 Task: Create new records for order line items, contacts, accounts, and products in the CRM system.
Action: Mouse pressed left at (18, 107)
Screenshot: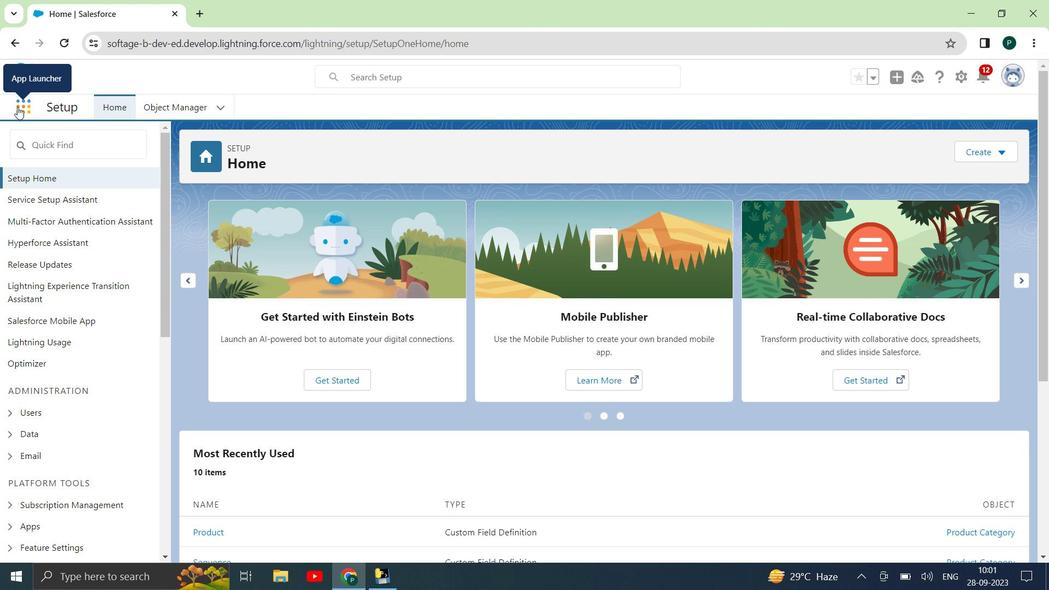 
Action: Mouse moved to (37, 344)
Screenshot: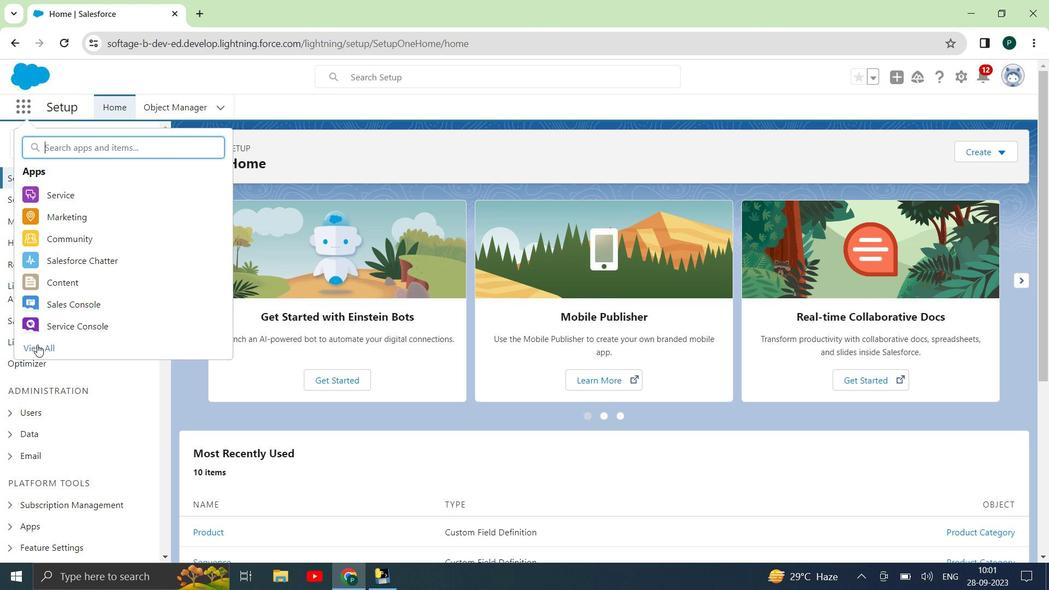 
Action: Mouse pressed left at (37, 344)
Screenshot: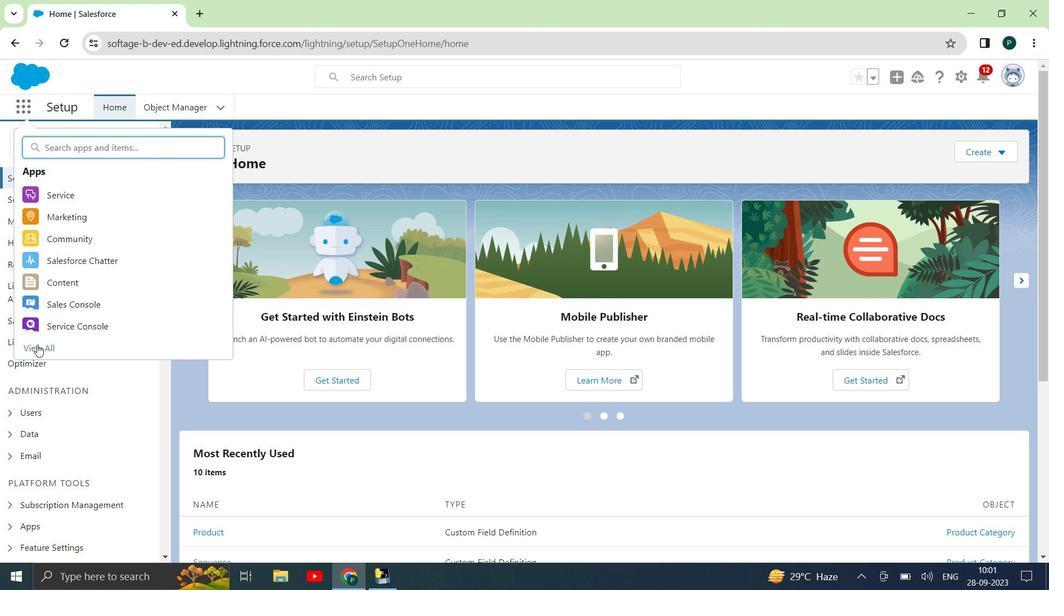 
Action: Mouse moved to (141, 395)
Screenshot: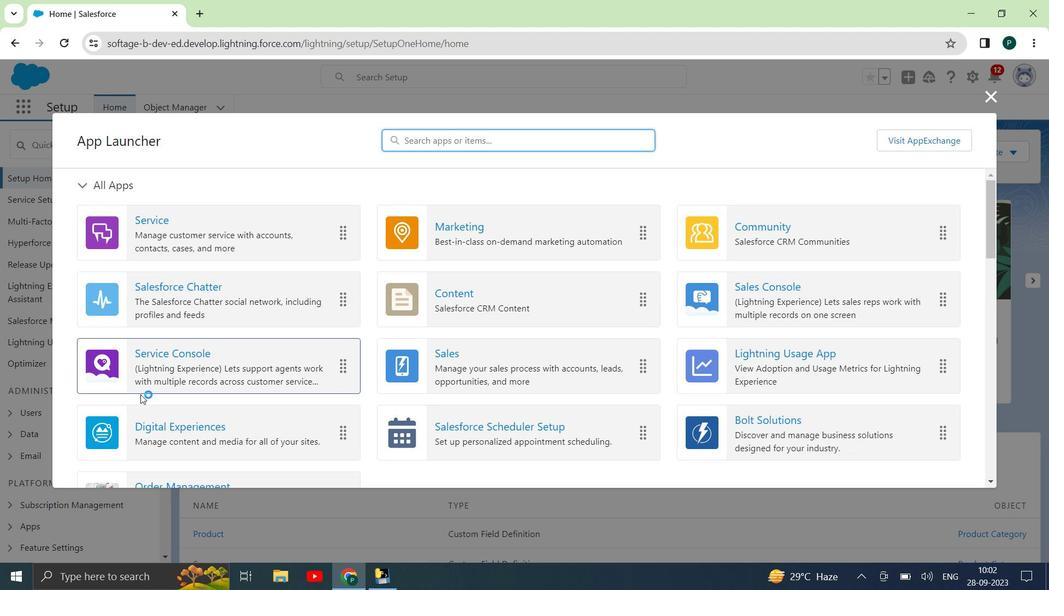 
Action: Mouse scrolled (141, 394) with delta (0, 0)
Screenshot: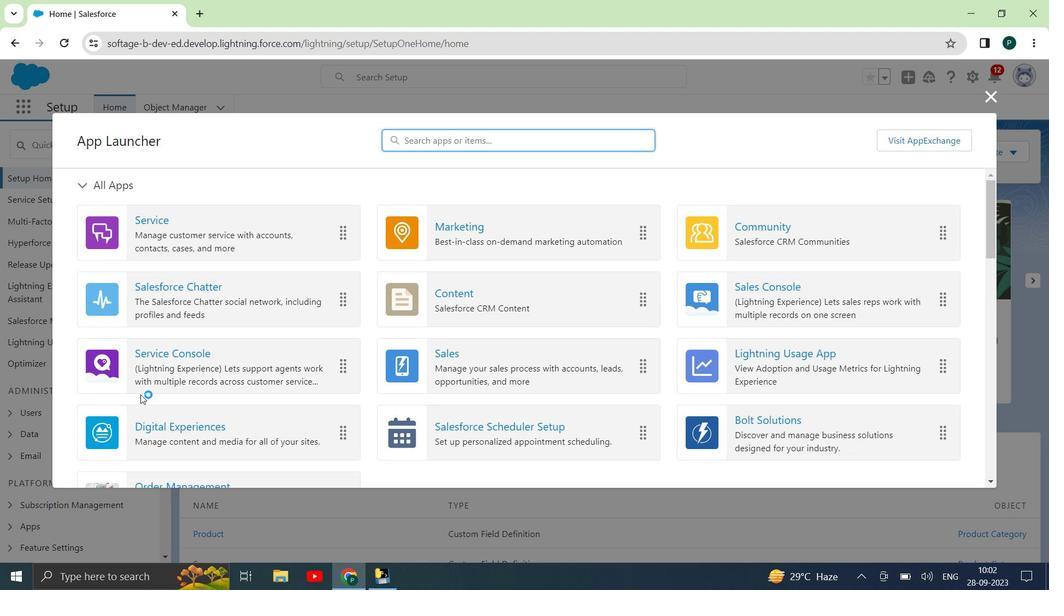 
Action: Mouse moved to (142, 395)
Screenshot: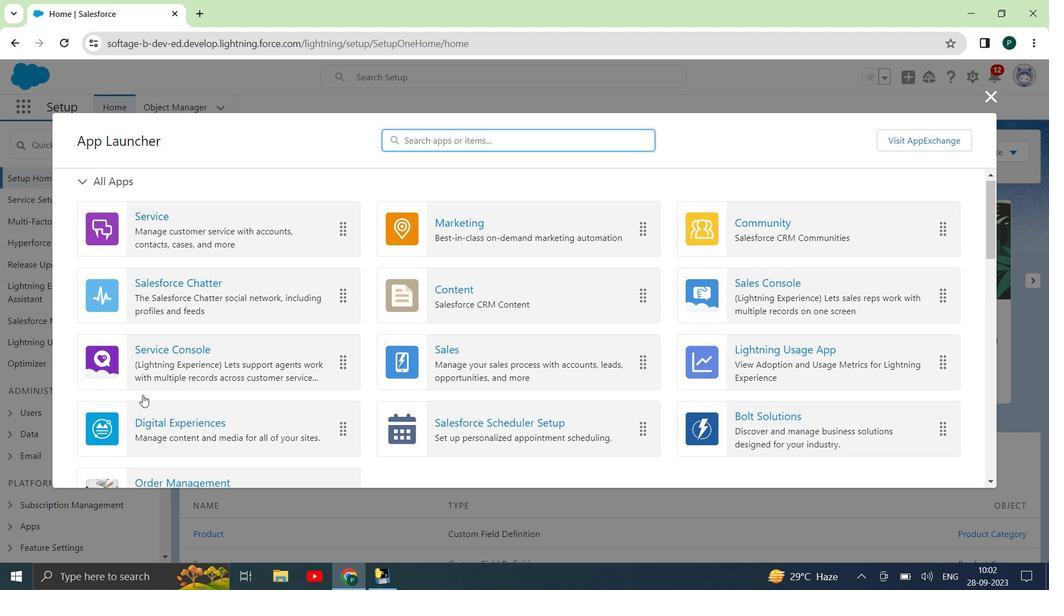 
Action: Mouse scrolled (142, 395) with delta (0, 0)
Screenshot: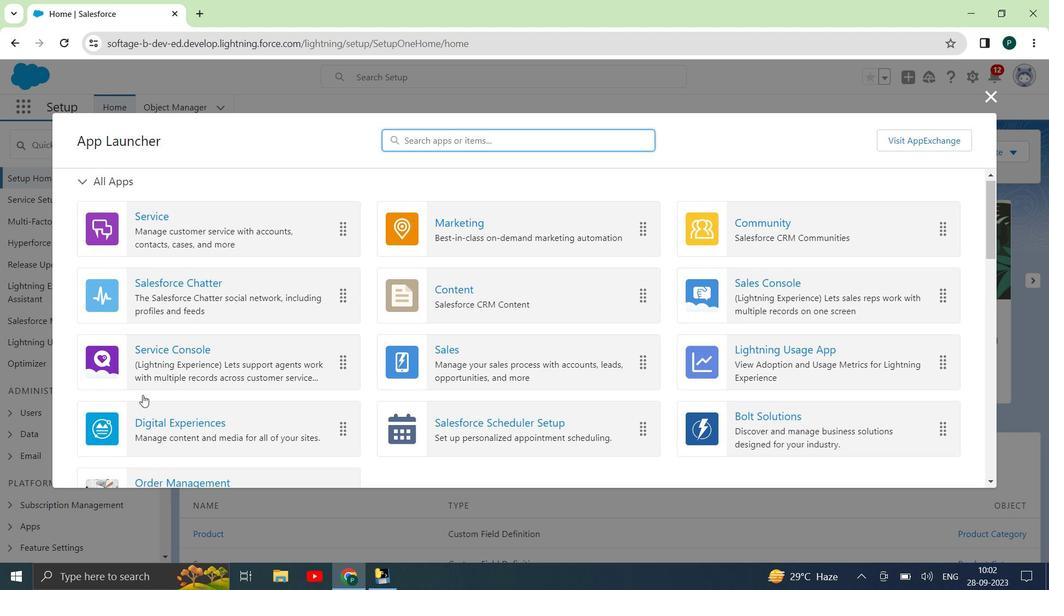 
Action: Mouse moved to (169, 356)
Screenshot: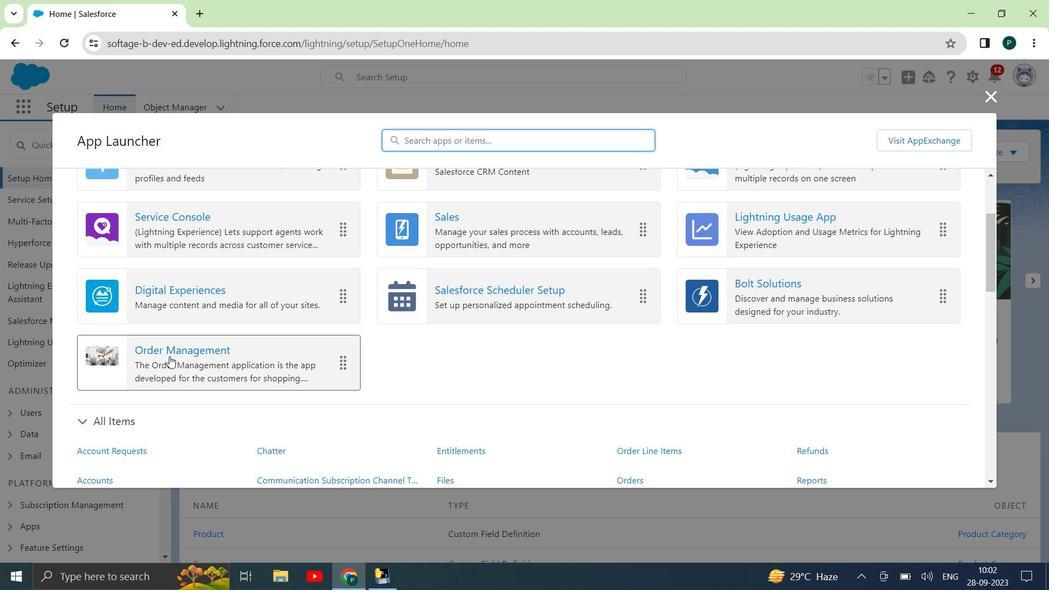 
Action: Mouse pressed left at (169, 356)
Screenshot: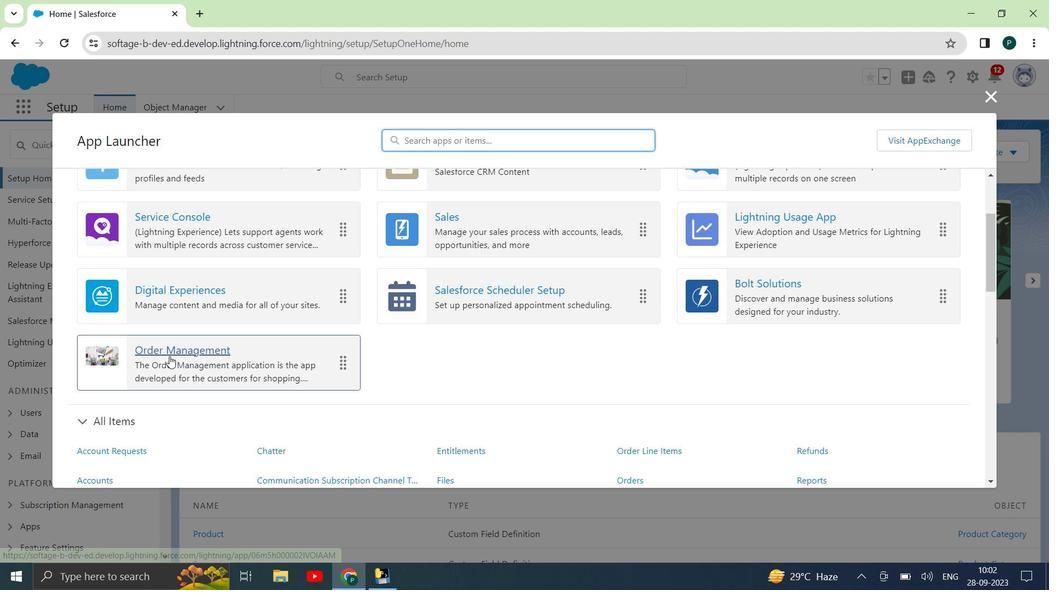
Action: Mouse moved to (617, 102)
Screenshot: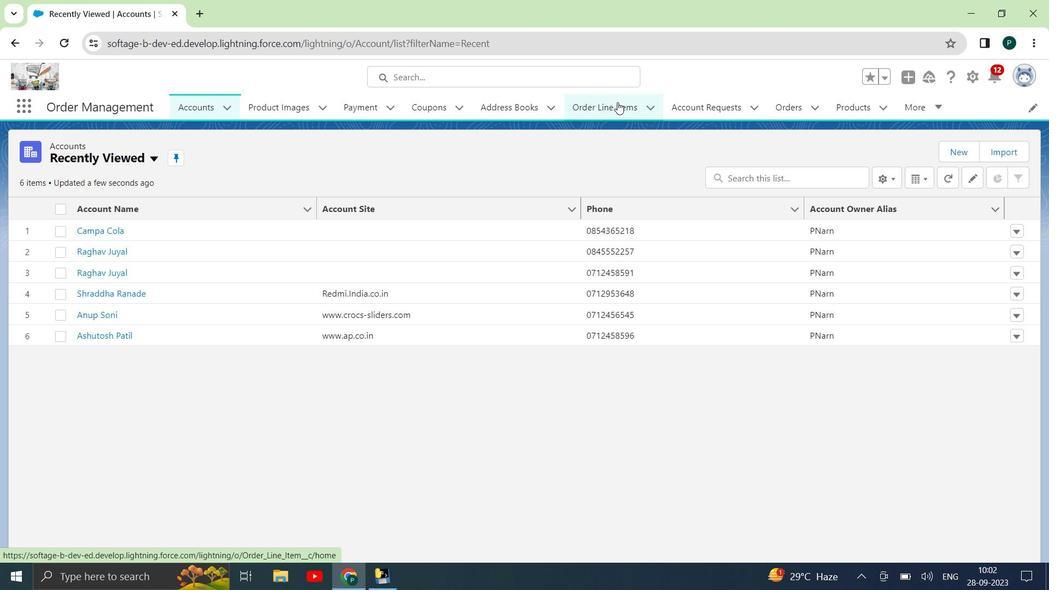 
Action: Mouse pressed left at (617, 102)
Screenshot: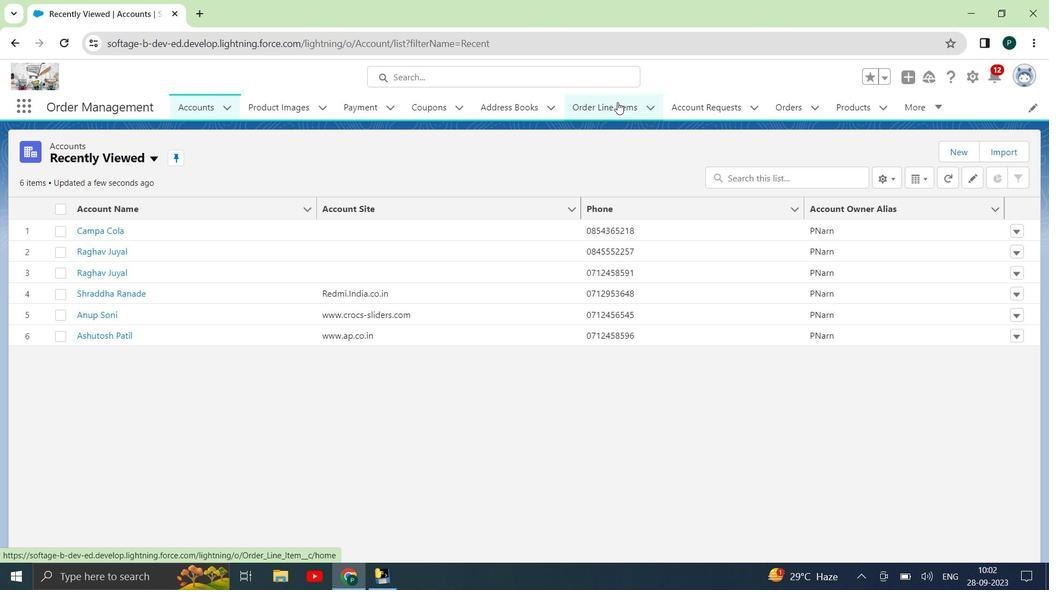 
Action: Mouse moved to (683, 104)
Screenshot: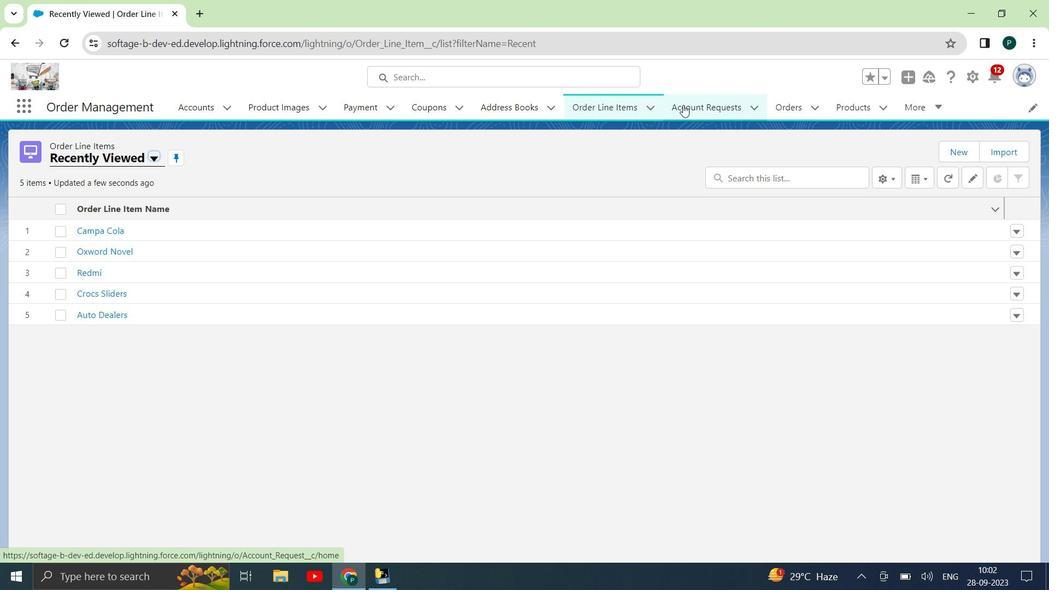 
Action: Mouse pressed left at (683, 104)
Screenshot: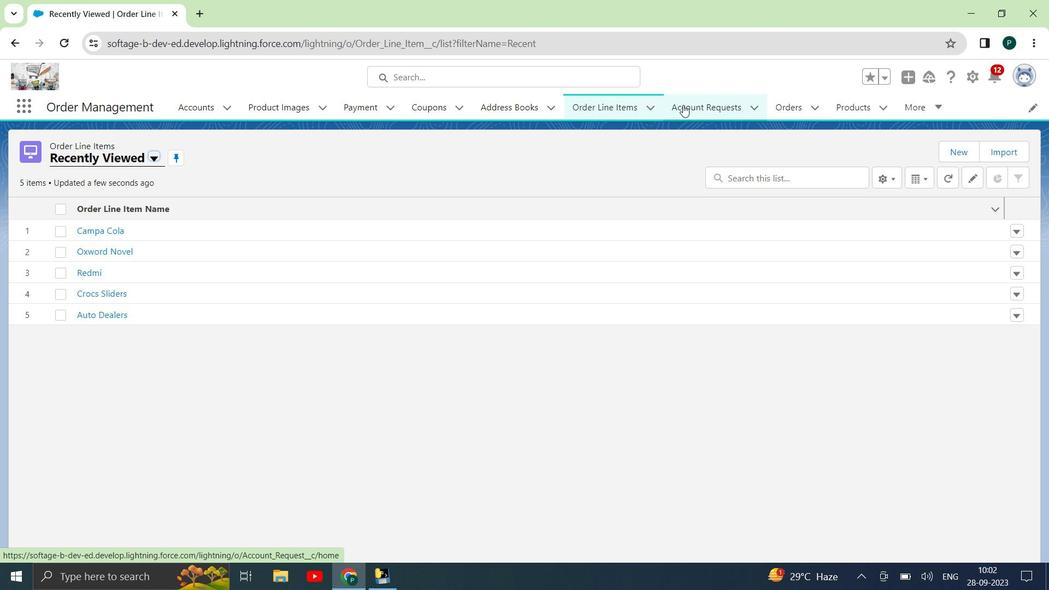 
Action: Mouse moved to (871, 150)
Screenshot: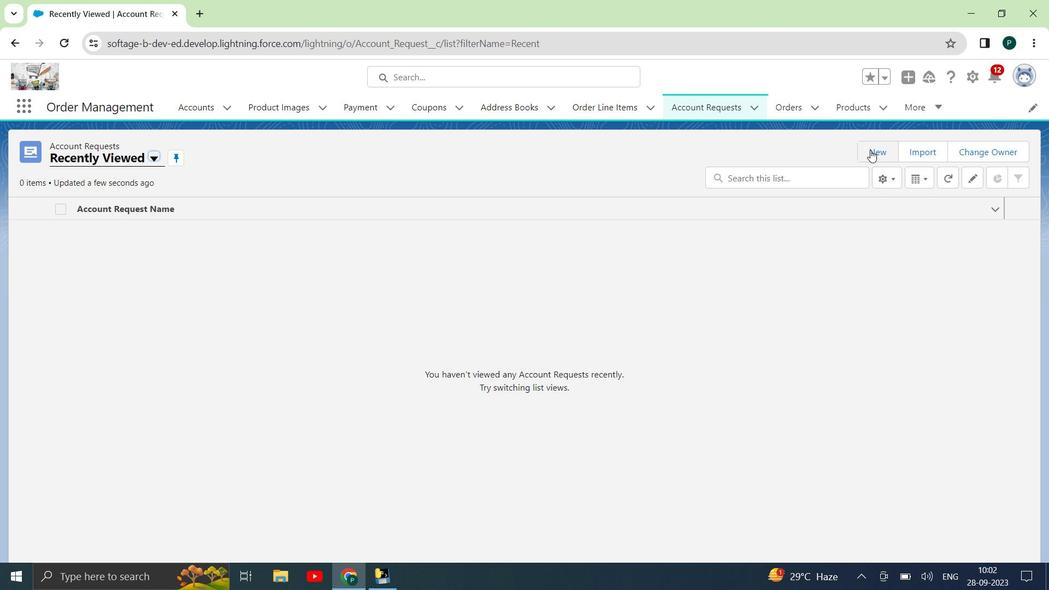 
Action: Mouse pressed left at (871, 150)
Screenshot: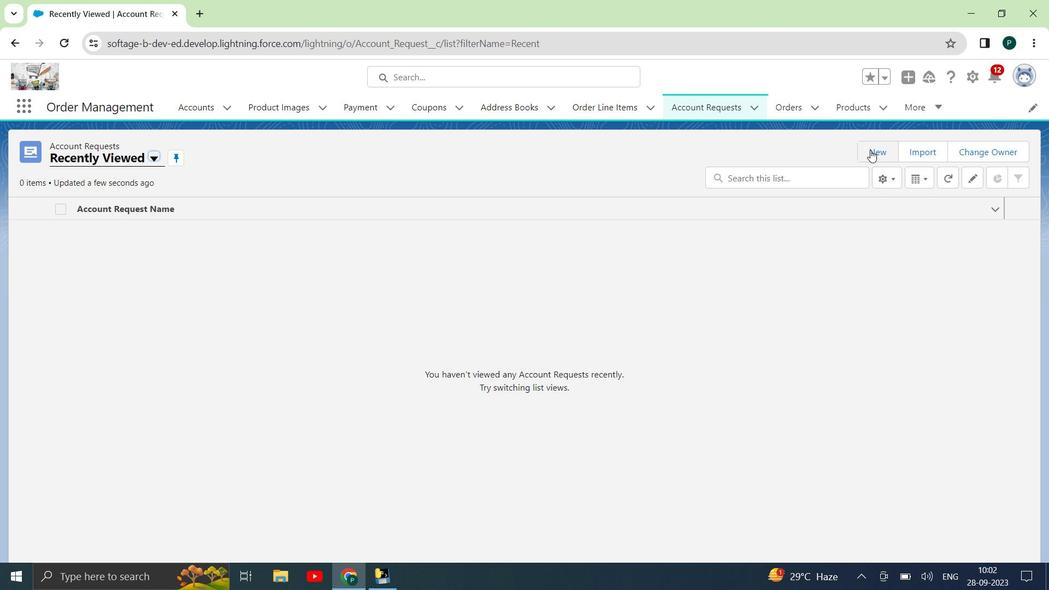
Action: Mouse moved to (590, 260)
Screenshot: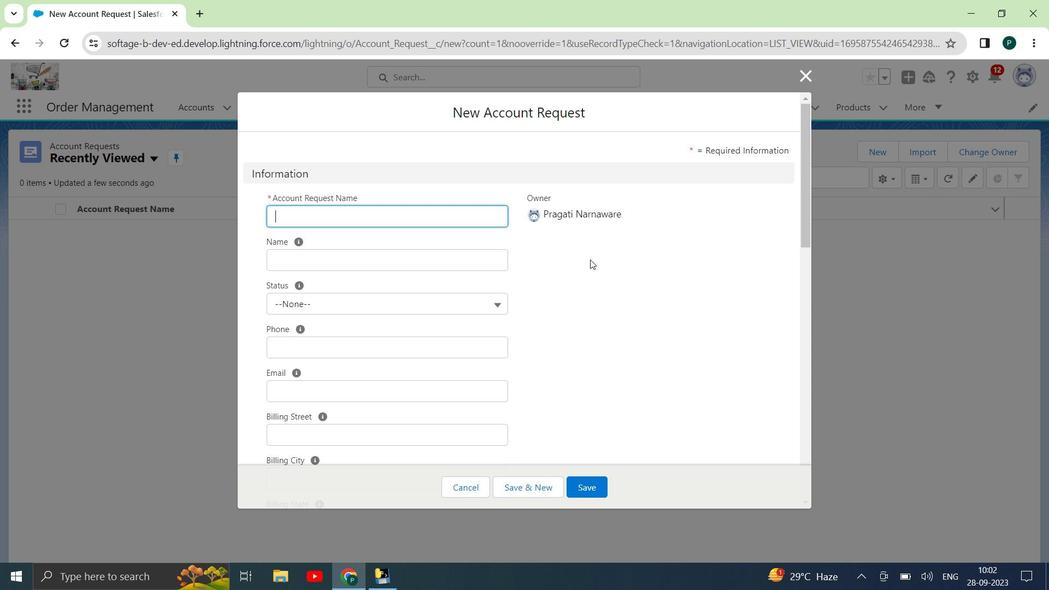 
Action: Mouse scrolled (590, 259) with delta (0, 0)
Screenshot: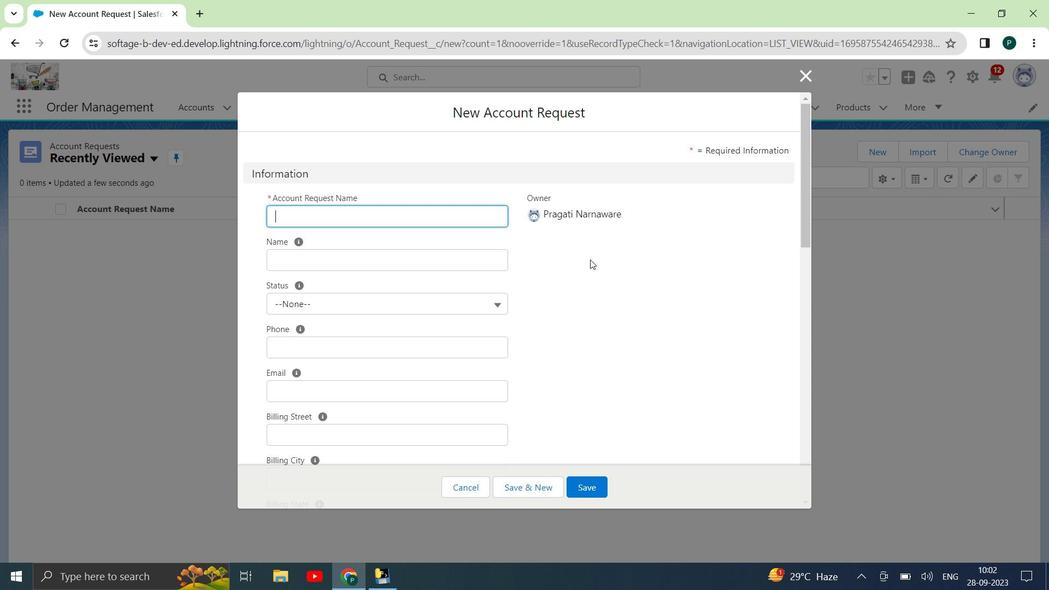 
Action: Mouse moved to (590, 263)
Screenshot: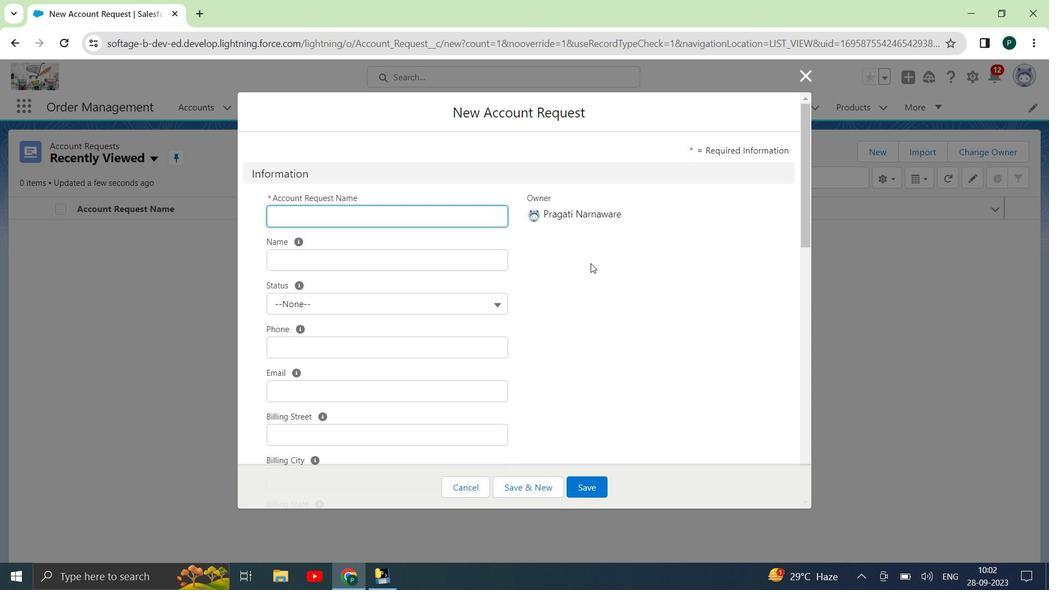 
Action: Mouse scrolled (590, 262) with delta (0, 0)
Screenshot: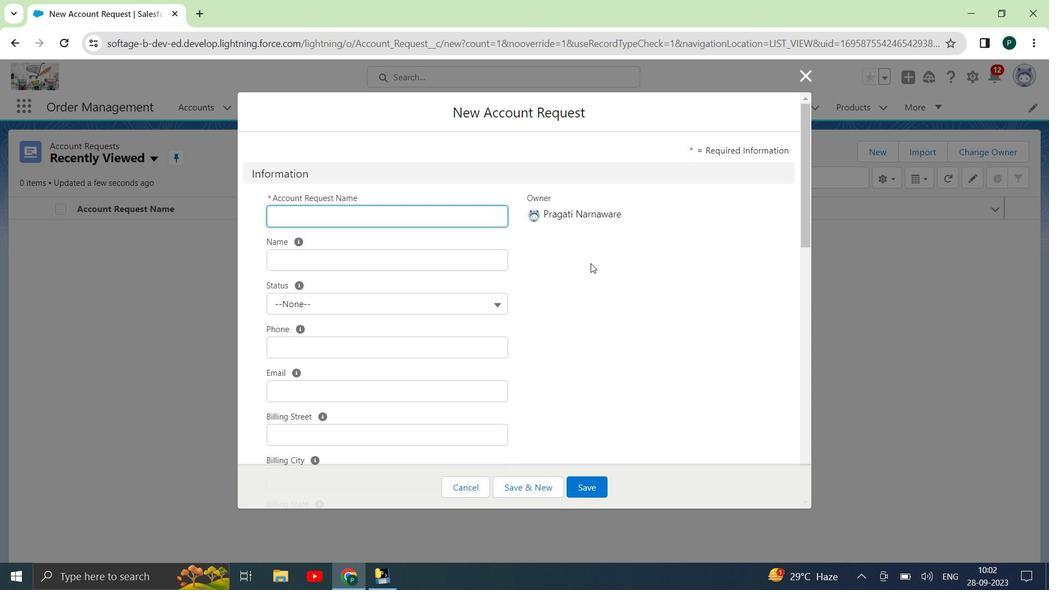 
Action: Mouse moved to (591, 264)
Screenshot: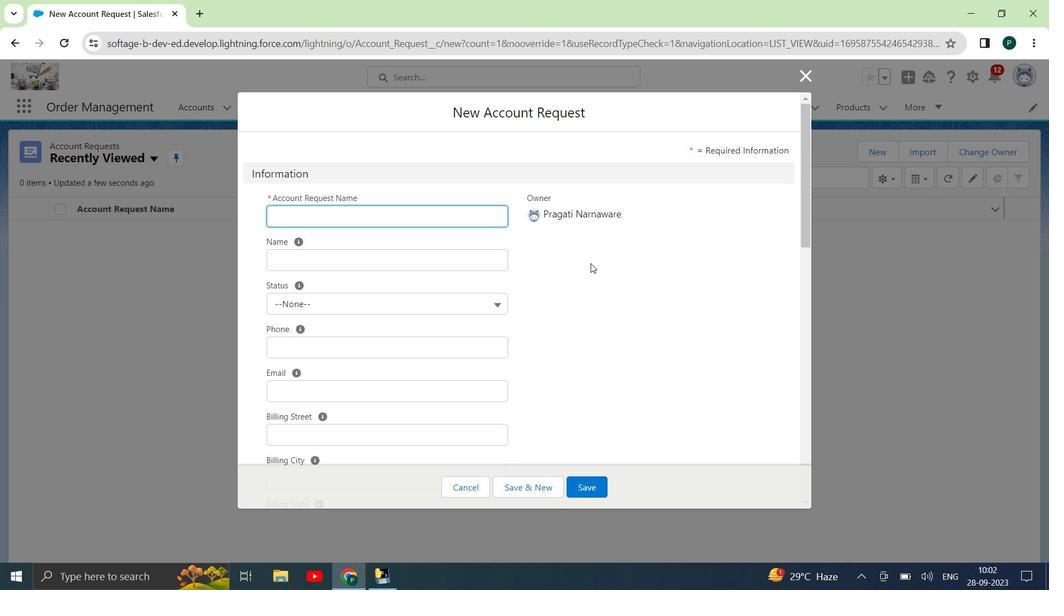
Action: Mouse scrolled (591, 264) with delta (0, 0)
Screenshot: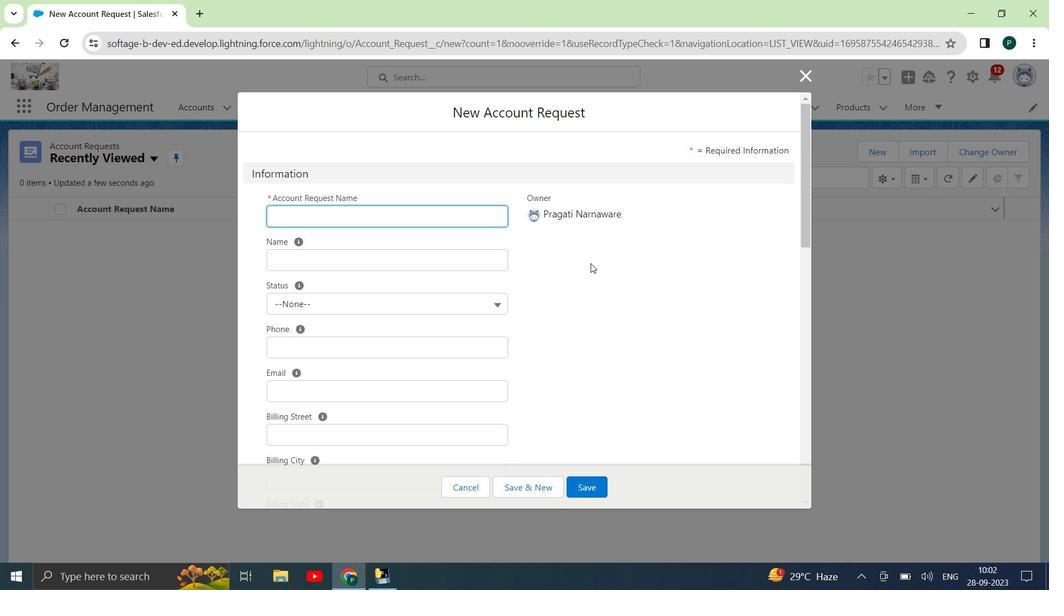 
Action: Mouse scrolled (591, 264) with delta (0, 0)
Screenshot: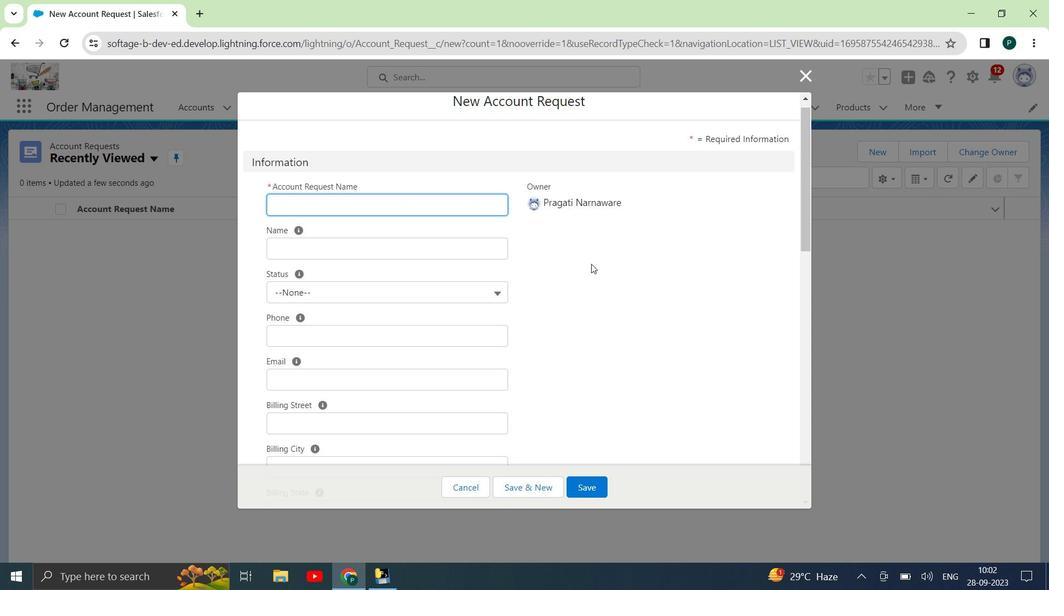 
Action: Mouse scrolled (591, 264) with delta (0, 0)
Screenshot: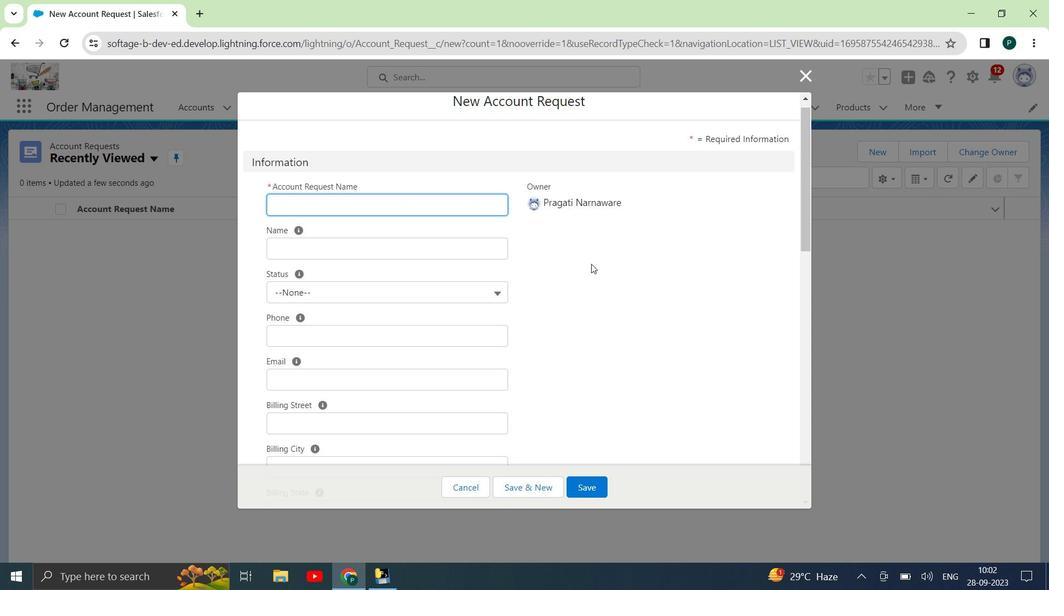 
Action: Mouse scrolled (591, 264) with delta (0, 0)
Screenshot: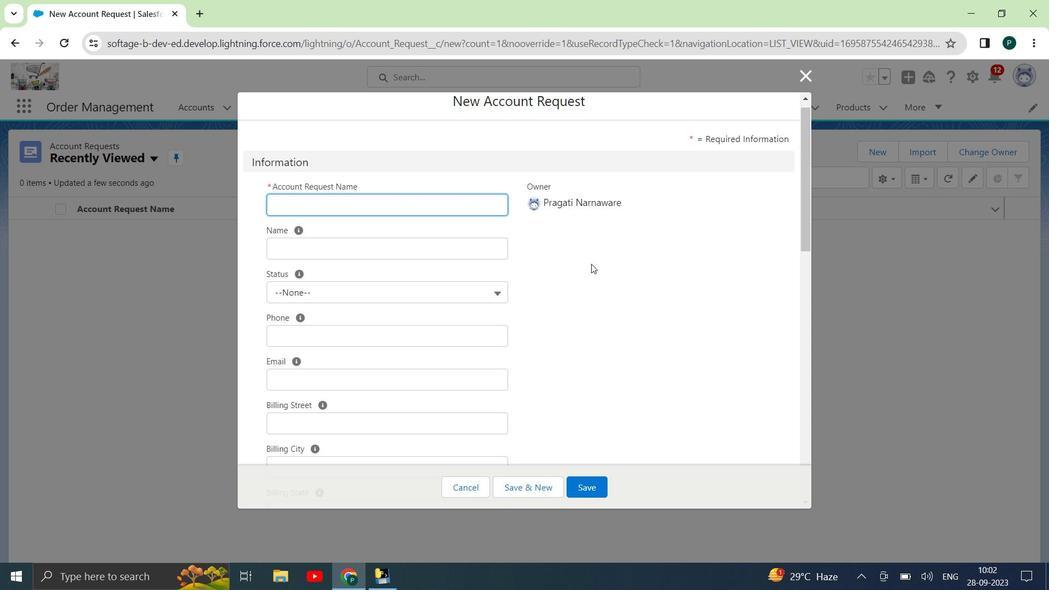 
Action: Mouse scrolled (591, 264) with delta (0, 0)
Screenshot: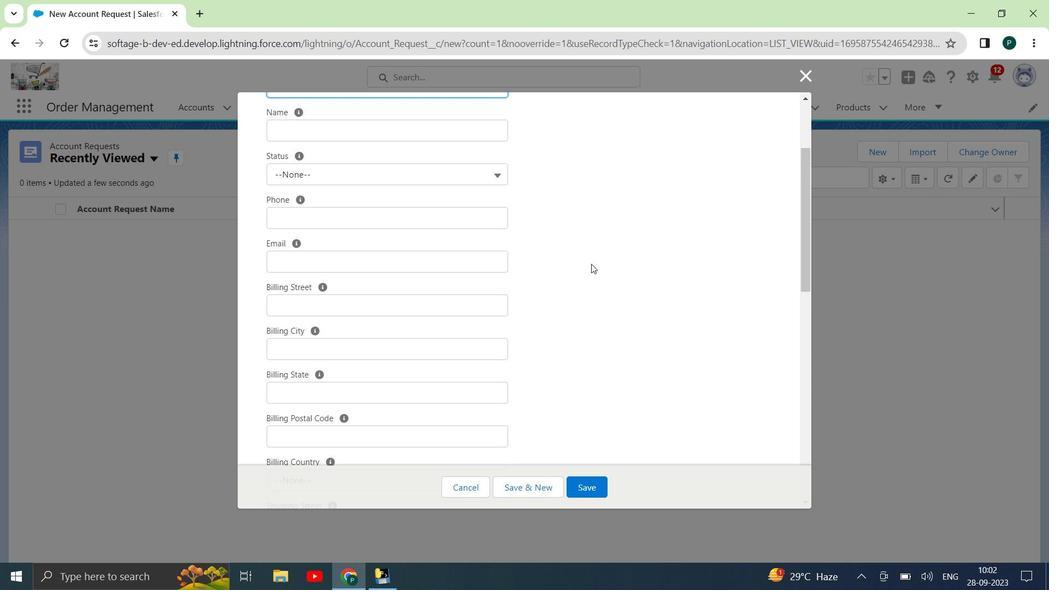 
Action: Mouse scrolled (591, 264) with delta (0, 0)
Screenshot: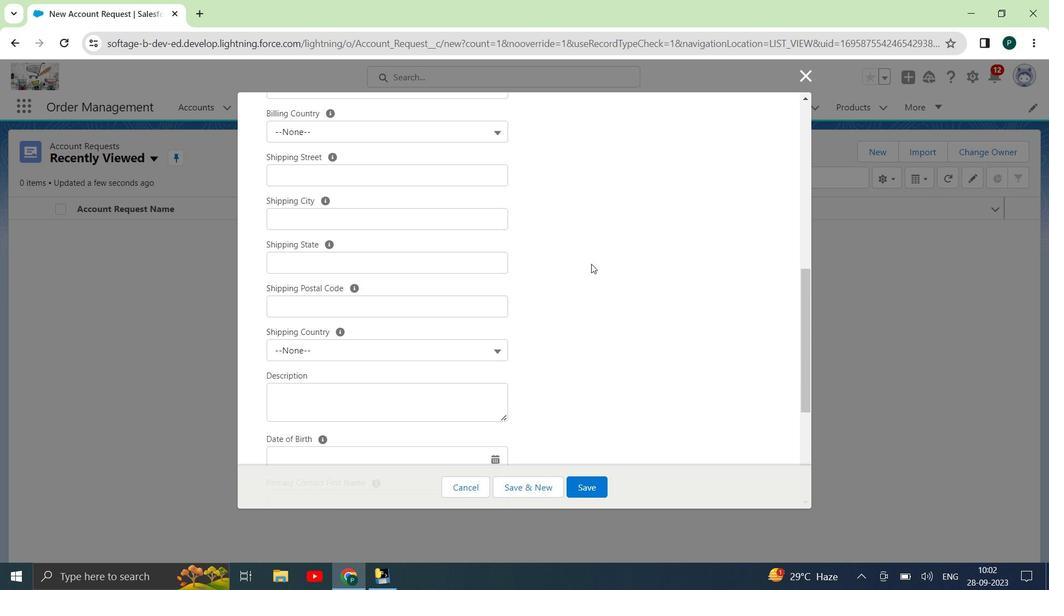 
Action: Mouse moved to (593, 264)
Screenshot: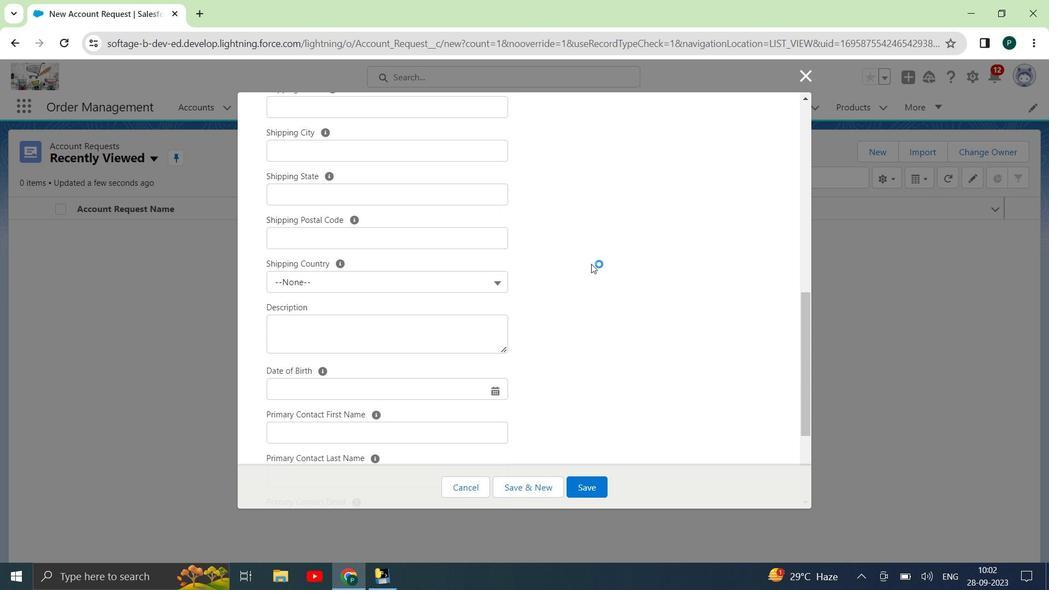 
Action: Mouse scrolled (593, 264) with delta (0, 0)
Screenshot: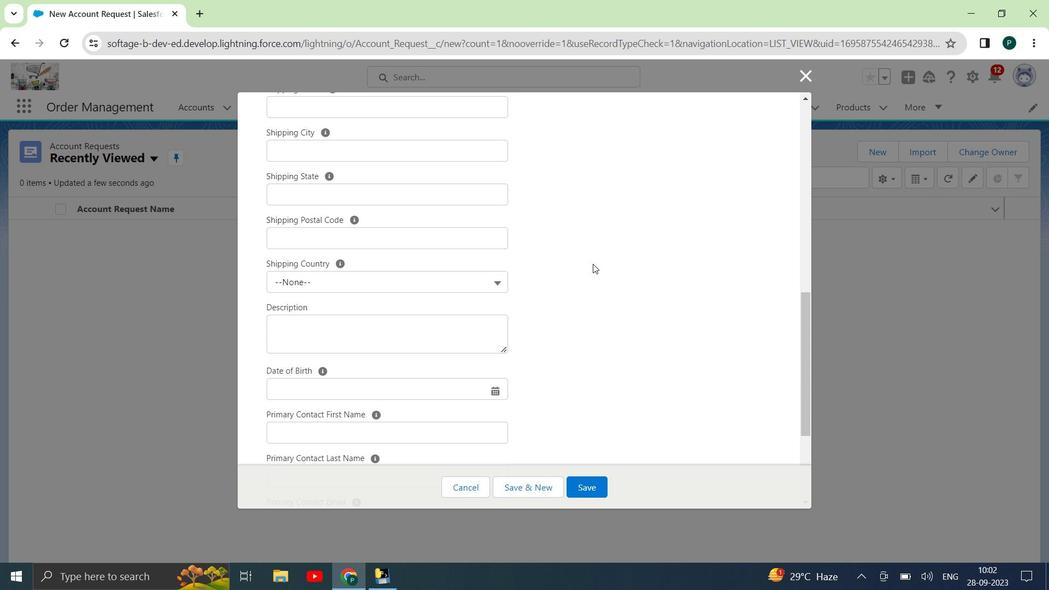 
Action: Mouse scrolled (593, 264) with delta (0, 0)
Screenshot: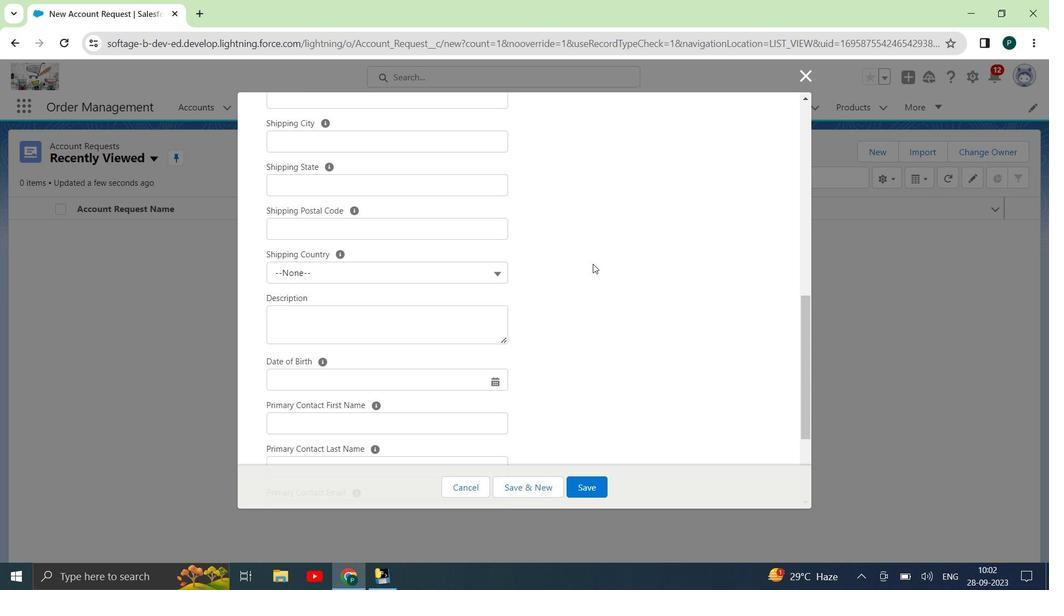 
Action: Mouse scrolled (593, 264) with delta (0, 0)
Screenshot: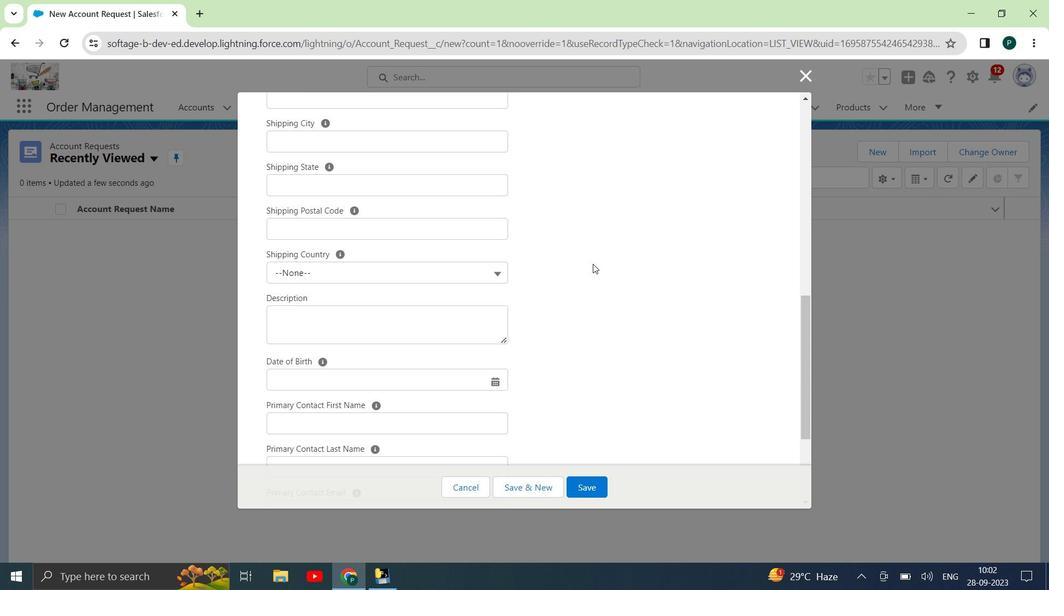 
Action: Mouse scrolled (593, 264) with delta (0, 0)
Screenshot: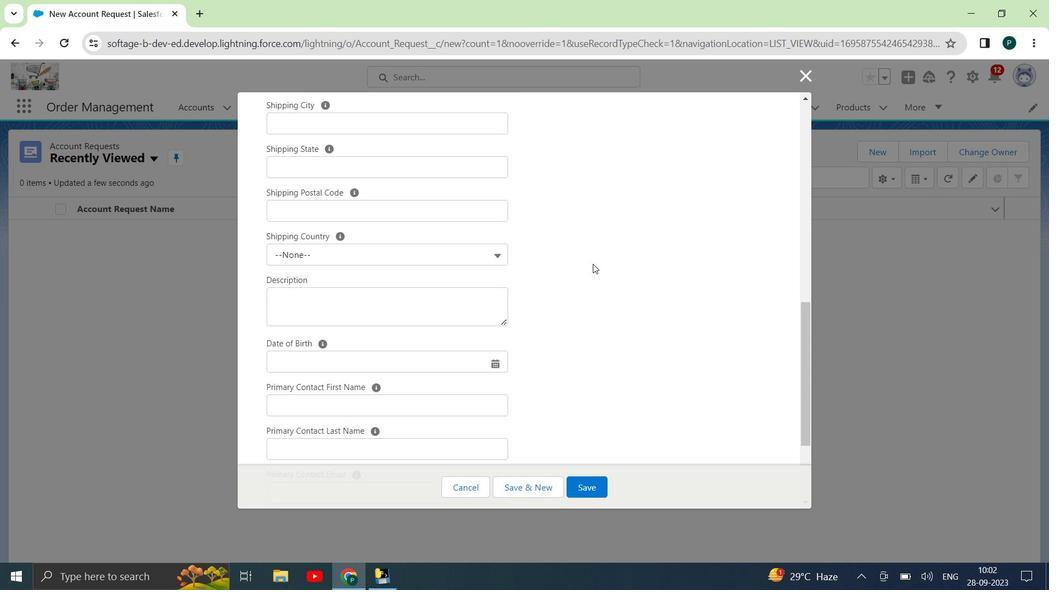 
Action: Mouse scrolled (593, 264) with delta (0, 0)
Screenshot: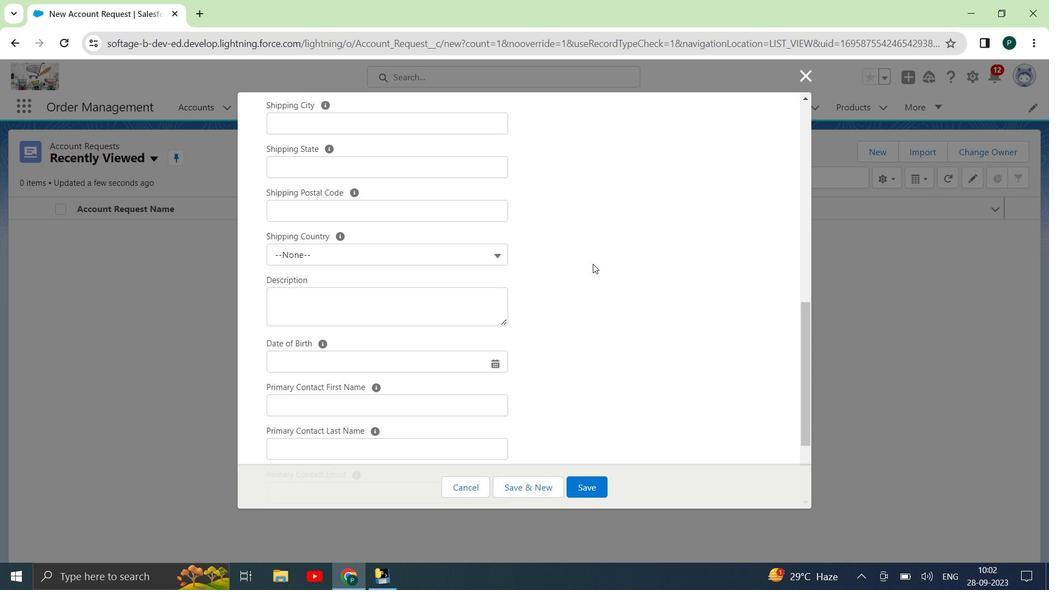 
Action: Mouse scrolled (593, 264) with delta (0, 0)
Screenshot: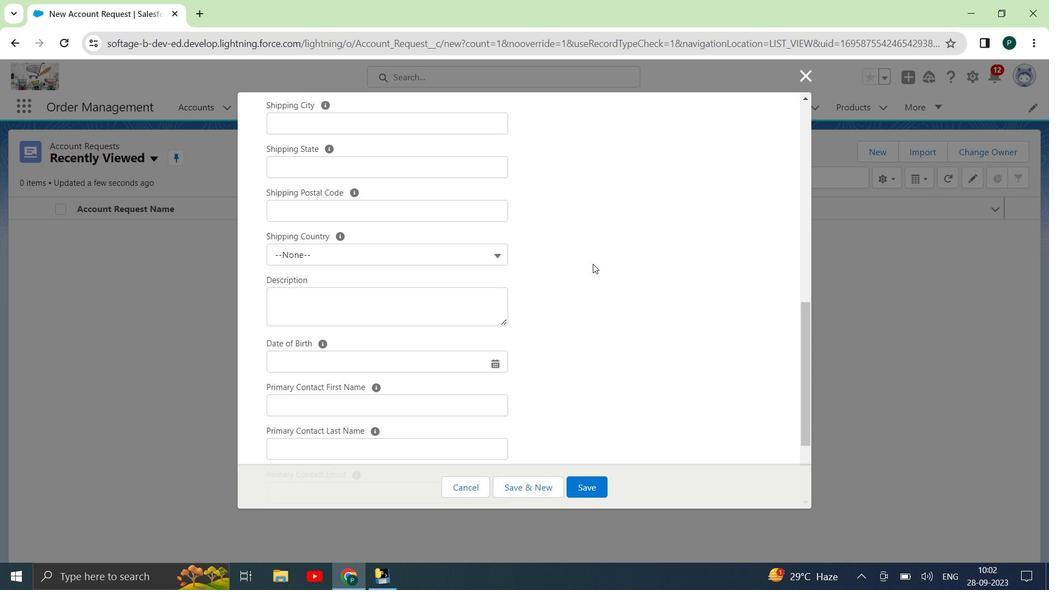 
Action: Mouse scrolled (593, 264) with delta (0, 0)
Screenshot: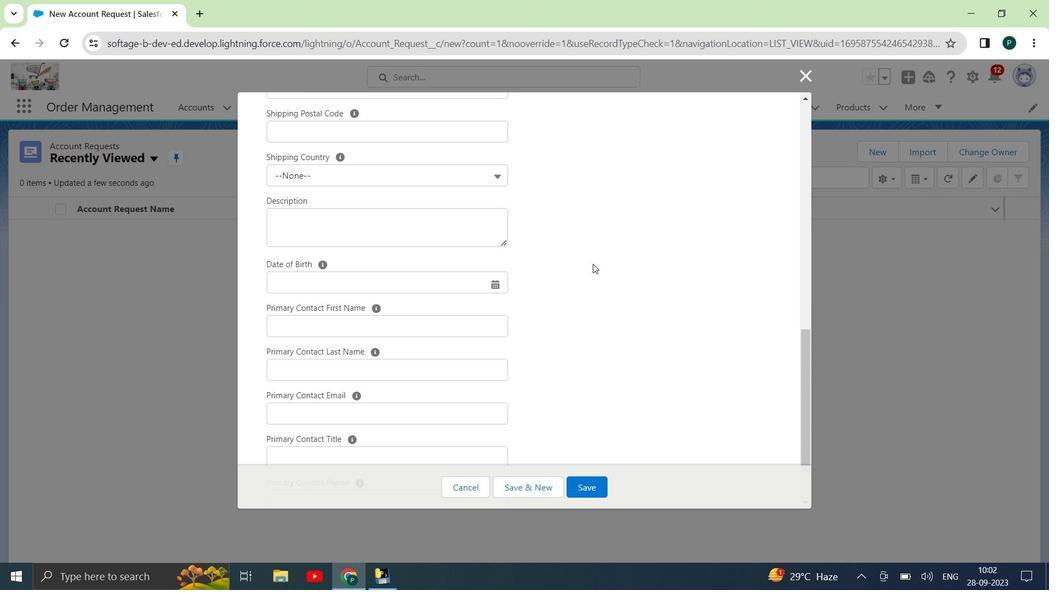 
Action: Mouse scrolled (593, 264) with delta (0, 0)
Screenshot: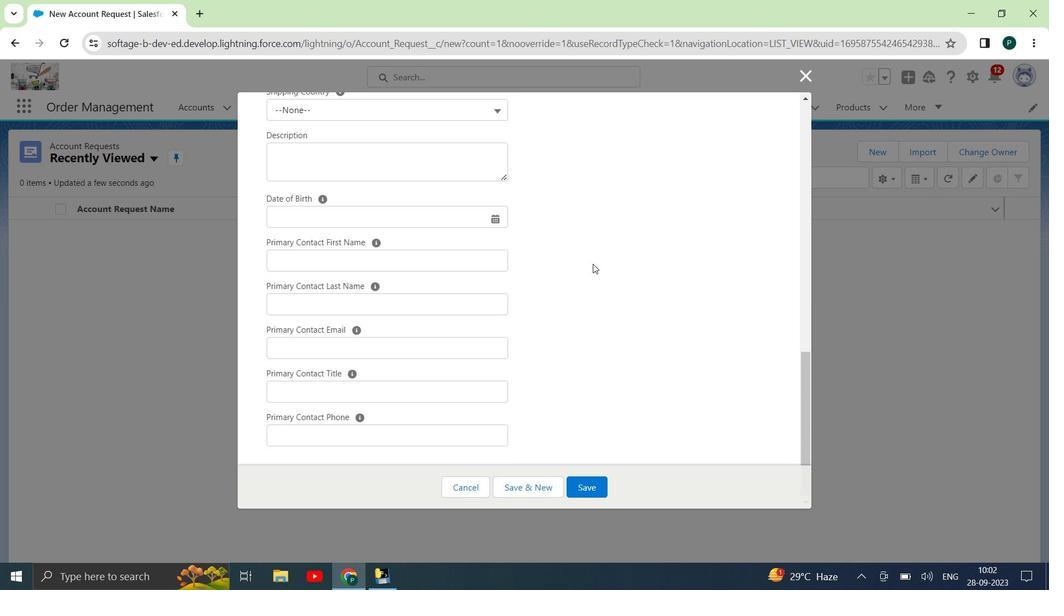 
Action: Mouse scrolled (593, 265) with delta (0, 0)
Screenshot: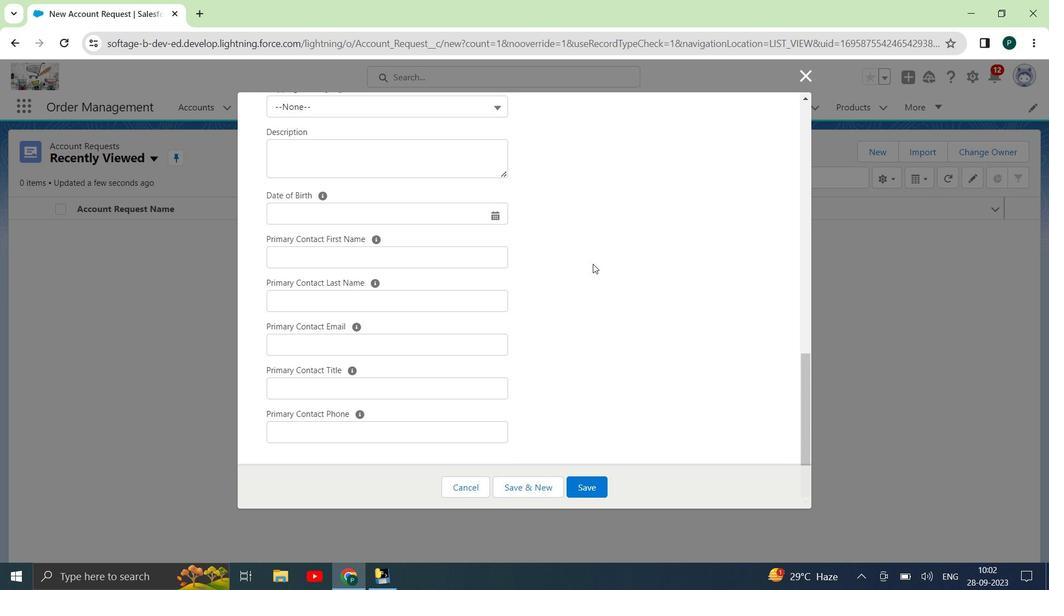 
Action: Mouse scrolled (593, 265) with delta (0, 0)
Screenshot: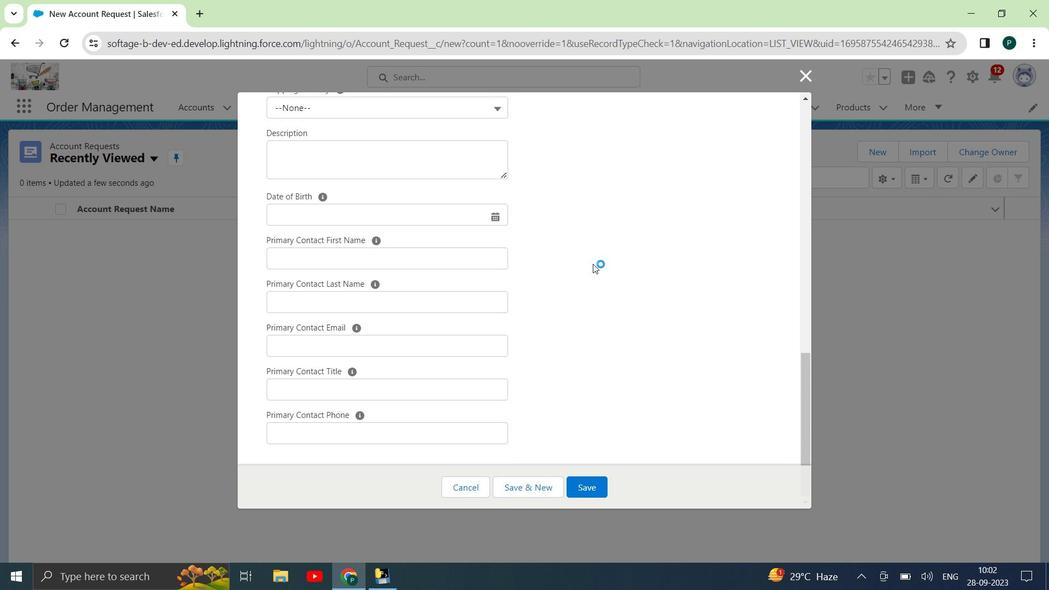 
Action: Mouse scrolled (593, 265) with delta (0, 0)
Screenshot: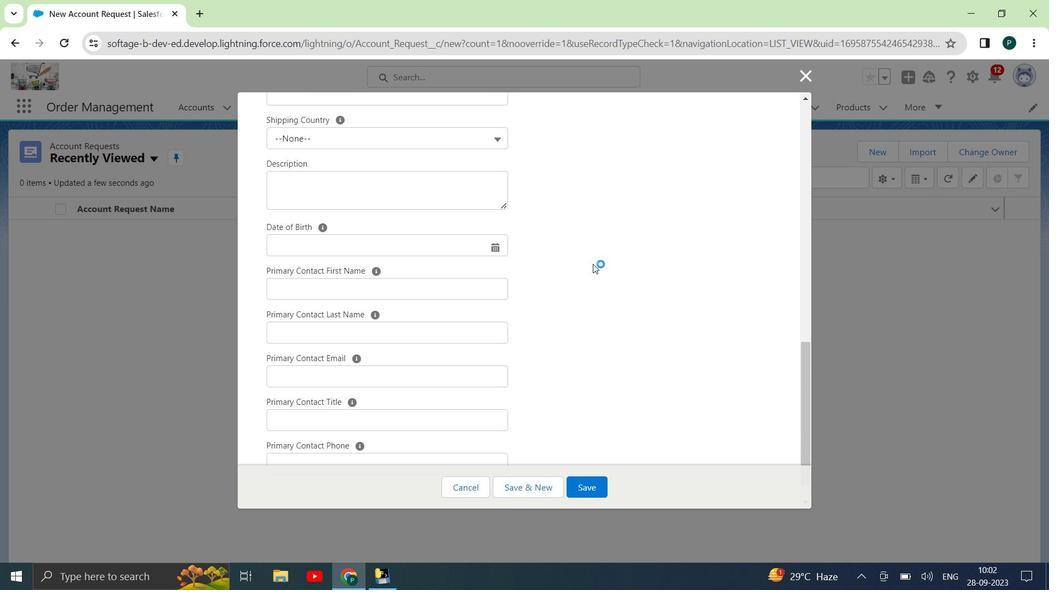 
Action: Mouse scrolled (593, 265) with delta (0, 0)
Screenshot: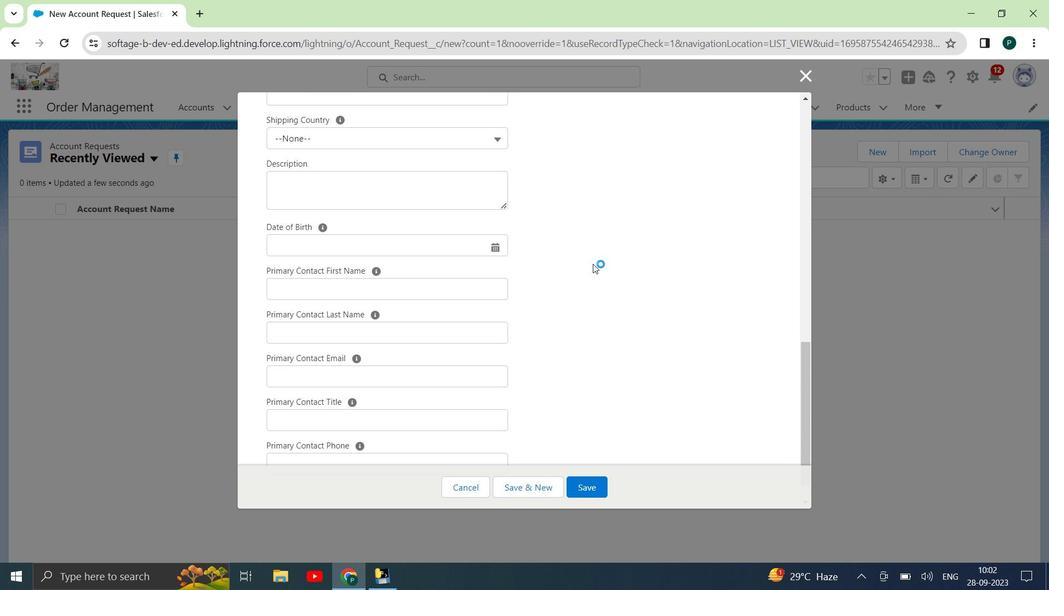 
Action: Mouse scrolled (593, 265) with delta (0, 0)
Screenshot: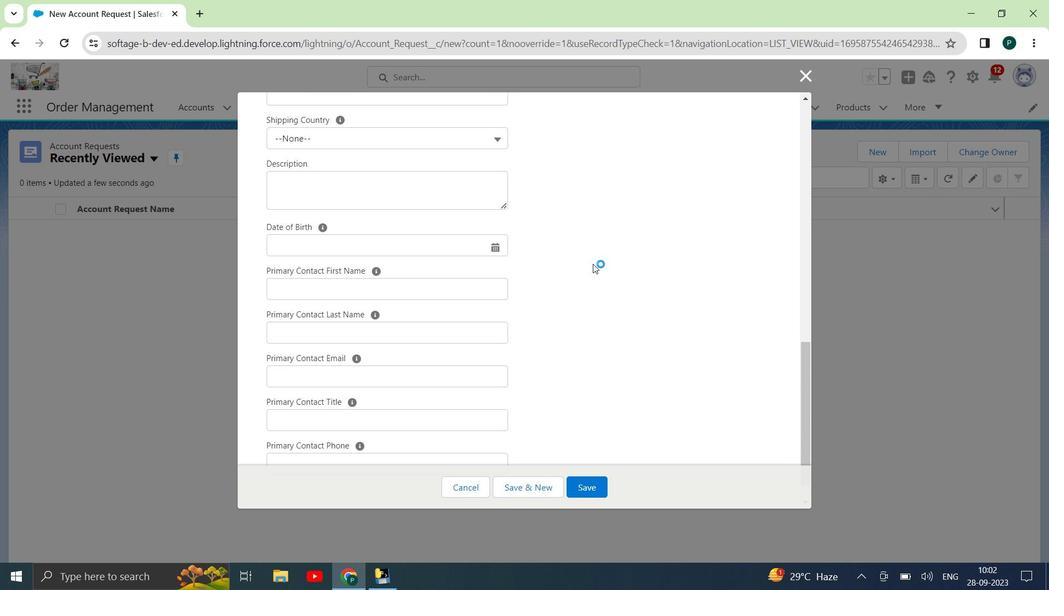 
Action: Mouse scrolled (593, 265) with delta (0, 0)
Screenshot: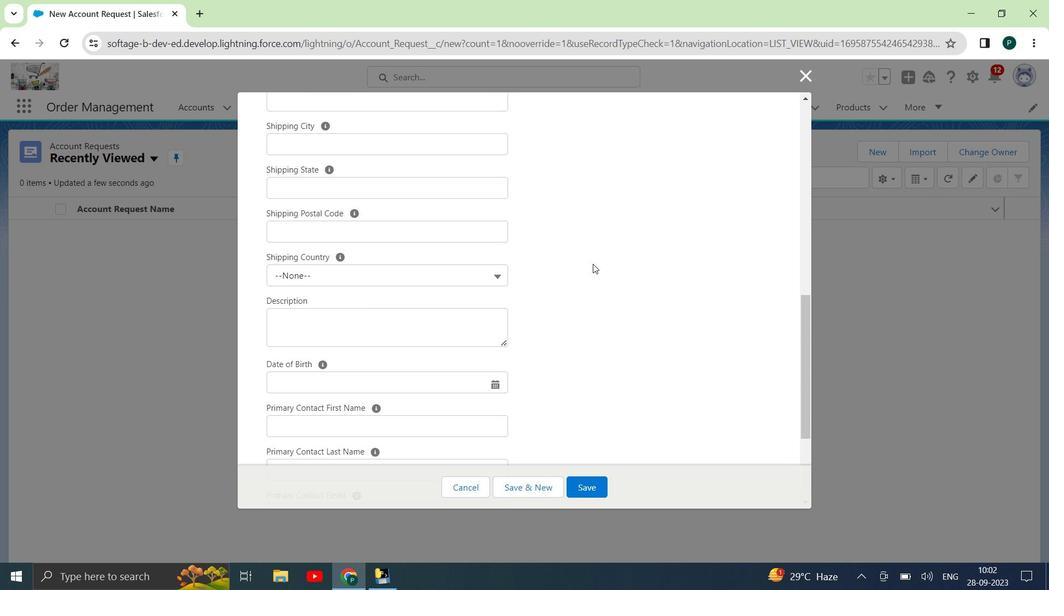 
Action: Mouse scrolled (593, 265) with delta (0, 0)
Screenshot: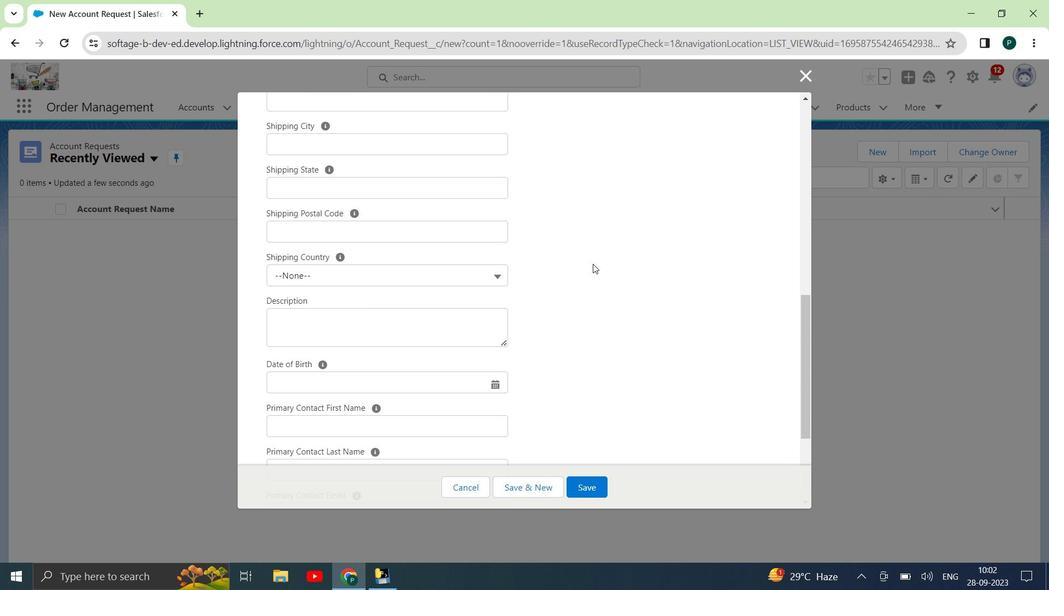 
Action: Mouse scrolled (593, 265) with delta (0, 0)
Screenshot: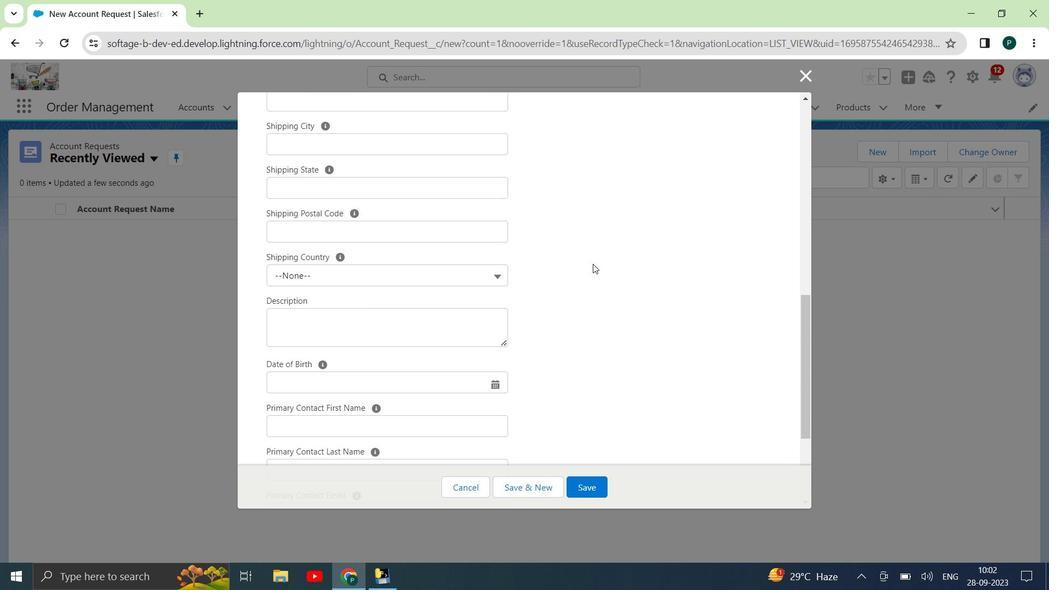 
Action: Mouse moved to (594, 264)
Screenshot: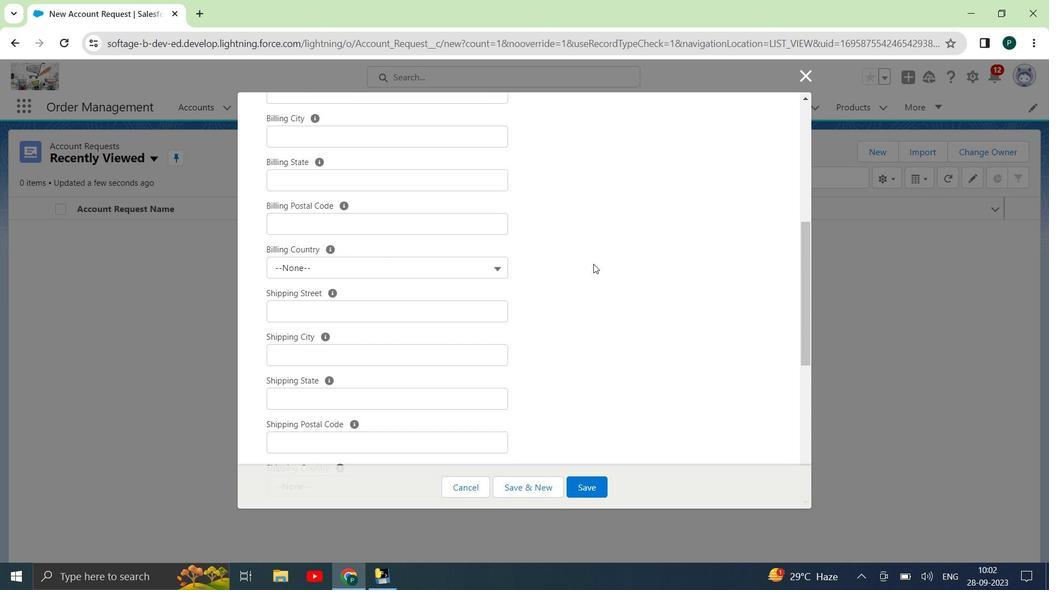
Action: Mouse scrolled (594, 265) with delta (0, 0)
Screenshot: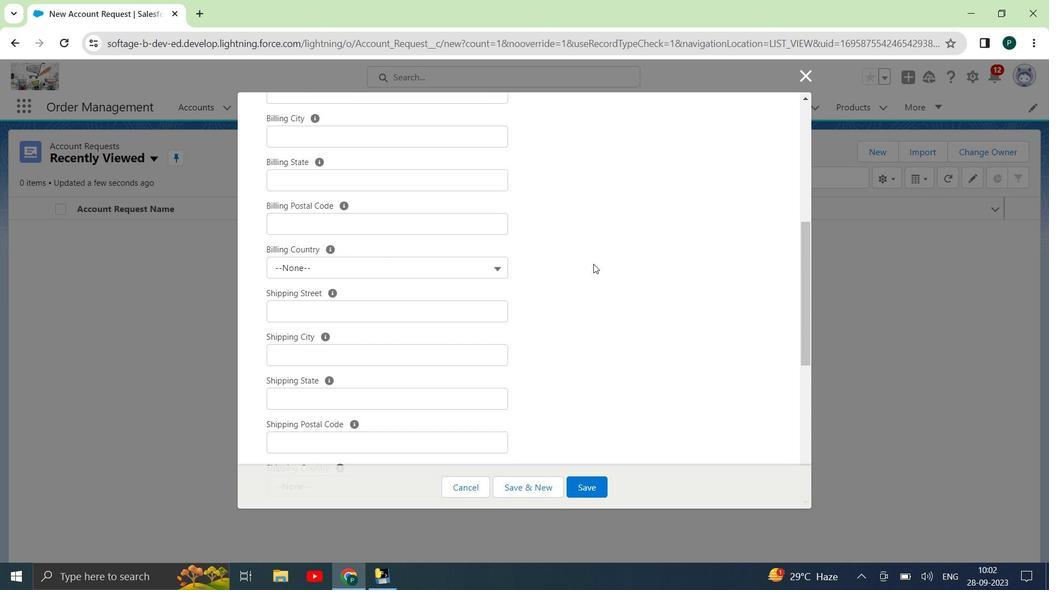 
Action: Mouse scrolled (594, 265) with delta (0, 0)
Screenshot: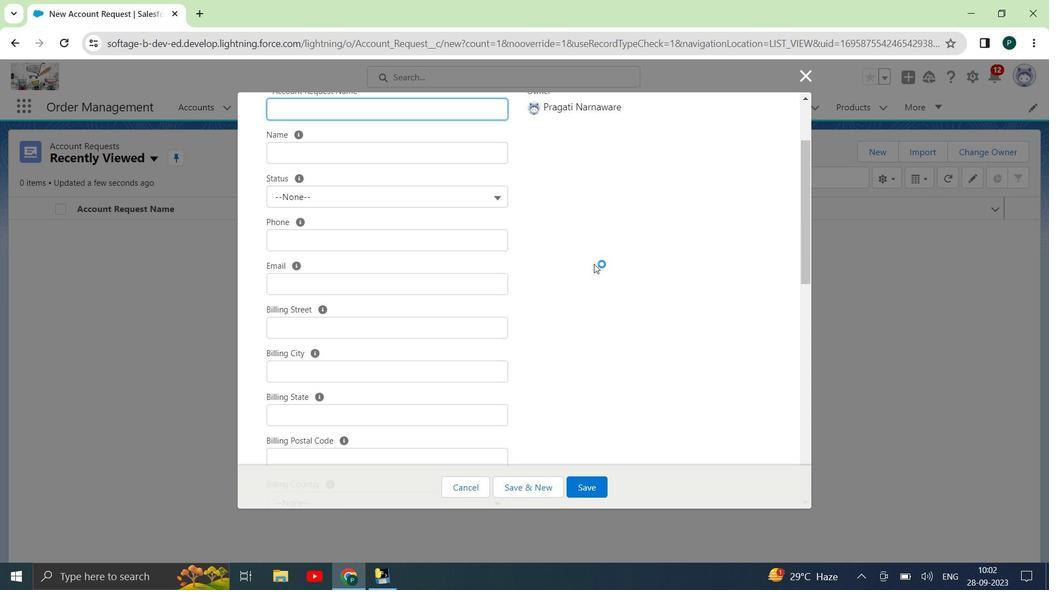 
Action: Mouse scrolled (594, 265) with delta (0, 0)
Screenshot: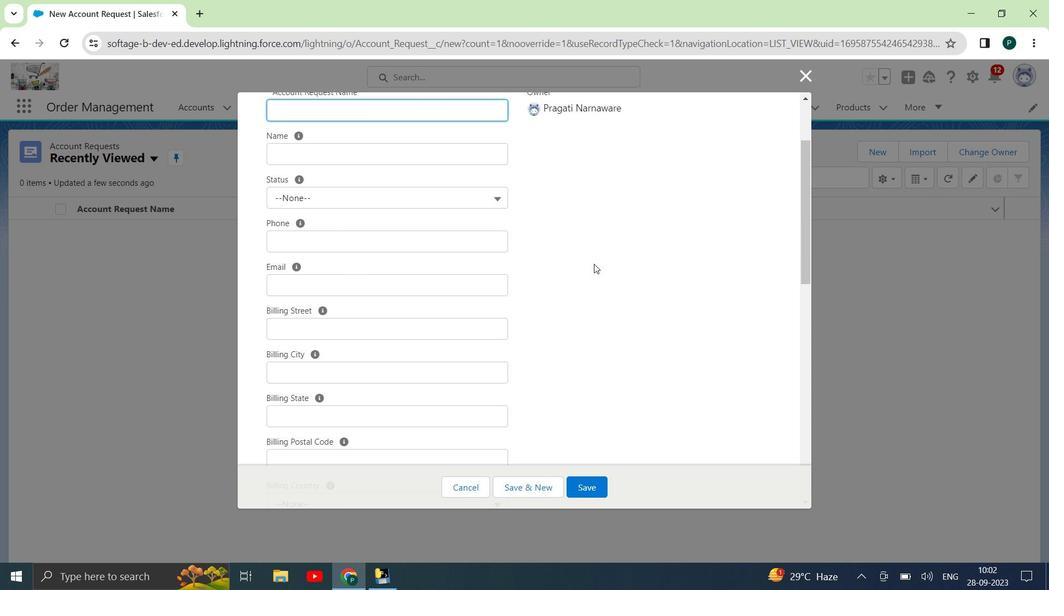 
Action: Mouse scrolled (594, 265) with delta (0, 0)
Screenshot: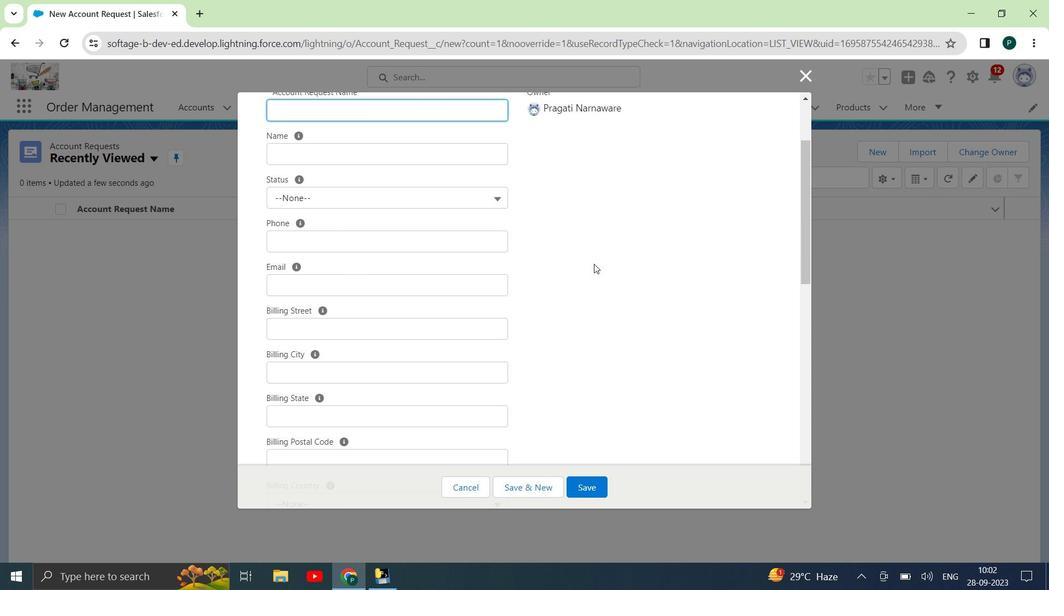 
Action: Mouse scrolled (594, 265) with delta (0, 0)
Screenshot: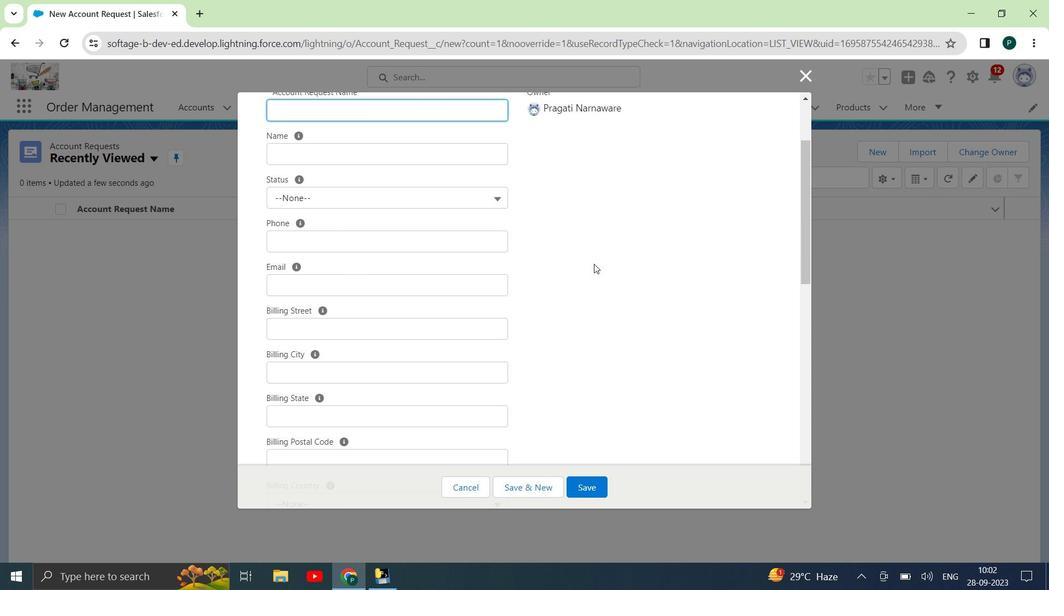 
Action: Mouse scrolled (594, 265) with delta (0, 0)
Screenshot: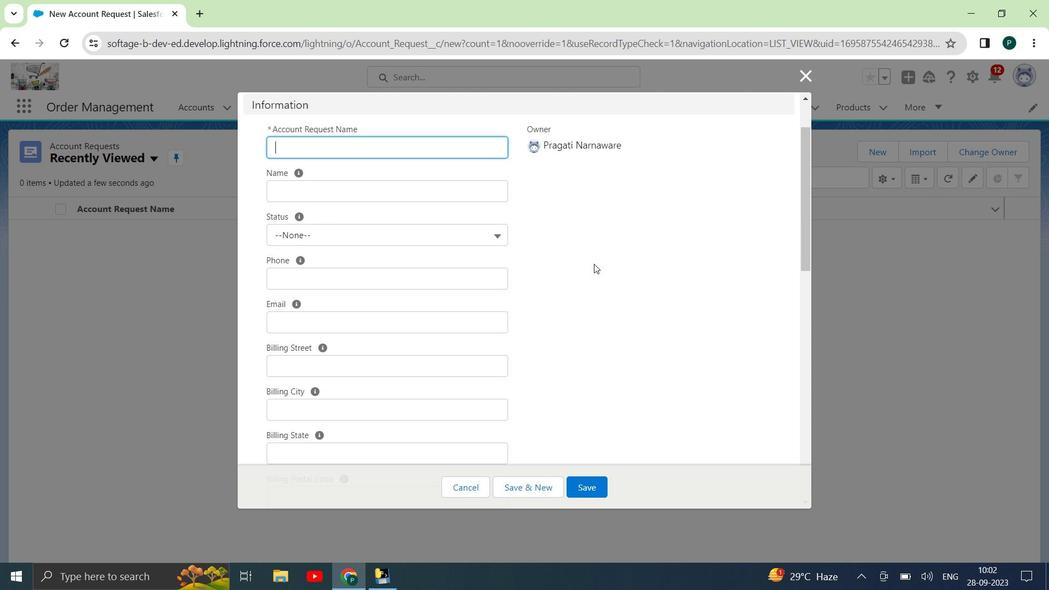 
Action: Mouse scrolled (594, 265) with delta (0, 0)
Screenshot: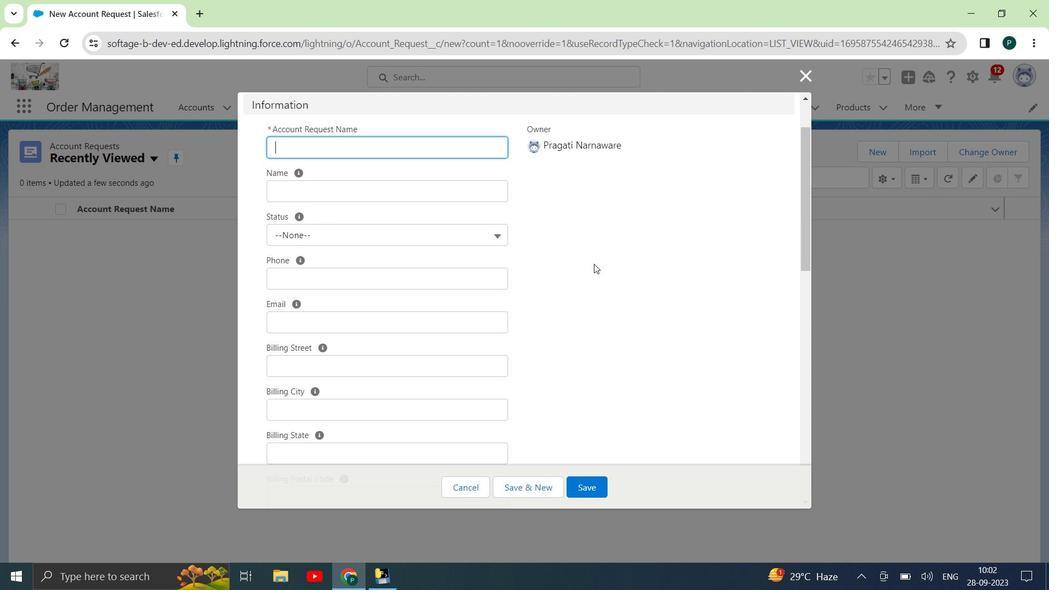 
Action: Mouse scrolled (594, 265) with delta (0, 0)
Screenshot: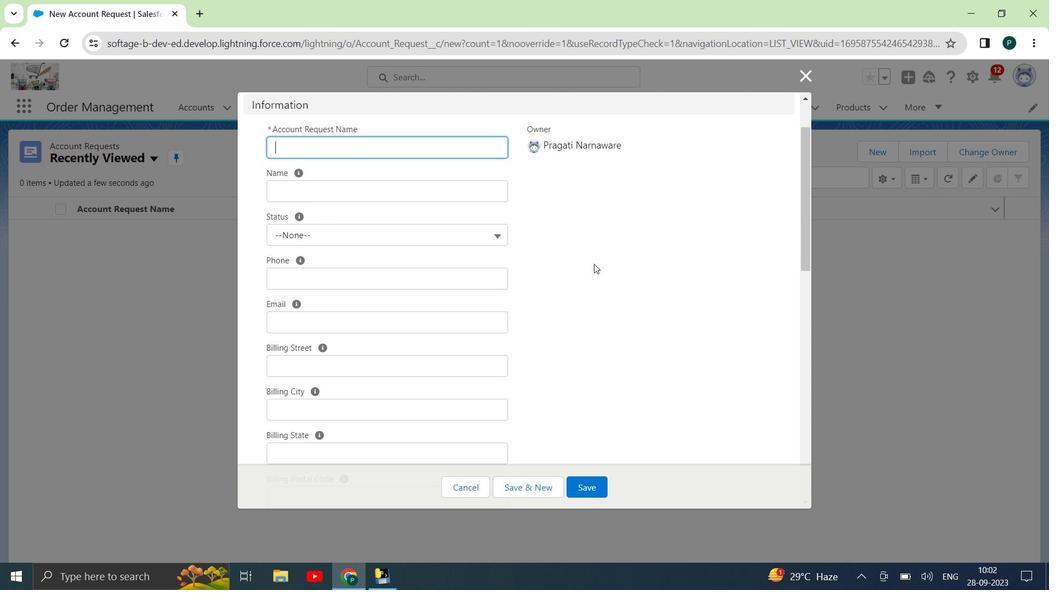 
Action: Mouse scrolled (594, 265) with delta (0, 0)
Screenshot: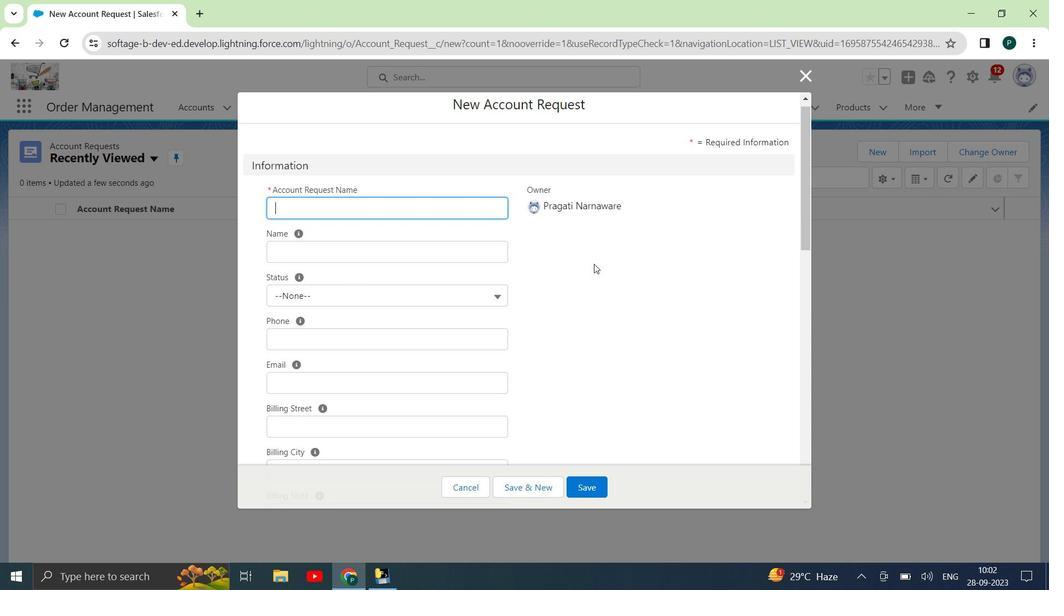 
Action: Mouse scrolled (594, 265) with delta (0, 0)
Screenshot: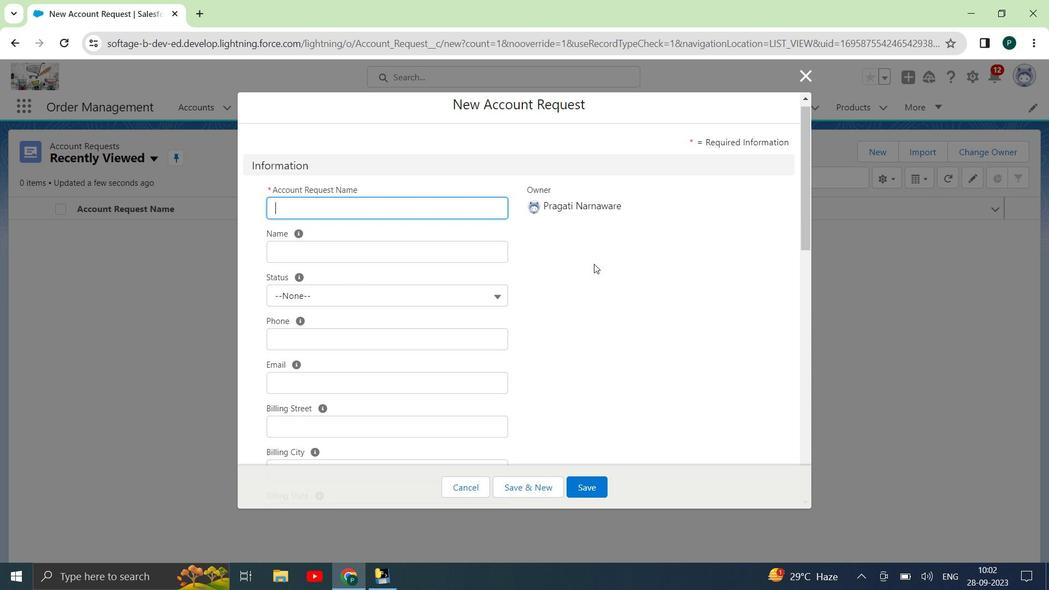 
Action: Mouse moved to (596, 263)
Screenshot: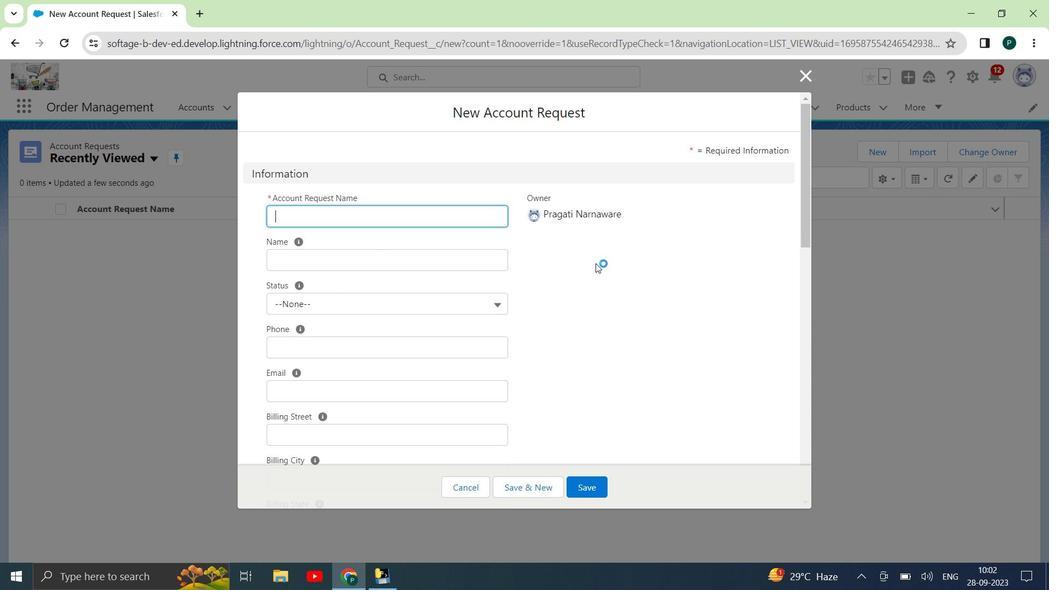 
Action: Mouse scrolled (596, 264) with delta (0, 0)
Screenshot: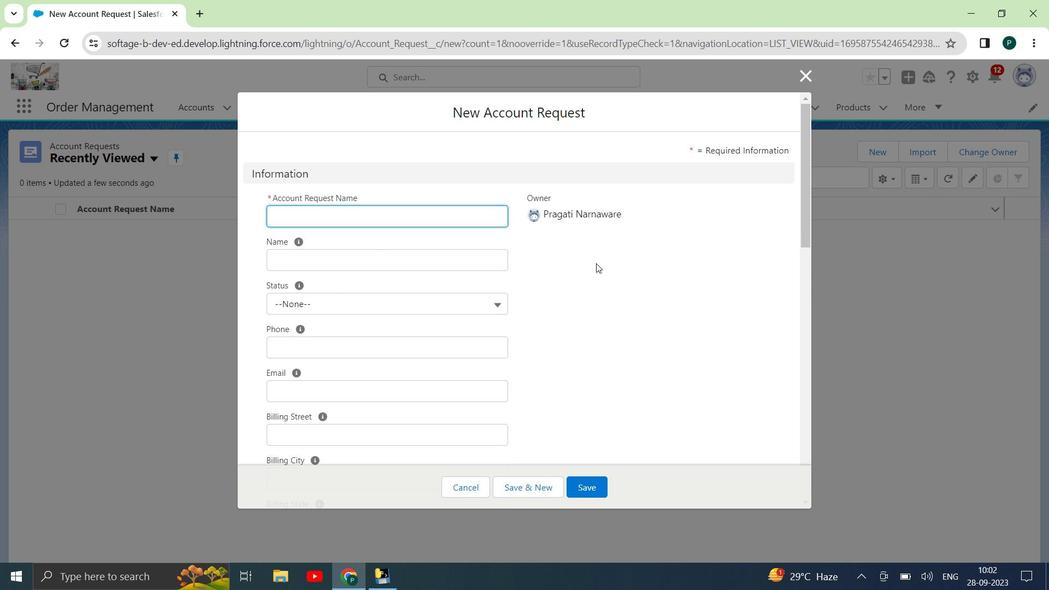 
Action: Mouse scrolled (596, 264) with delta (0, 0)
Screenshot: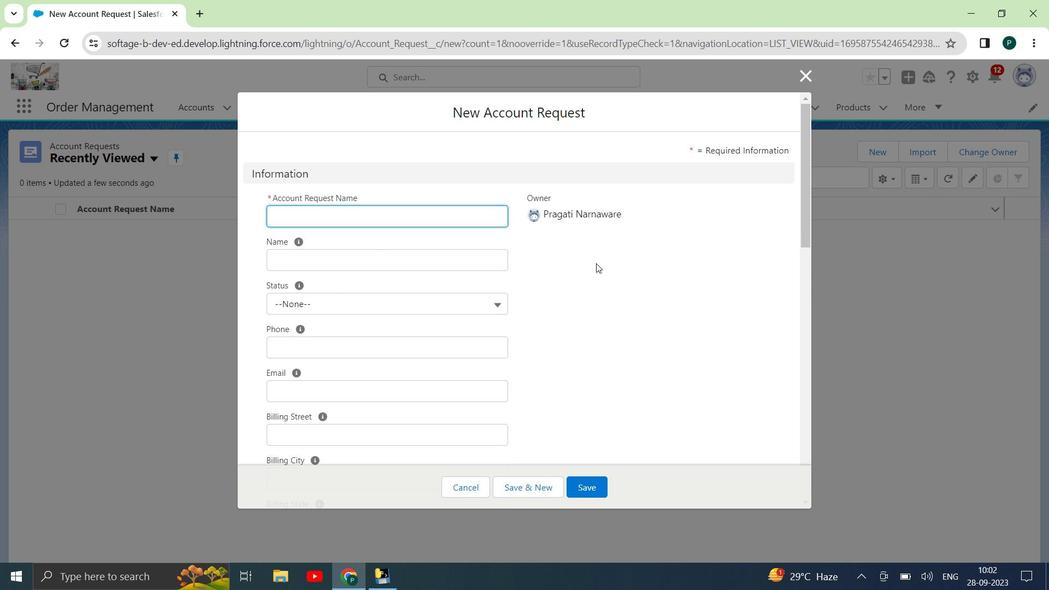 
Action: Mouse scrolled (596, 264) with delta (0, 0)
Screenshot: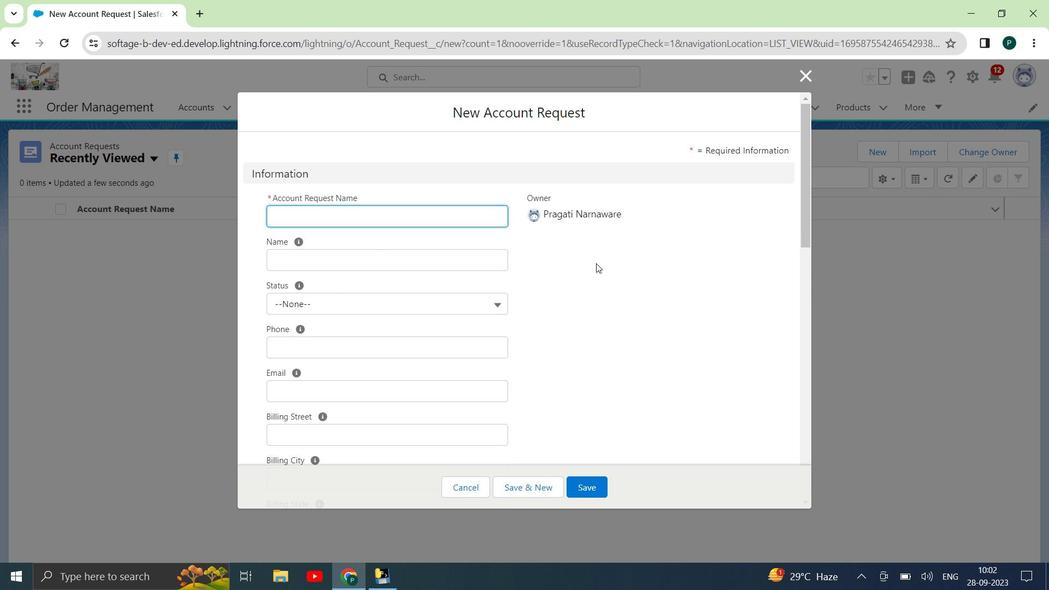 
Action: Mouse scrolled (596, 264) with delta (0, 0)
Screenshot: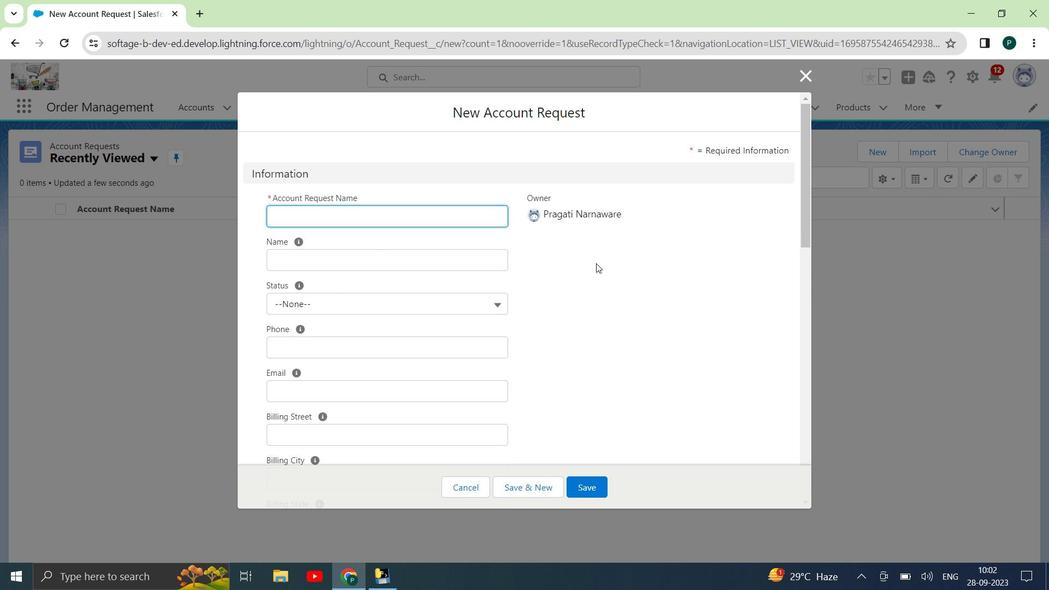 
Action: Mouse scrolled (596, 264) with delta (0, 0)
Screenshot: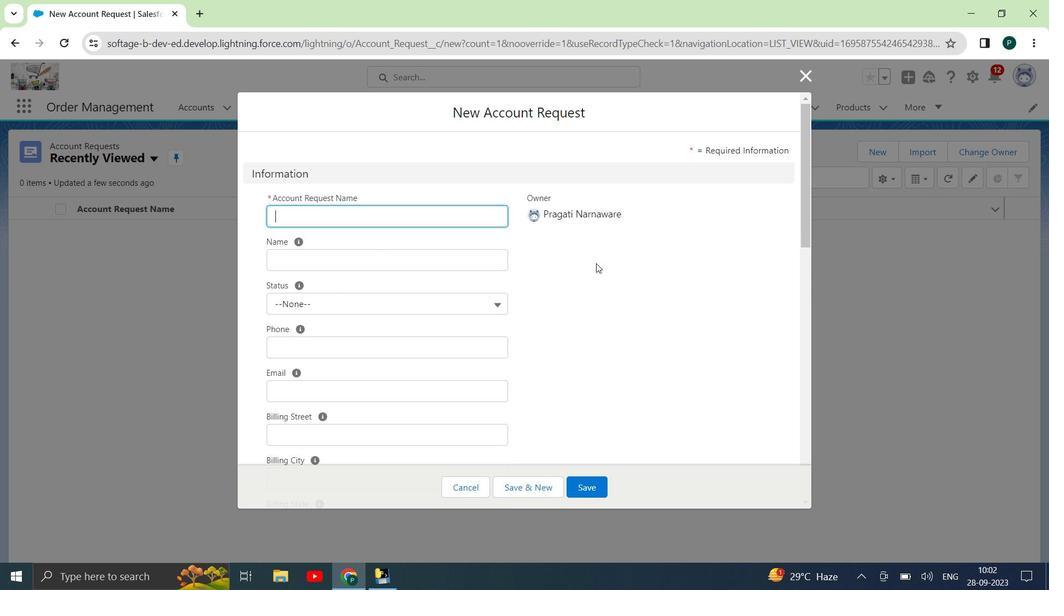 
Action: Mouse scrolled (596, 264) with delta (0, 0)
Screenshot: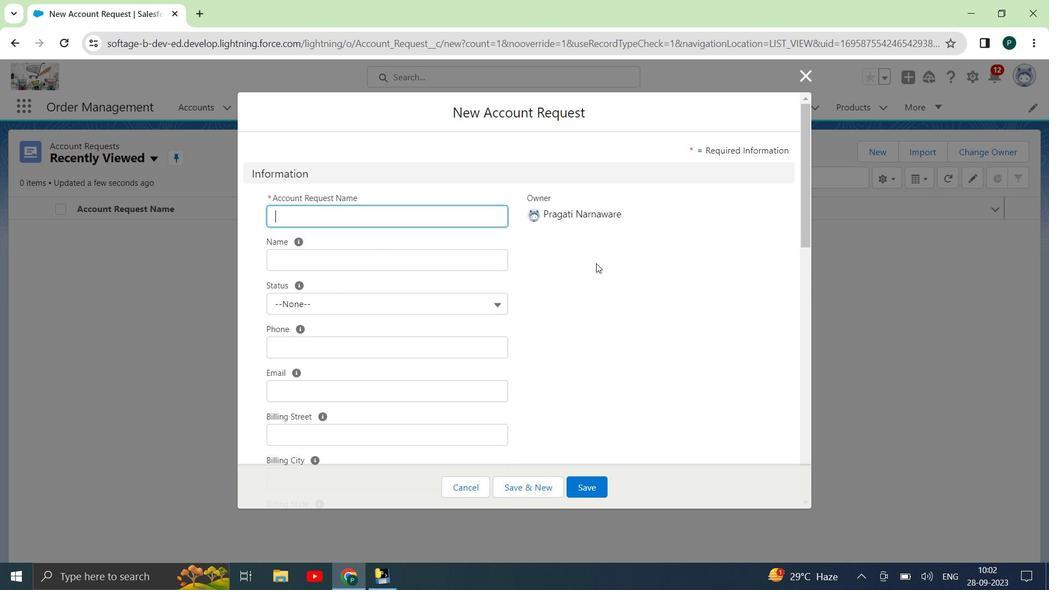 
Action: Mouse moved to (810, 70)
Screenshot: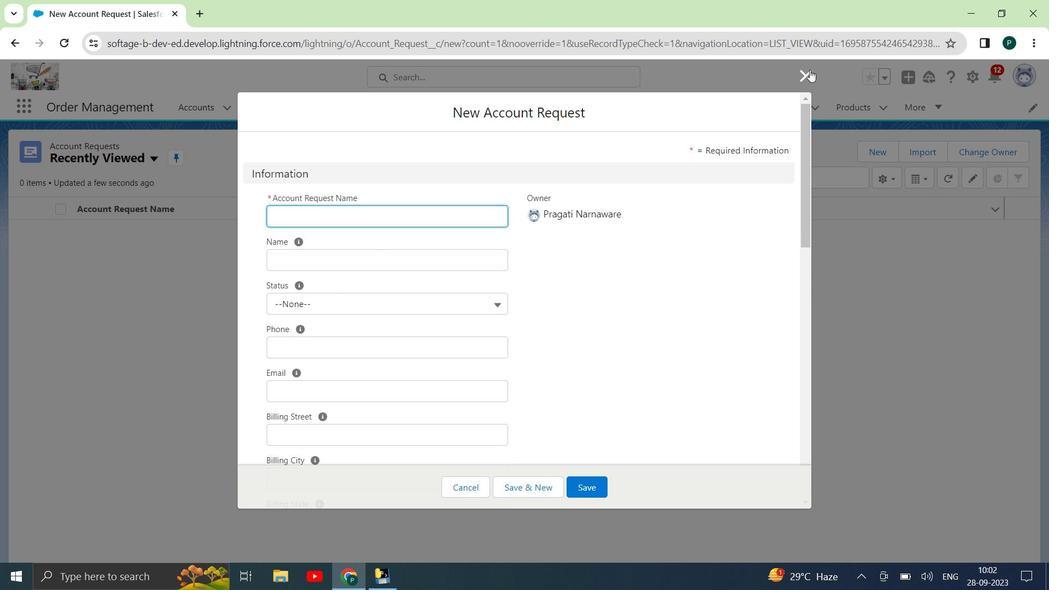 
Action: Mouse pressed left at (810, 70)
Screenshot: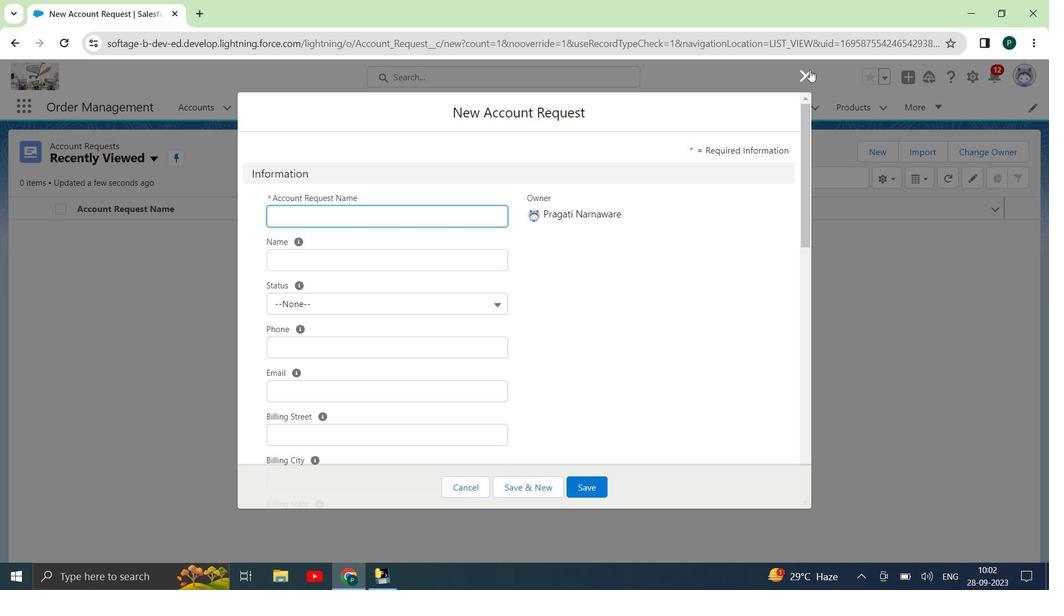 
Action: Mouse moved to (790, 102)
Screenshot: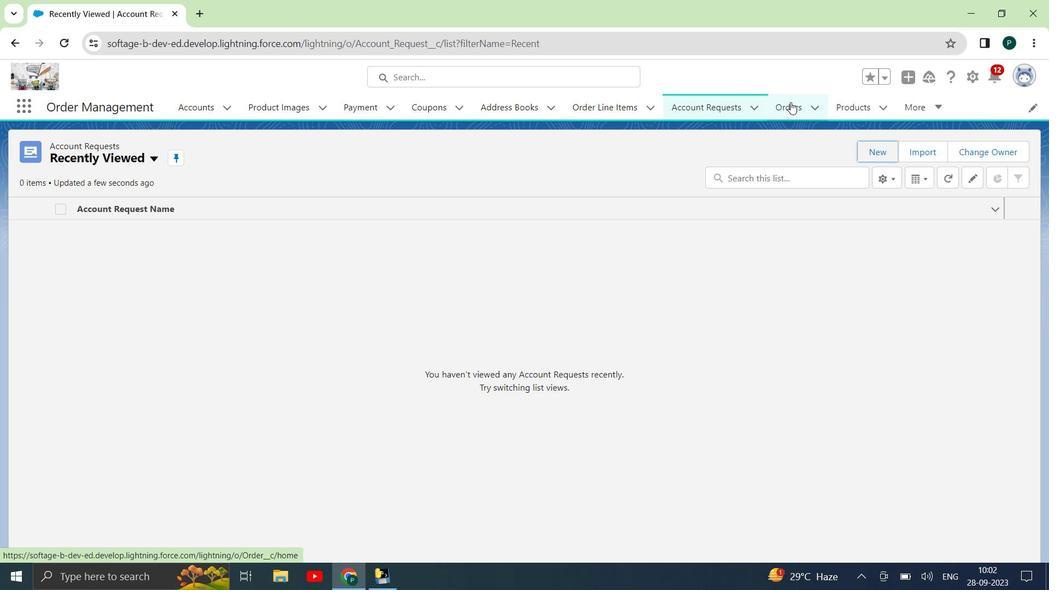 
Action: Mouse pressed left at (790, 102)
Screenshot: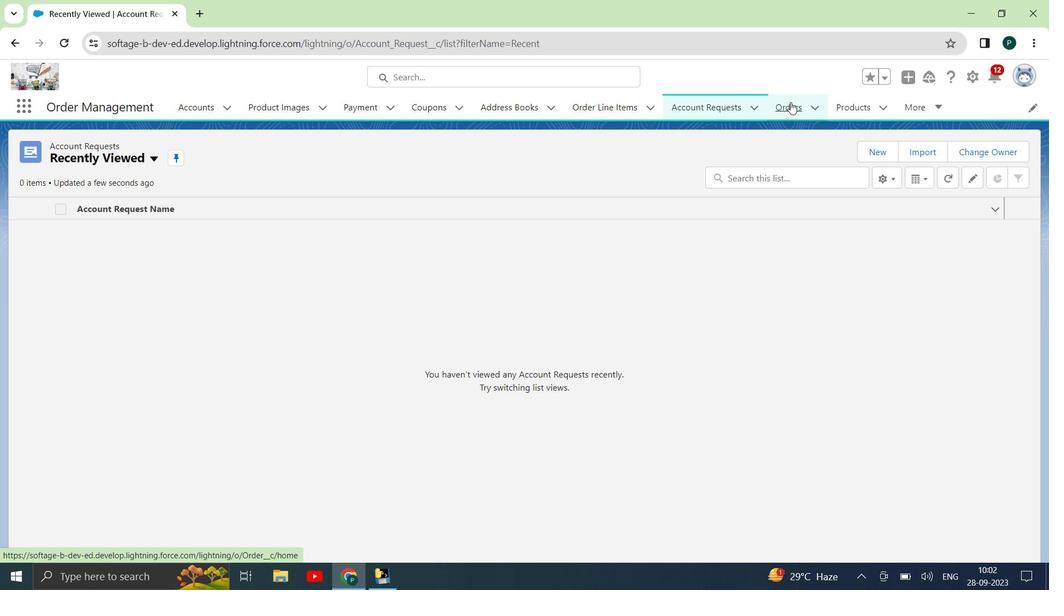 
Action: Mouse moved to (787, 106)
Screenshot: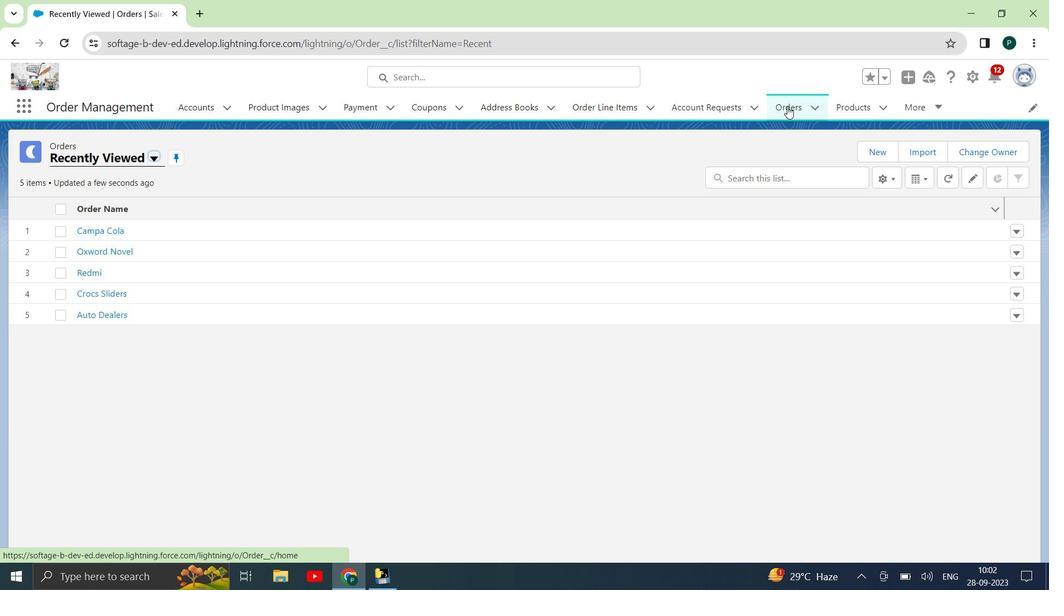 
Action: Mouse scrolled (787, 107) with delta (0, 0)
Screenshot: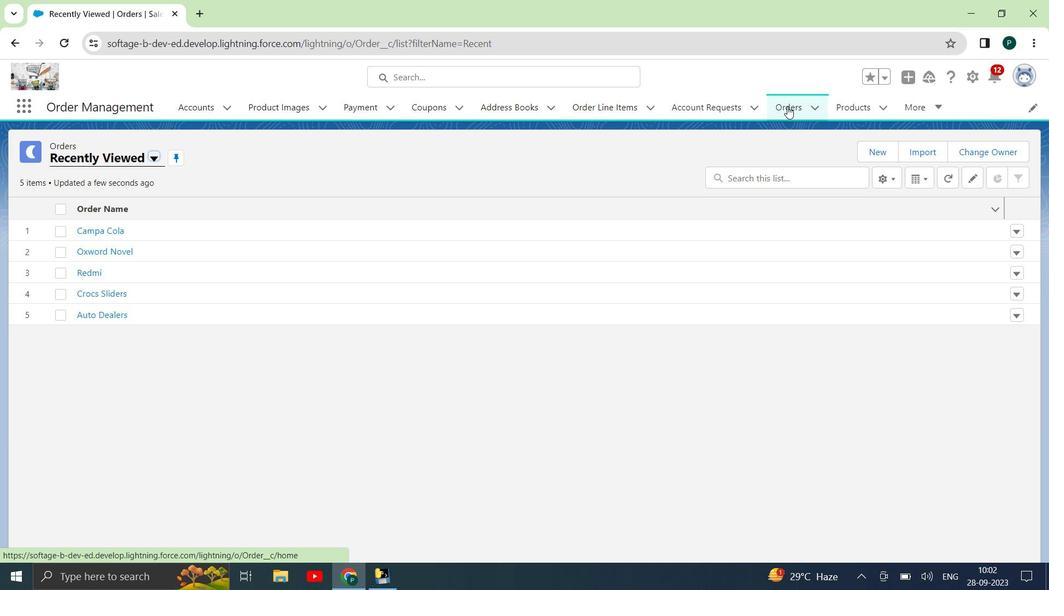 
Action: Mouse scrolled (787, 107) with delta (0, 0)
Screenshot: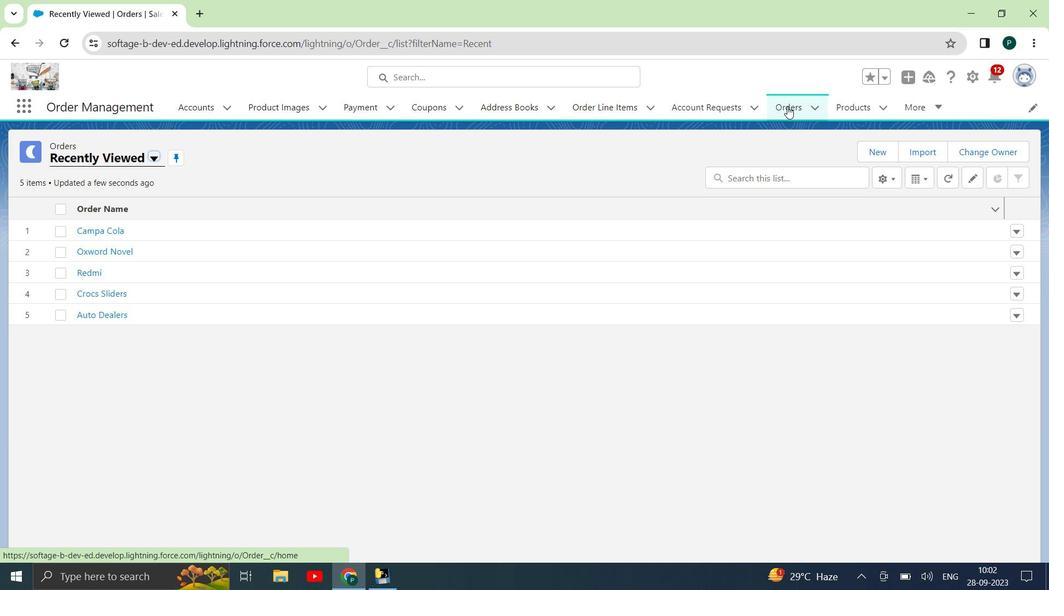 
Action: Mouse scrolled (787, 107) with delta (0, 0)
Screenshot: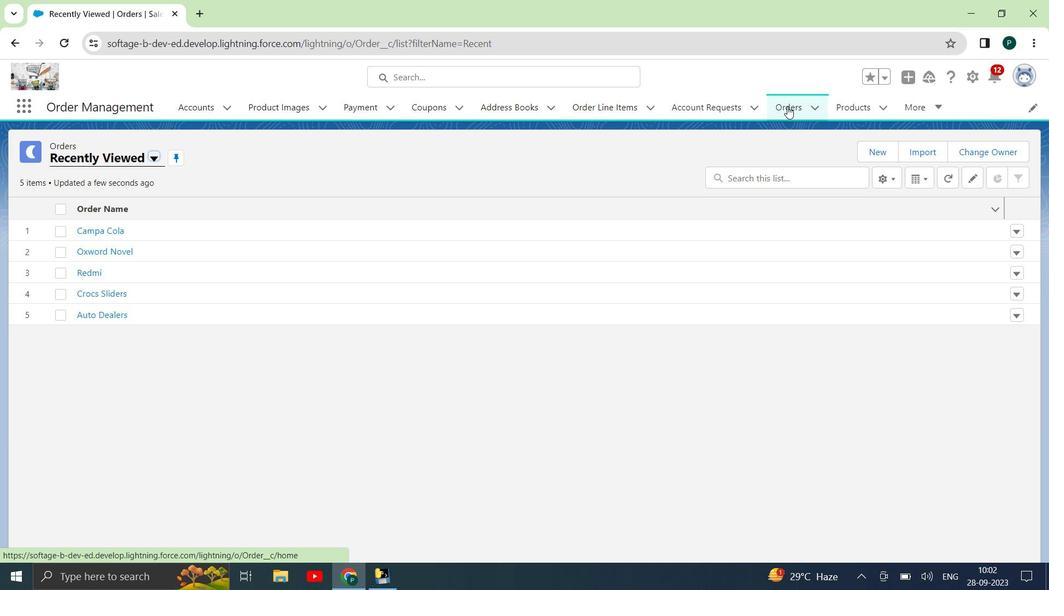 
Action: Mouse moved to (786, 107)
Screenshot: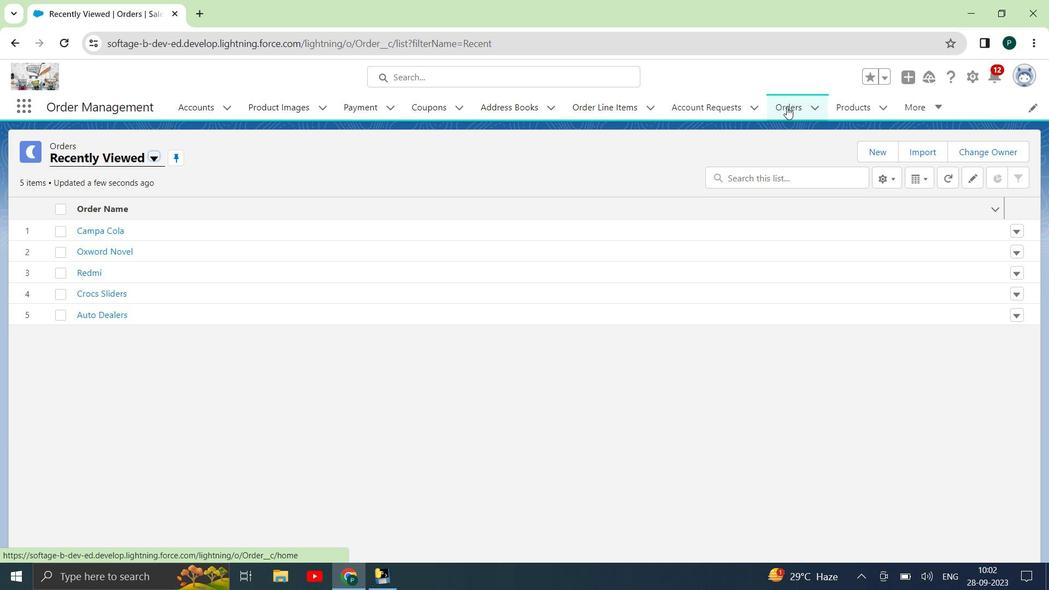 
Action: Mouse scrolled (786, 107) with delta (0, 0)
Screenshot: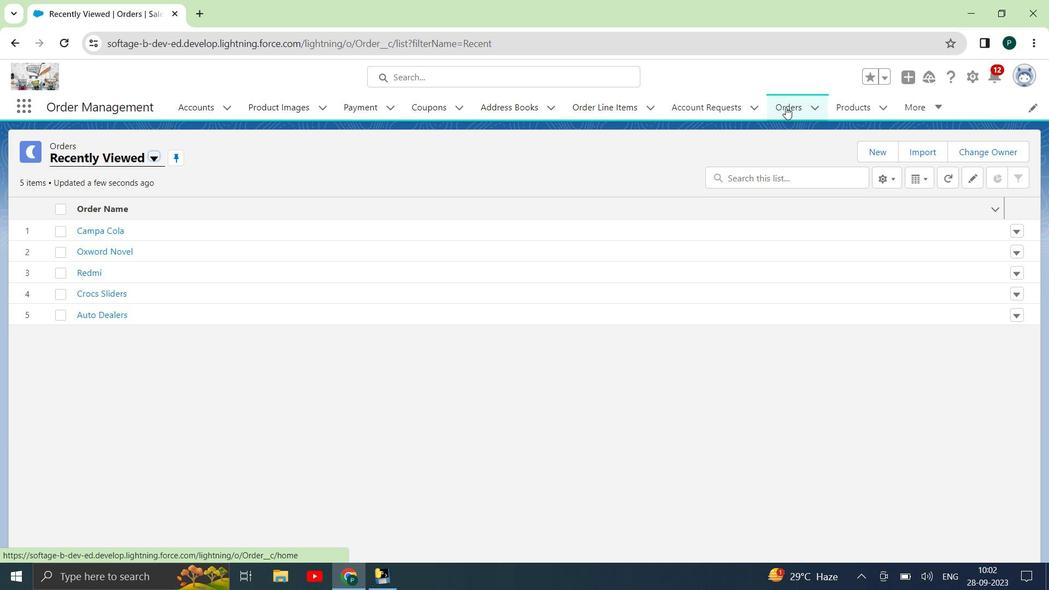 
Action: Mouse moved to (853, 107)
Screenshot: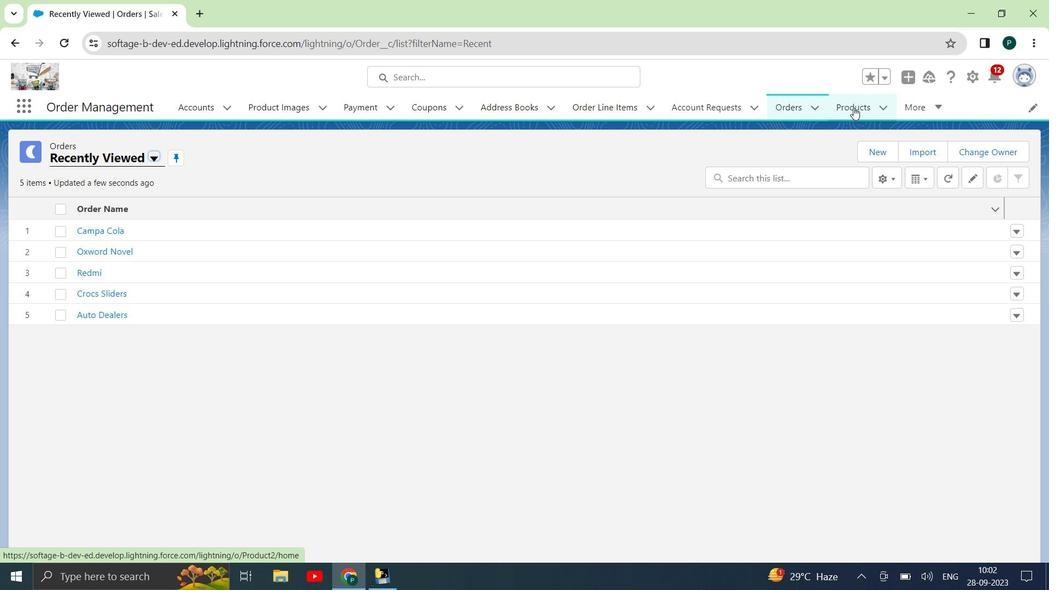 
Action: Mouse pressed left at (853, 107)
Screenshot: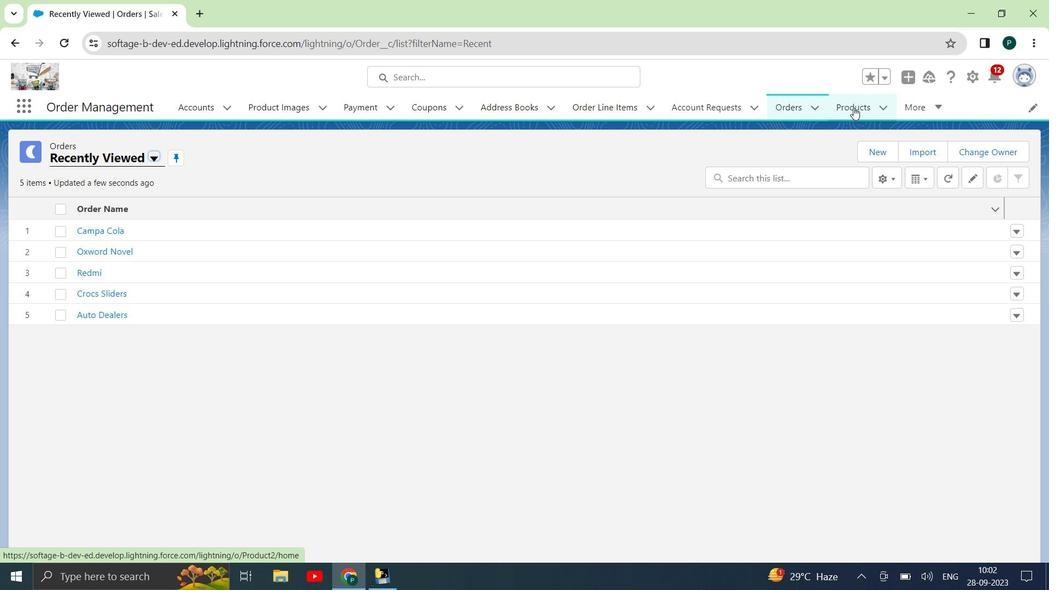 
Action: Mouse moved to (583, 265)
Screenshot: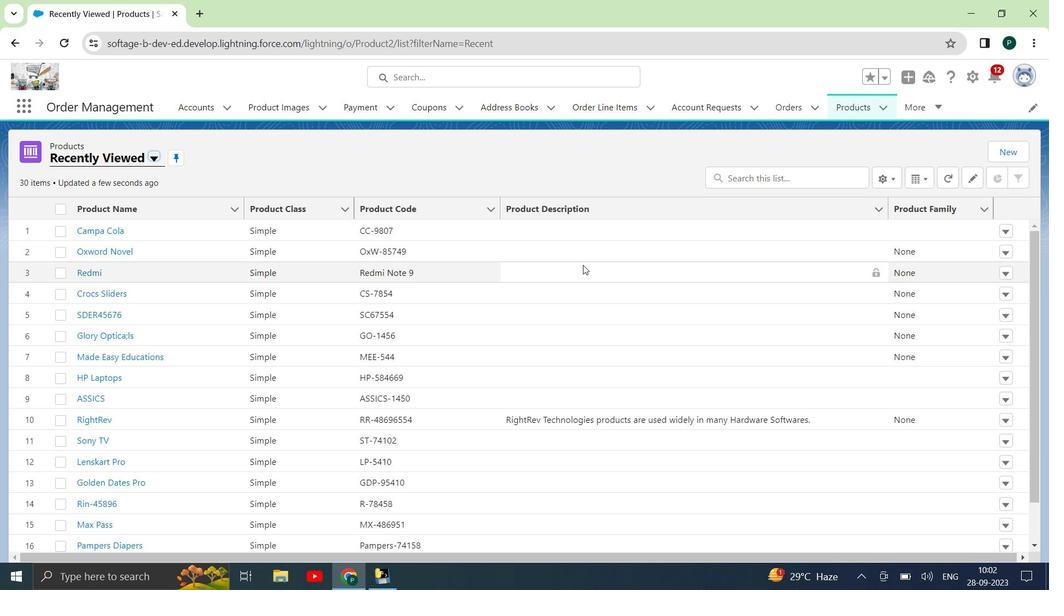 
Action: Mouse scrolled (583, 264) with delta (0, 0)
Screenshot: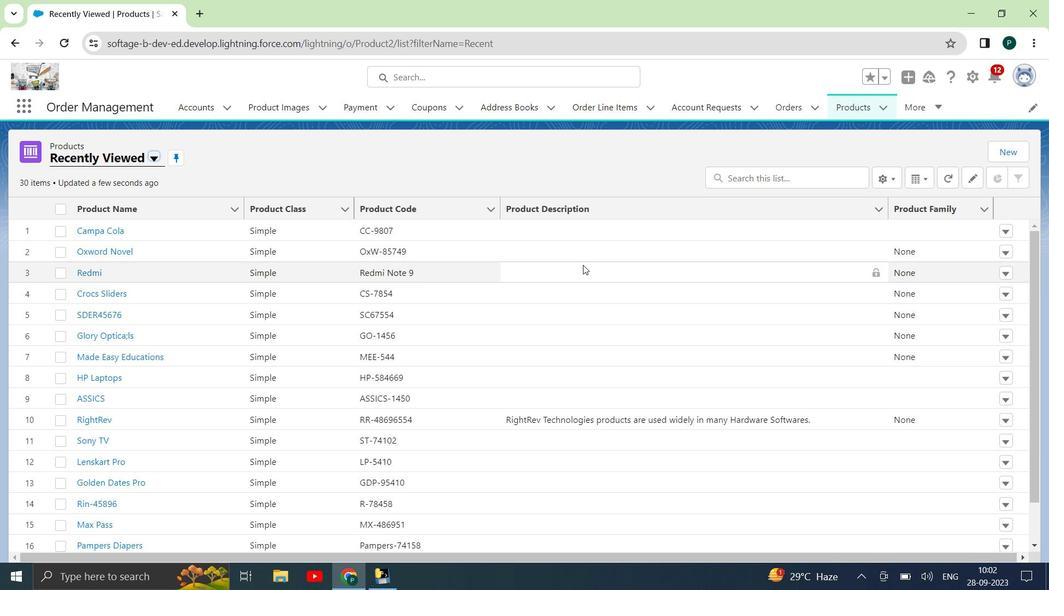 
Action: Mouse moved to (584, 266)
Screenshot: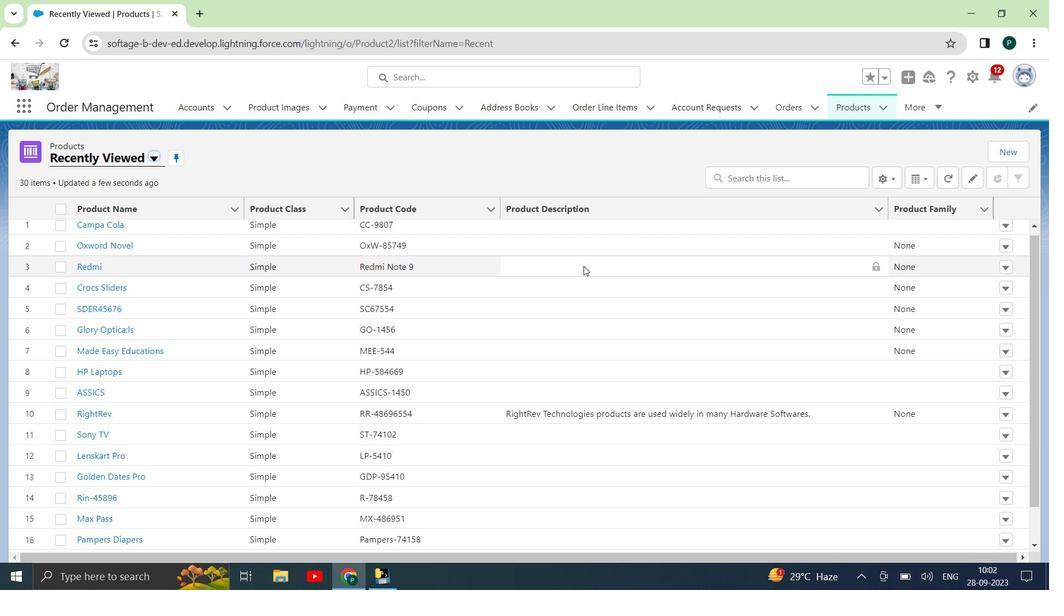 
Action: Mouse scrolled (584, 265) with delta (0, 0)
Screenshot: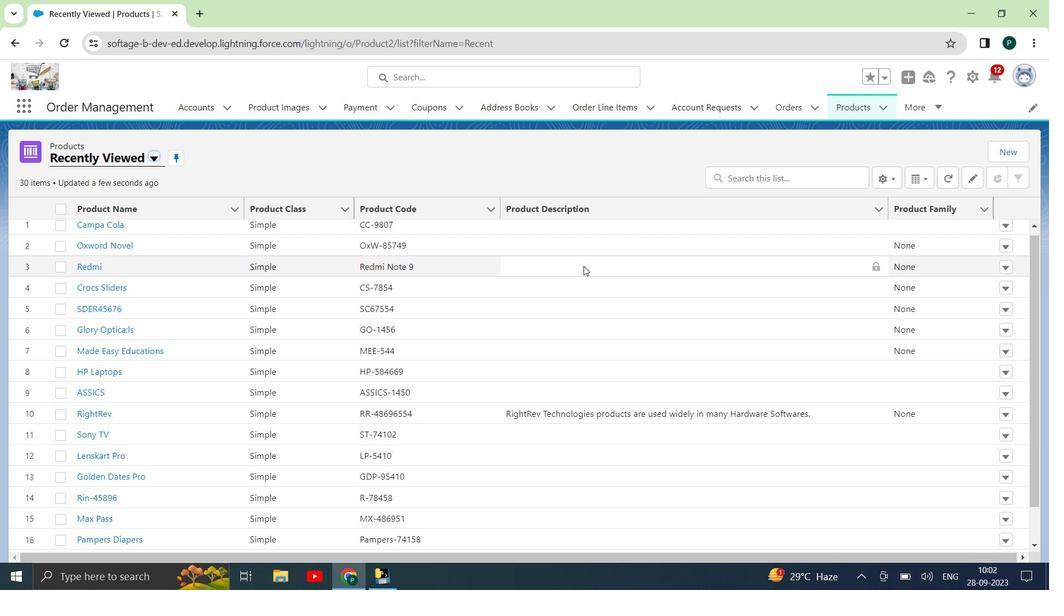 
Action: Mouse moved to (584, 267)
Screenshot: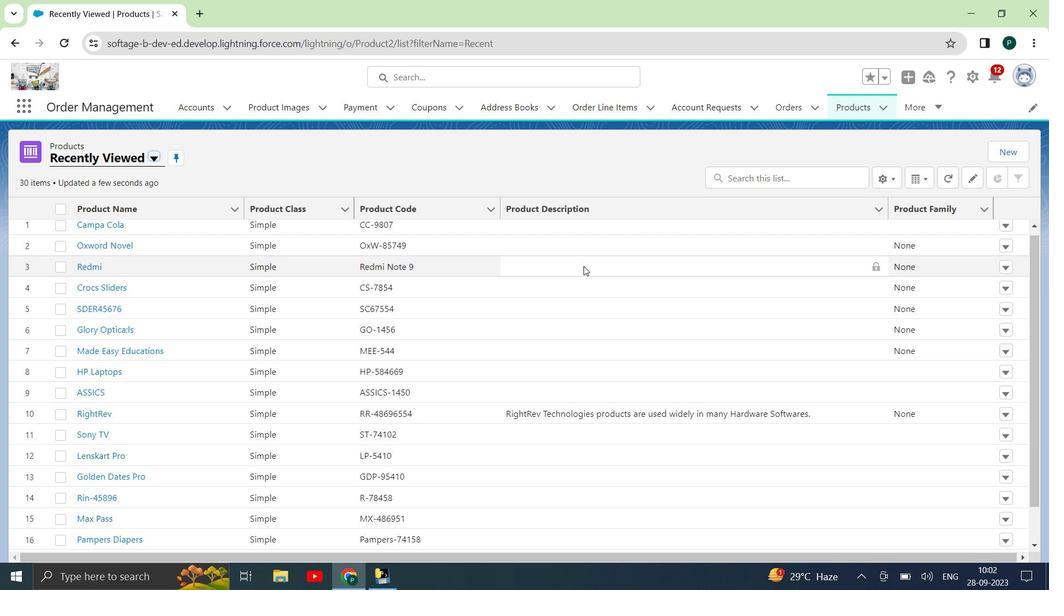 
Action: Mouse scrolled (584, 267) with delta (0, 0)
Screenshot: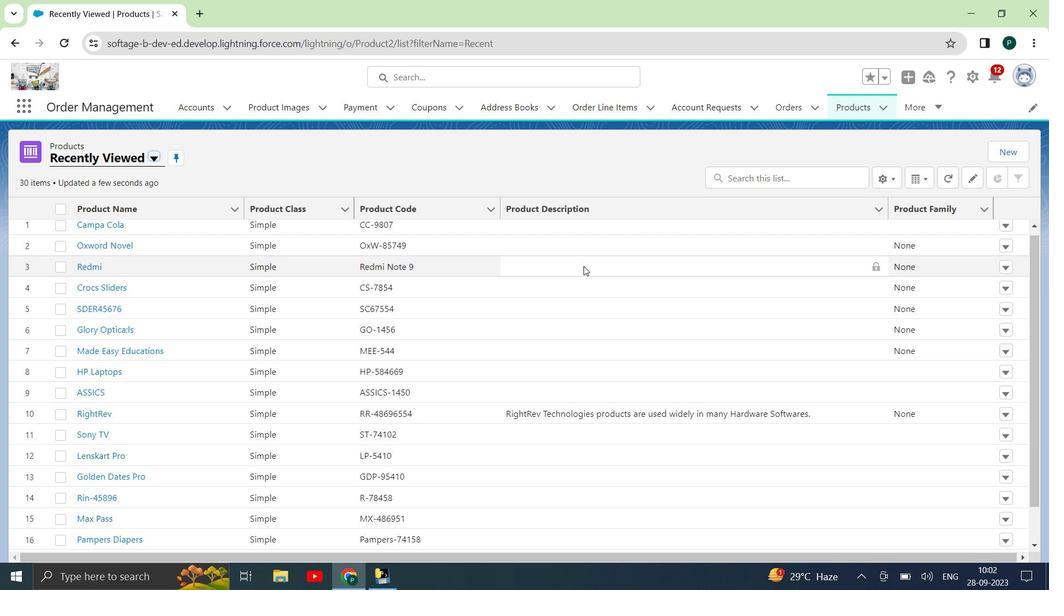 
Action: Mouse moved to (585, 270)
Screenshot: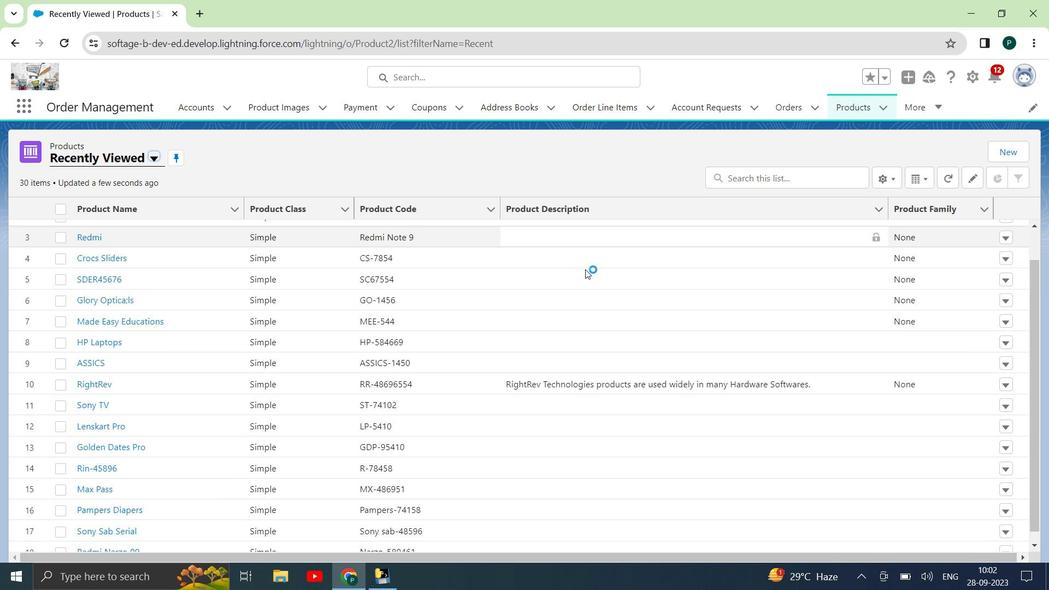 
Action: Mouse scrolled (585, 269) with delta (0, 0)
Screenshot: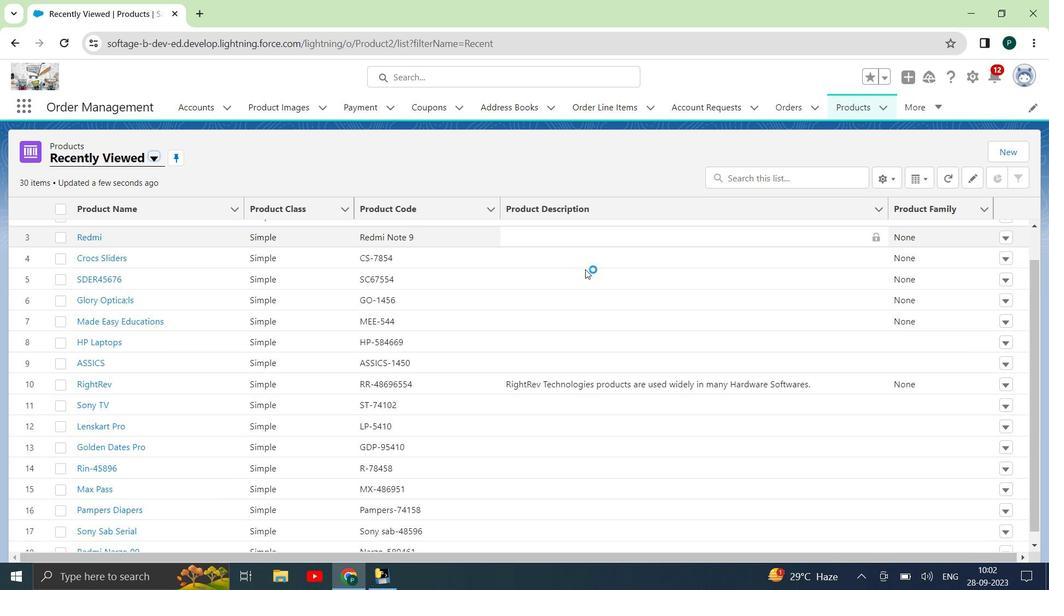 
Action: Mouse moved to (585, 272)
Screenshot: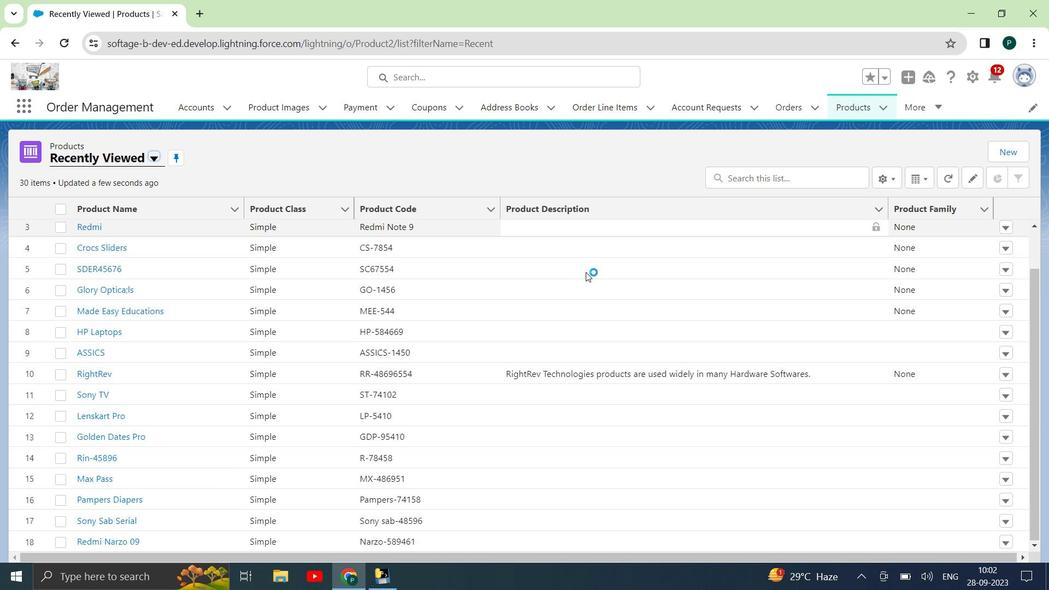 
Action: Mouse scrolled (585, 271) with delta (0, 0)
Screenshot: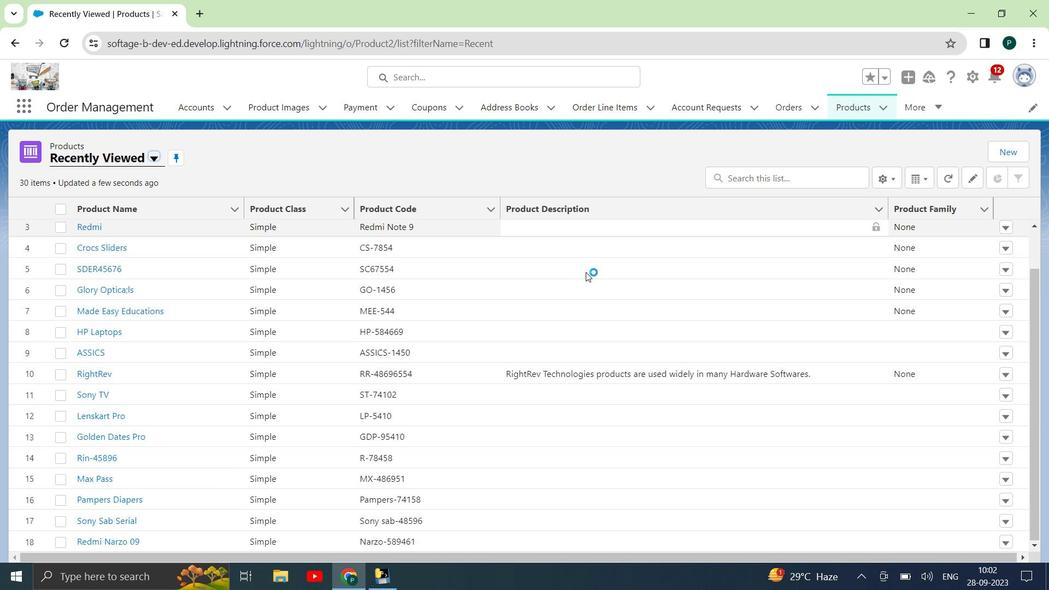 
Action: Mouse moved to (585, 272)
Screenshot: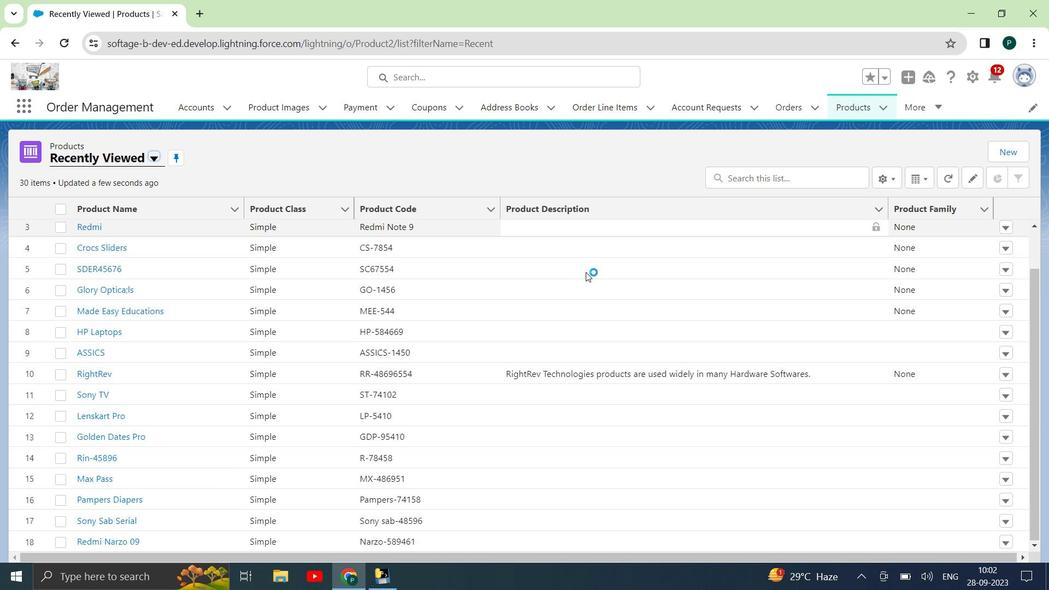 
Action: Mouse scrolled (585, 272) with delta (0, 0)
Screenshot: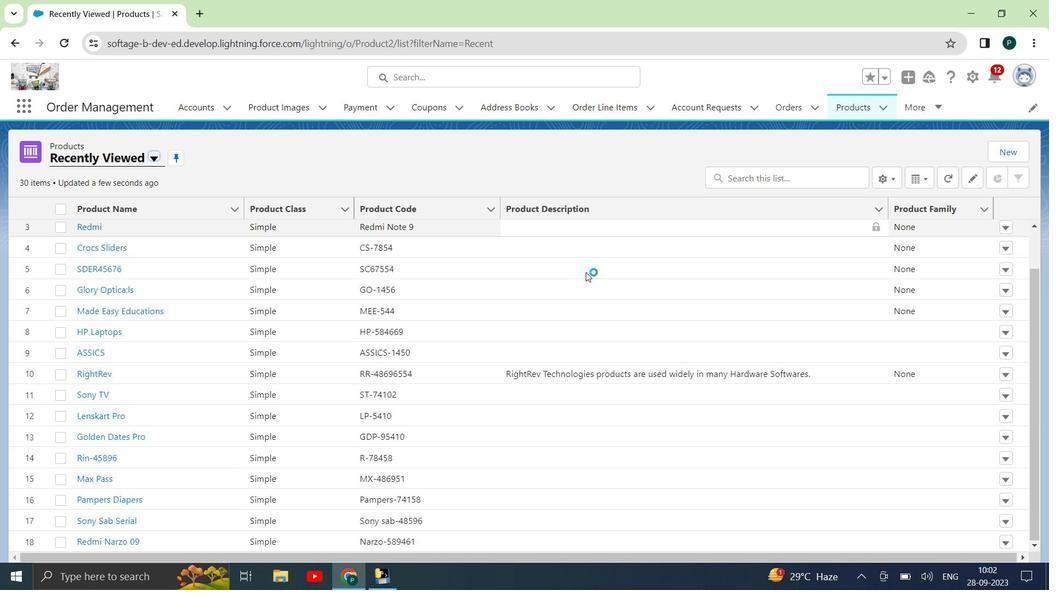 
Action: Mouse scrolled (585, 272) with delta (0, 0)
Screenshot: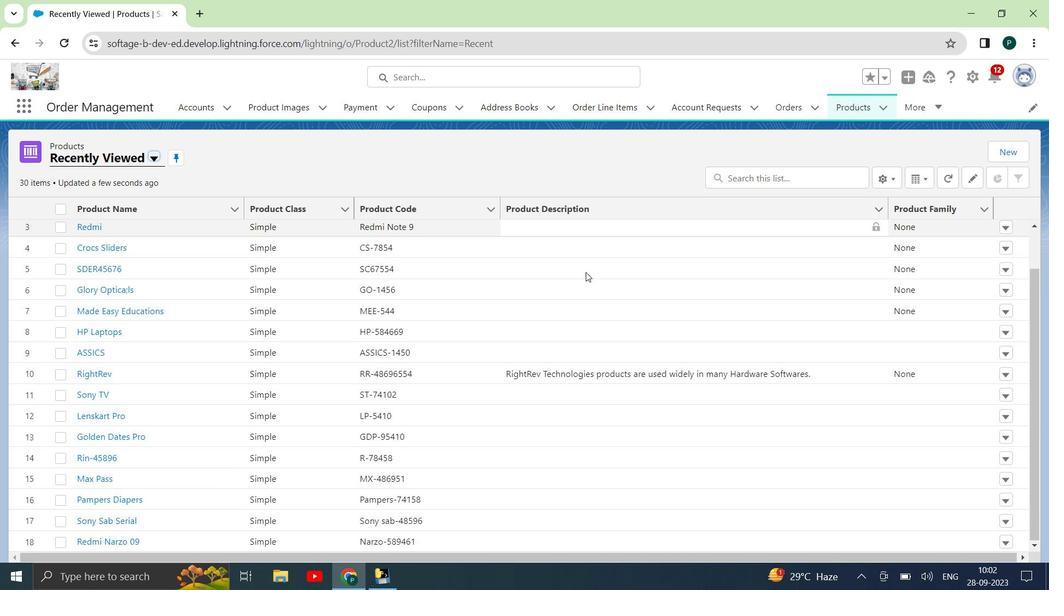 
Action: Mouse moved to (587, 272)
Screenshot: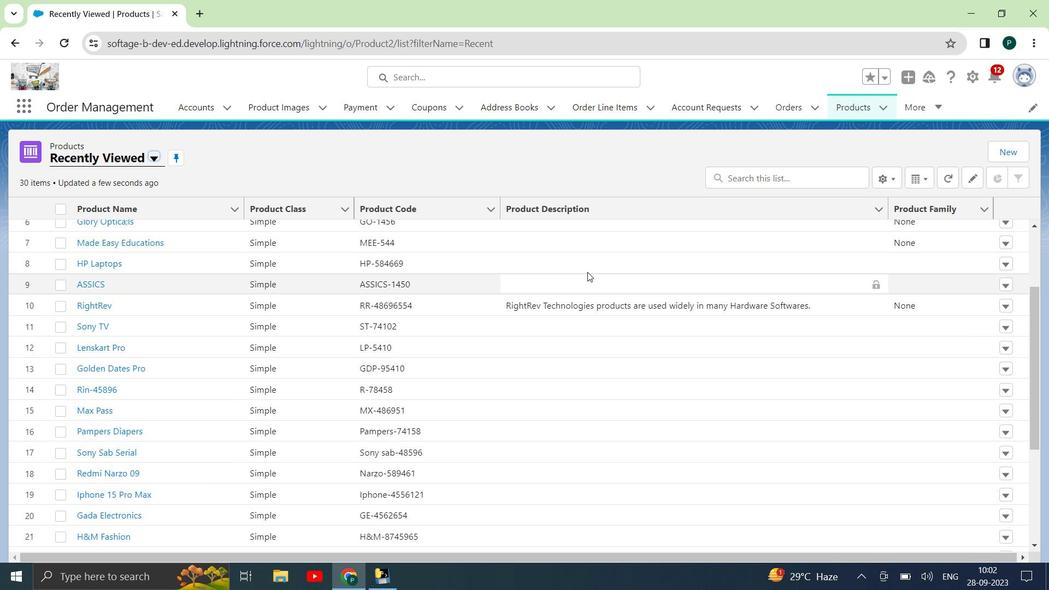 
Action: Mouse scrolled (587, 272) with delta (0, 0)
Screenshot: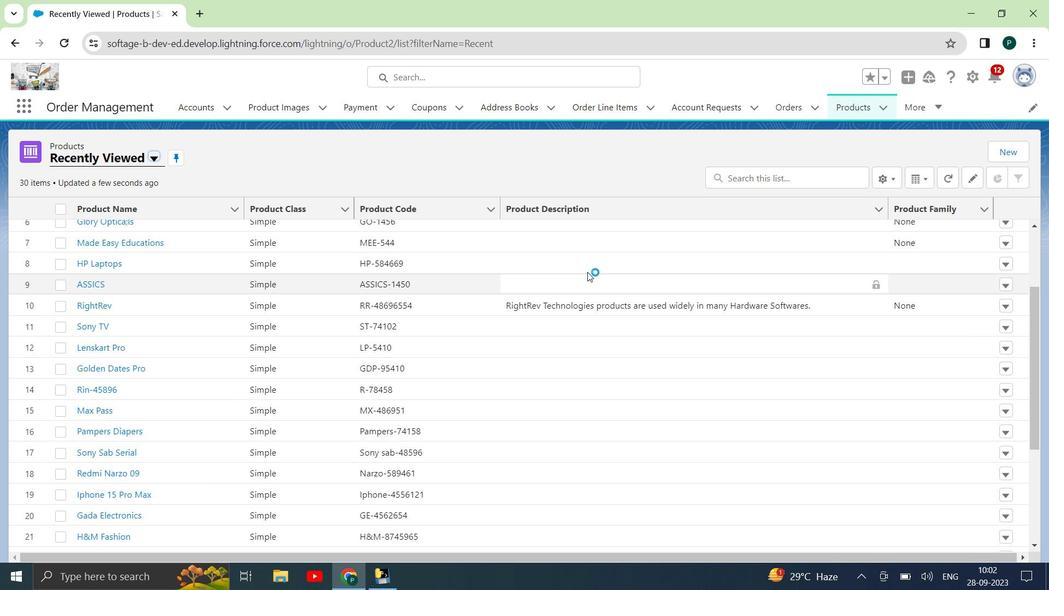 
Action: Mouse scrolled (587, 272) with delta (0, 0)
Screenshot: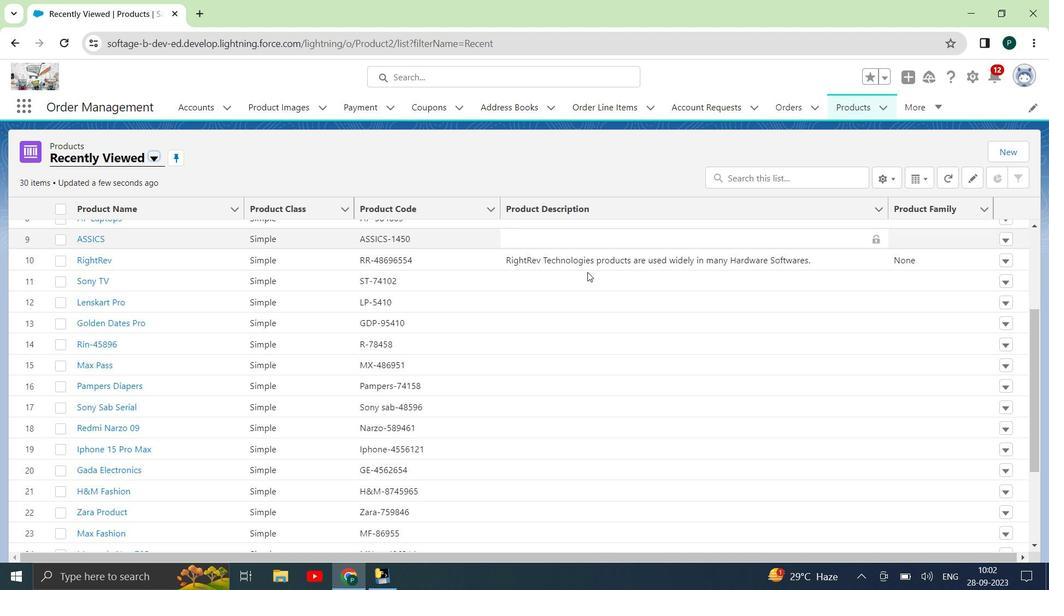 
Action: Mouse moved to (588, 274)
Screenshot: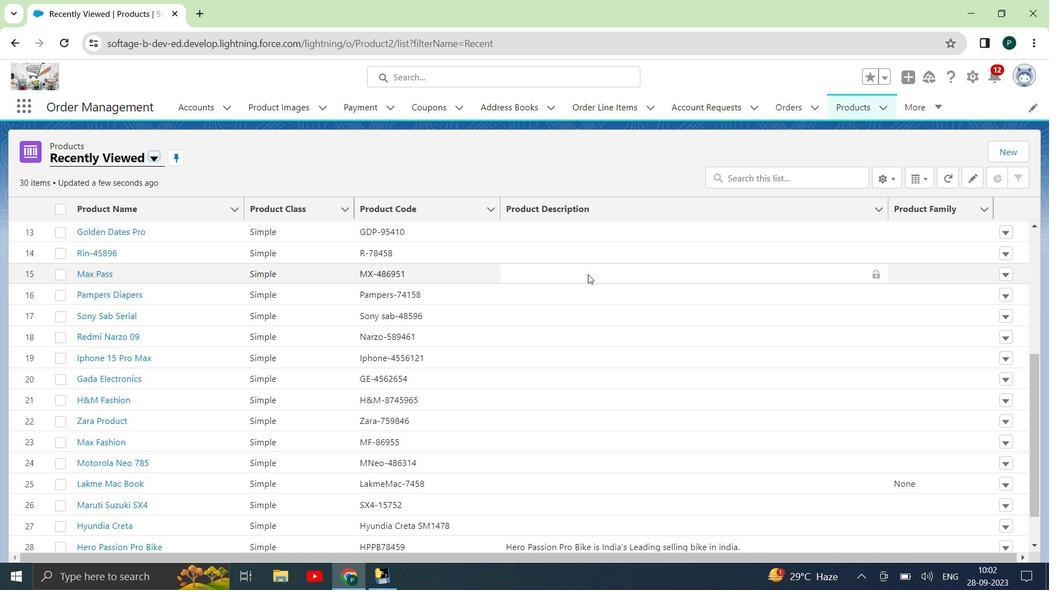 
Action: Mouse scrolled (588, 273) with delta (0, 0)
Screenshot: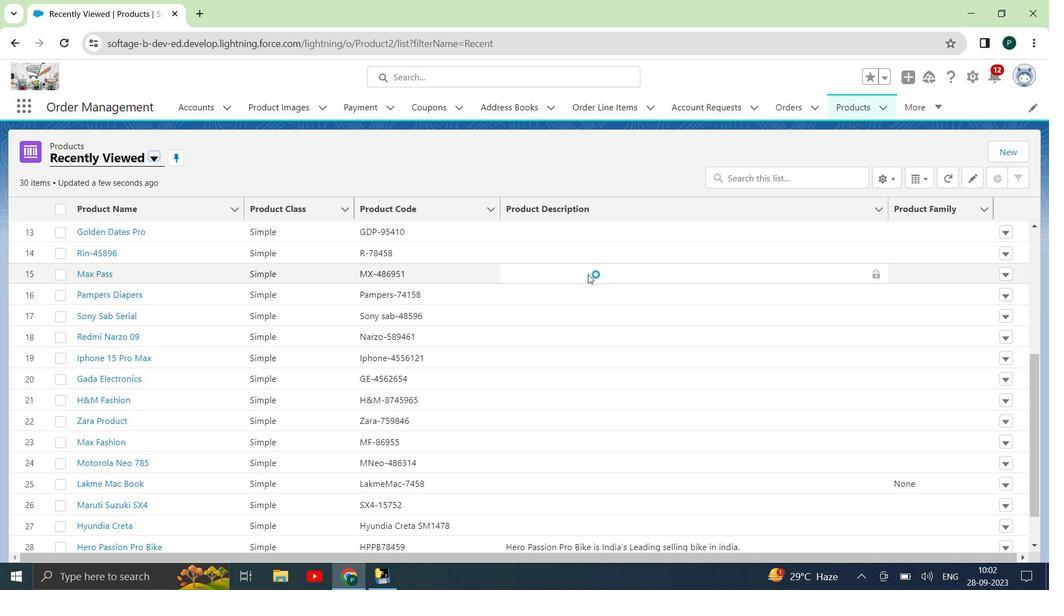 
Action: Mouse scrolled (588, 273) with delta (0, 0)
Screenshot: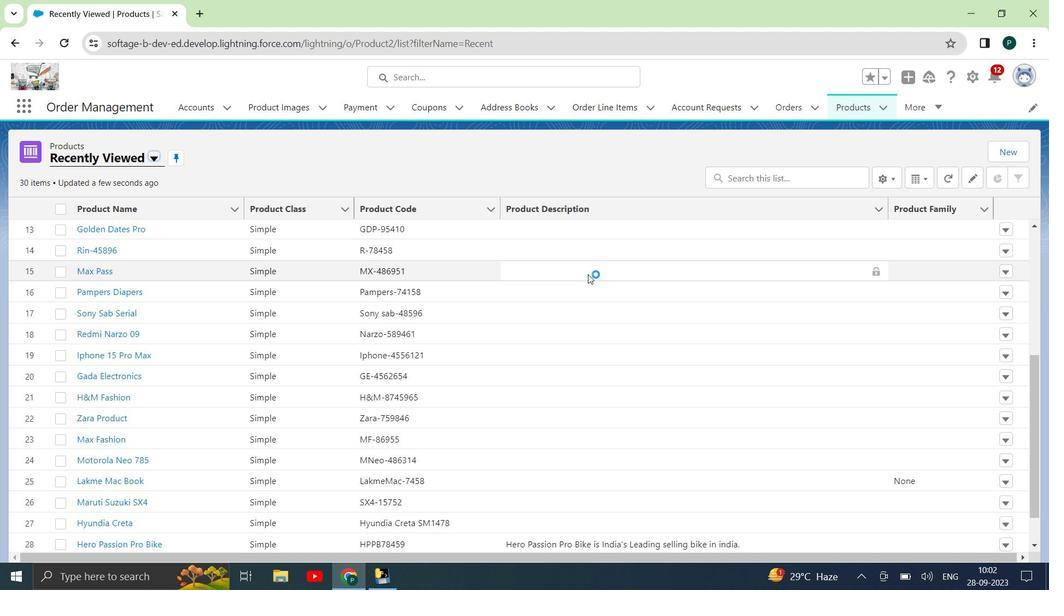 
Action: Mouse scrolled (588, 273) with delta (0, 0)
Screenshot: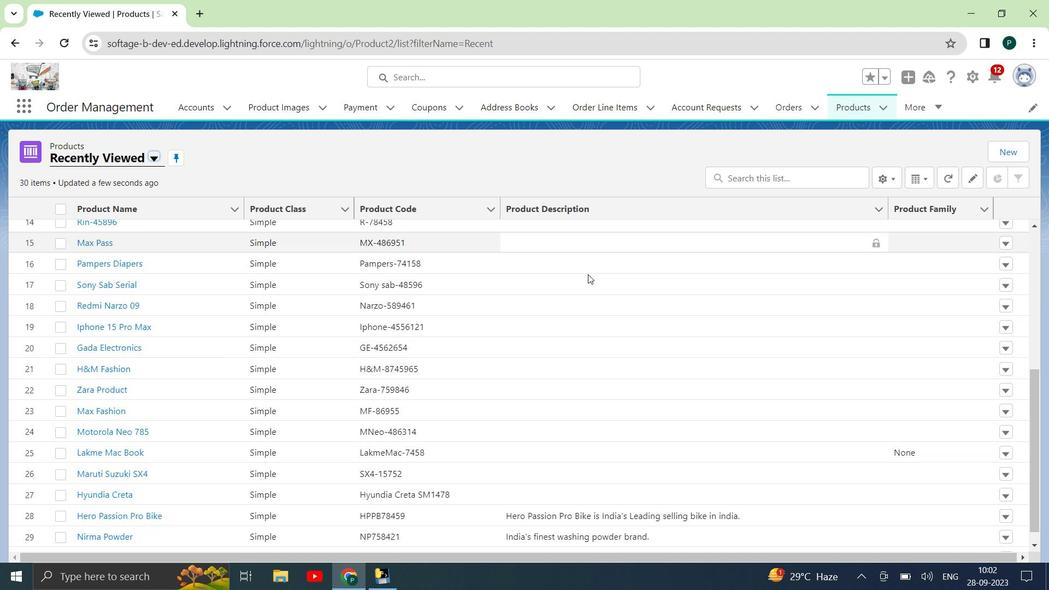
Action: Mouse scrolled (588, 273) with delta (0, 0)
Screenshot: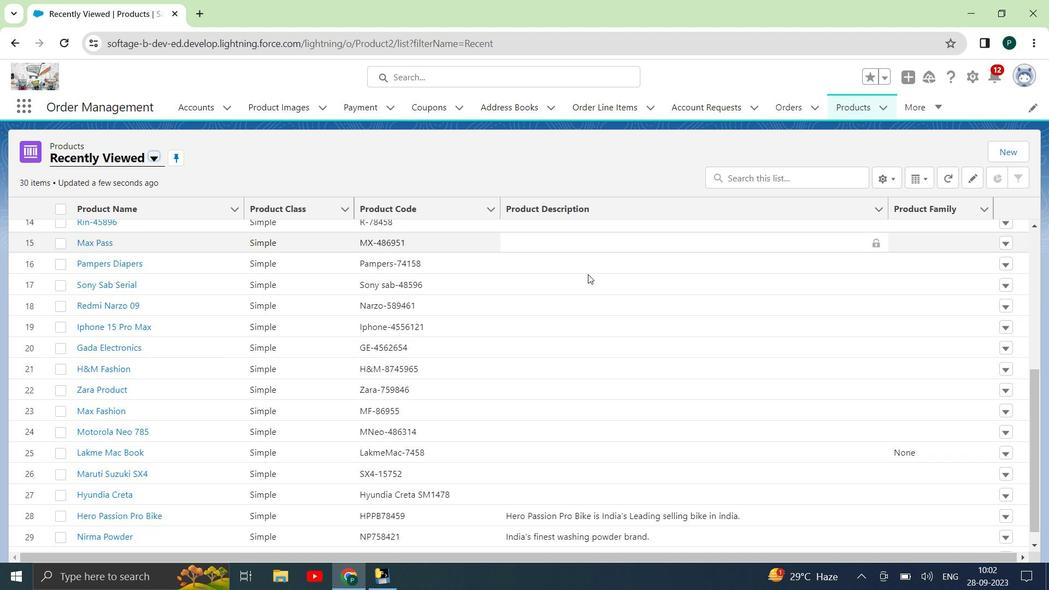 
Action: Mouse scrolled (588, 273) with delta (0, 0)
Screenshot: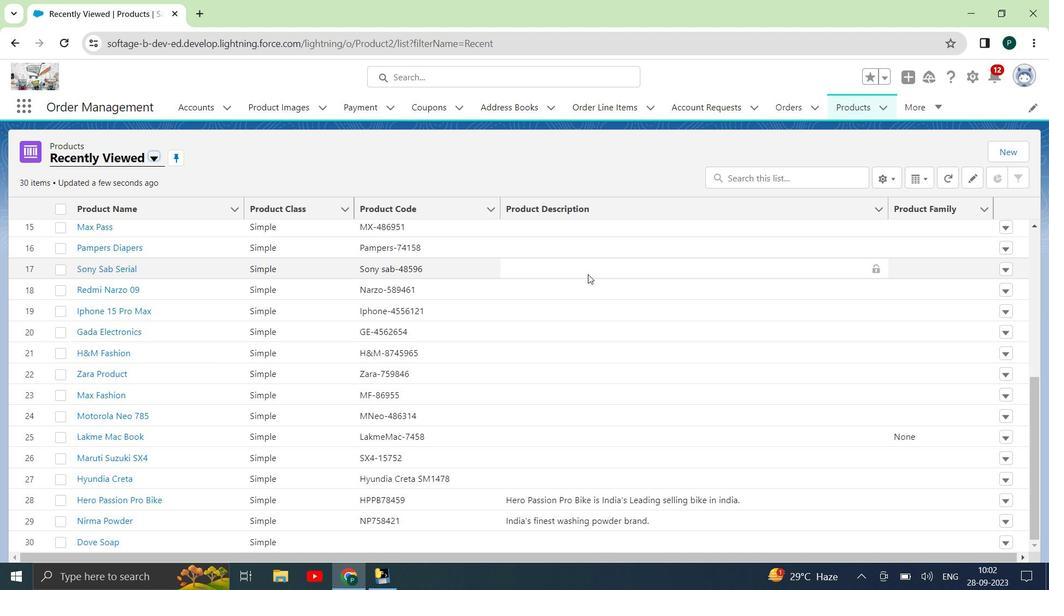 
Action: Mouse scrolled (588, 273) with delta (0, 0)
Screenshot: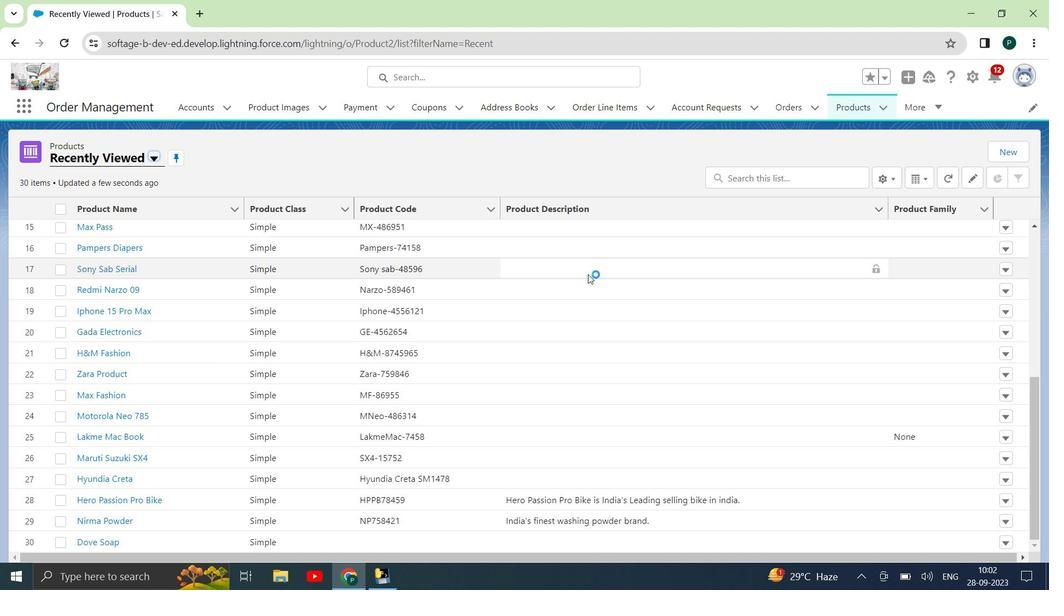 
Action: Mouse scrolled (588, 273) with delta (0, 0)
Screenshot: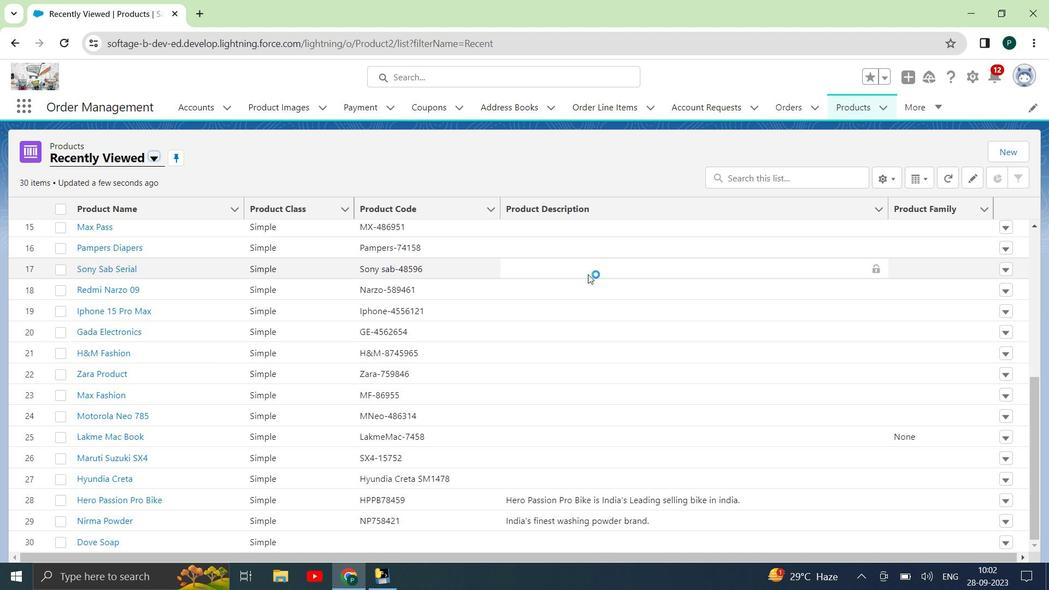 
Action: Mouse scrolled (588, 273) with delta (0, 0)
Screenshot: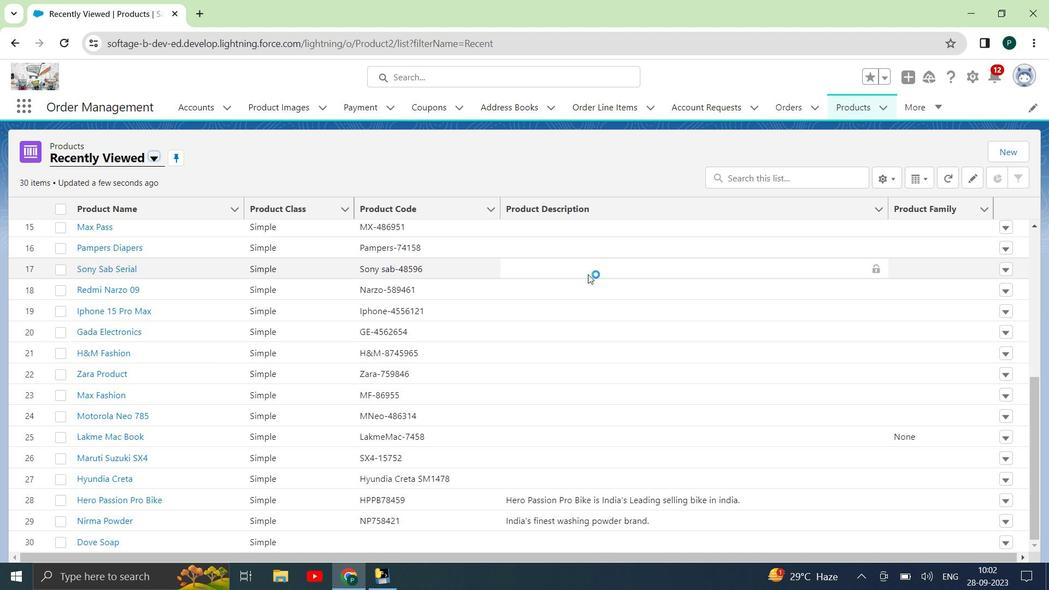 
Action: Mouse scrolled (588, 273) with delta (0, 0)
Screenshot: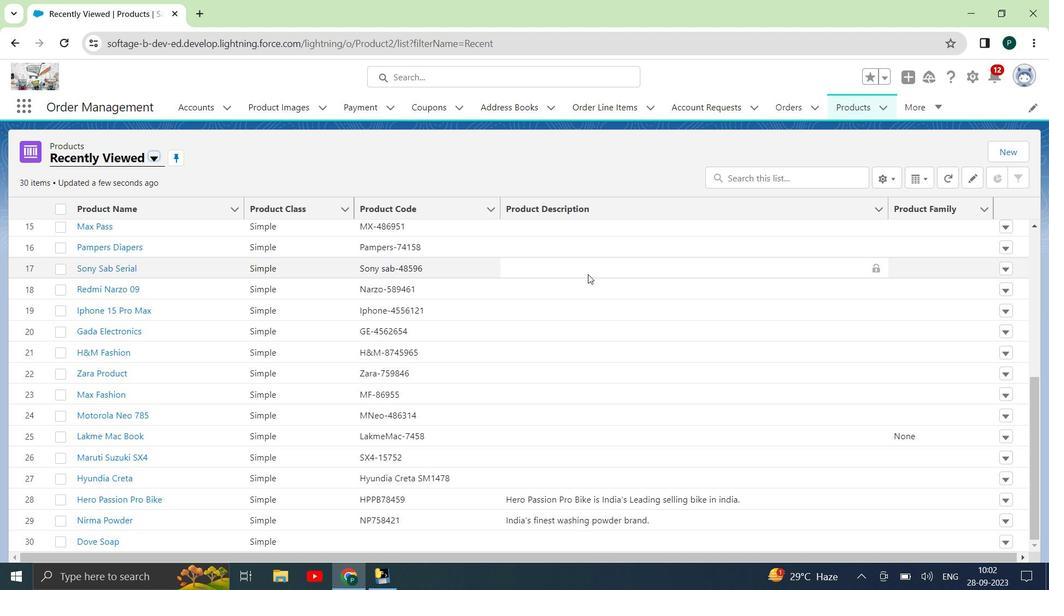 
Action: Mouse scrolled (588, 273) with delta (0, 0)
Screenshot: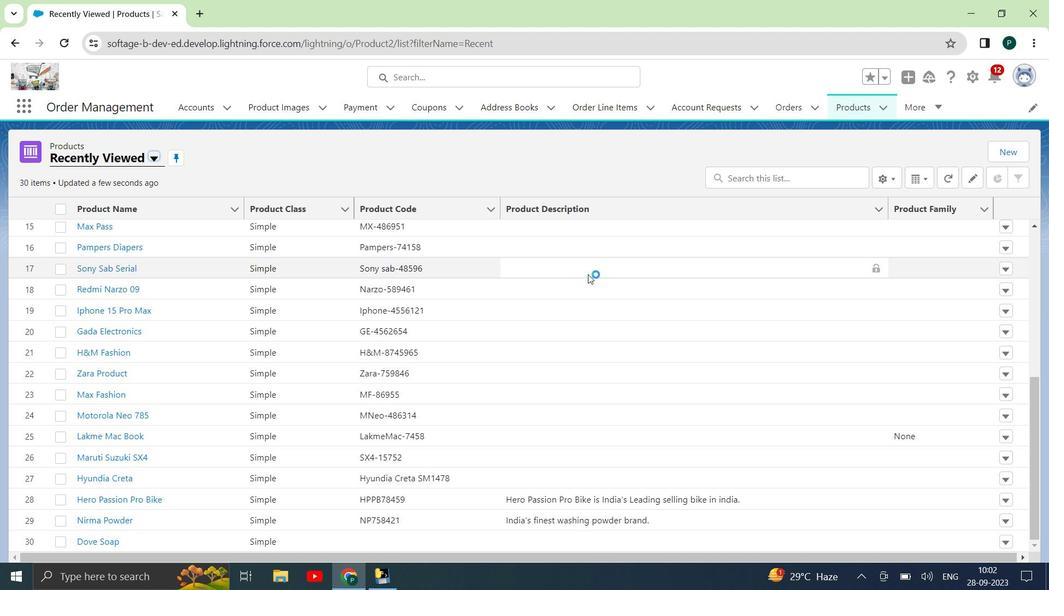 
Action: Mouse scrolled (588, 273) with delta (0, 0)
Screenshot: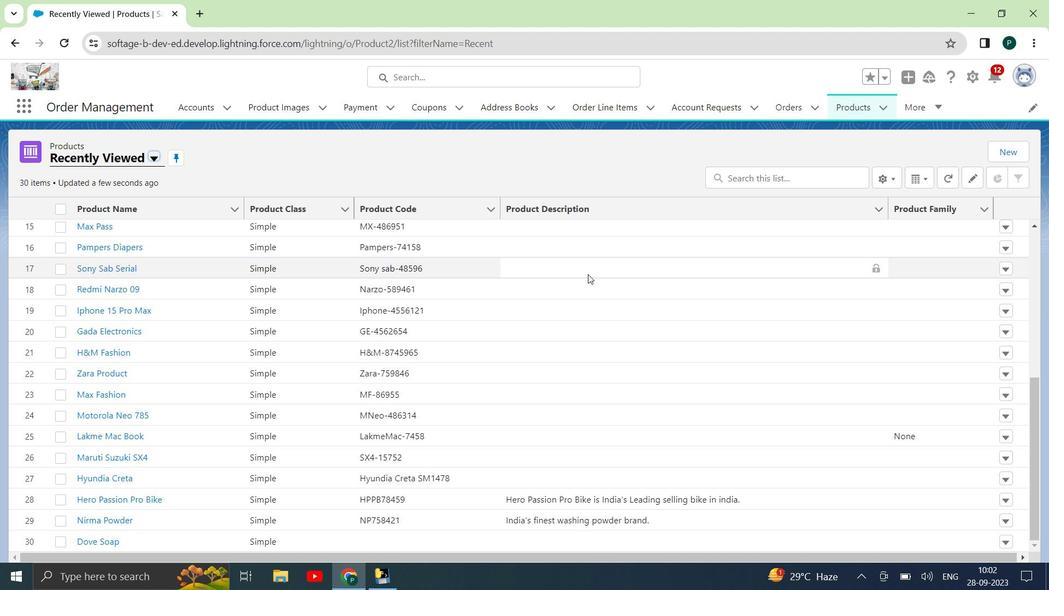 
Action: Mouse scrolled (588, 274) with delta (0, 0)
Screenshot: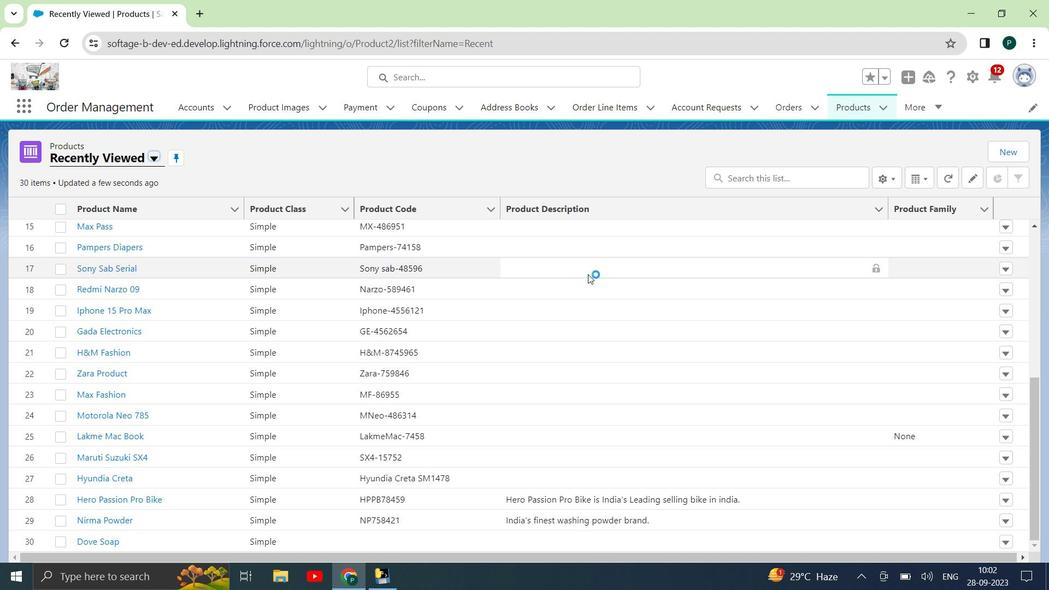 
Action: Mouse scrolled (588, 274) with delta (0, 0)
Screenshot: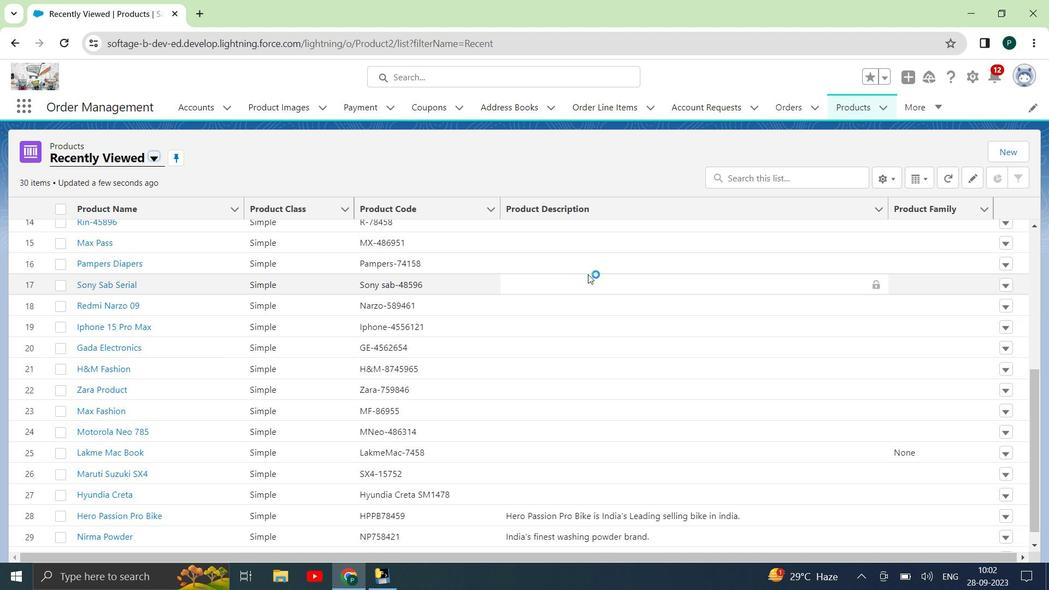 
Action: Mouse scrolled (588, 274) with delta (0, 0)
Screenshot: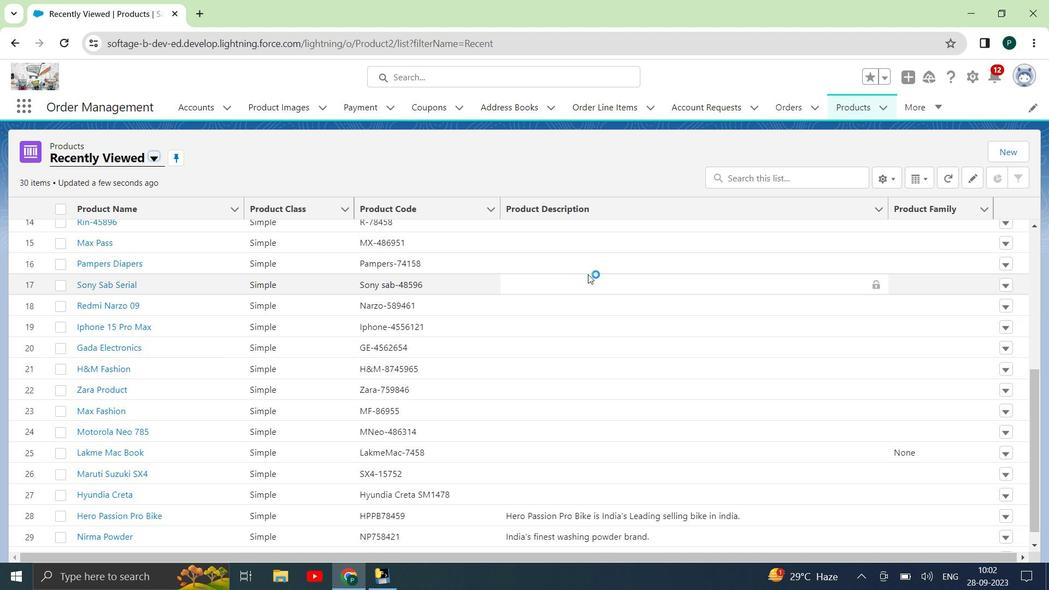 
Action: Mouse scrolled (588, 274) with delta (0, 0)
Screenshot: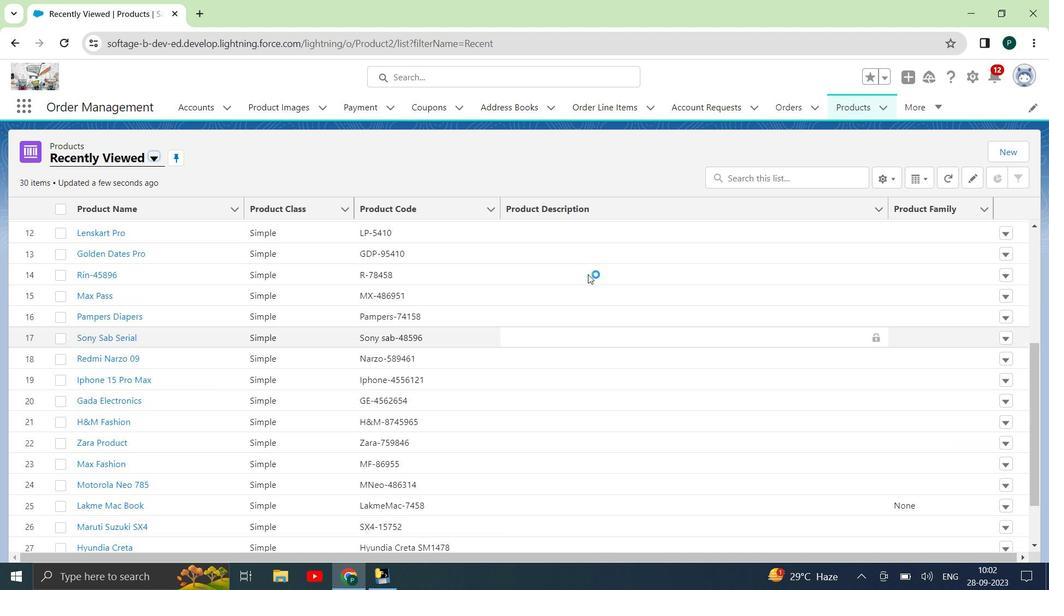 
Action: Mouse scrolled (588, 274) with delta (0, 0)
Screenshot: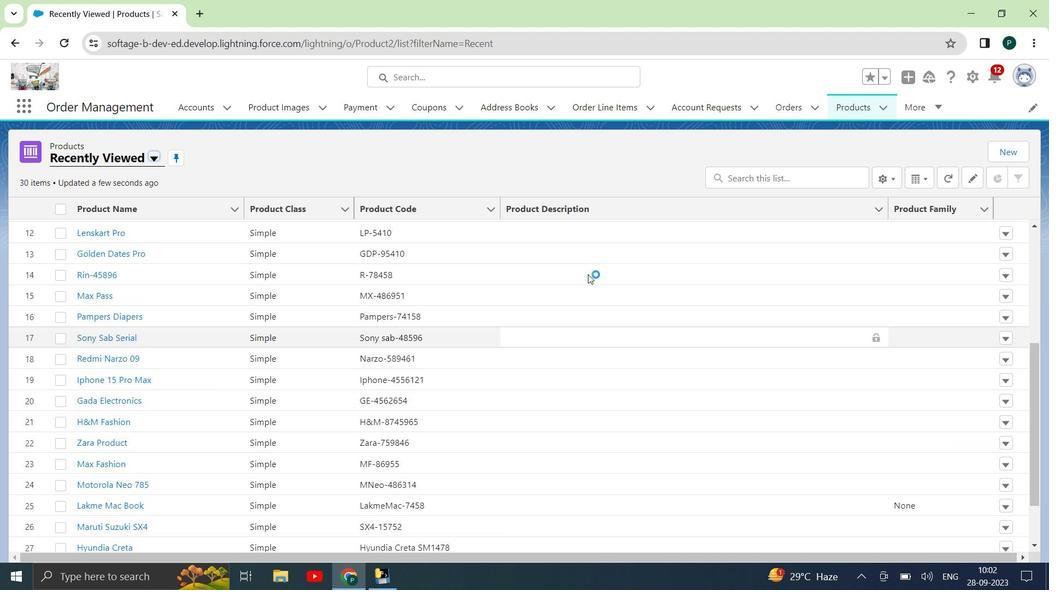 
Action: Mouse scrolled (588, 274) with delta (0, 0)
Screenshot: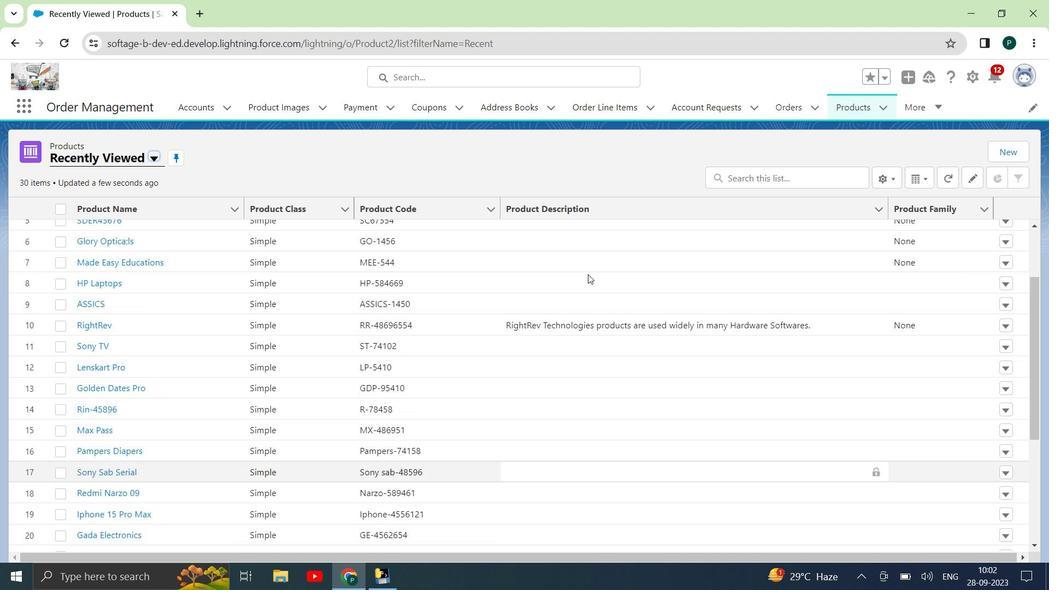 
Action: Mouse scrolled (588, 274) with delta (0, 0)
Screenshot: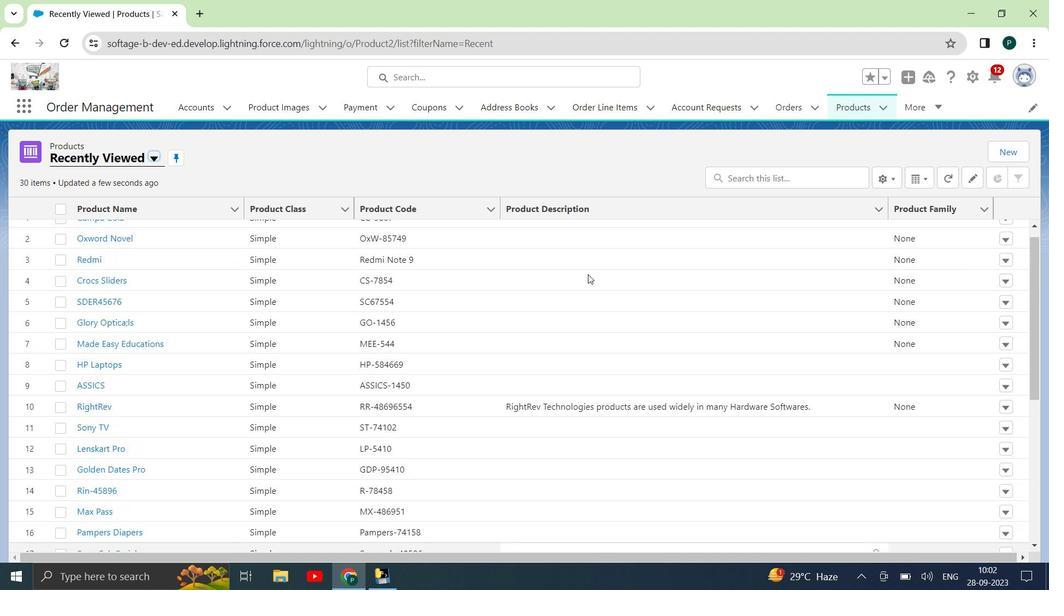
Action: Mouse moved to (588, 274)
Screenshot: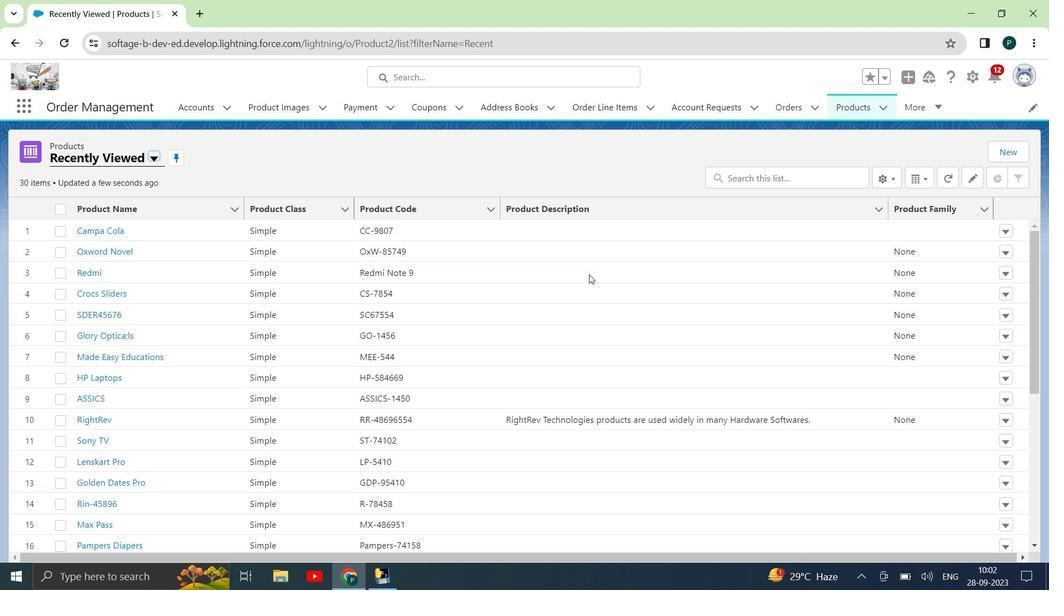 
Action: Mouse scrolled (588, 275) with delta (0, 0)
Screenshot: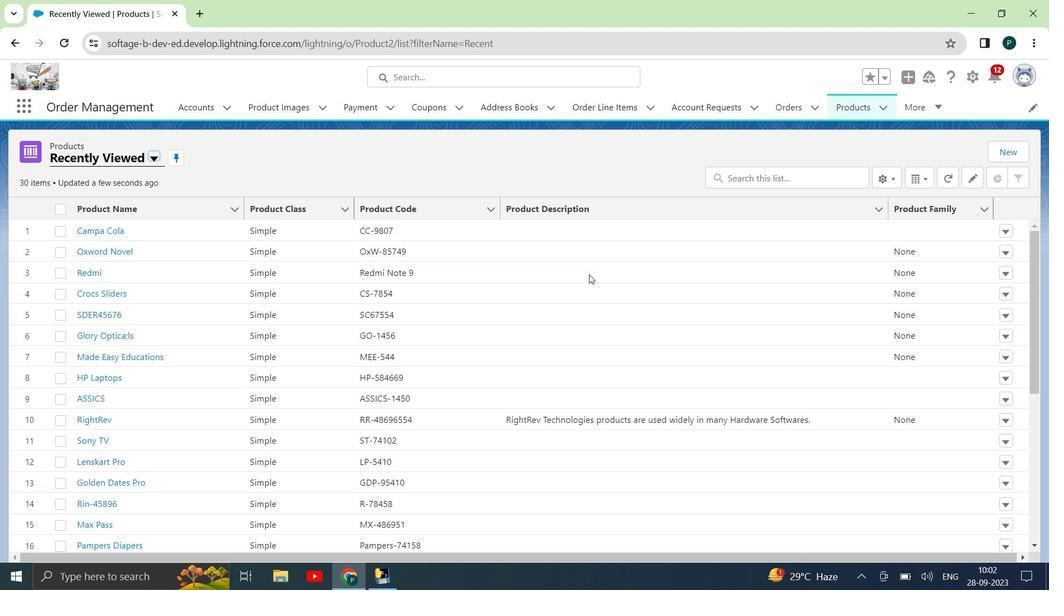 
Action: Mouse moved to (589, 274)
Screenshot: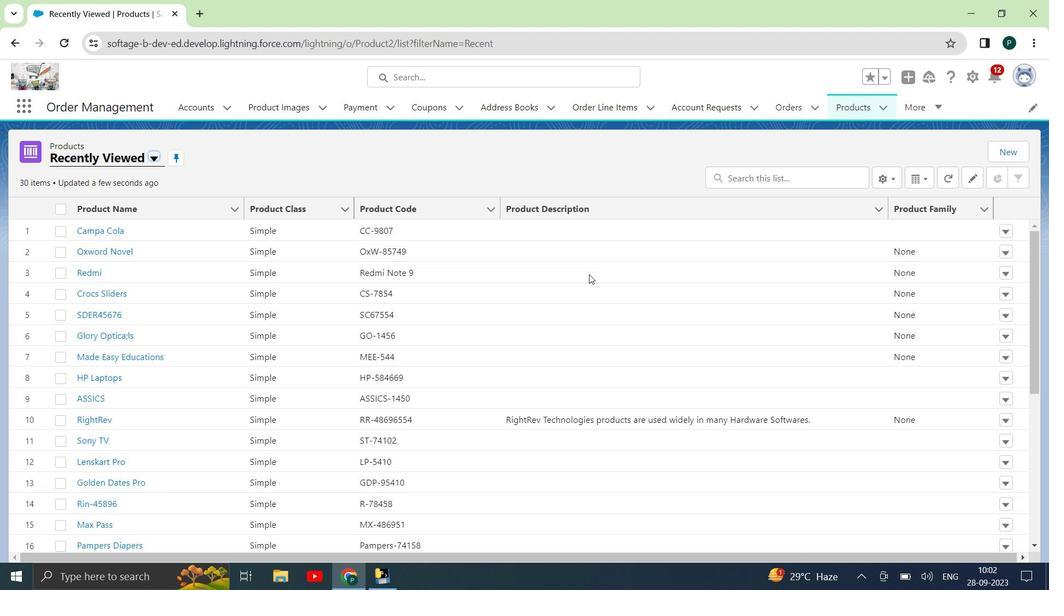 
Action: Mouse scrolled (589, 275) with delta (0, 0)
Screenshot: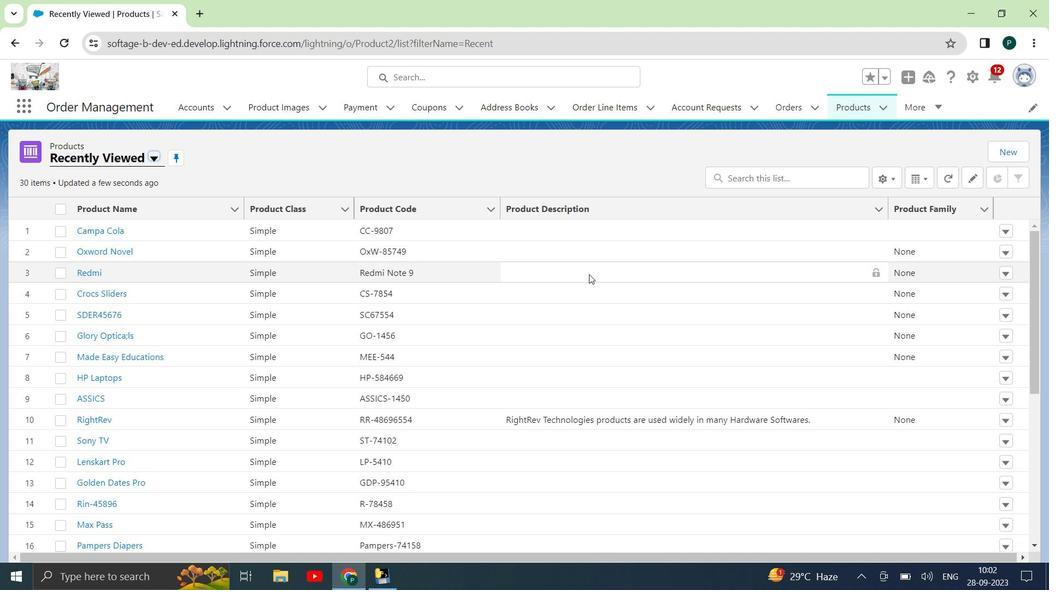 
Action: Mouse scrolled (589, 275) with delta (0, 0)
Screenshot: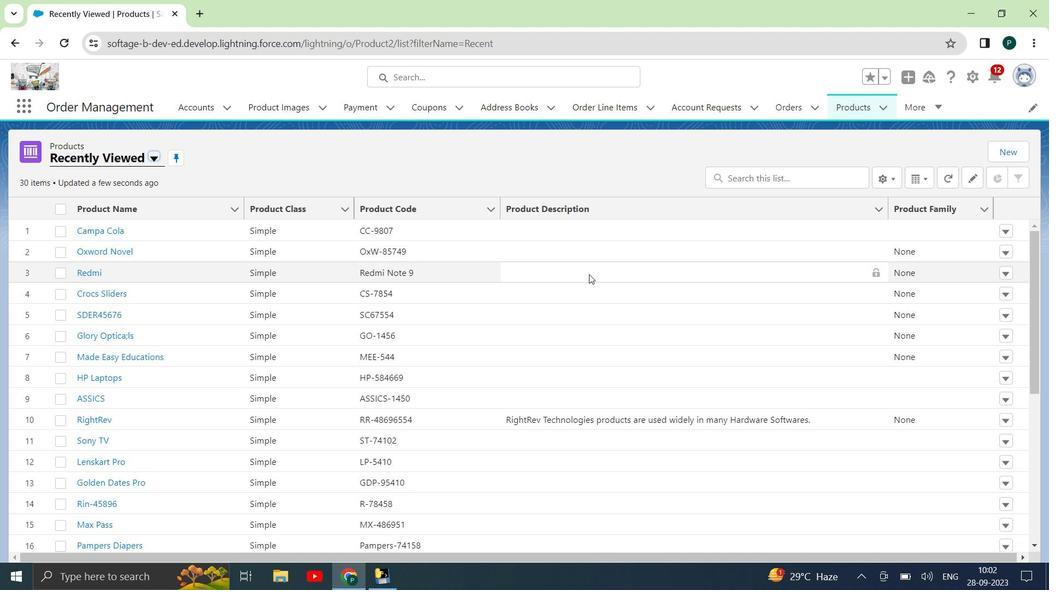 
Action: Mouse scrolled (589, 275) with delta (0, 0)
Screenshot: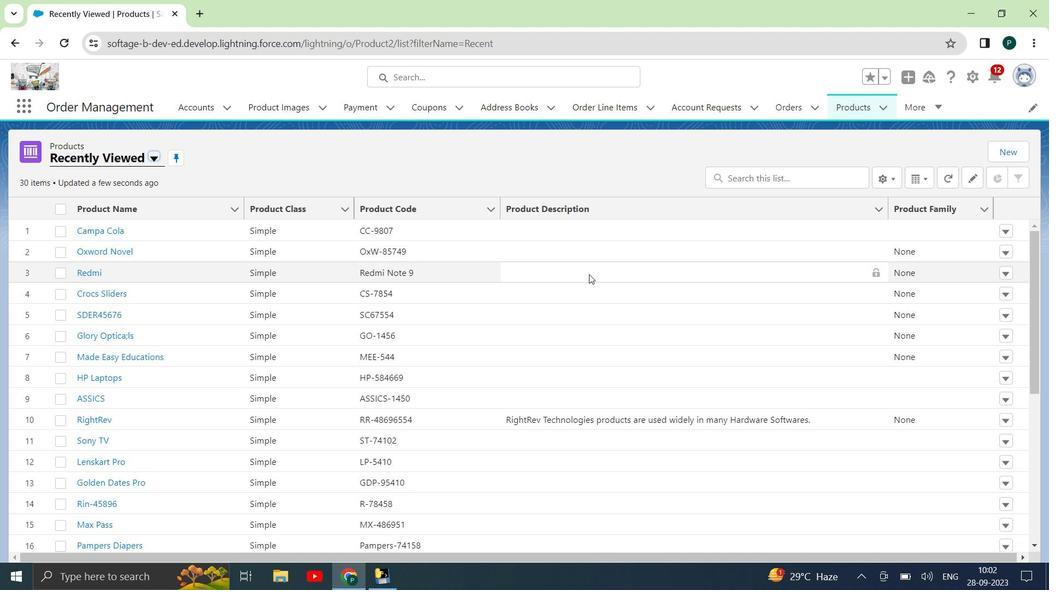 
Action: Mouse scrolled (589, 275) with delta (0, 0)
Screenshot: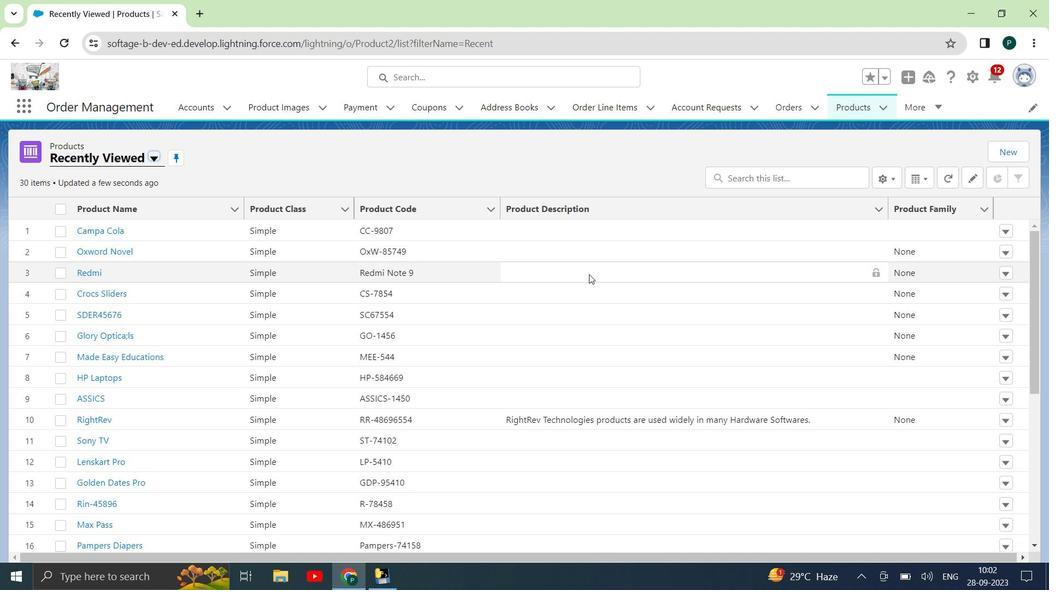 
Action: Mouse scrolled (589, 275) with delta (0, 0)
Screenshot: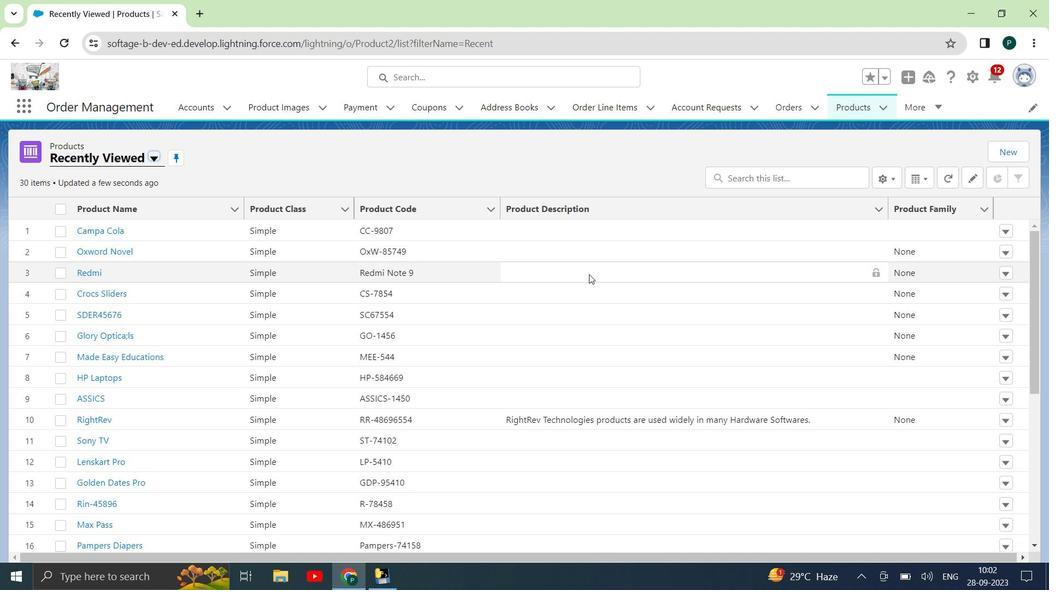 
Action: Mouse scrolled (589, 275) with delta (0, 0)
Screenshot: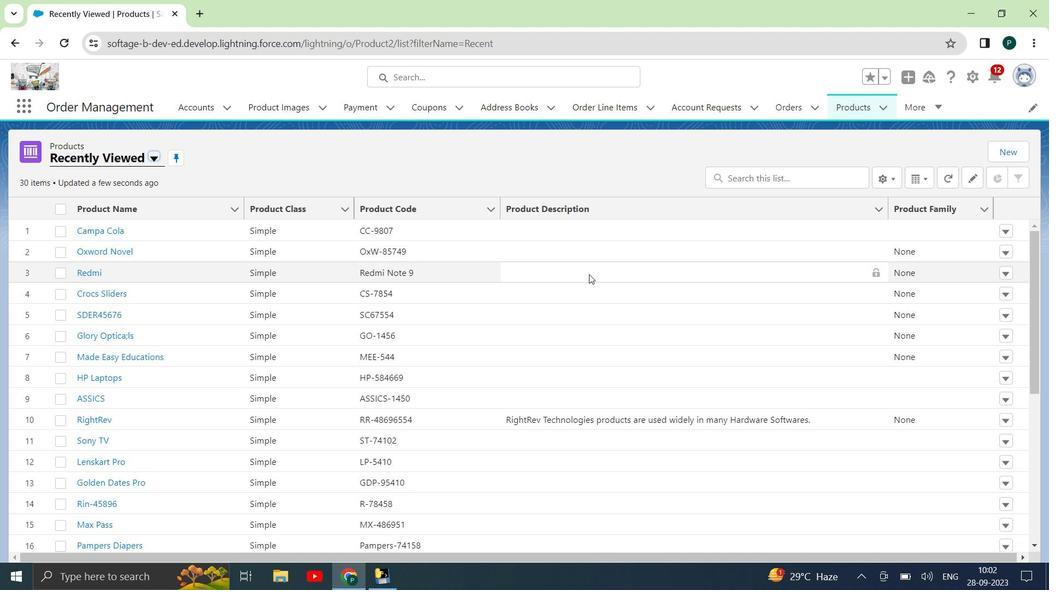 
Action: Mouse scrolled (589, 275) with delta (0, 0)
Screenshot: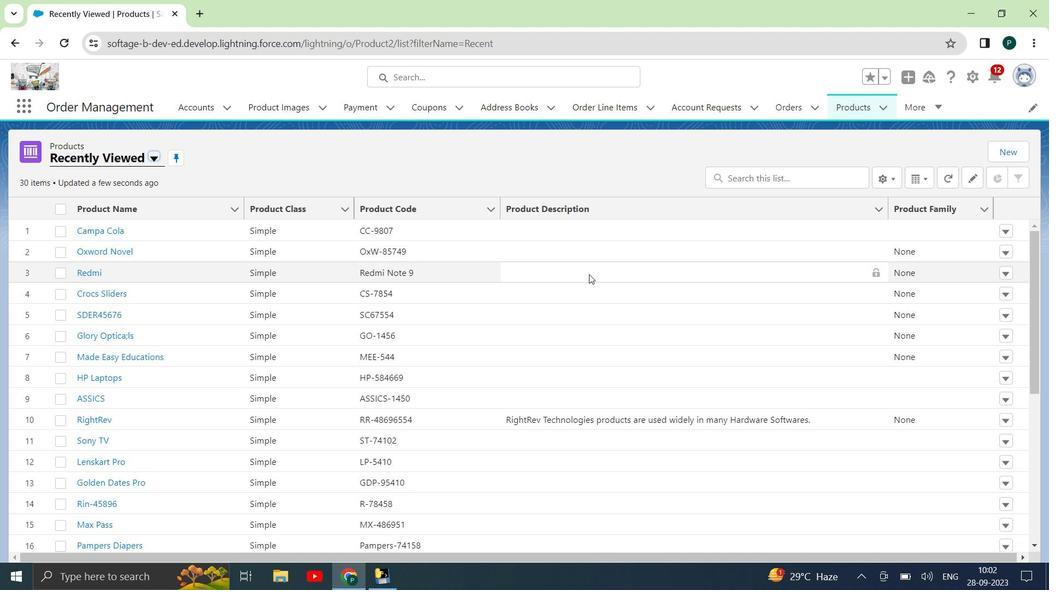 
Action: Mouse scrolled (589, 275) with delta (0, 0)
Screenshot: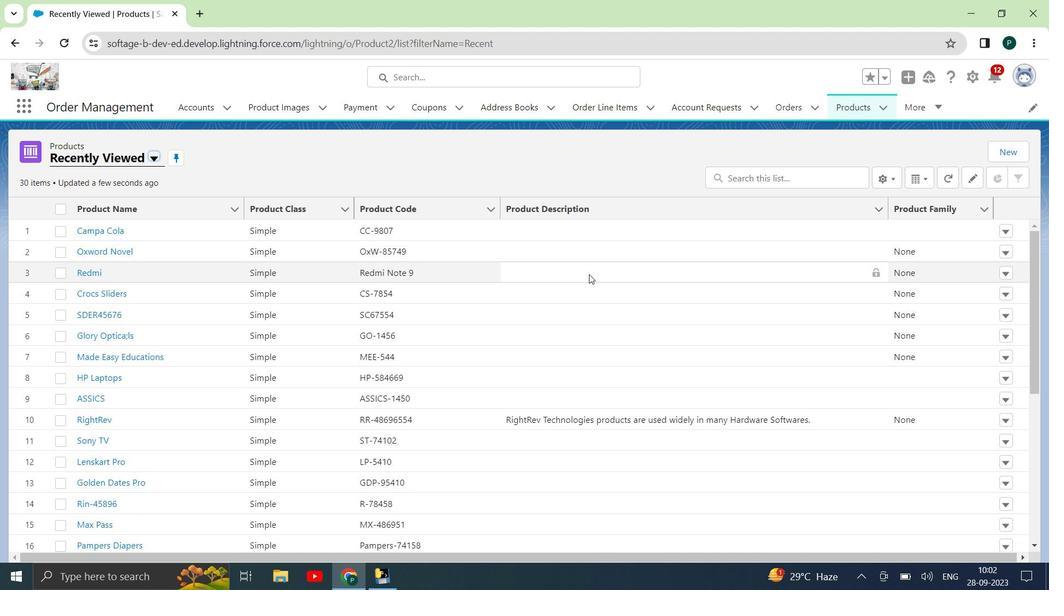 
Action: Mouse scrolled (589, 275) with delta (0, 0)
Screenshot: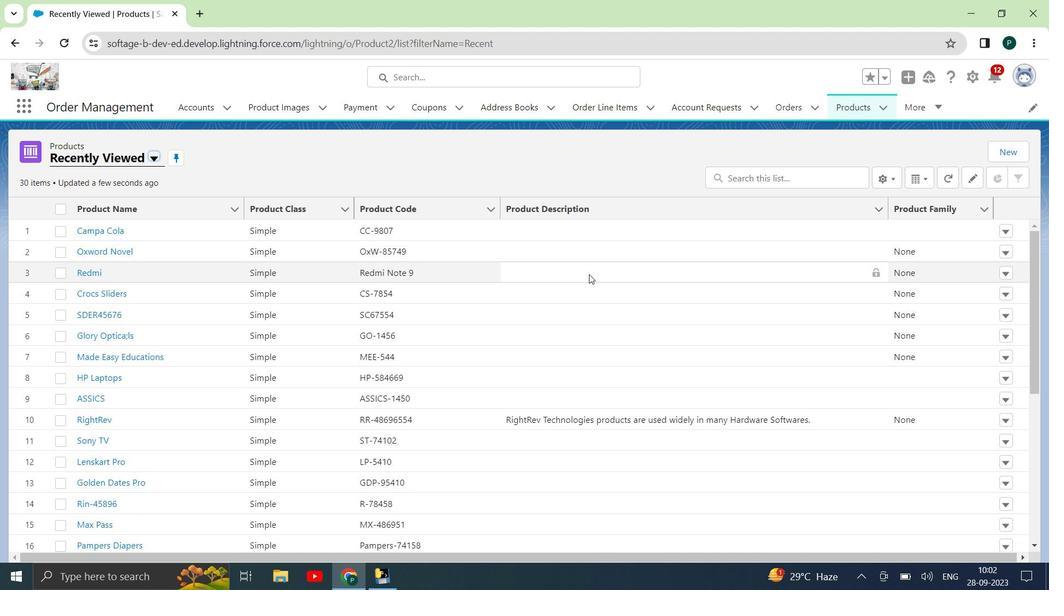 
Action: Mouse scrolled (589, 275) with delta (0, 0)
Screenshot: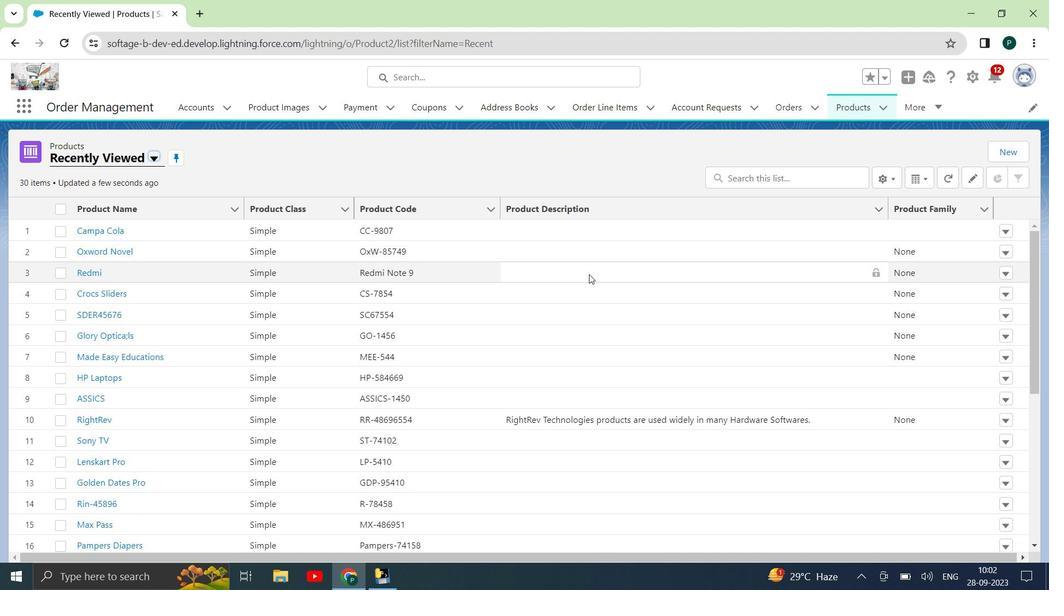 
Action: Mouse scrolled (589, 275) with delta (0, 0)
Screenshot: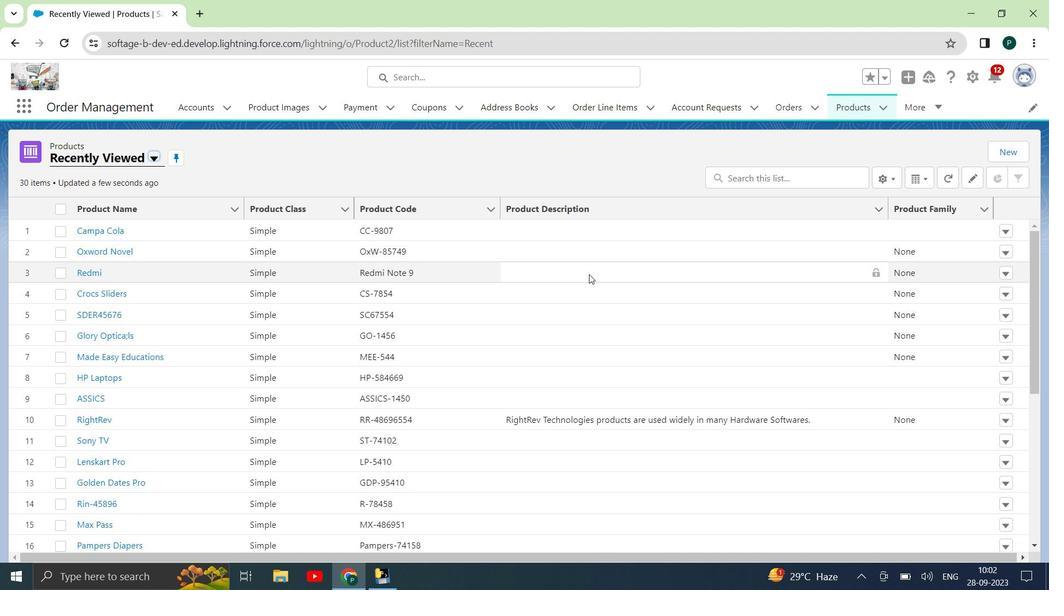 
Action: Mouse scrolled (589, 275) with delta (0, 0)
Screenshot: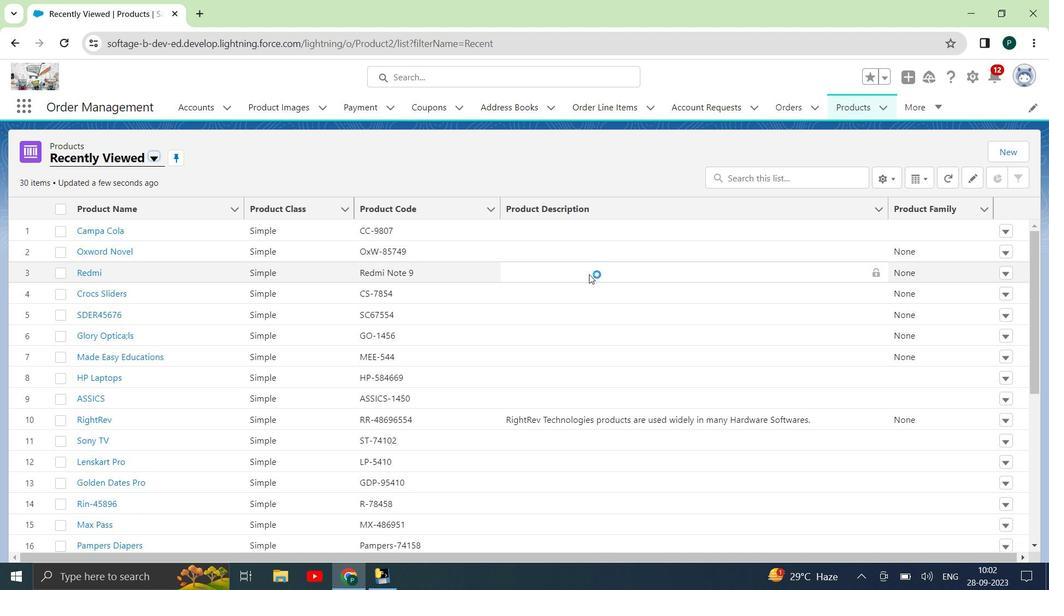 
Action: Mouse scrolled (589, 275) with delta (0, 0)
Screenshot: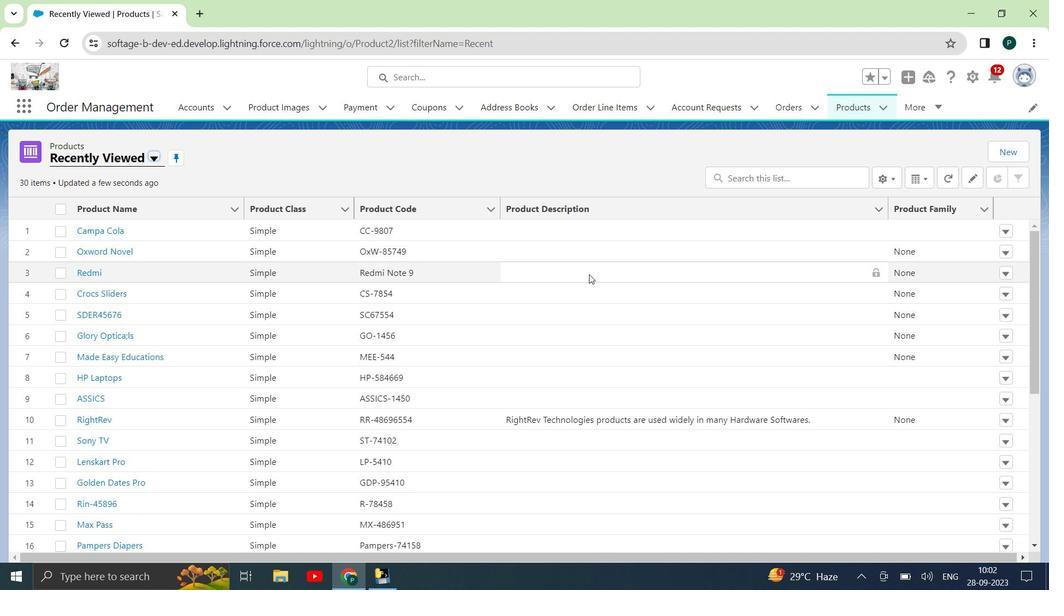 
Action: Mouse scrolled (589, 275) with delta (0, 0)
Screenshot: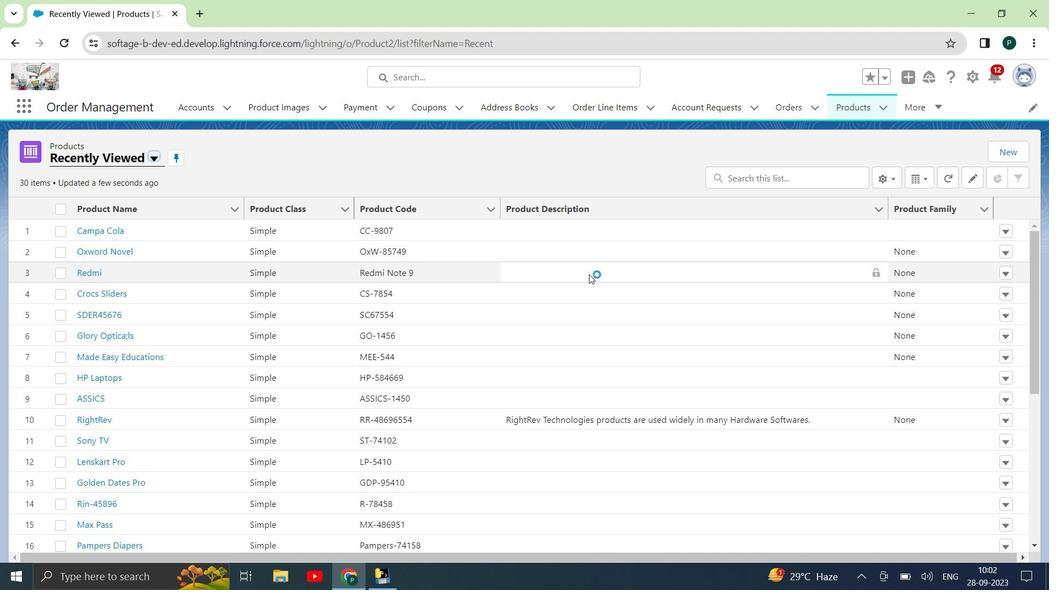 
Action: Mouse moved to (911, 104)
Screenshot: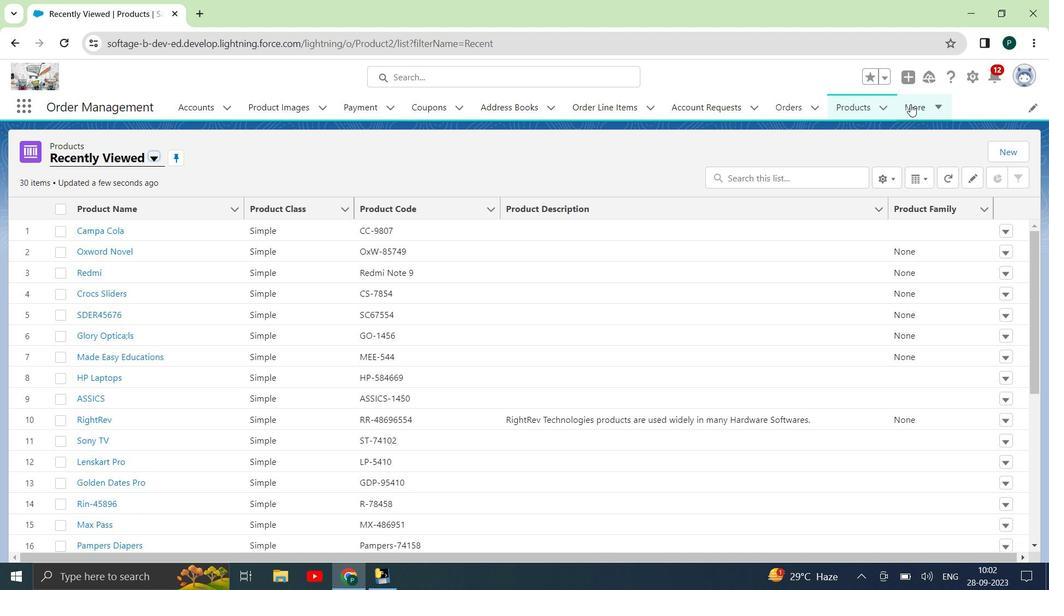 
Action: Mouse pressed left at (911, 104)
Screenshot: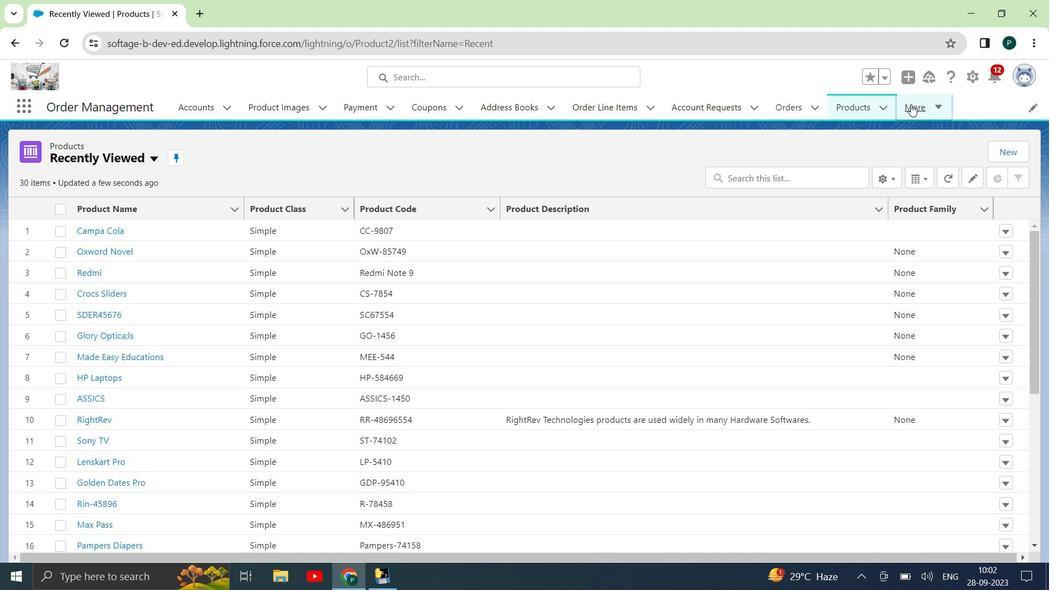 
Action: Mouse pressed left at (911, 104)
Screenshot: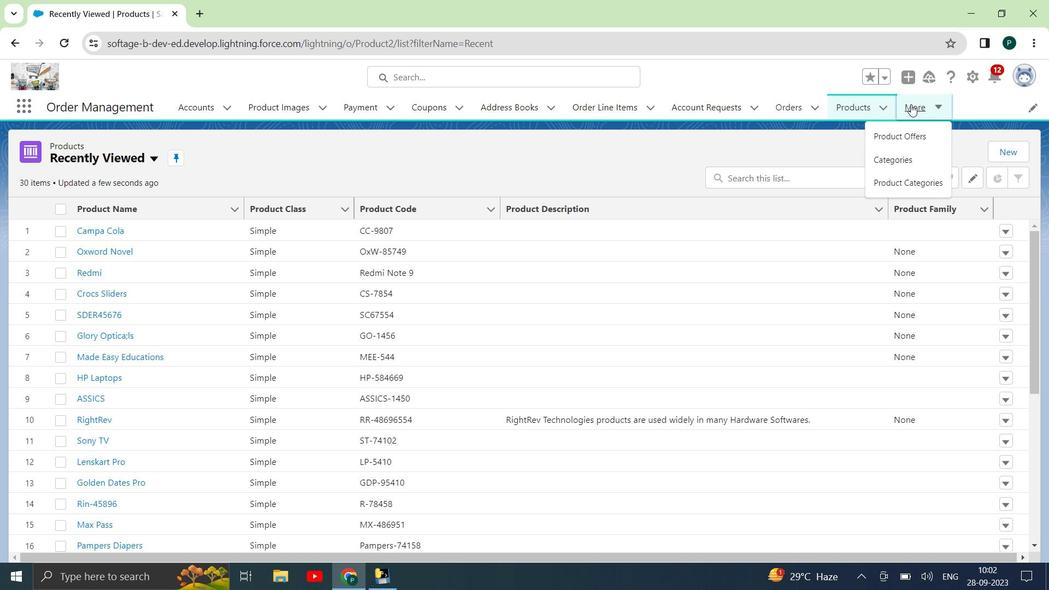 
Action: Mouse moved to (588, 104)
Screenshot: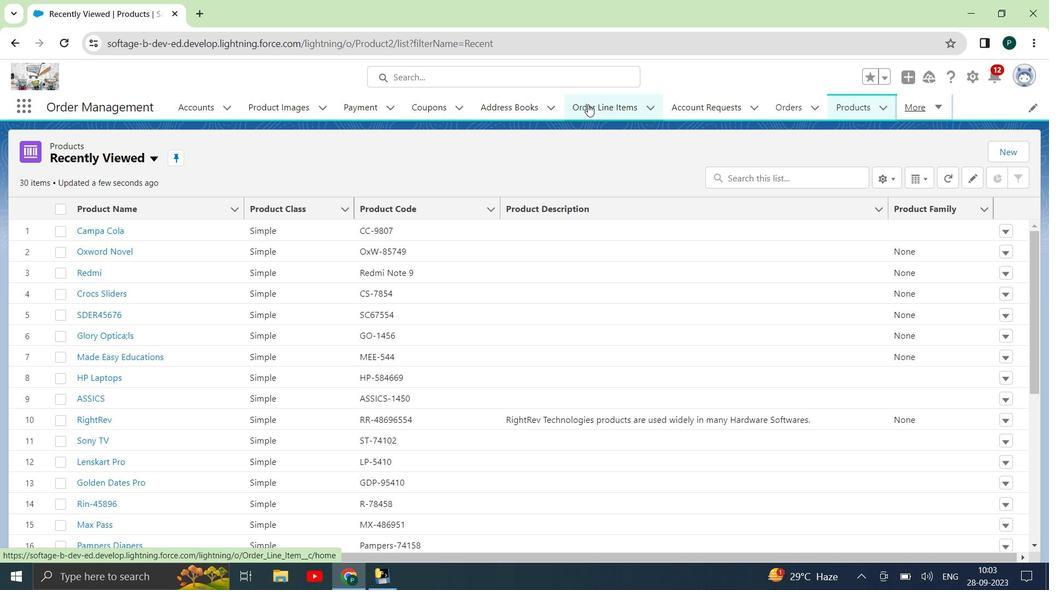
Action: Mouse pressed left at (588, 104)
Screenshot: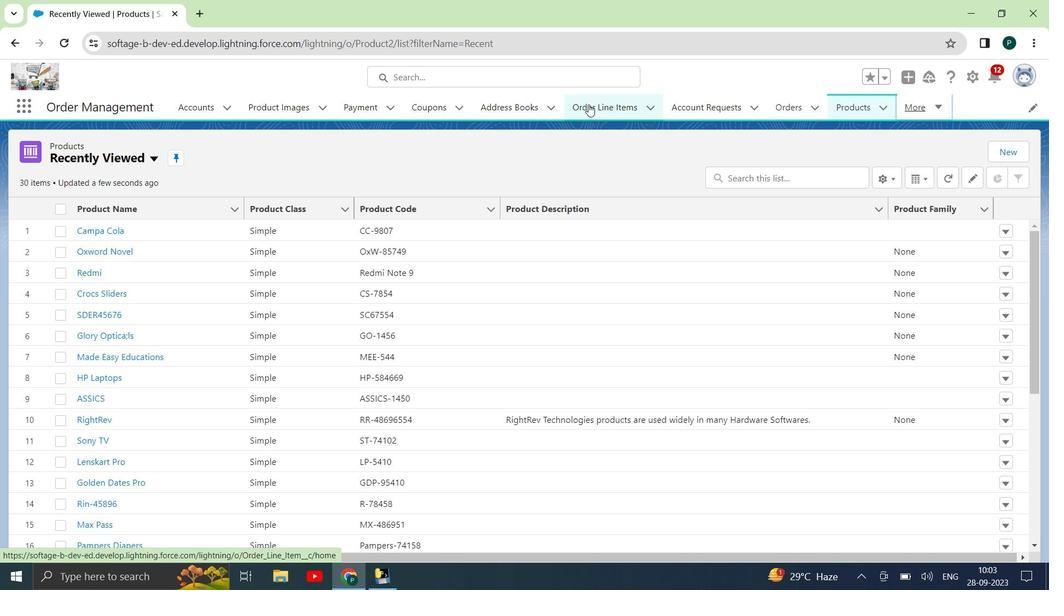 
Action: Mouse moved to (941, 179)
Screenshot: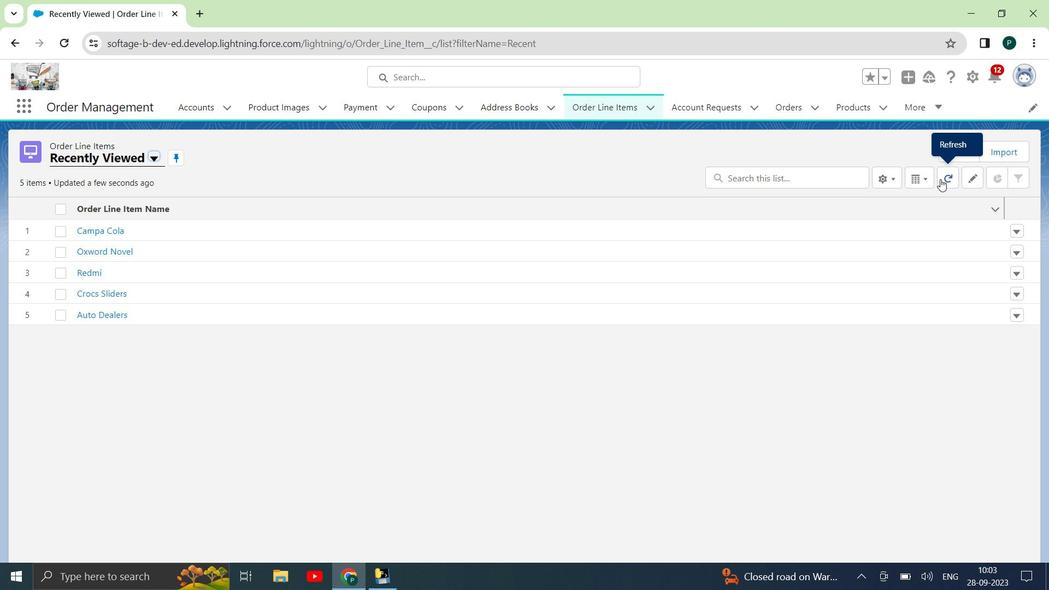 
Action: Mouse pressed left at (941, 179)
Screenshot: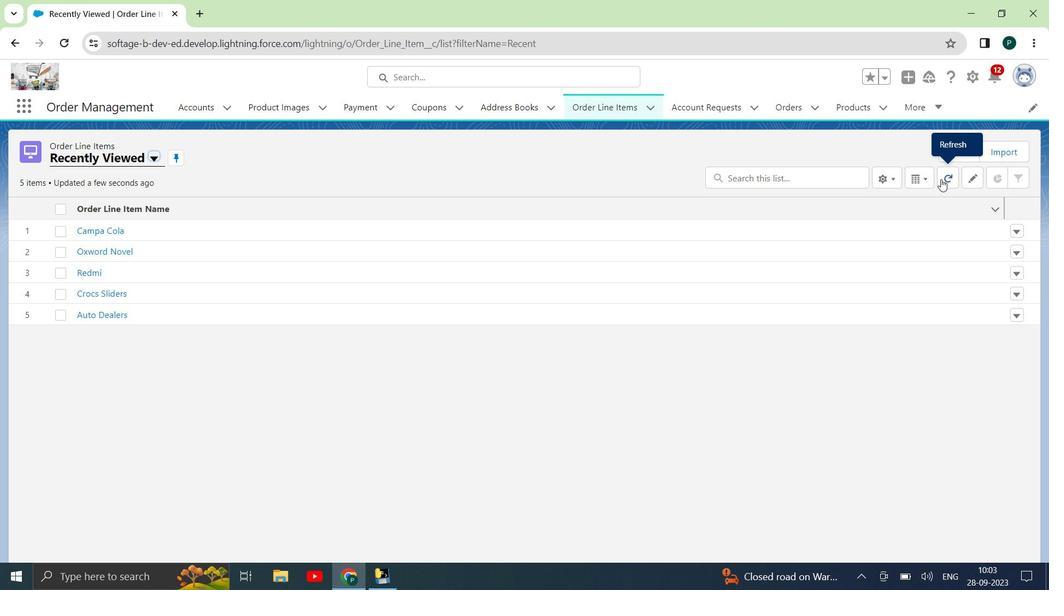 
Action: Mouse moved to (961, 151)
Screenshot: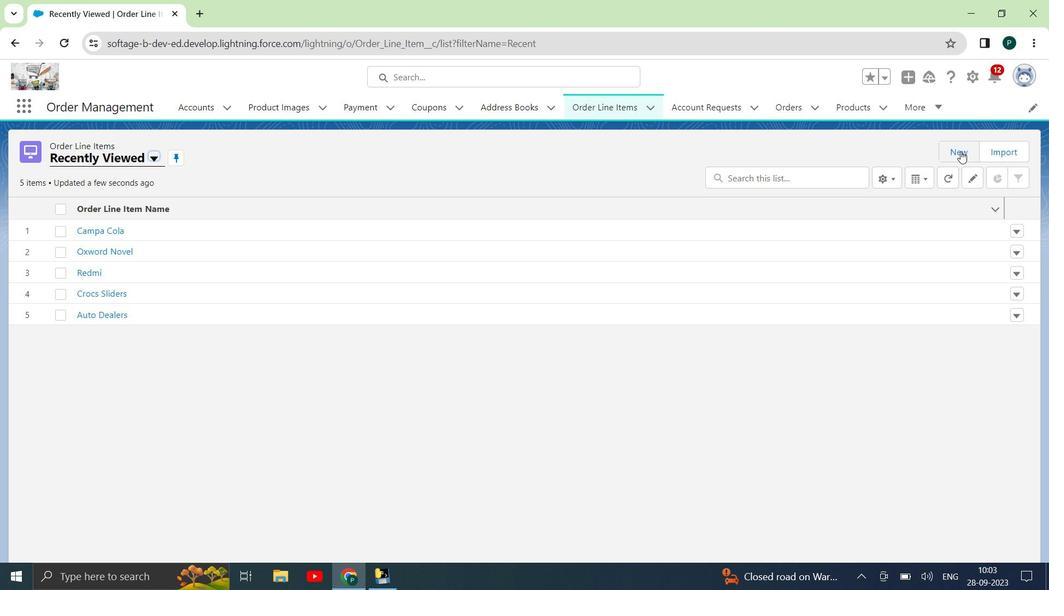 
Action: Mouse pressed left at (961, 151)
Screenshot: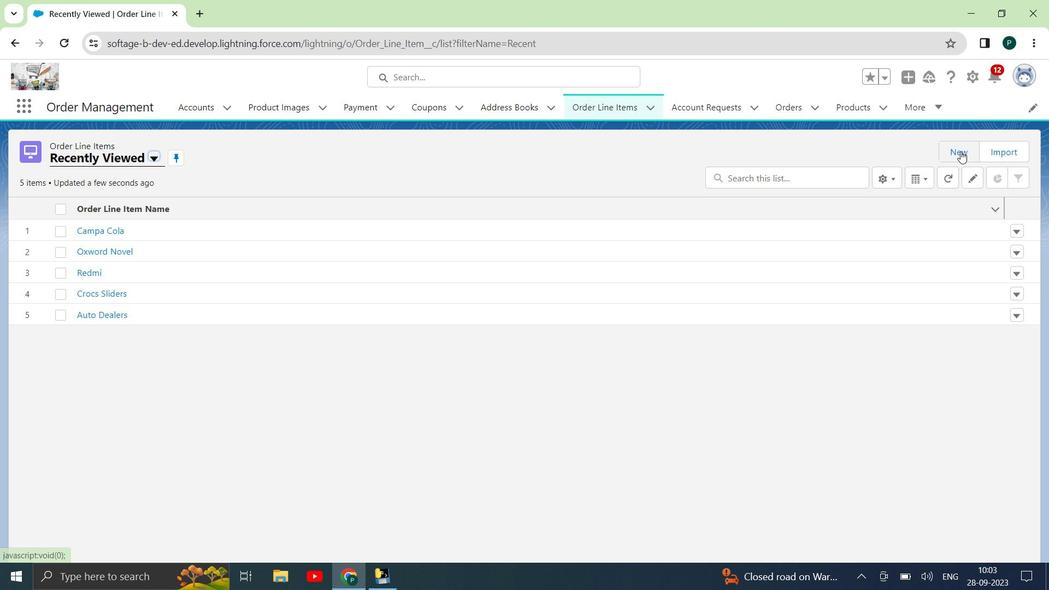 
Action: Mouse moved to (307, 215)
Screenshot: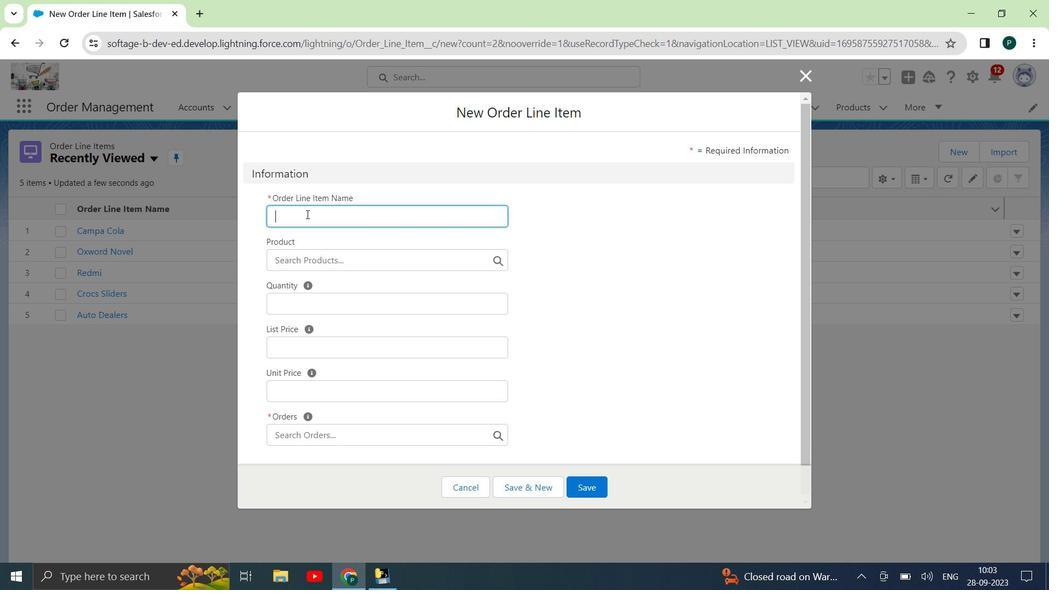 
Action: Mouse pressed left at (307, 215)
Screenshot: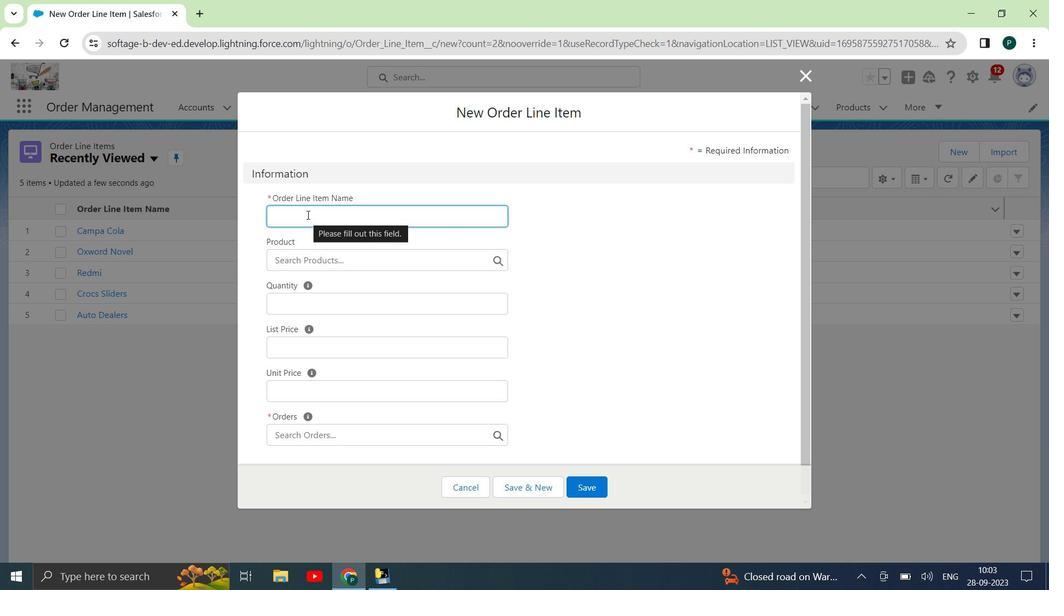
Action: Key pressed <Key.shift>Limca
Screenshot: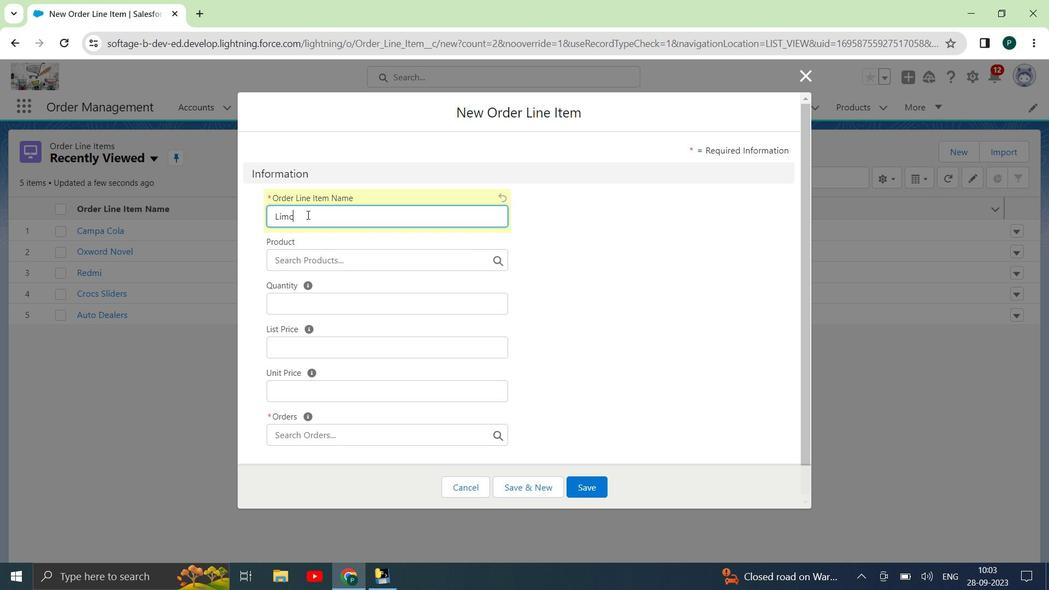 
Action: Mouse moved to (321, 253)
Screenshot: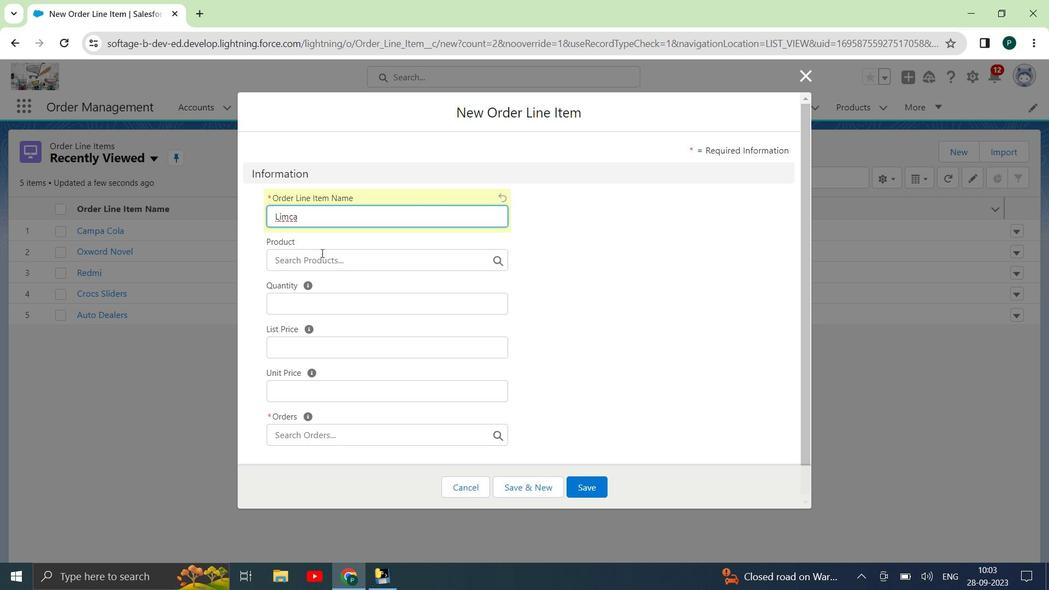 
Action: Mouse pressed left at (321, 253)
Screenshot: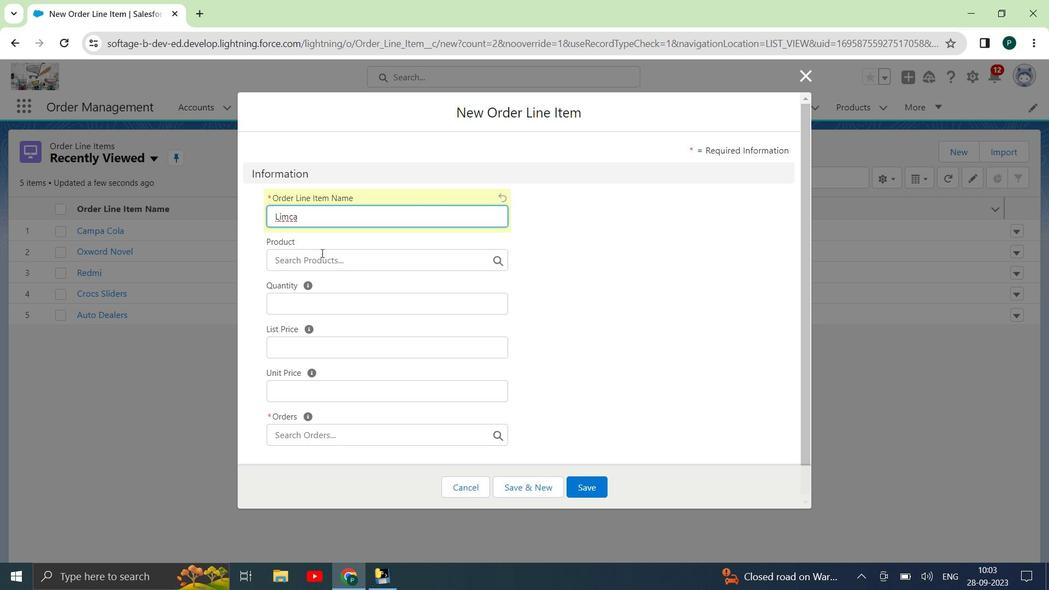 
Action: Mouse moved to (340, 344)
Screenshot: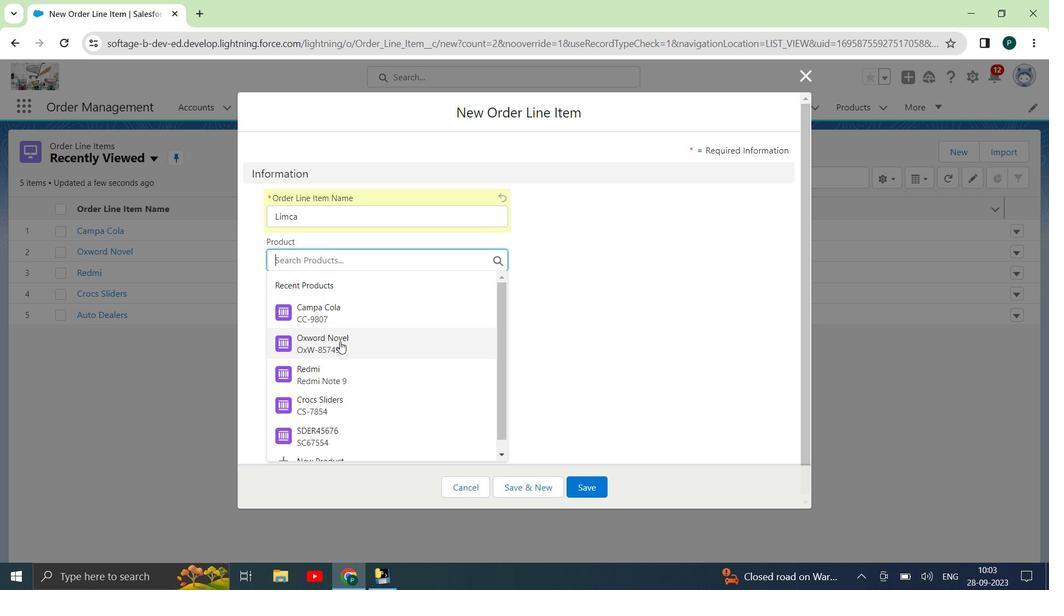
Action: Mouse scrolled (340, 344) with delta (0, 0)
Screenshot: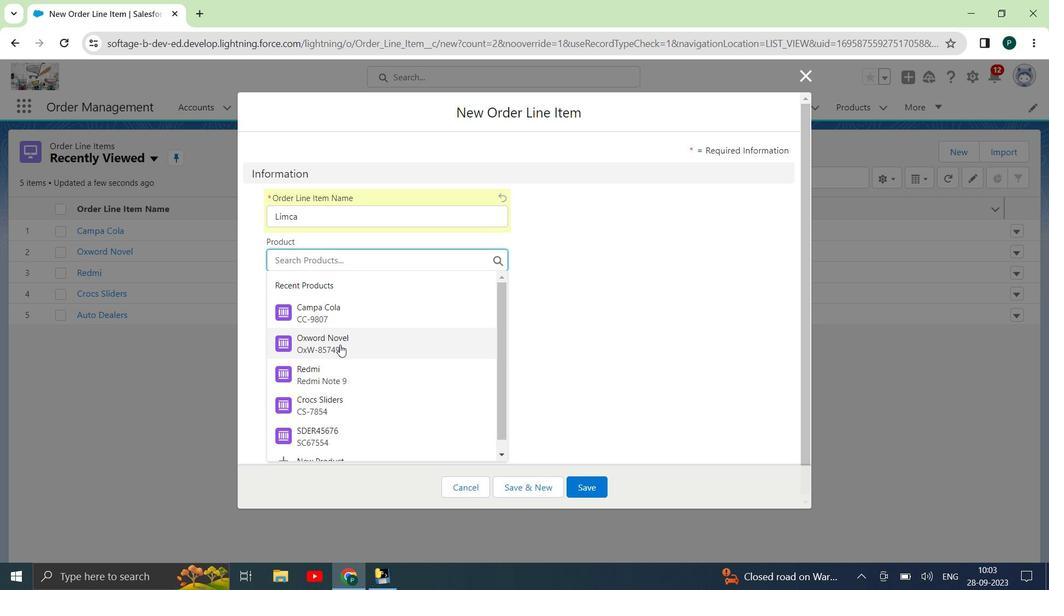
Action: Mouse scrolled (340, 344) with delta (0, 0)
Screenshot: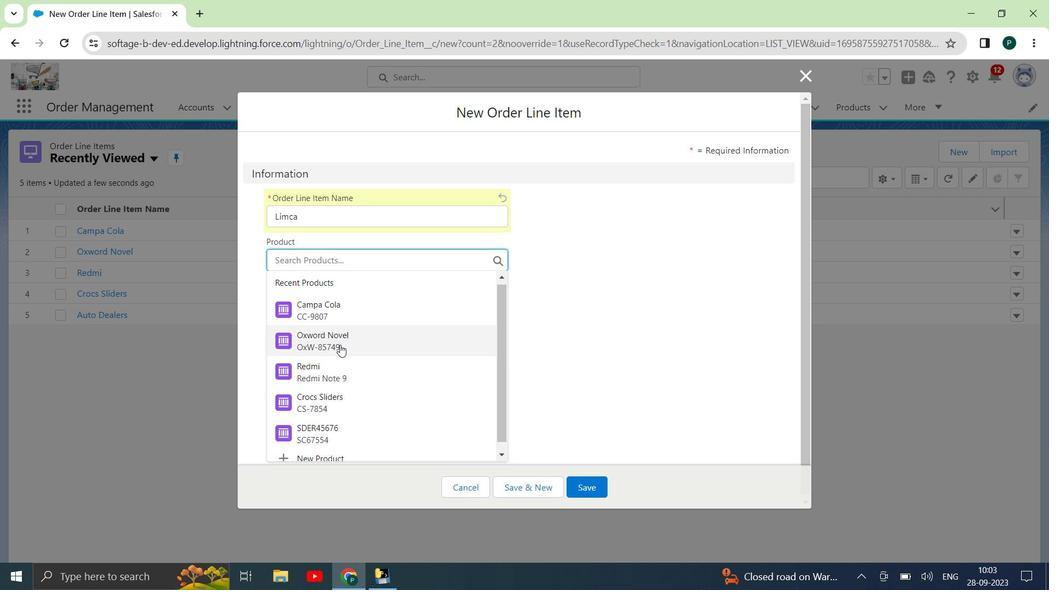 
Action: Mouse scrolled (340, 344) with delta (0, 0)
Screenshot: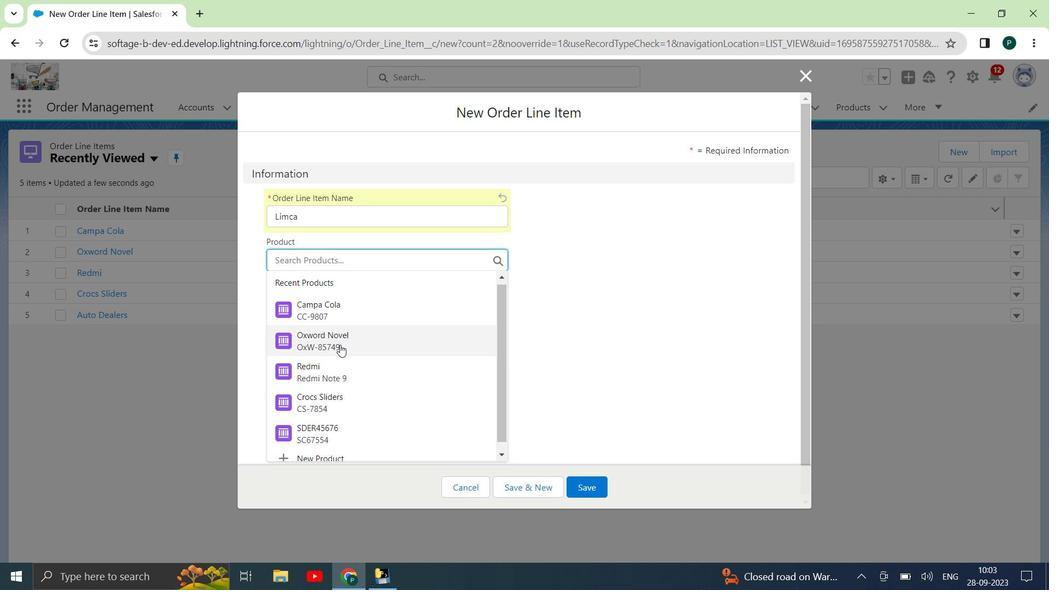 
Action: Mouse scrolled (340, 344) with delta (0, 0)
Screenshot: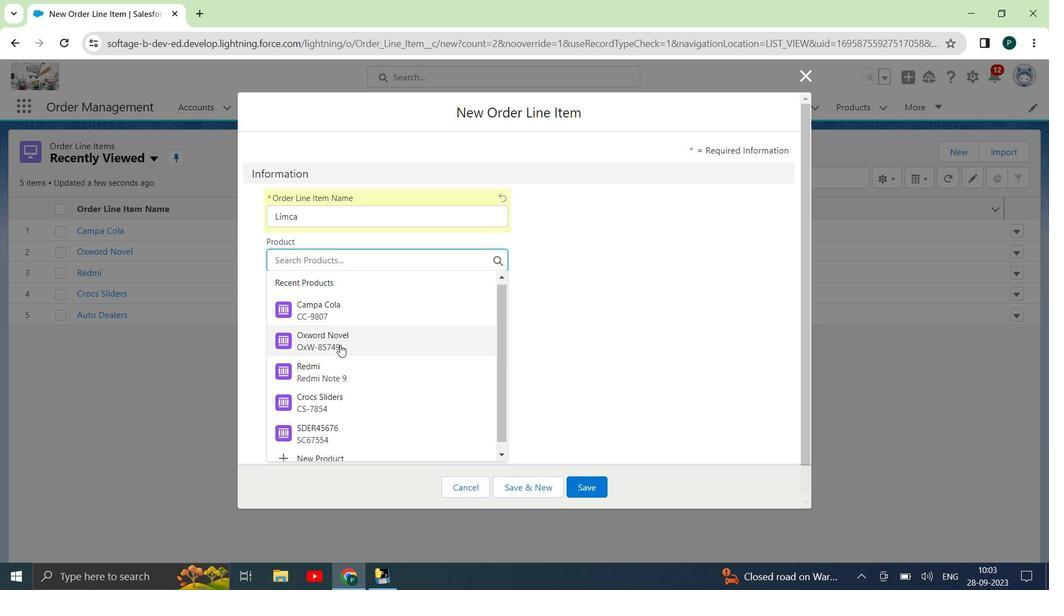 
Action: Mouse scrolled (340, 344) with delta (0, 0)
Screenshot: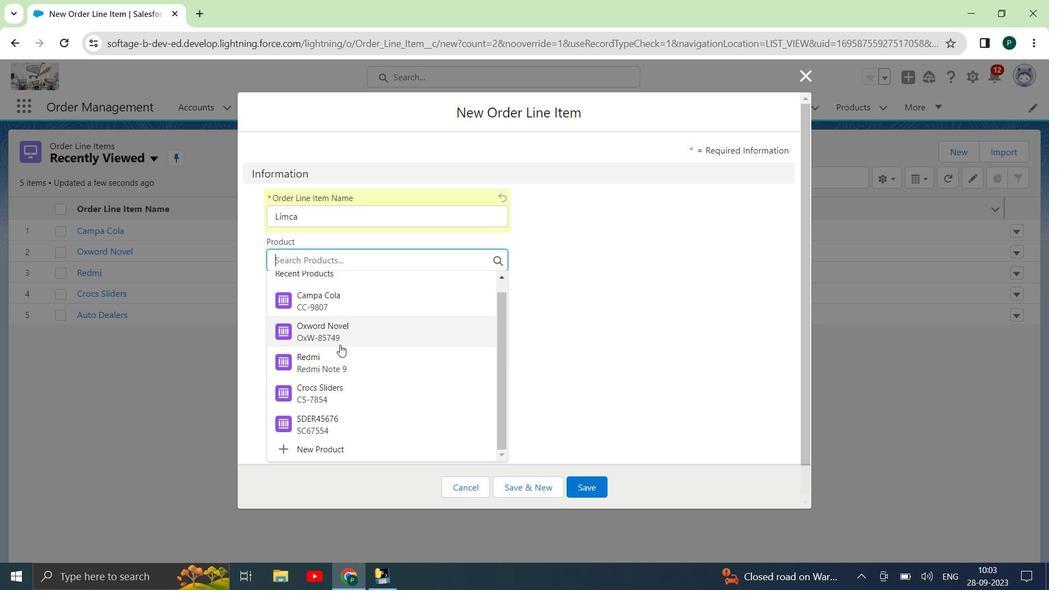 
Action: Mouse moved to (320, 449)
Screenshot: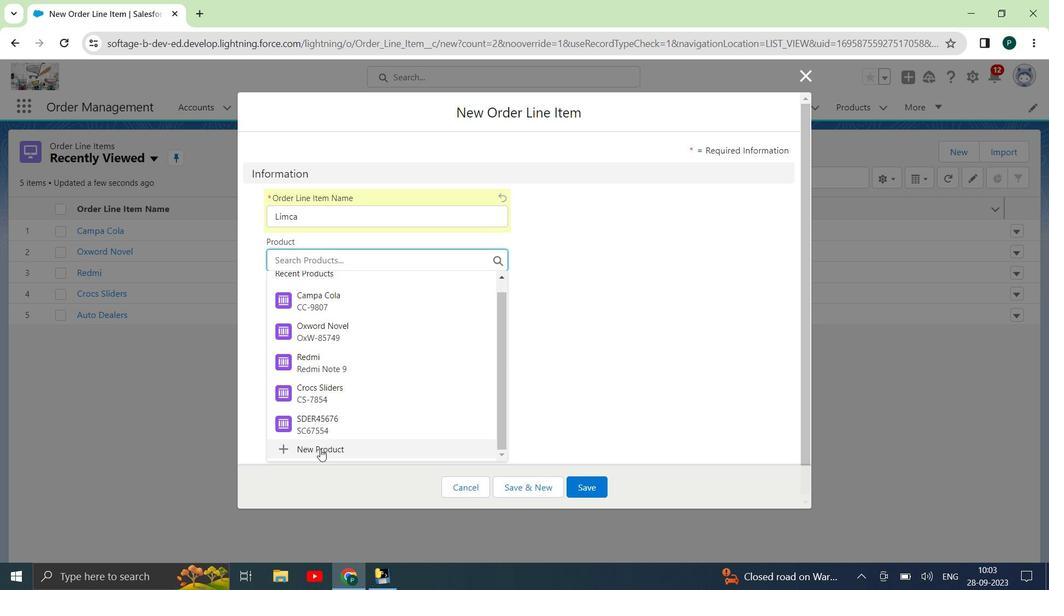 
Action: Mouse pressed left at (320, 449)
Screenshot: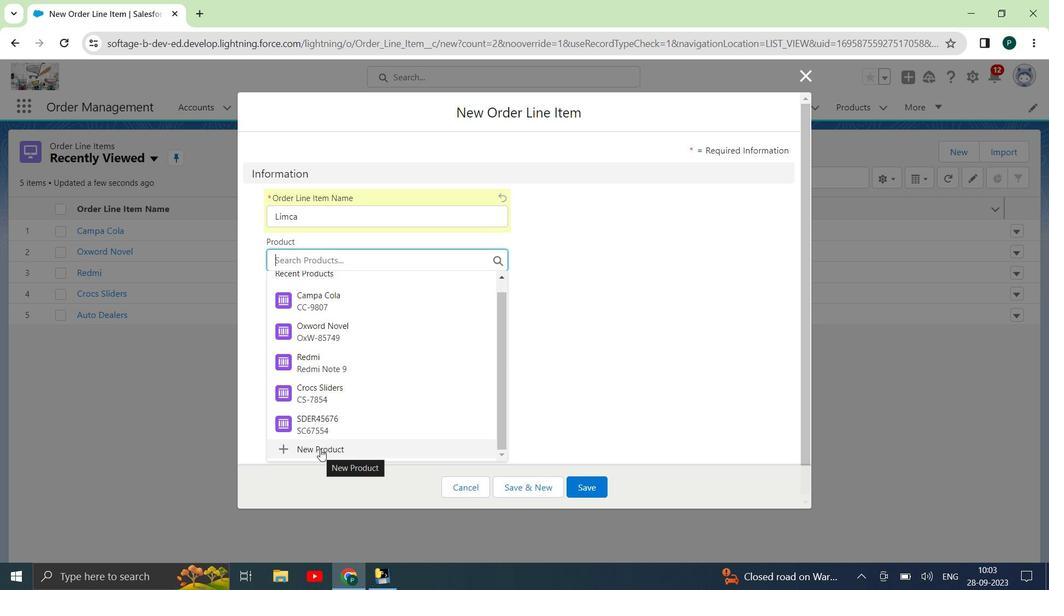 
Action: Mouse moved to (336, 220)
Screenshot: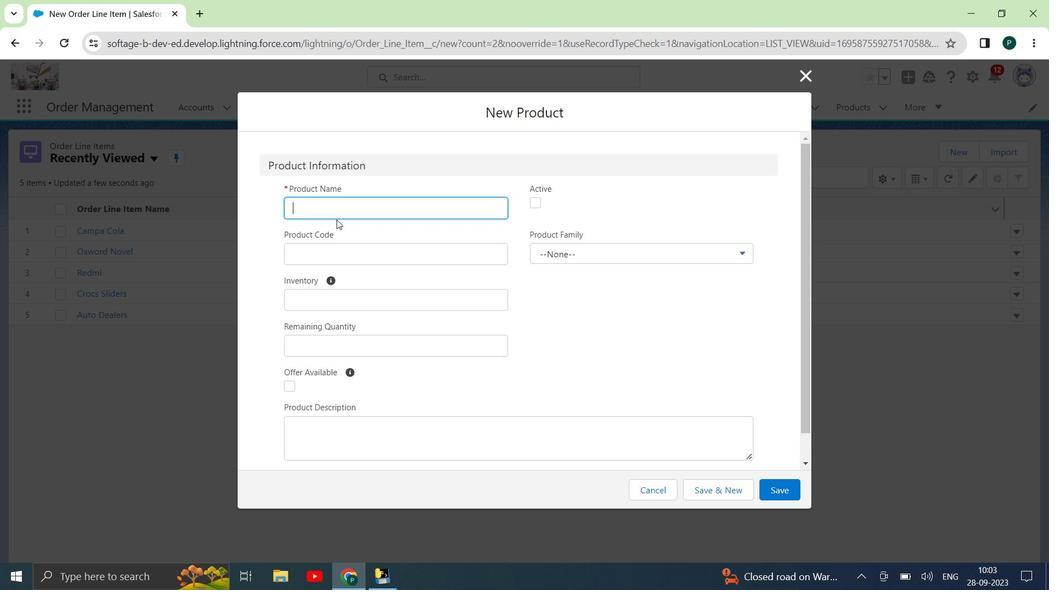 
Action: Key pressed <Key.shift><Key.shift>Limca
Screenshot: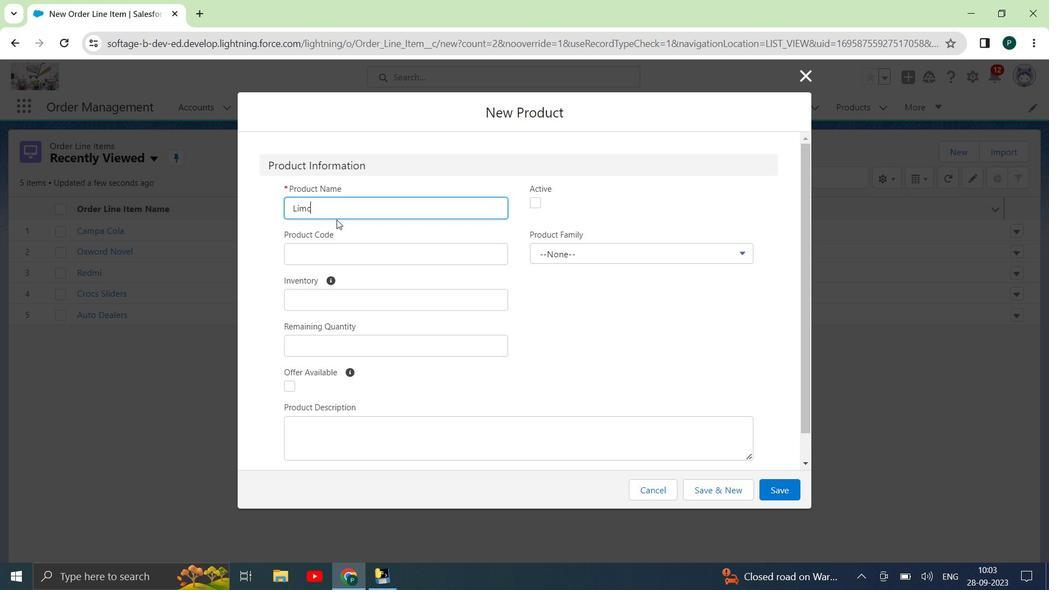 
Action: Mouse moved to (324, 260)
Screenshot: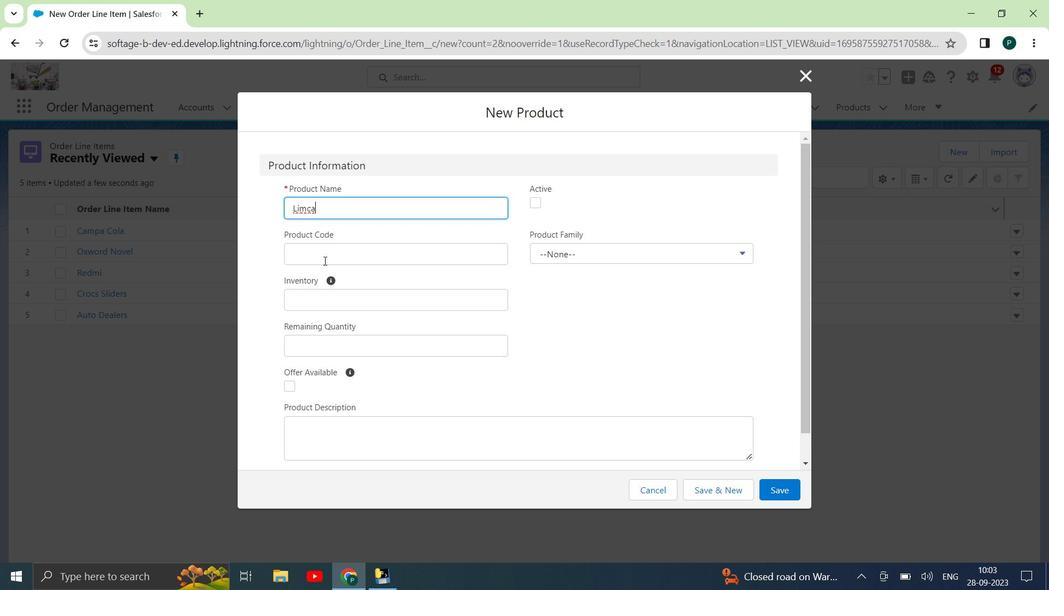 
Action: Mouse pressed left at (324, 260)
Screenshot: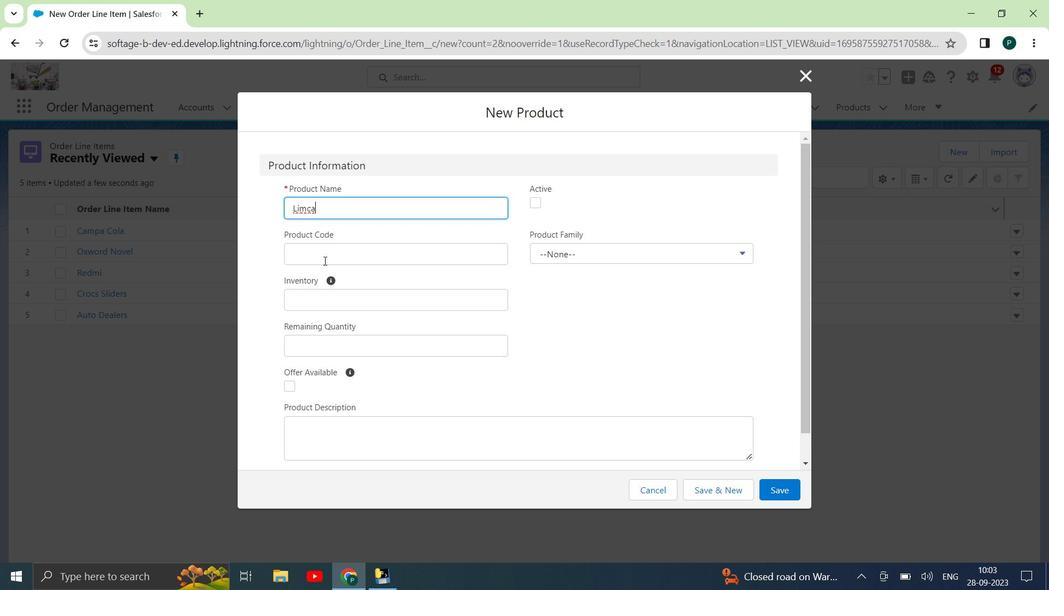 
Action: Key pressed <Key.shift><Key.shift><Key.shift><Key.shift><Key.shift><Key.shift><Key.shift><Key.shift><Key.shift><Key.shift><Key.shift><Key.shift><Key.shift><Key.shift><Key.shift><Key.shift><Key.shift><Key.shift><Key.shift><Key.shift><Key.shift><Key.shift><Key.shift><Key.shift><Key.shift><Key.shift><Key.shift><Key.shift><Key.shift><Key.shift><Key.shift><Key.shift><Key.shift><Key.shift><Key.shift><Key.shift><Key.shift><Key.shift><Key.shift><Key.shift><Key.shift><Key.shift><Key.shift><Key.shift>LC-784598
Screenshot: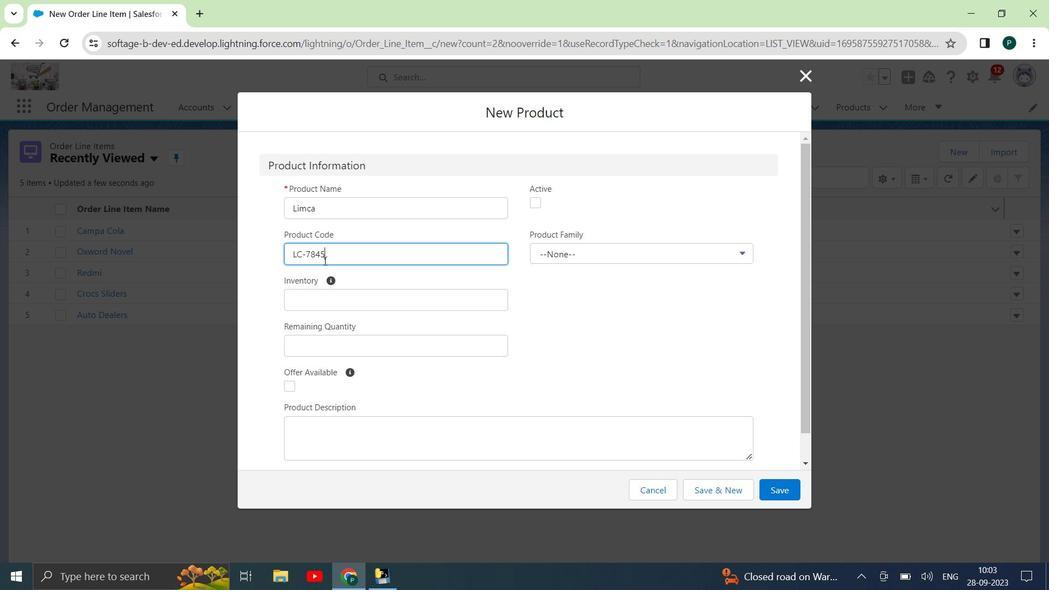 
Action: Mouse moved to (322, 302)
Screenshot: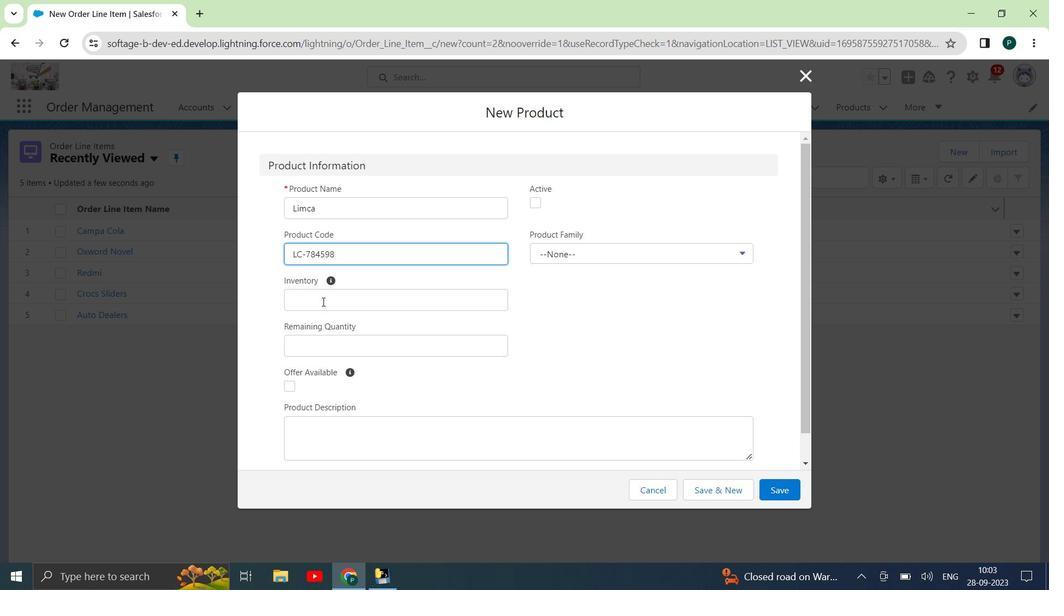 
Action: Mouse pressed left at (322, 302)
Screenshot: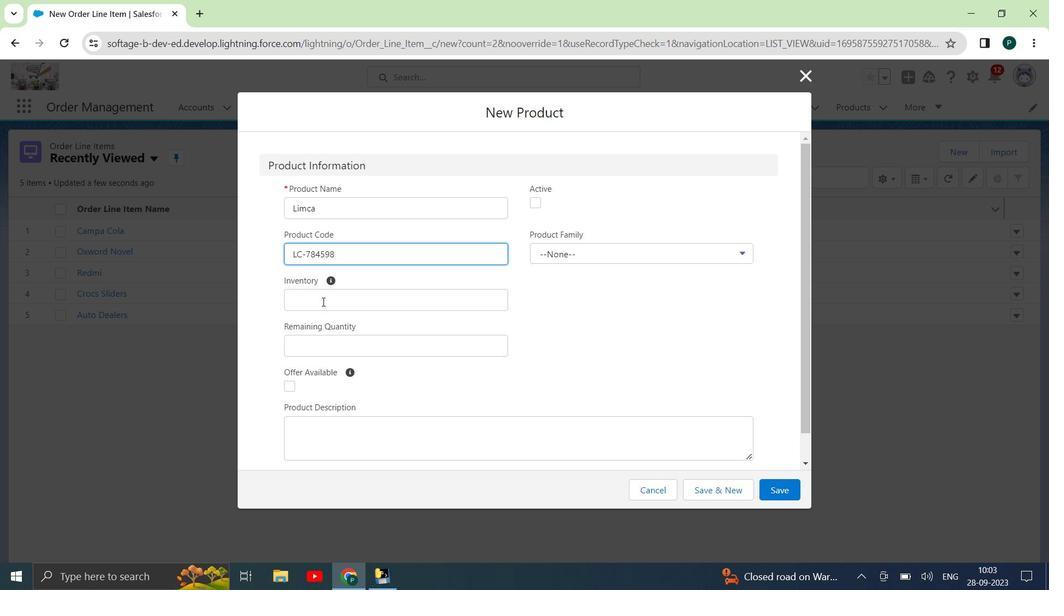 
Action: Key pressed 7845
Screenshot: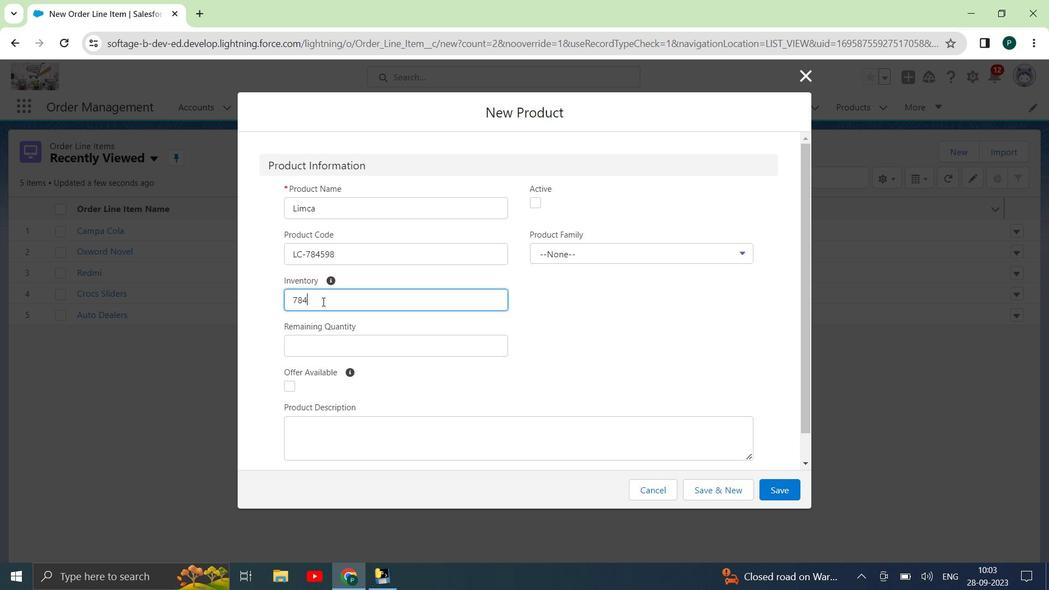 
Action: Mouse moved to (330, 342)
Screenshot: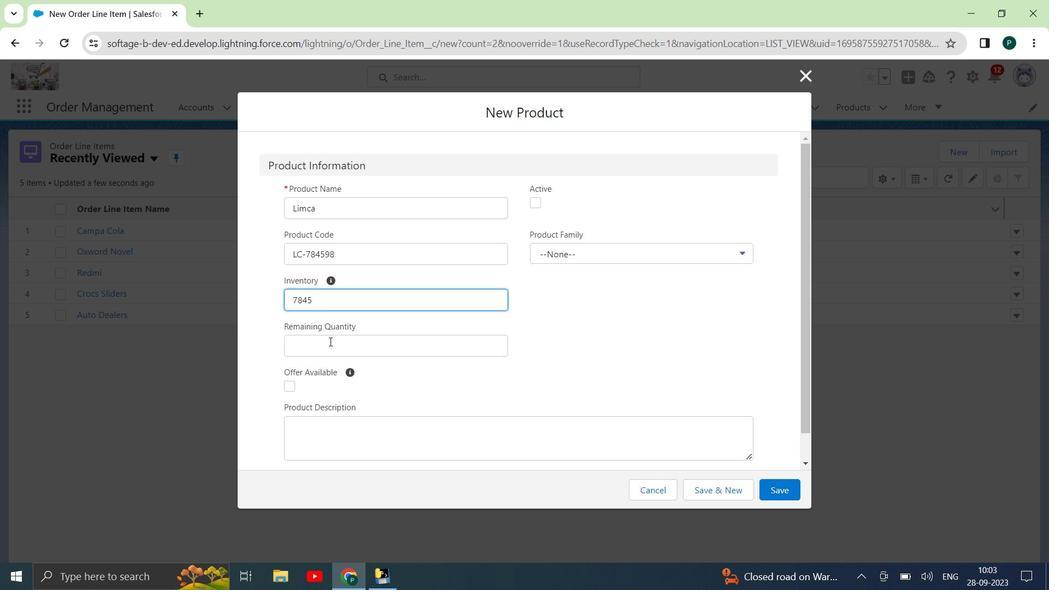 
Action: Mouse pressed left at (330, 342)
Screenshot: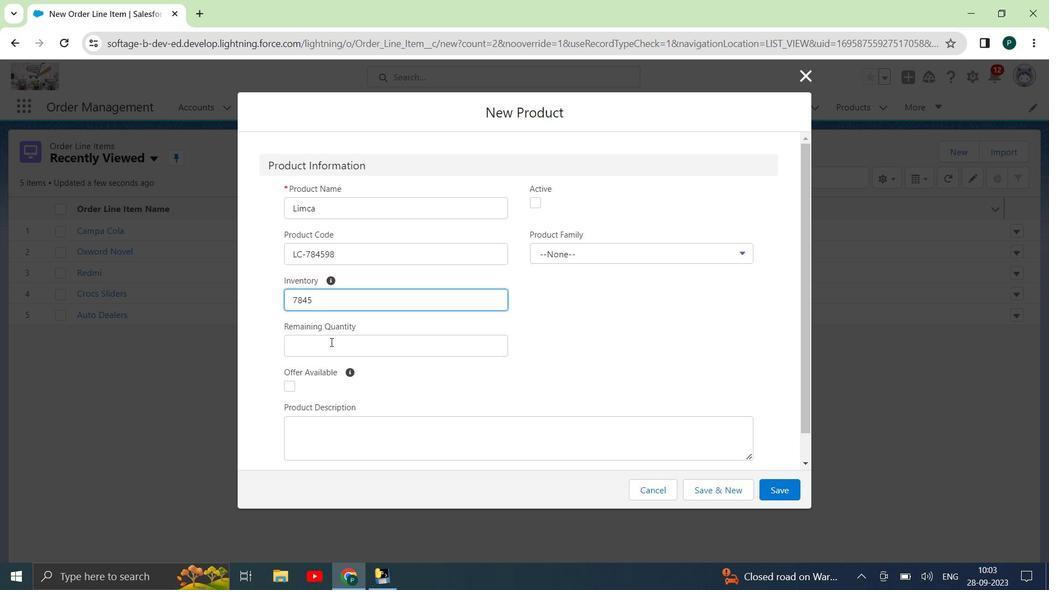 
Action: Mouse moved to (334, 305)
Screenshot: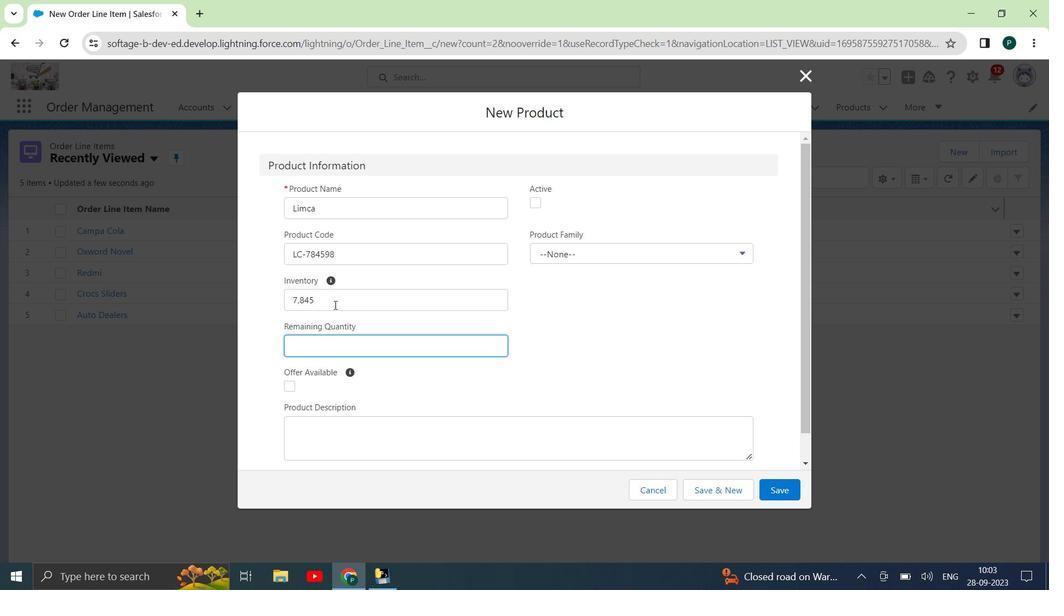 
Action: Mouse pressed left at (334, 305)
Screenshot: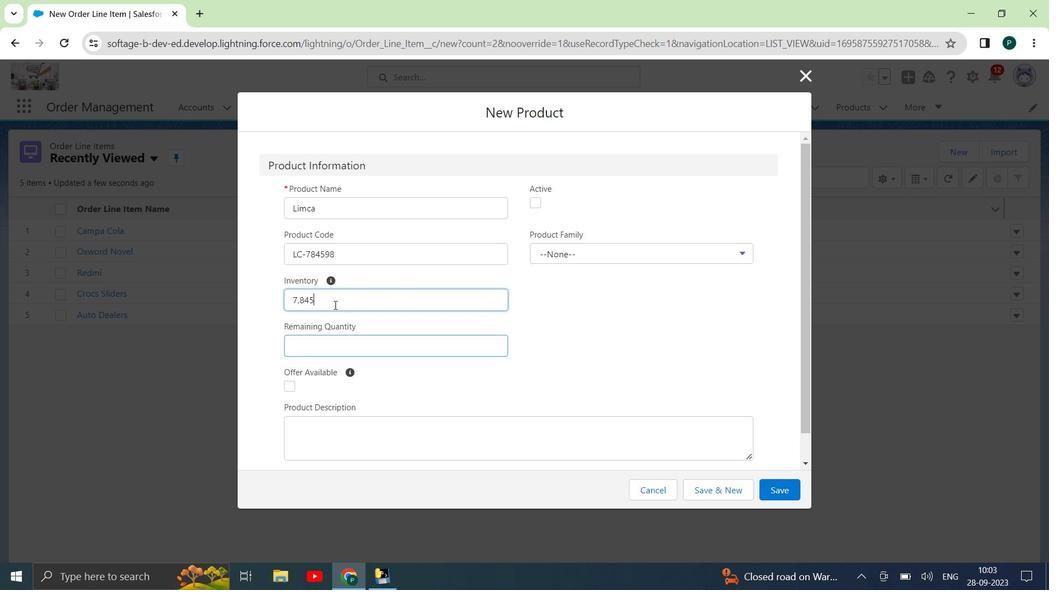 
Action: Key pressed 0
Screenshot: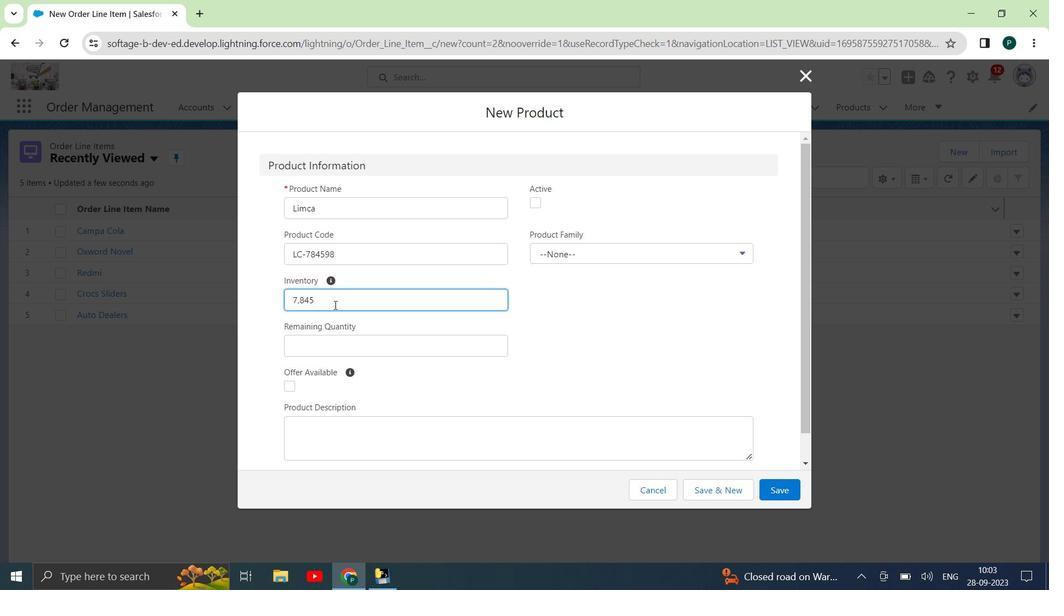
Action: Mouse moved to (324, 348)
Screenshot: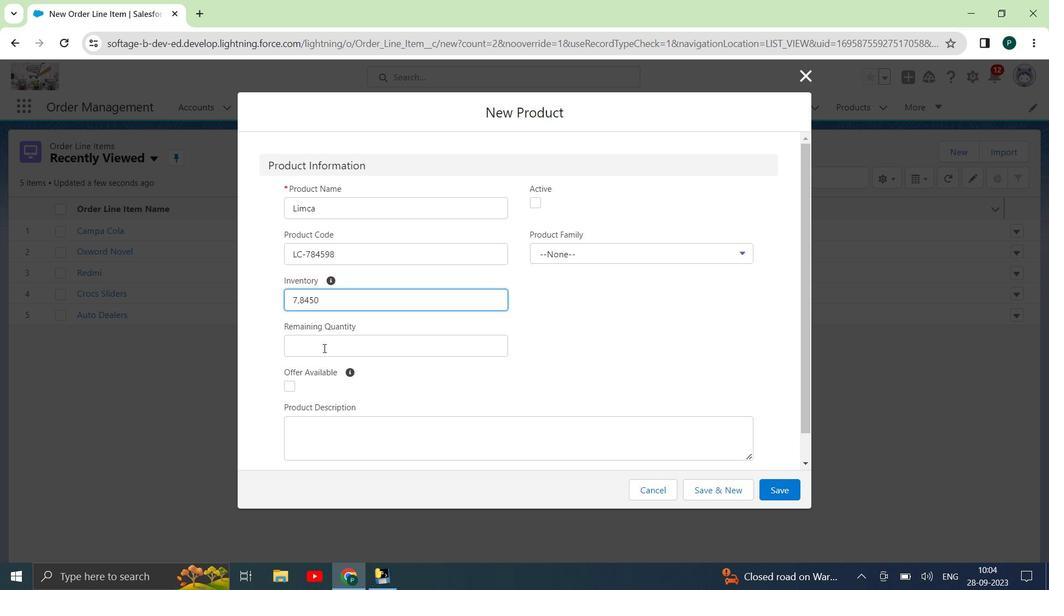 
Action: Mouse pressed left at (324, 348)
Screenshot: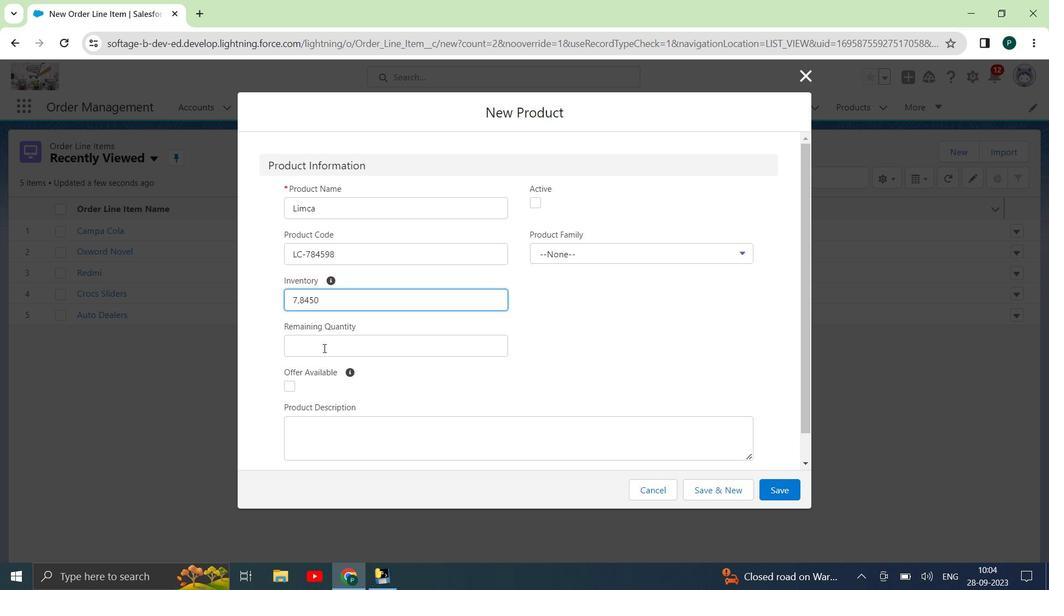 
Action: Key pressed 50000
Screenshot: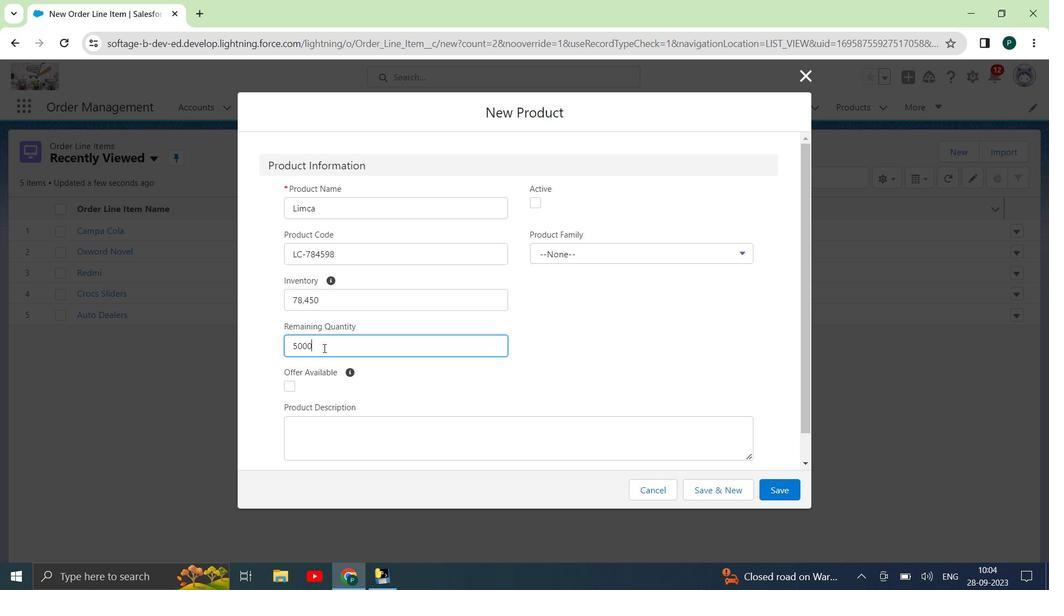 
Action: Mouse moved to (291, 385)
Screenshot: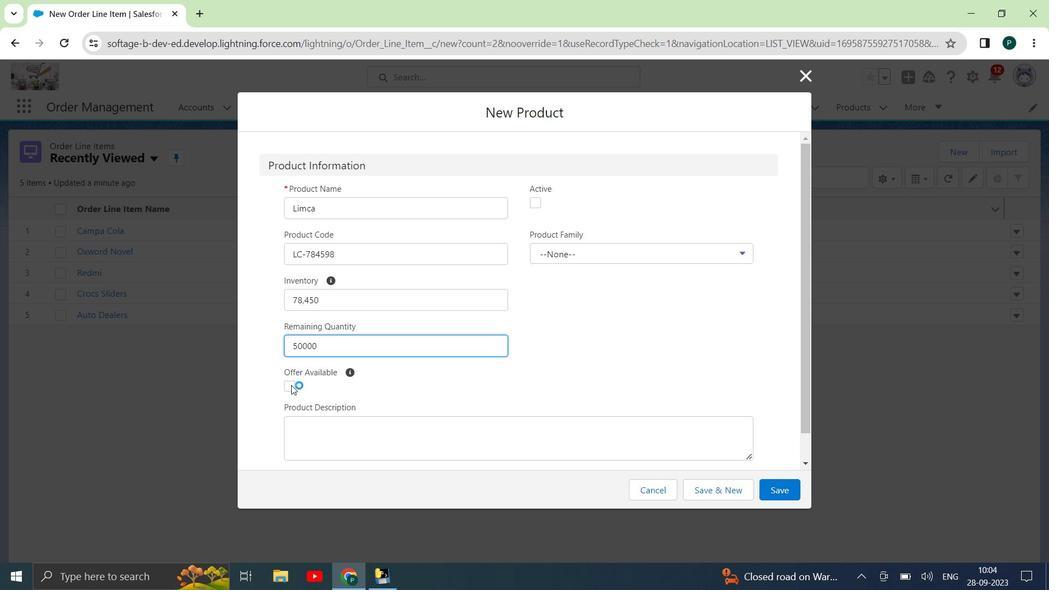 
Action: Mouse pressed left at (291, 385)
Screenshot: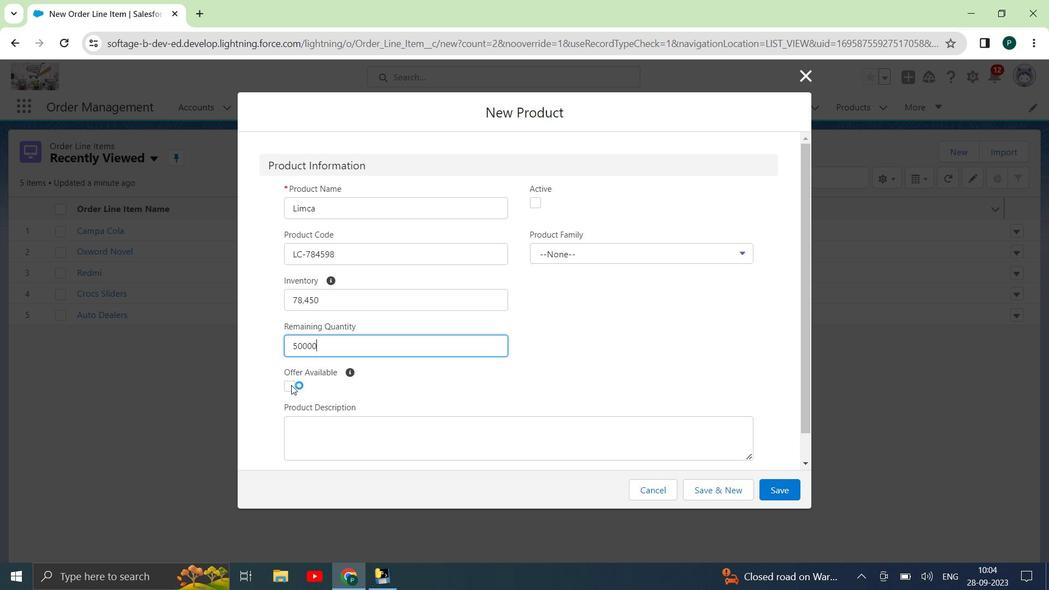 
Action: Mouse moved to (536, 204)
Screenshot: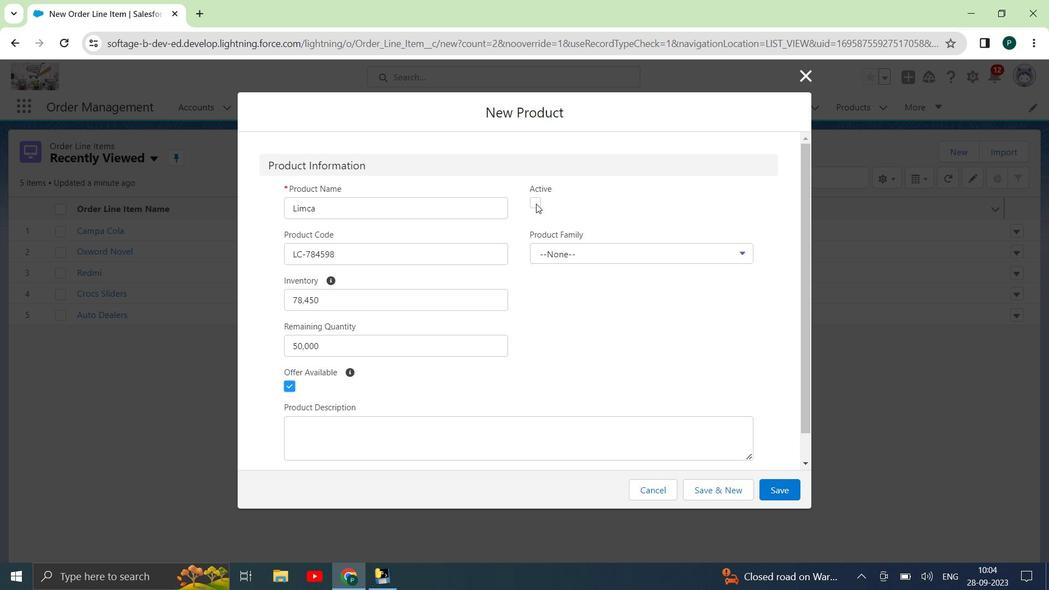 
Action: Mouse pressed left at (536, 204)
Screenshot: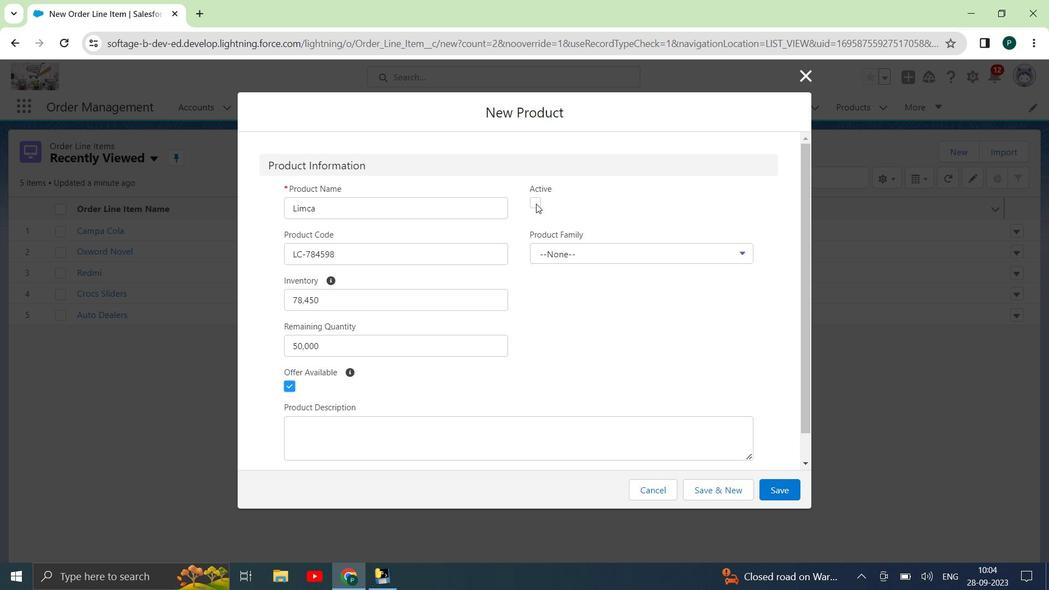 
Action: Mouse moved to (550, 259)
Screenshot: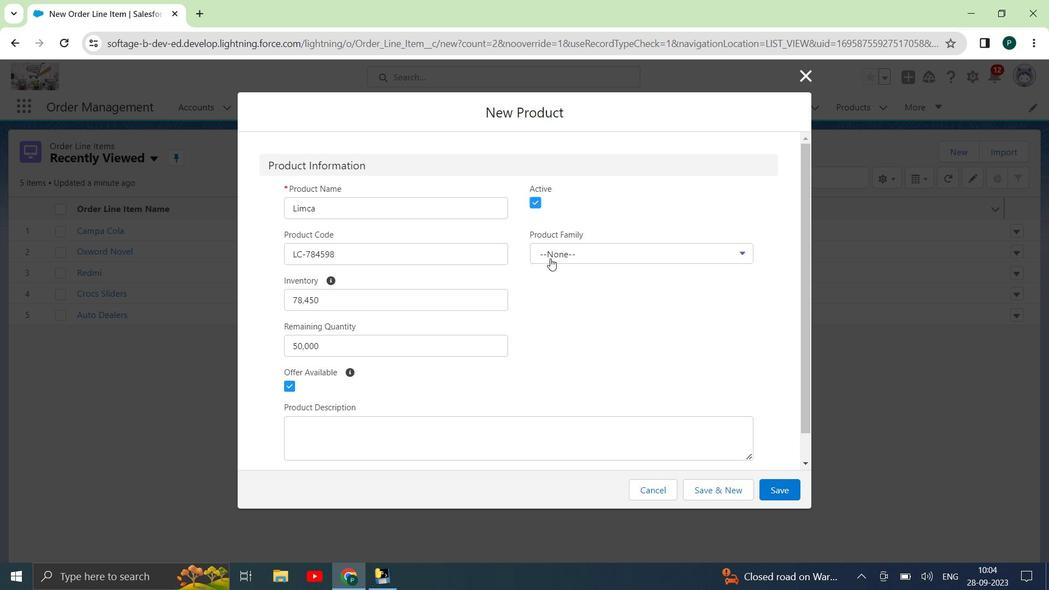 
Action: Mouse pressed left at (550, 259)
Screenshot: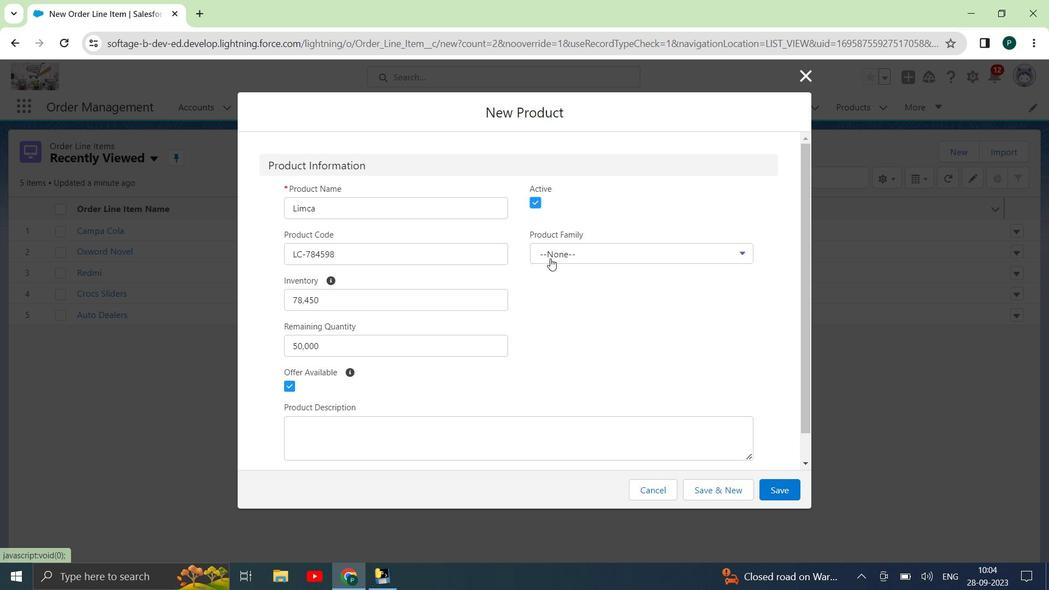 
Action: Mouse moved to (557, 308)
Screenshot: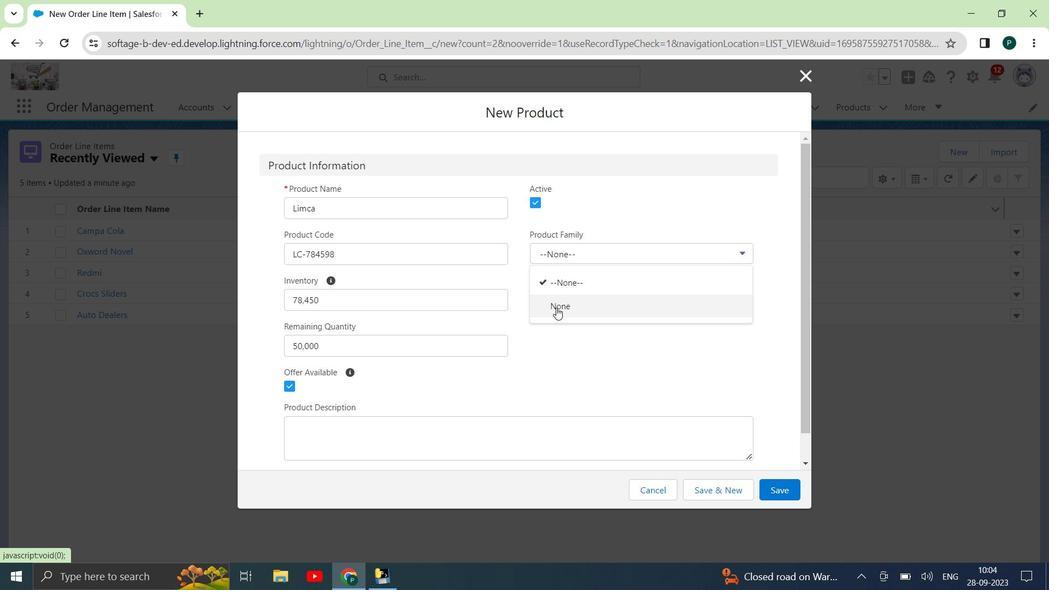 
Action: Mouse pressed left at (557, 308)
Screenshot: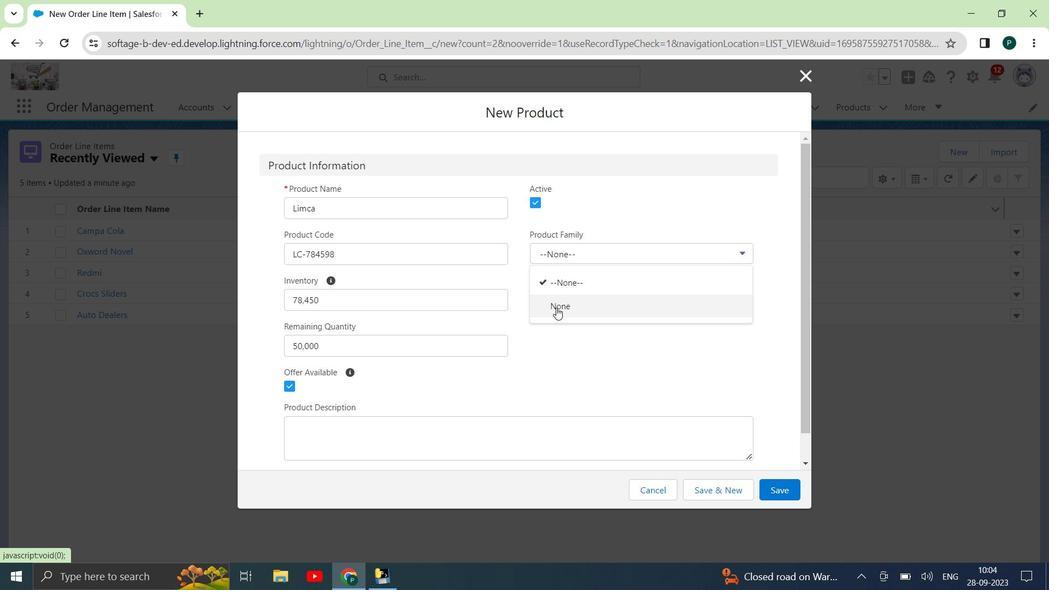 
Action: Mouse moved to (477, 371)
Screenshot: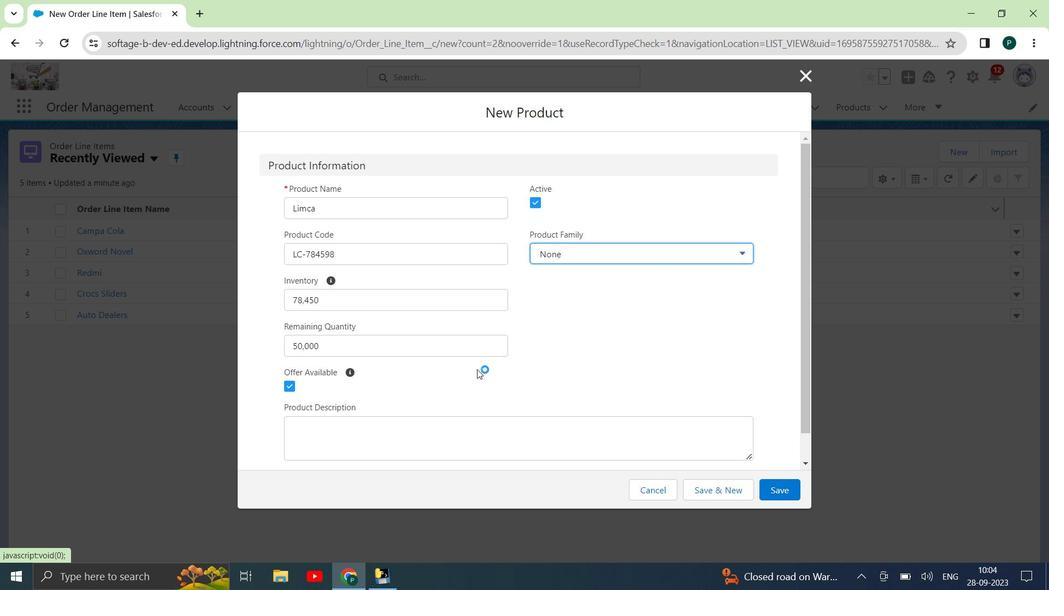 
Action: Mouse scrolled (477, 370) with delta (0, 0)
Screenshot: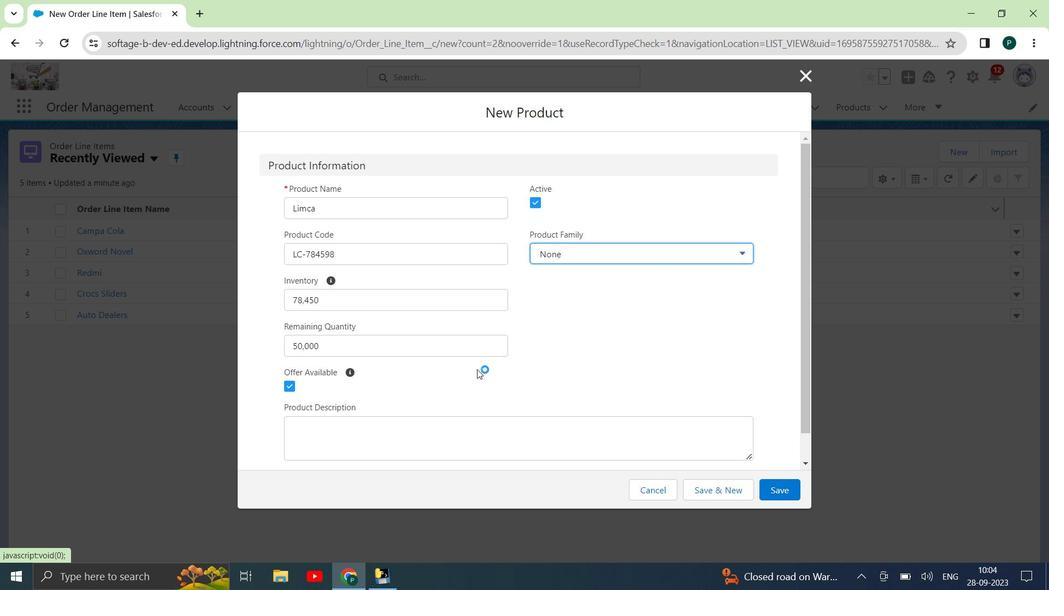 
Action: Mouse moved to (385, 417)
Screenshot: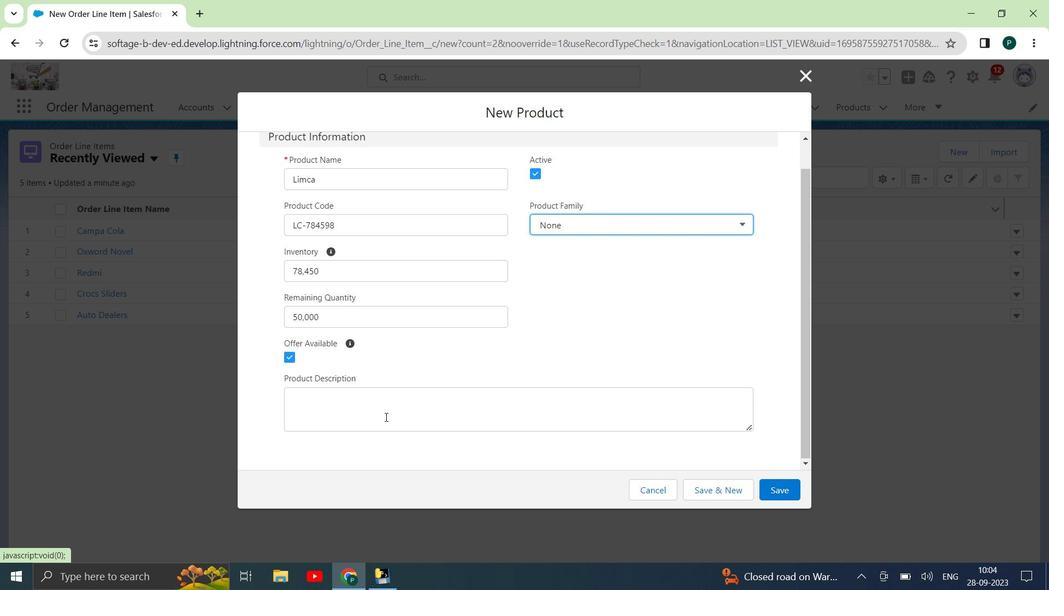 
Action: Mouse pressed left at (385, 417)
Screenshot: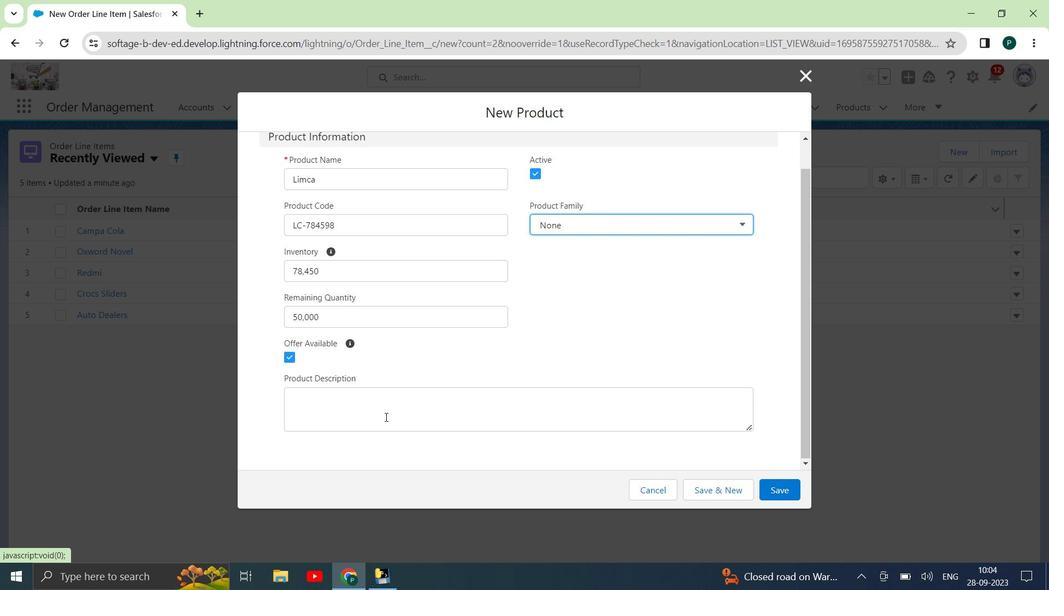 
Action: Key pressed <Key.shift>Limca<Key.space><Key.shift>beverage<Key.space>product<Key.space>number<Key.space><Key.shift>LC-784598<Key.space>is<Key.space>available<Key.space>in<Key.space>the<Key.space>market<Key.space>in<Key.space>wide<Key.space>range<Key.space>of<Key.space>flavours.
Screenshot: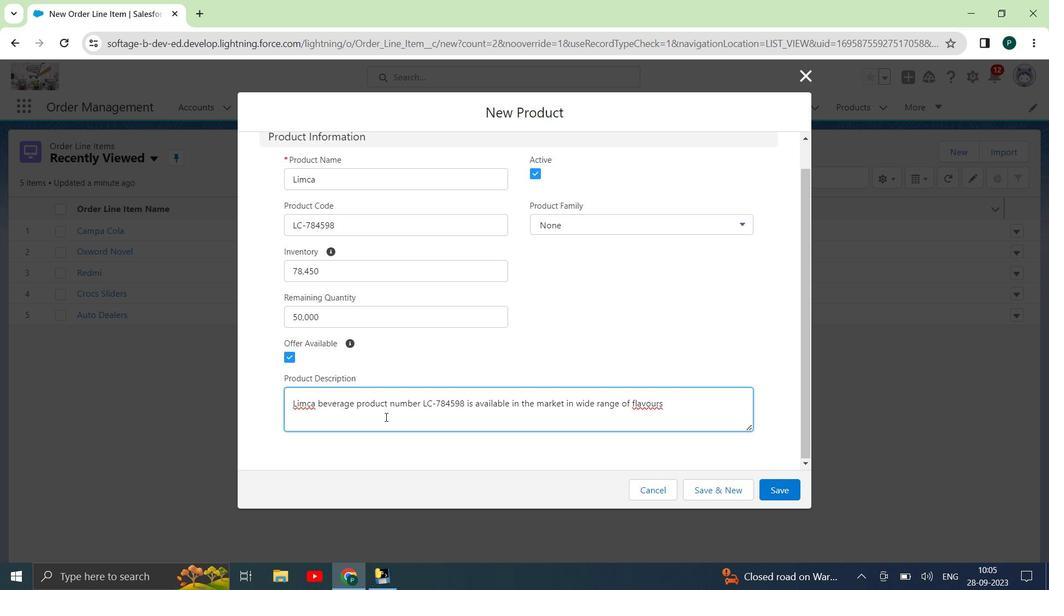 
Action: Mouse moved to (771, 488)
Screenshot: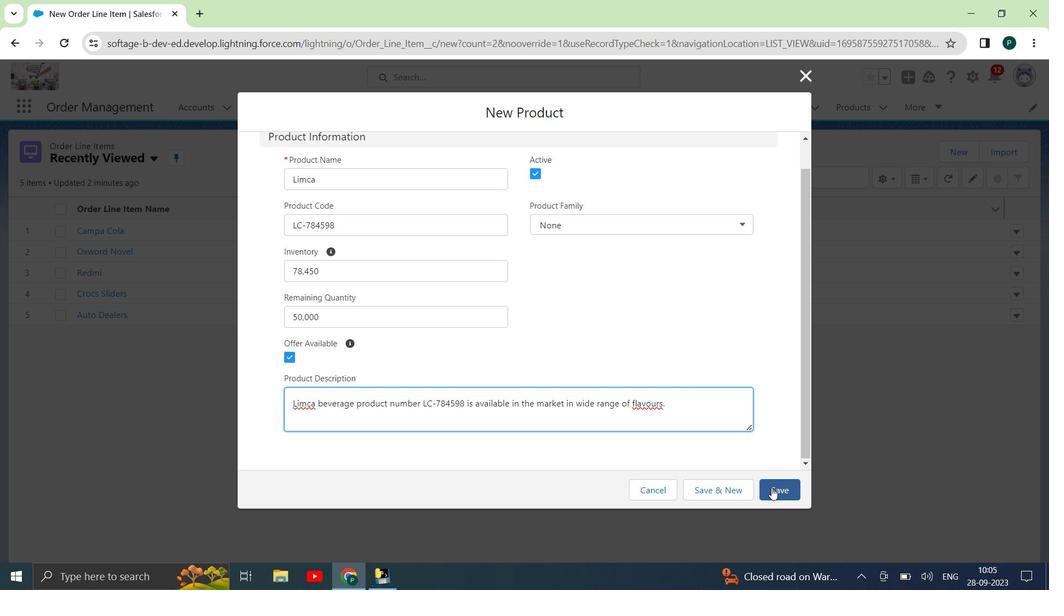 
Action: Mouse pressed left at (771, 488)
Screenshot: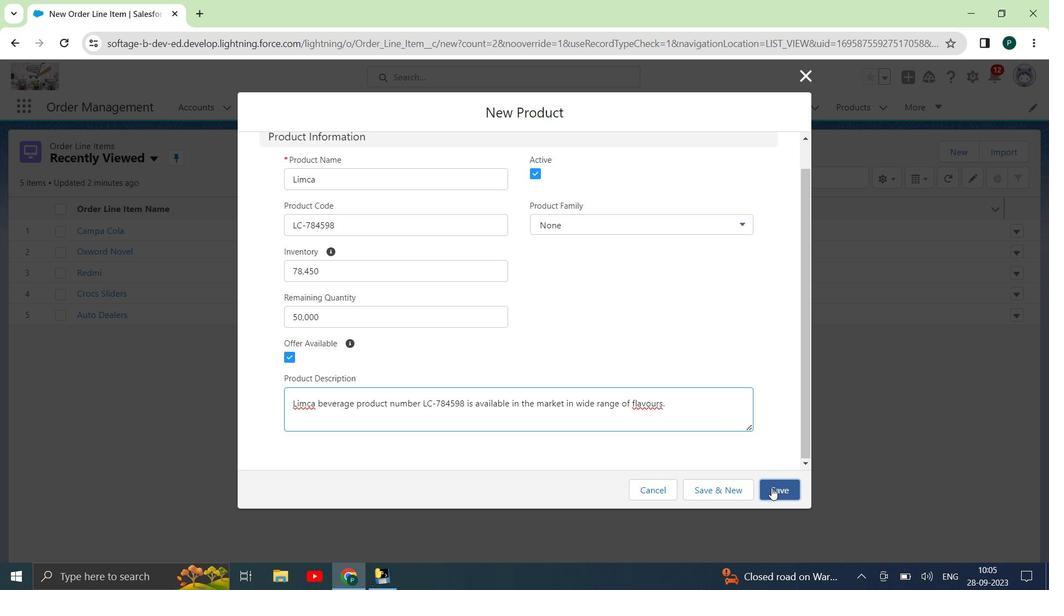 
Action: Mouse moved to (394, 307)
Screenshot: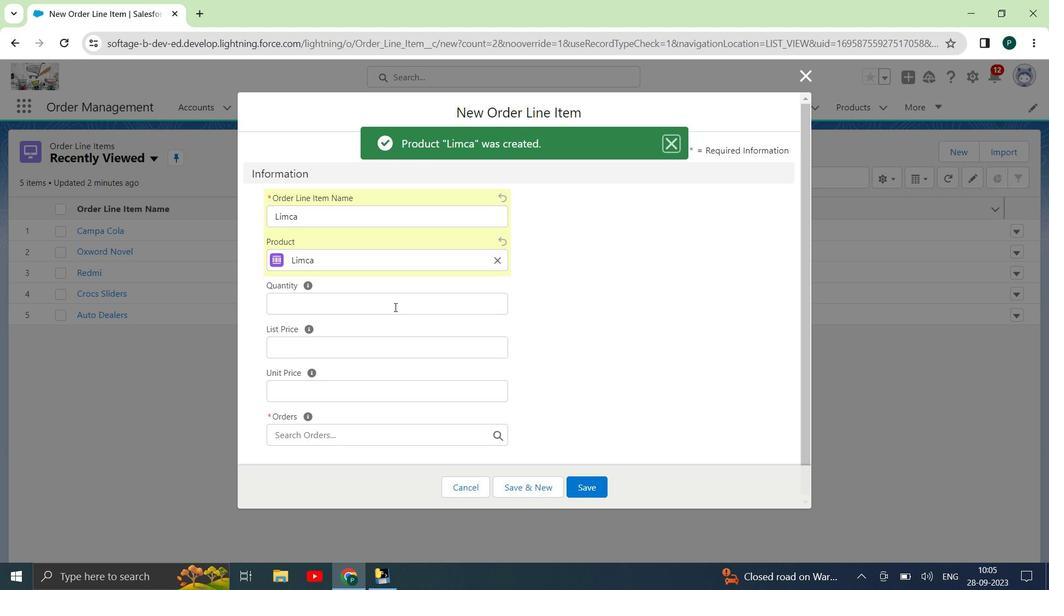 
Action: Mouse pressed left at (394, 307)
Screenshot: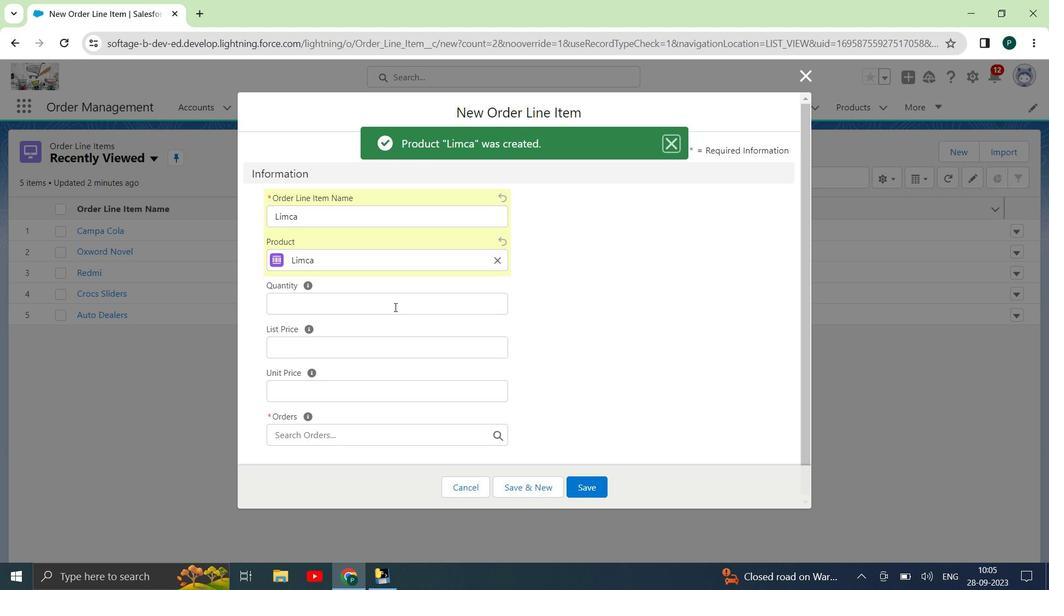 
Action: Key pressed 5000
Screenshot: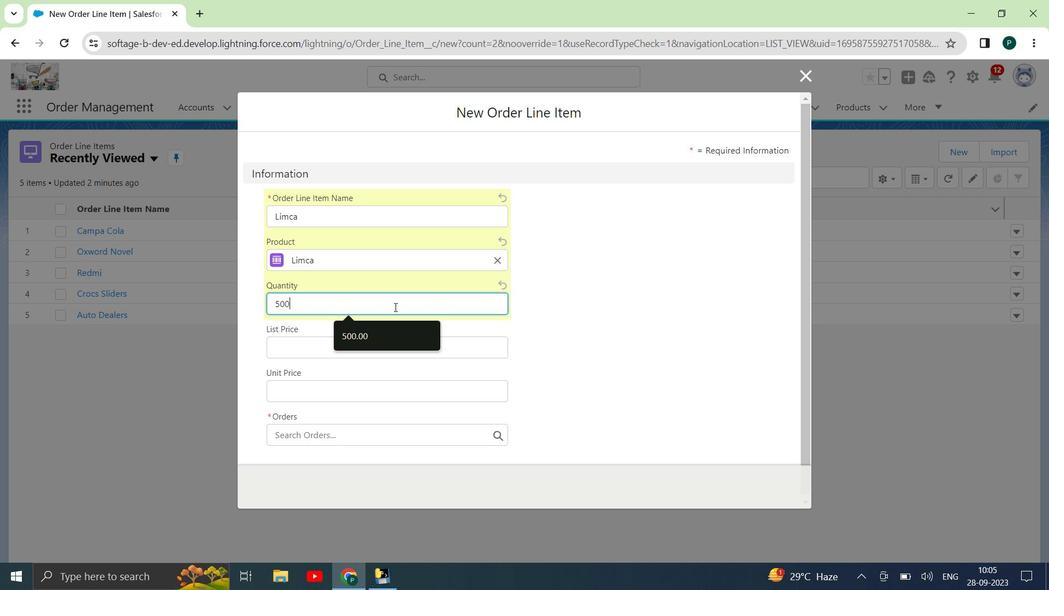 
Action: Mouse moved to (359, 351)
Screenshot: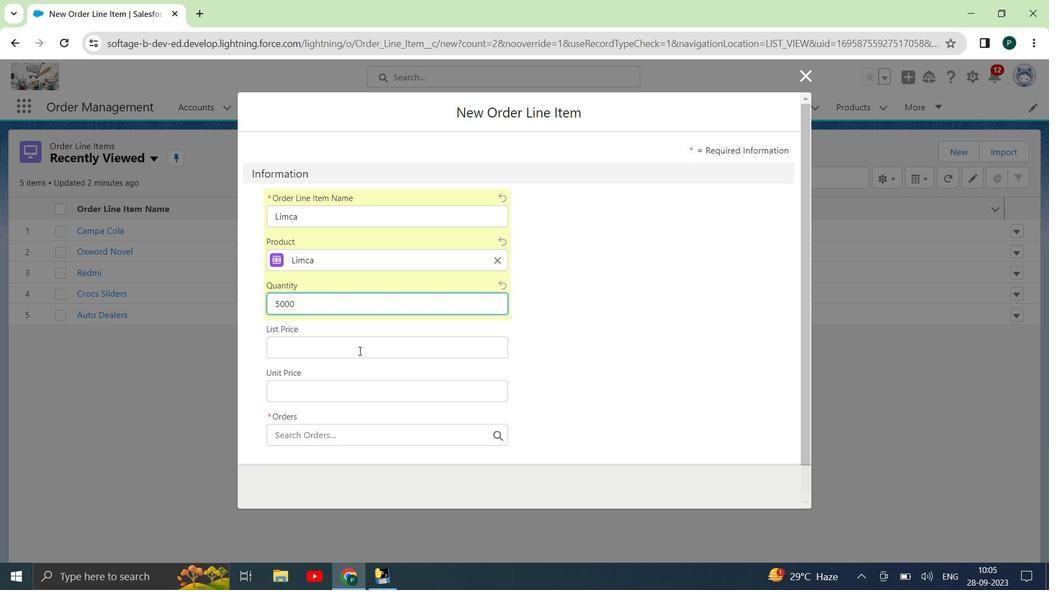 
Action: Mouse pressed left at (359, 351)
Screenshot: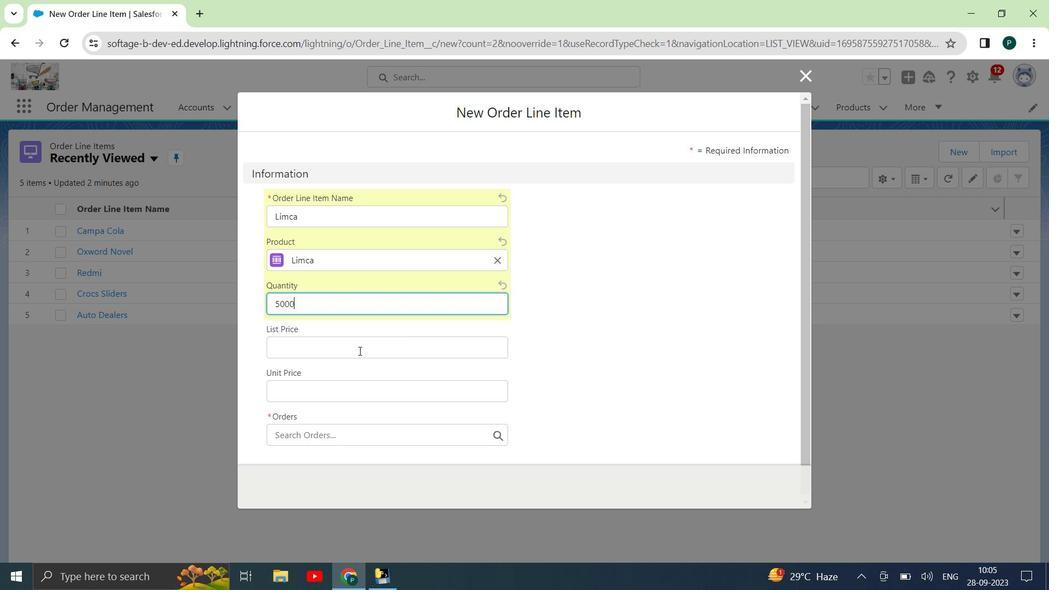 
Action: Key pressed 15000
Screenshot: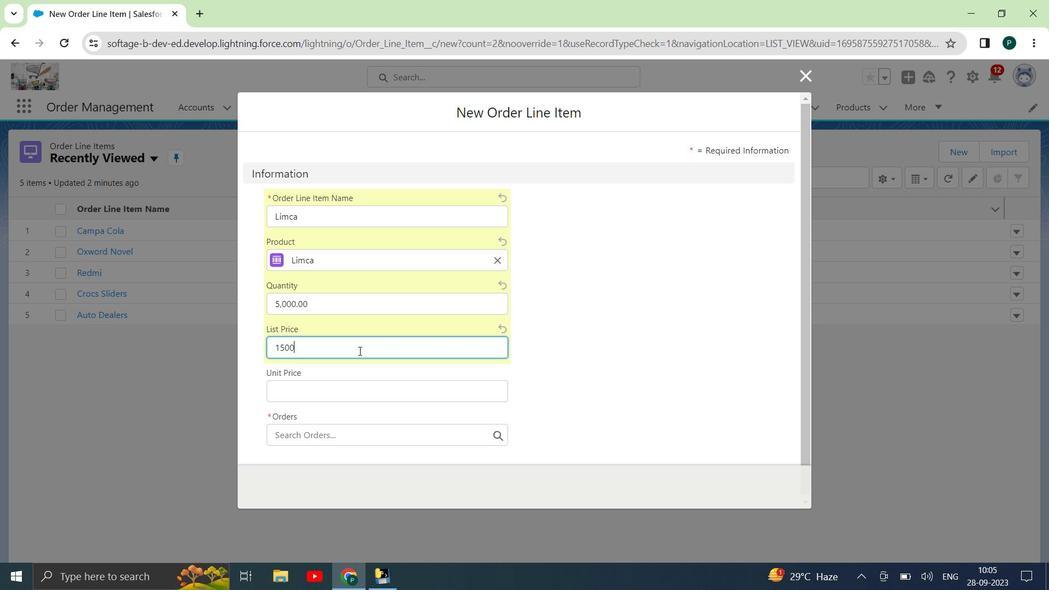 
Action: Mouse moved to (341, 393)
Screenshot: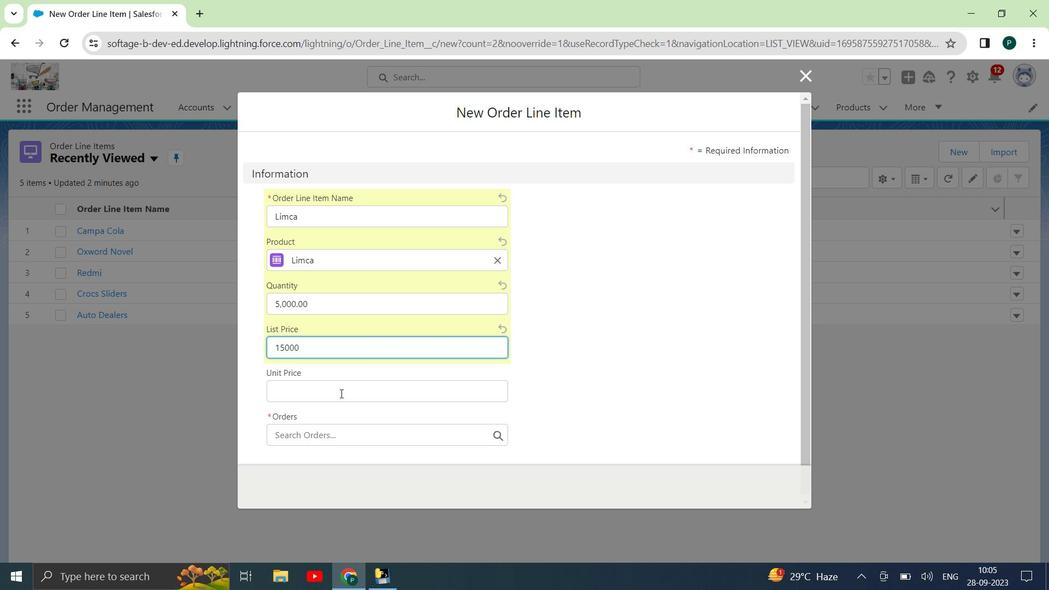 
Action: Mouse pressed left at (341, 393)
Screenshot: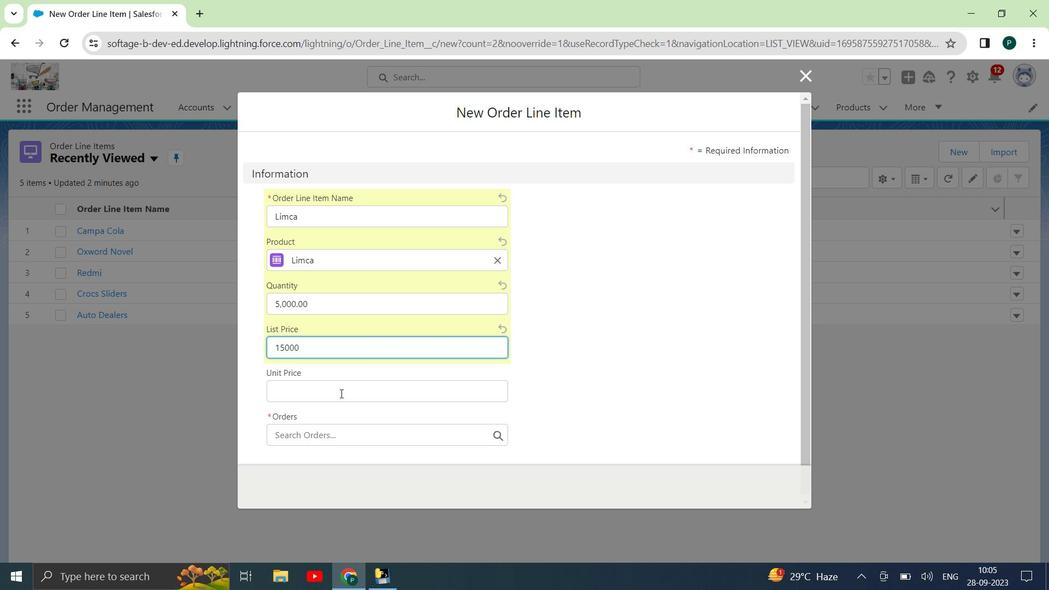 
Action: Key pressed 150
Screenshot: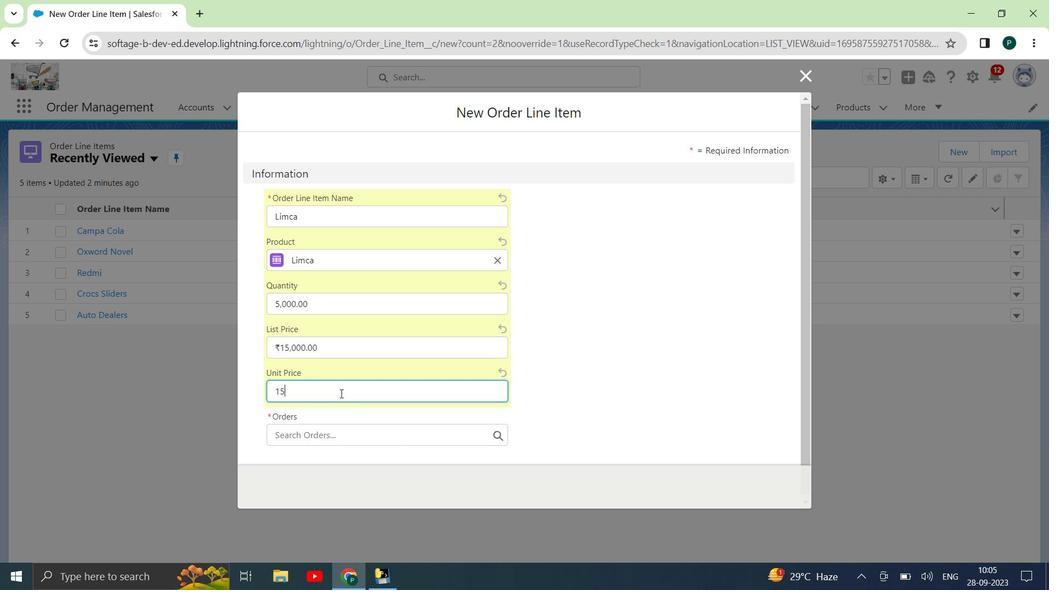
Action: Mouse moved to (321, 314)
Screenshot: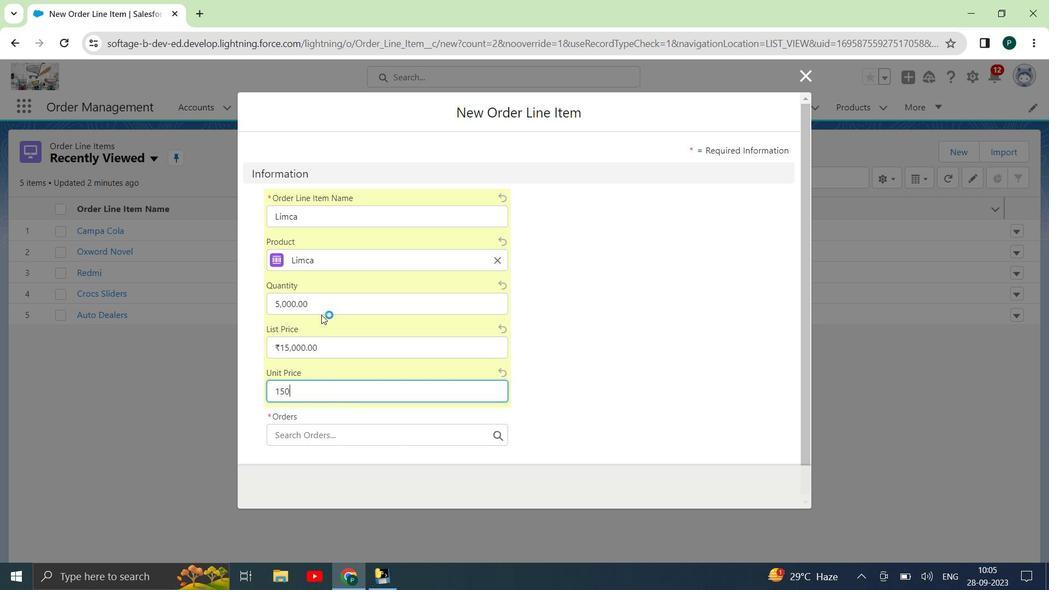 
Action: Mouse scrolled (321, 314) with delta (0, 0)
Screenshot: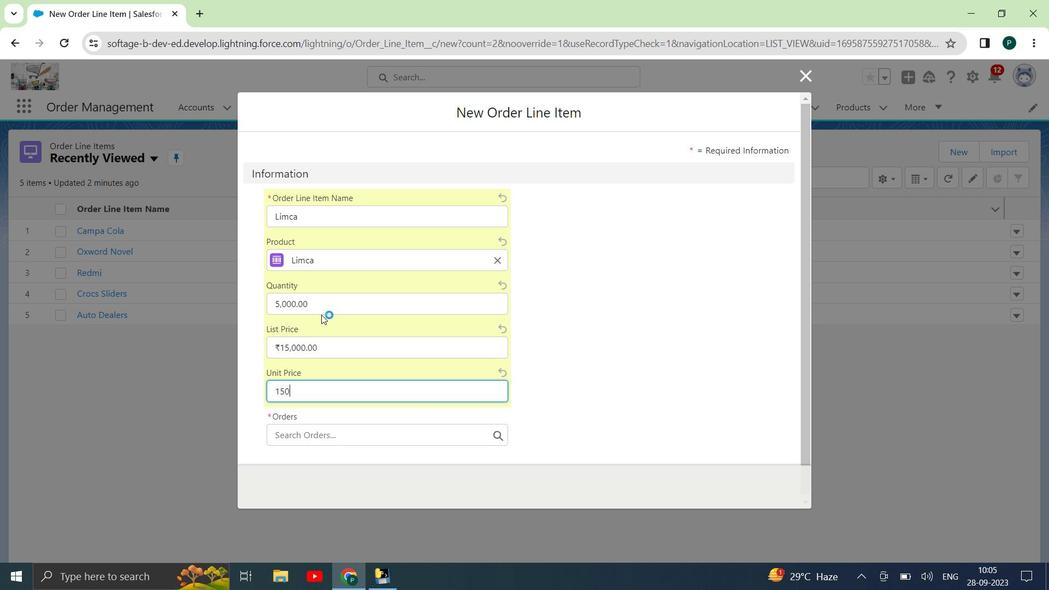 
Action: Mouse scrolled (321, 314) with delta (0, 0)
Screenshot: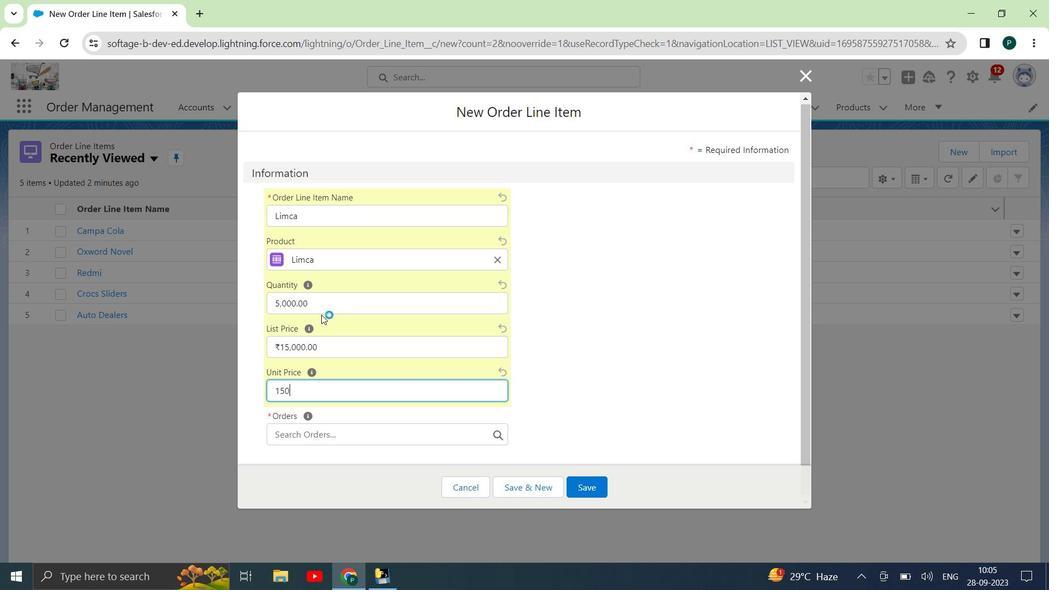 
Action: Mouse moved to (348, 429)
Screenshot: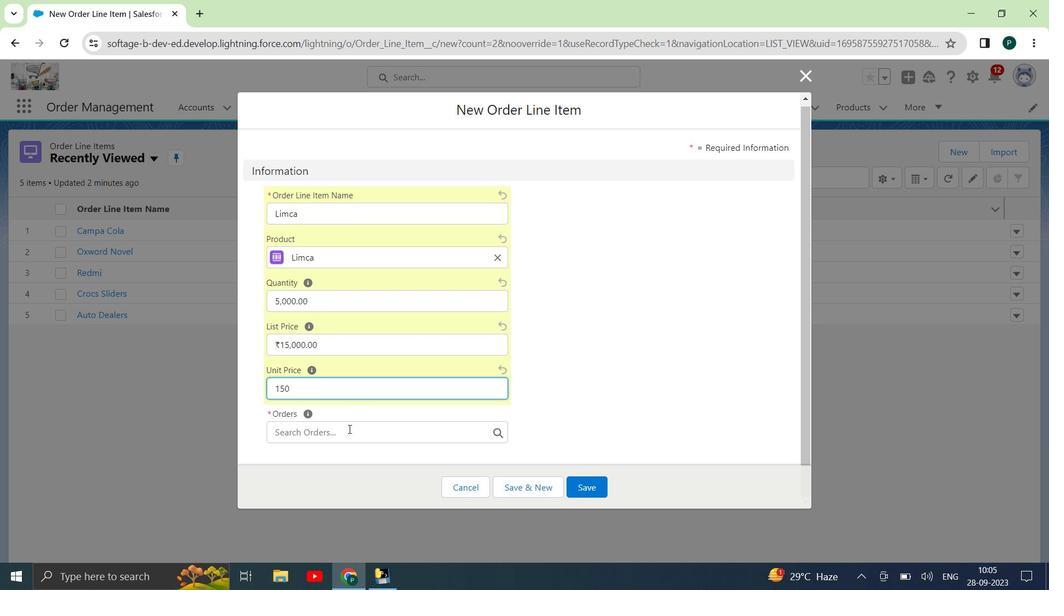 
Action: Mouse pressed left at (348, 429)
Screenshot: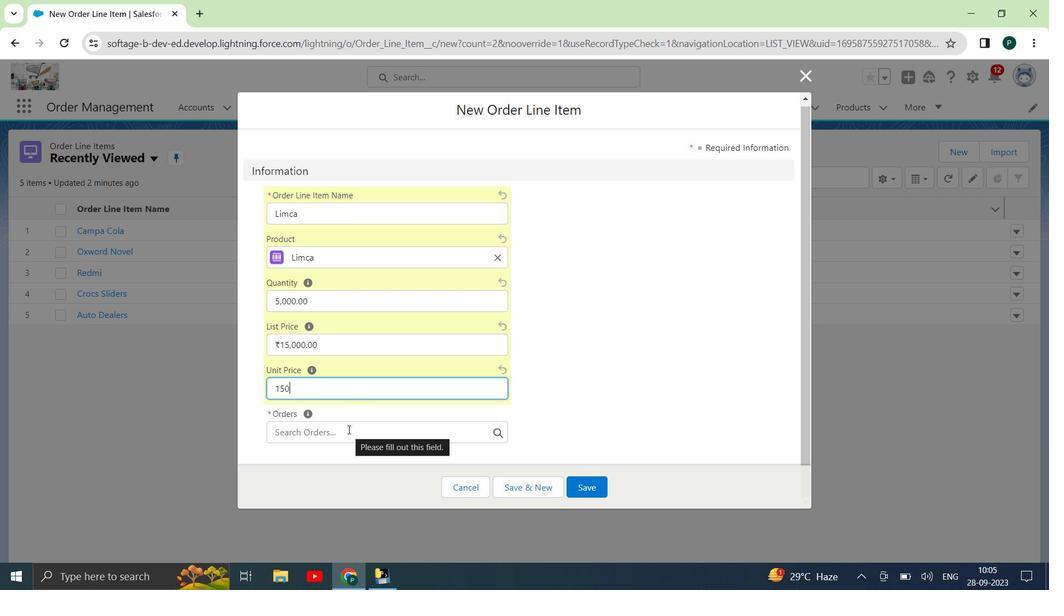 
Action: Mouse moved to (319, 409)
Screenshot: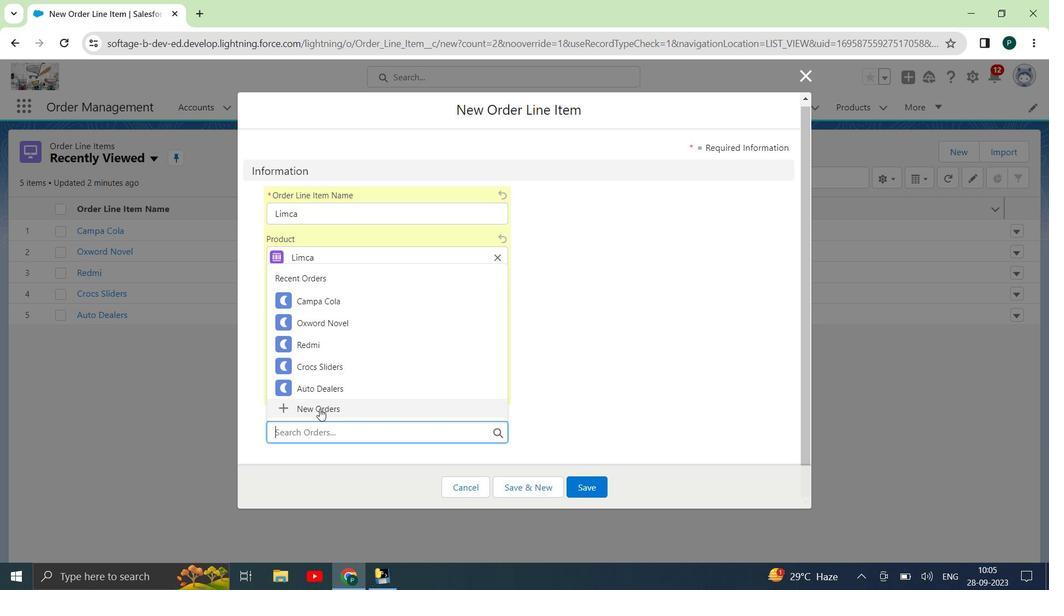 
Action: Mouse pressed left at (319, 409)
Screenshot: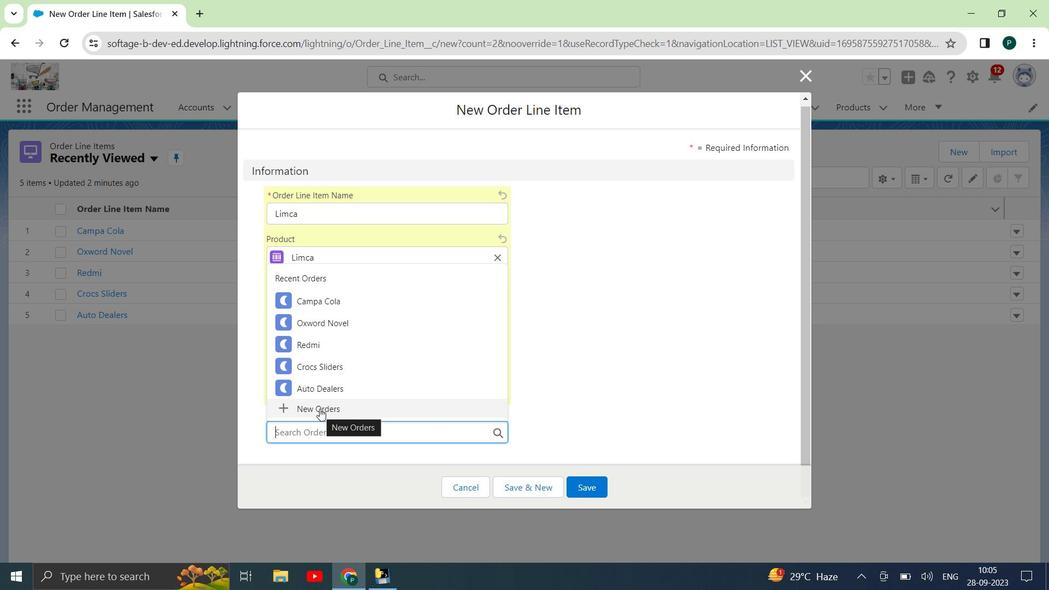 
Action: Mouse moved to (324, 209)
Screenshot: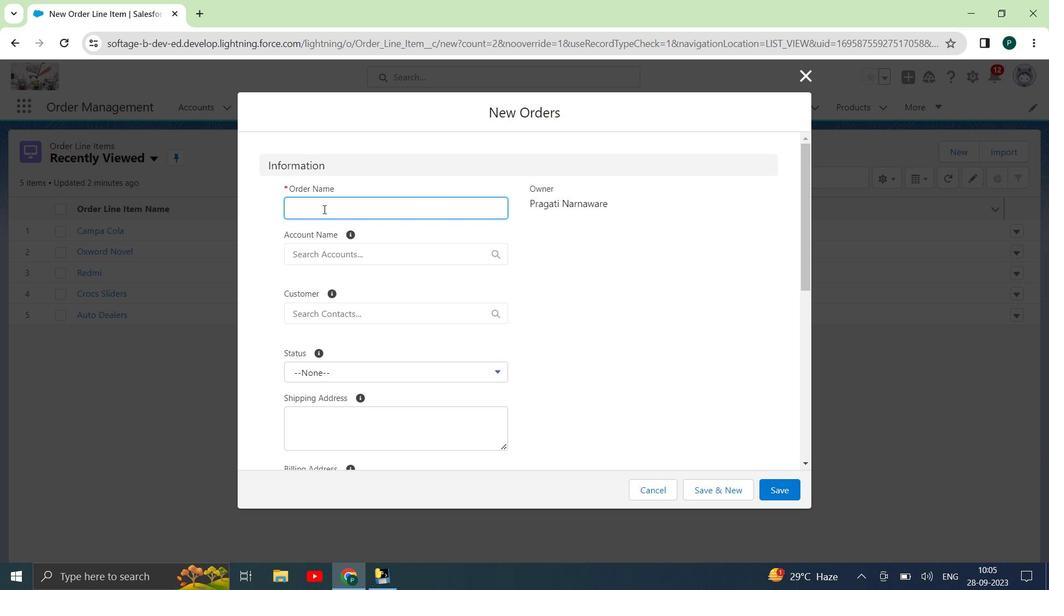 
Action: Mouse pressed left at (324, 209)
Screenshot: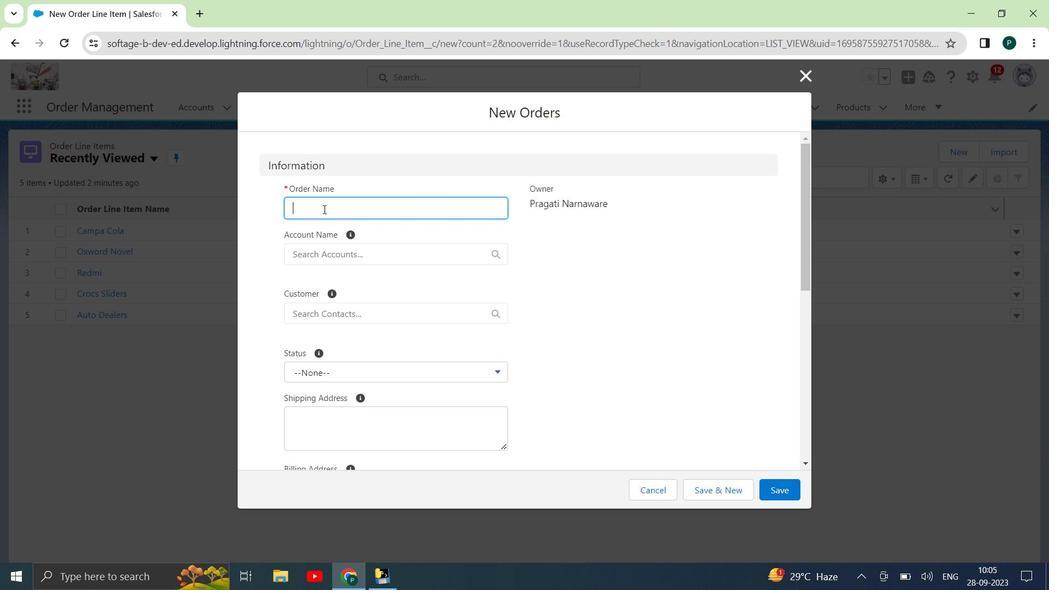 
Action: Key pressed <Key.shift>Limca
Screenshot: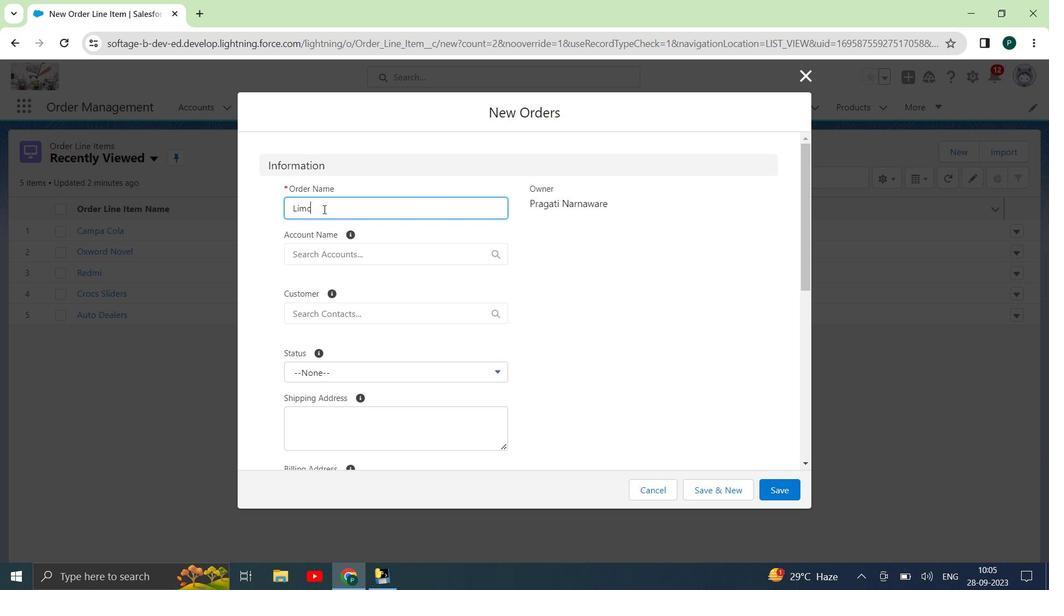
Action: Mouse moved to (347, 259)
Screenshot: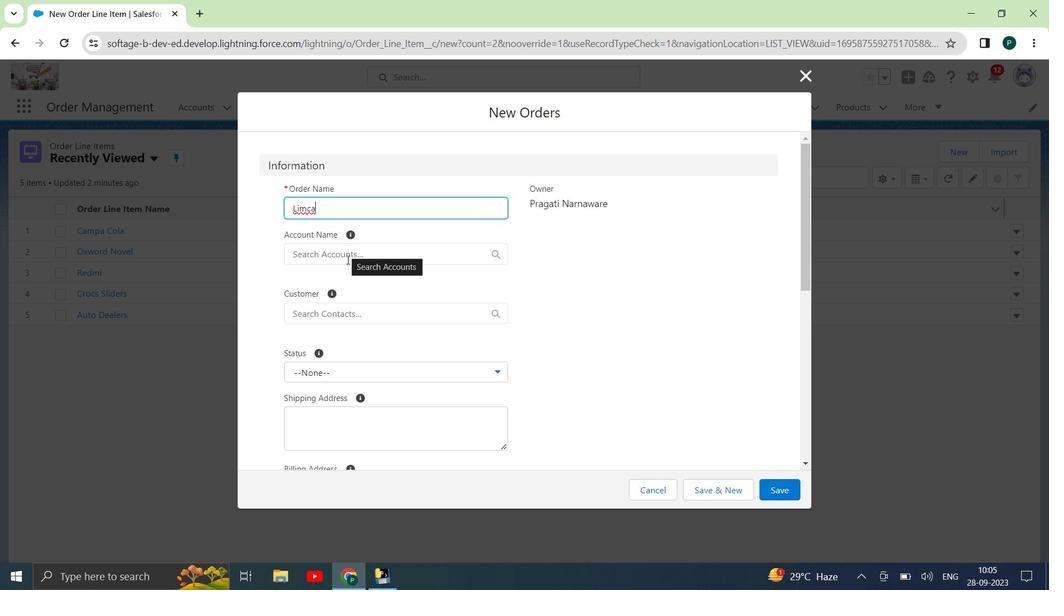 
Action: Mouse pressed left at (347, 259)
Screenshot: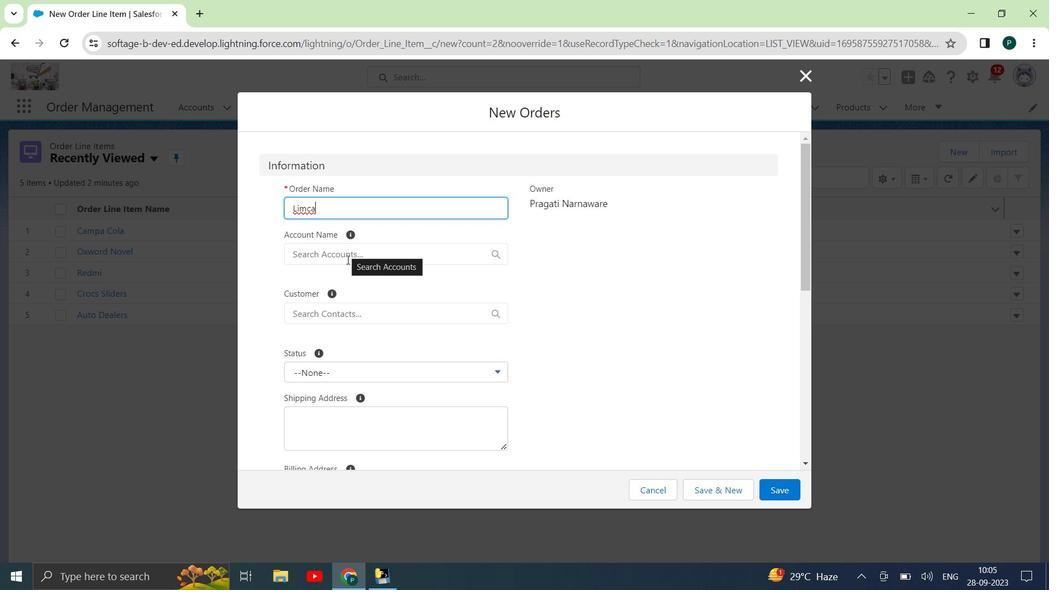 
Action: Mouse moved to (341, 426)
Screenshot: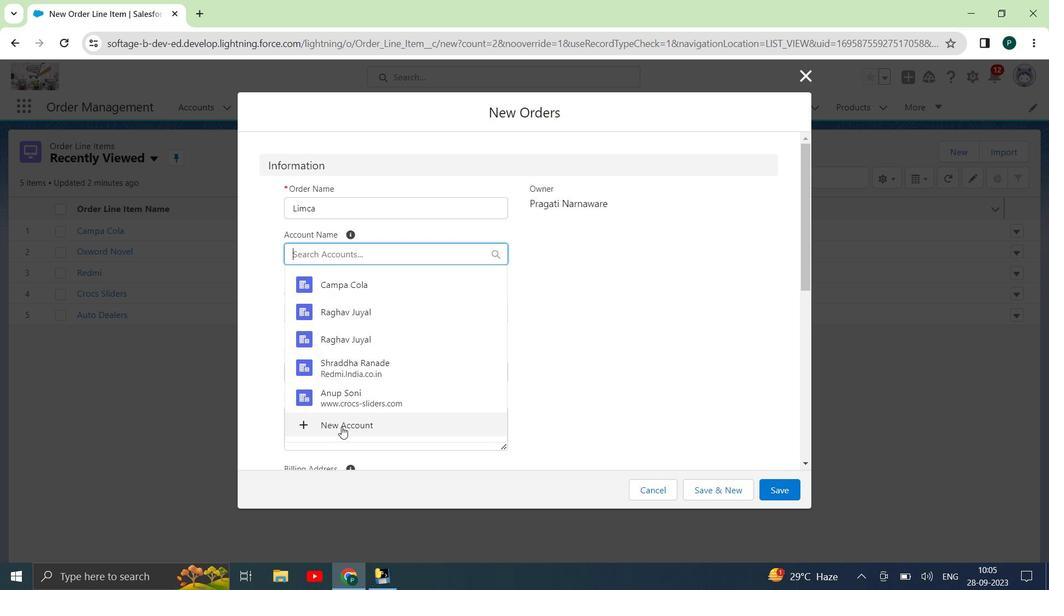 
Action: Mouse pressed left at (341, 426)
Screenshot: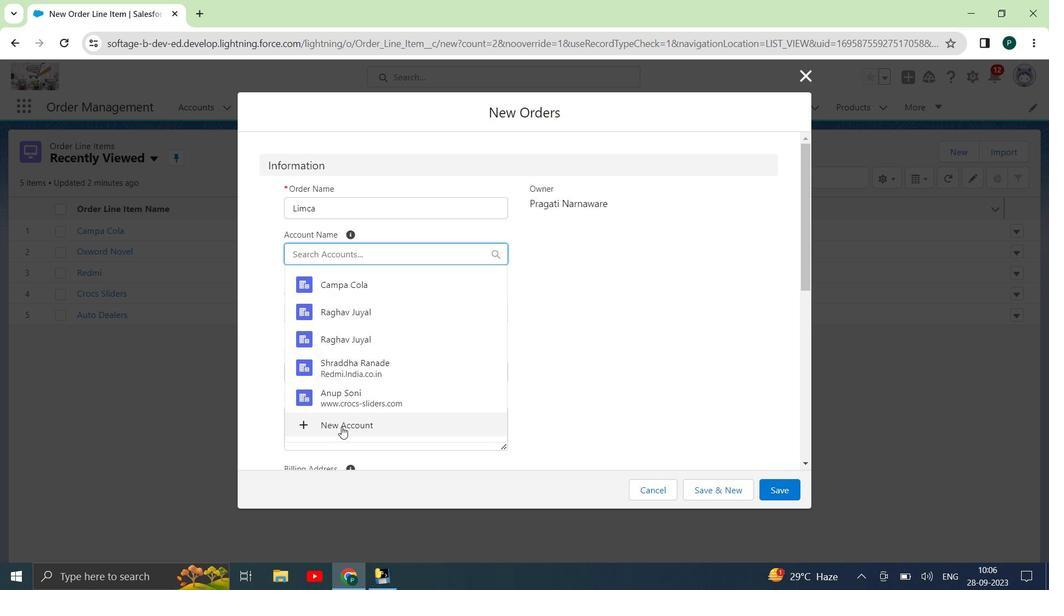 
Action: Mouse moved to (408, 247)
Screenshot: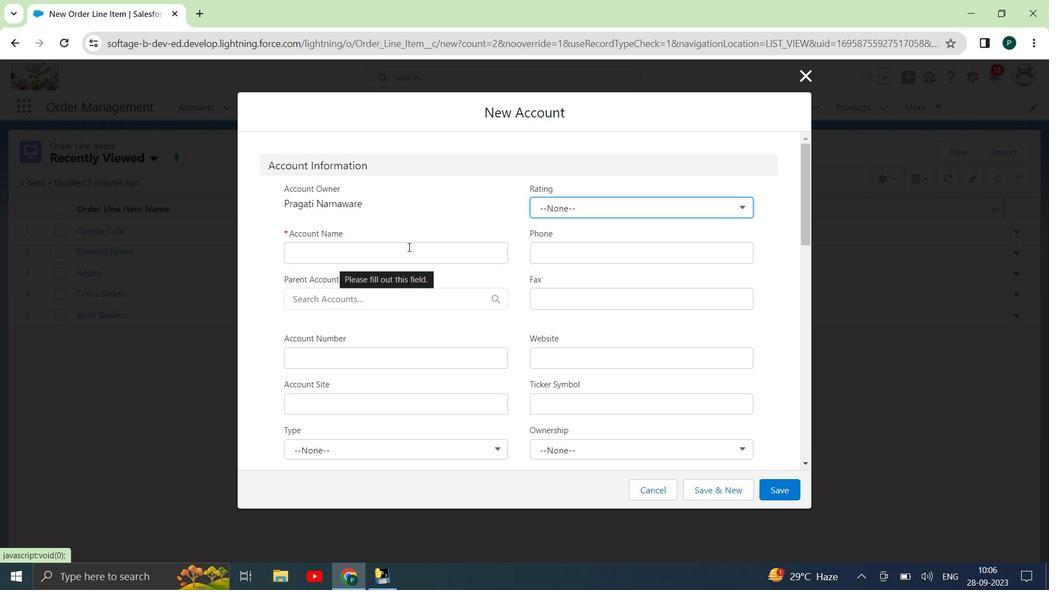 
Action: Mouse pressed left at (408, 247)
Screenshot: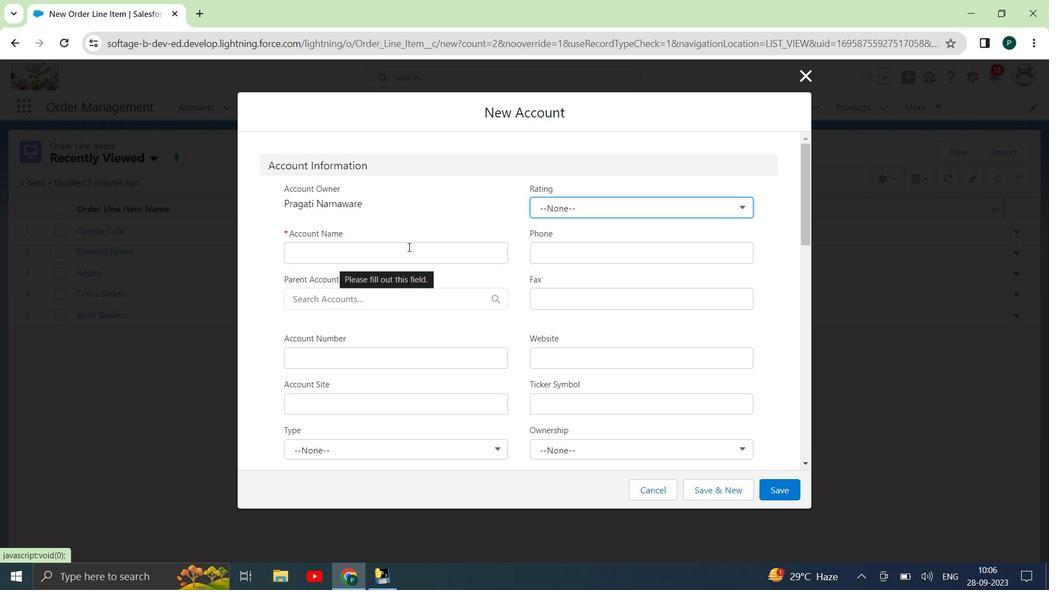 
Action: Key pressed <Key.shift>Limca<Key.space>
Screenshot: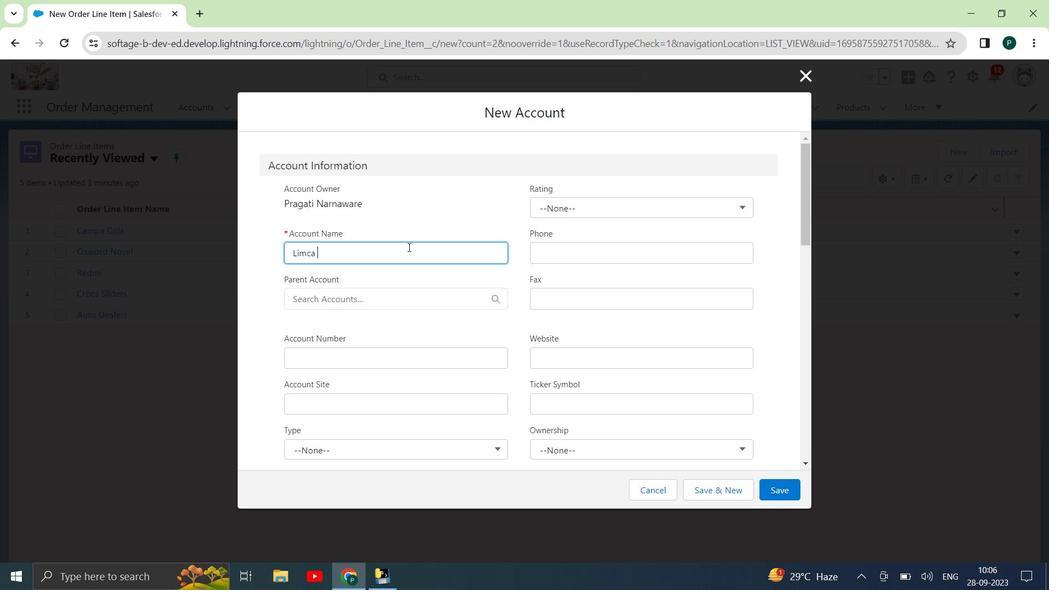 
Action: Mouse moved to (601, 198)
Screenshot: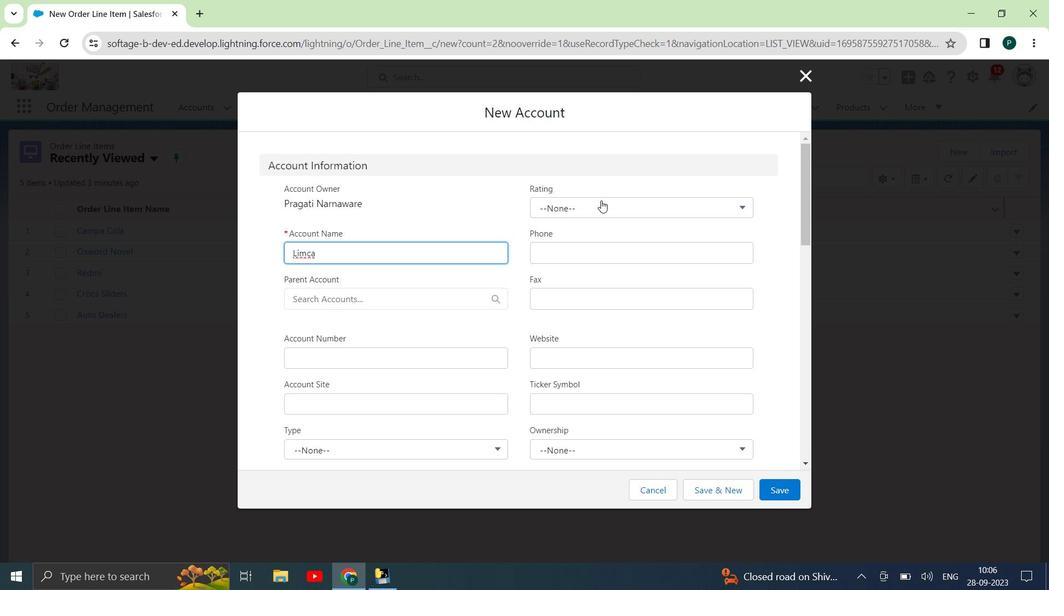
Action: Mouse pressed left at (601, 198)
Screenshot: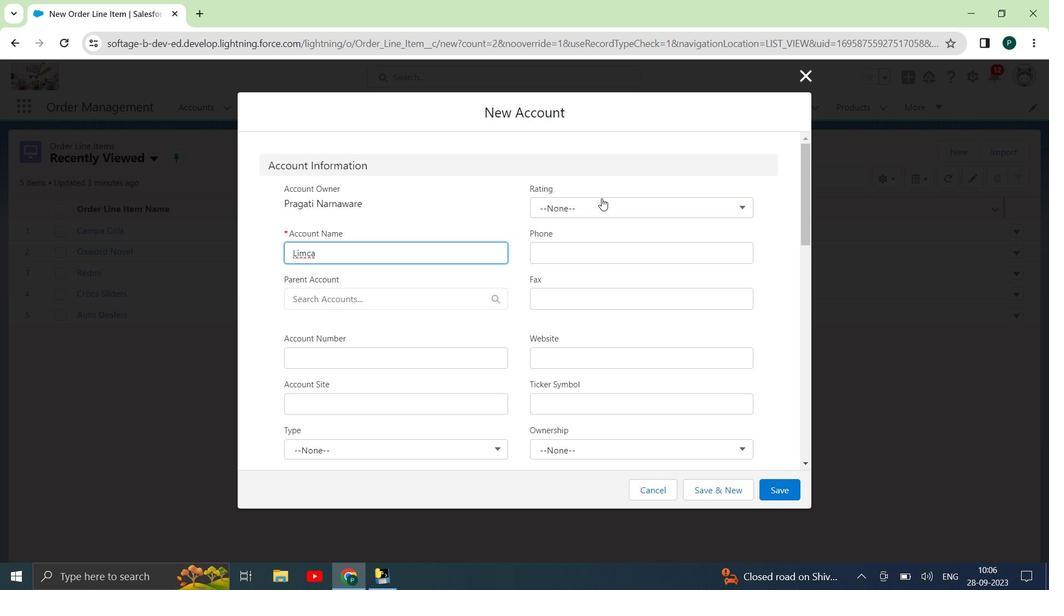 
Action: Mouse moved to (591, 311)
Screenshot: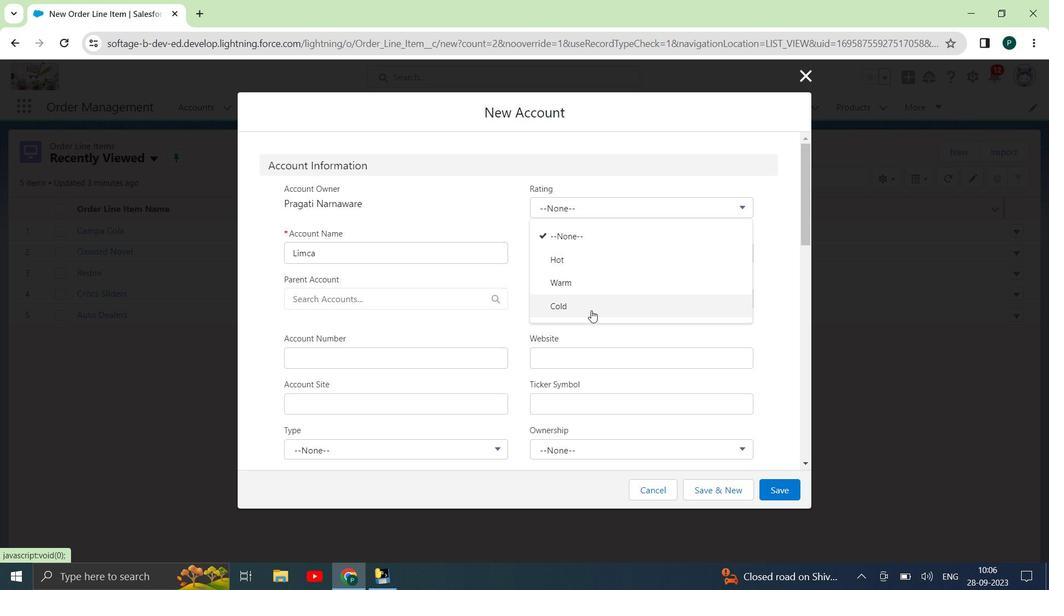 
Action: Mouse pressed left at (591, 311)
Screenshot: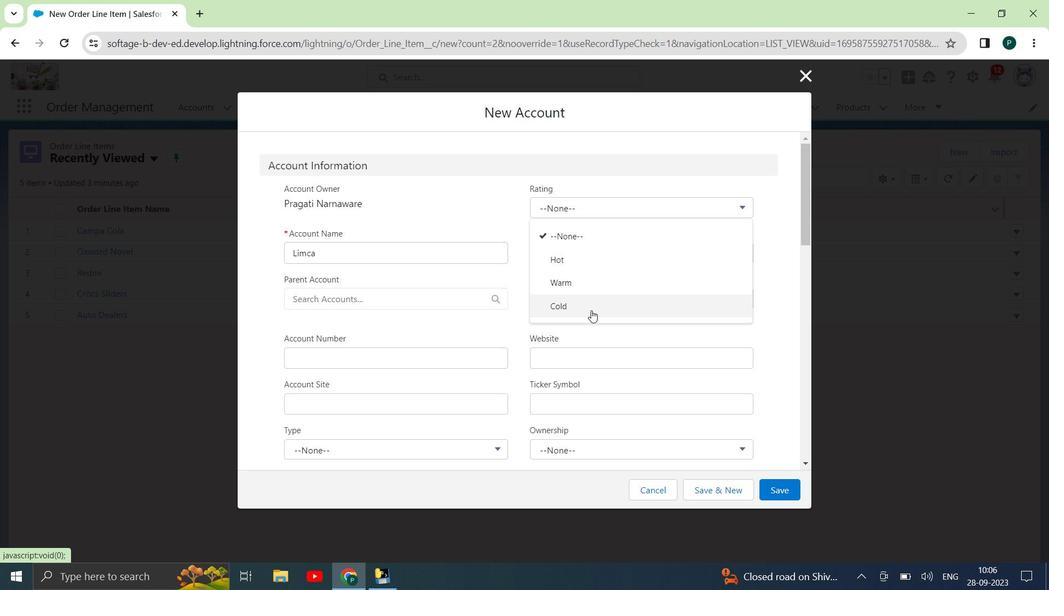 
Action: Mouse moved to (569, 240)
Screenshot: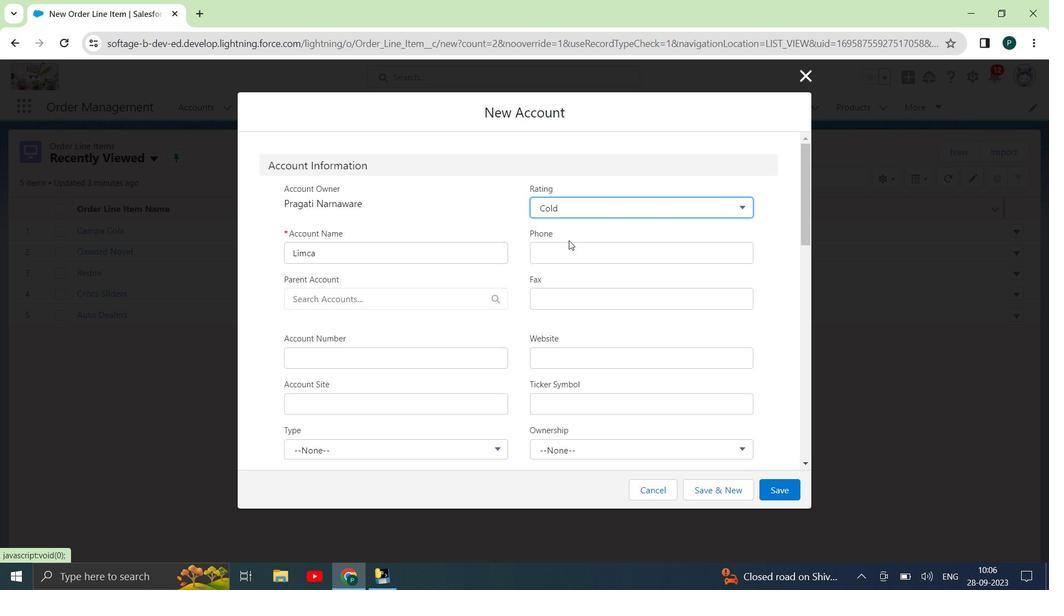 
Action: Mouse pressed left at (569, 240)
Screenshot: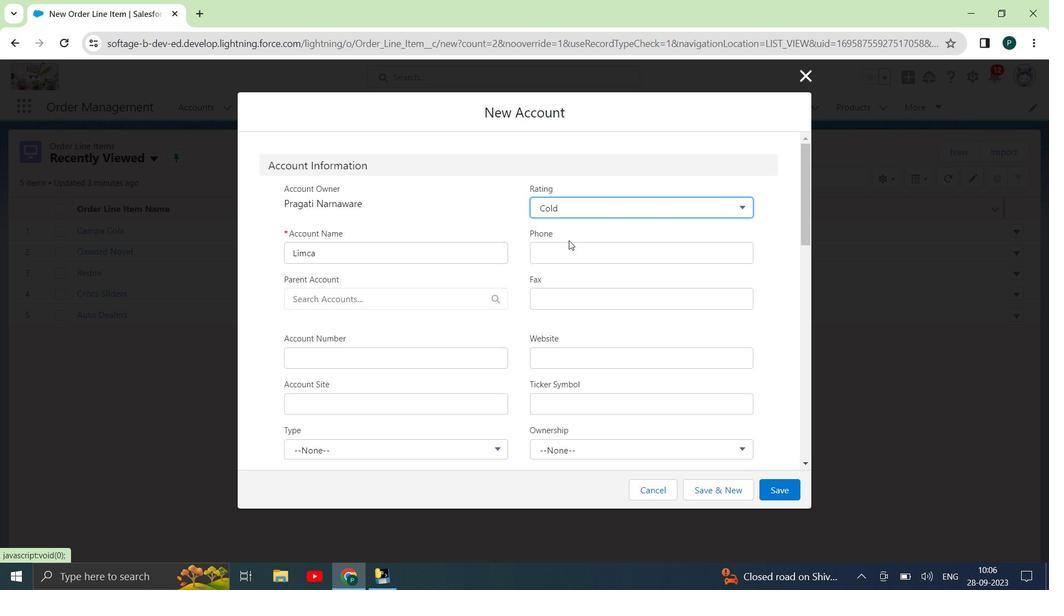 
Action: Mouse moved to (566, 248)
Screenshot: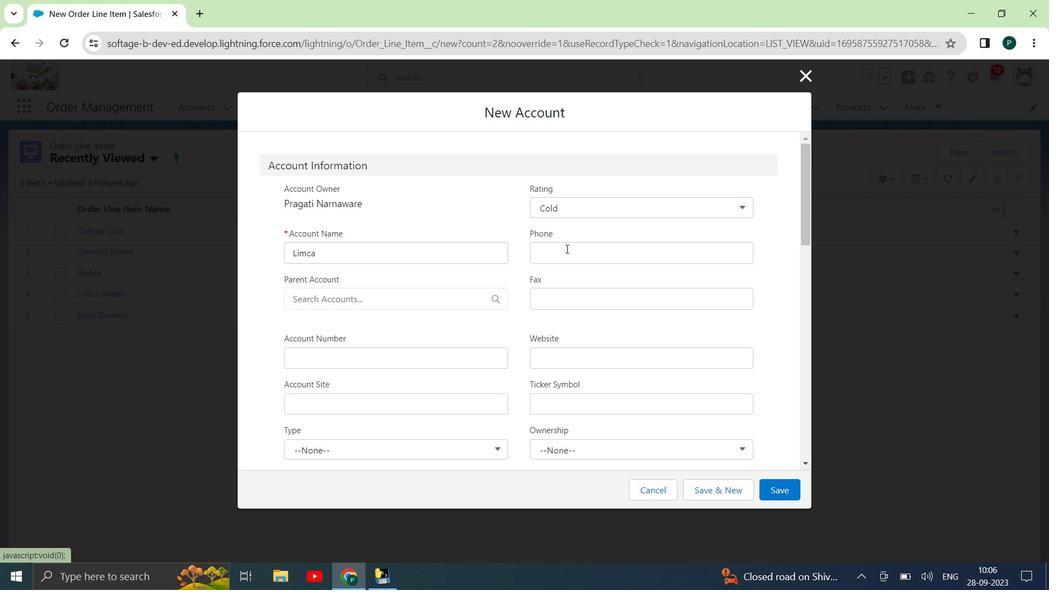 
Action: Mouse pressed left at (566, 248)
Screenshot: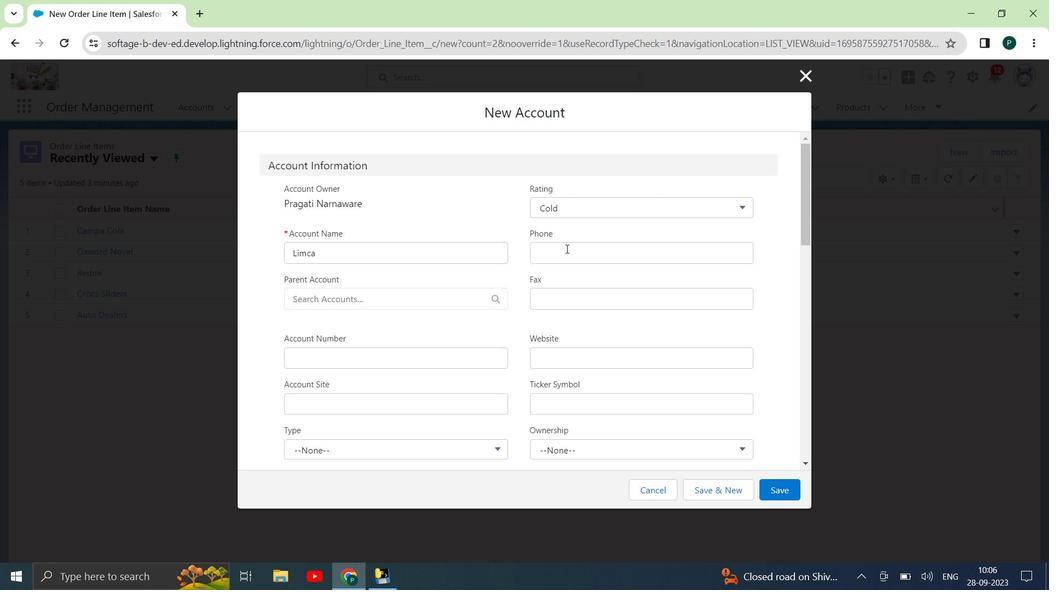 
Action: Key pressed 0712458596
Screenshot: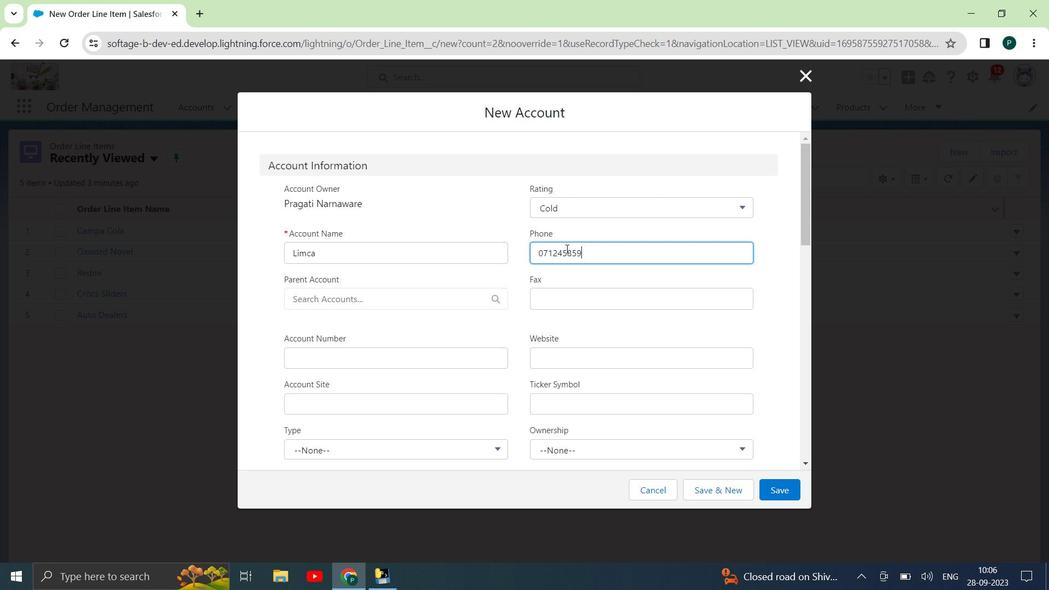 
Action: Mouse moved to (387, 297)
Screenshot: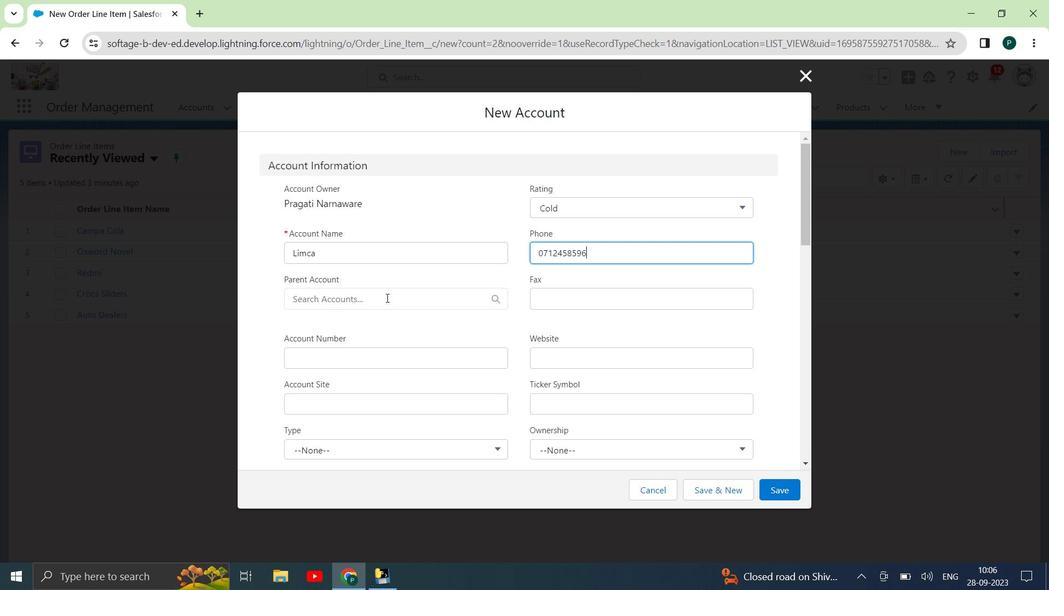 
Action: Mouse pressed left at (387, 297)
Screenshot: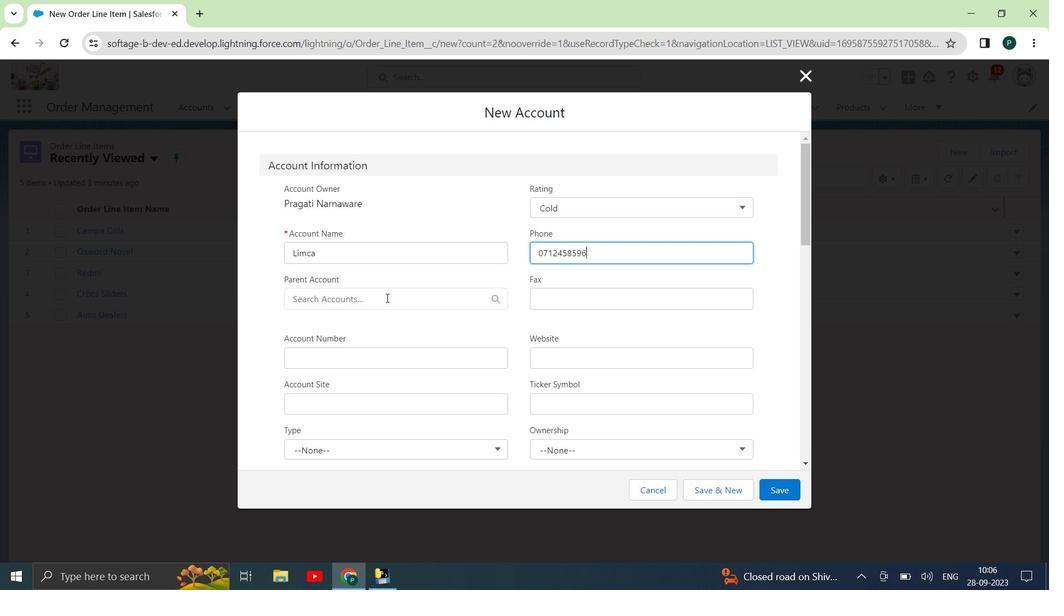 
Action: Mouse scrolled (387, 297) with delta (0, 0)
Screenshot: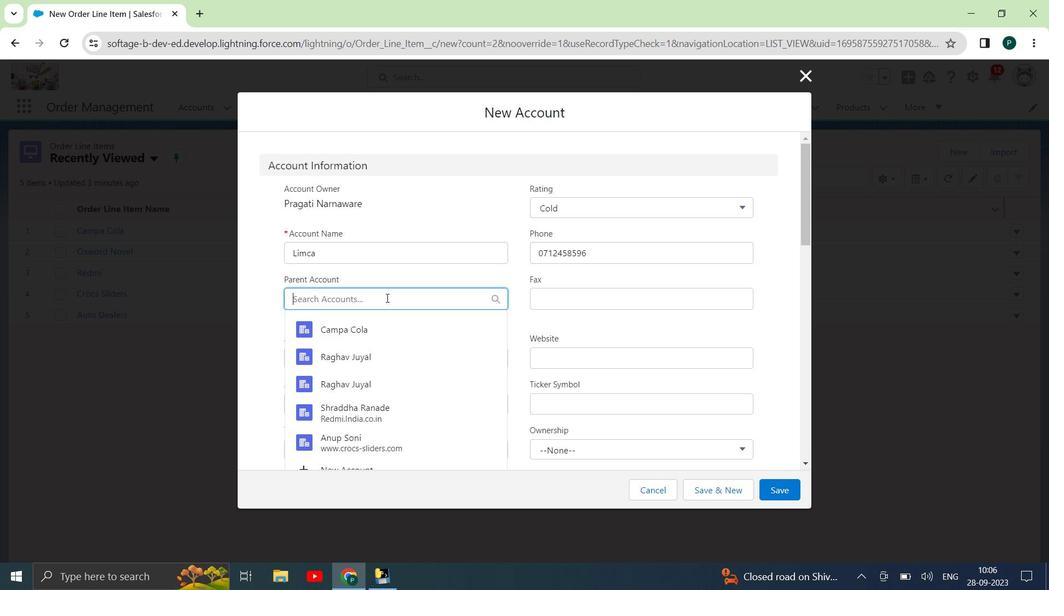 
Action: Mouse scrolled (387, 297) with delta (0, 0)
Screenshot: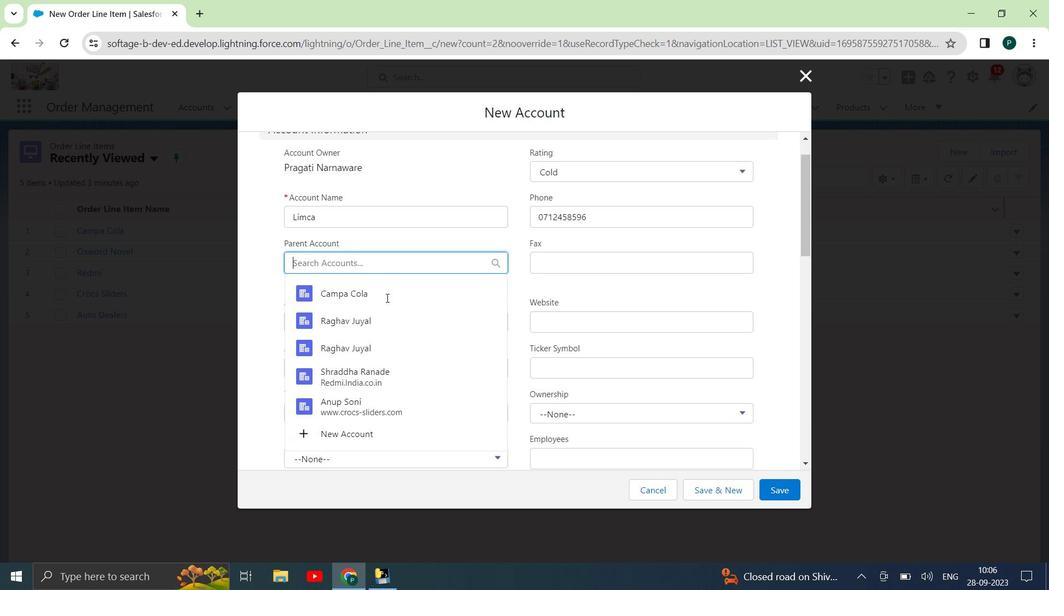 
Action: Mouse moved to (373, 332)
Screenshot: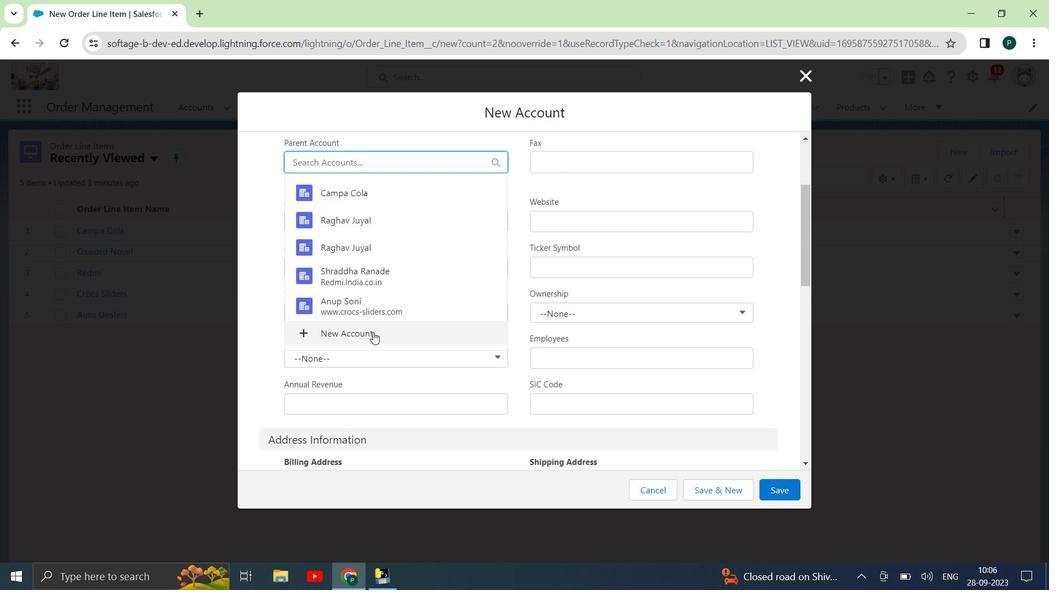 
Action: Mouse pressed left at (373, 332)
Screenshot: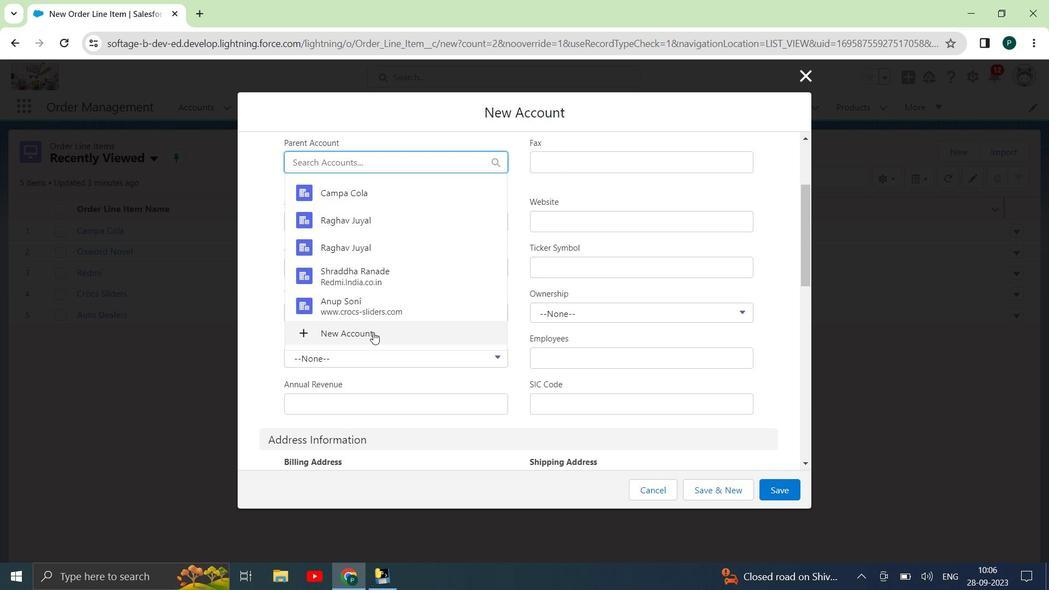 
Action: Mouse moved to (653, 487)
Screenshot: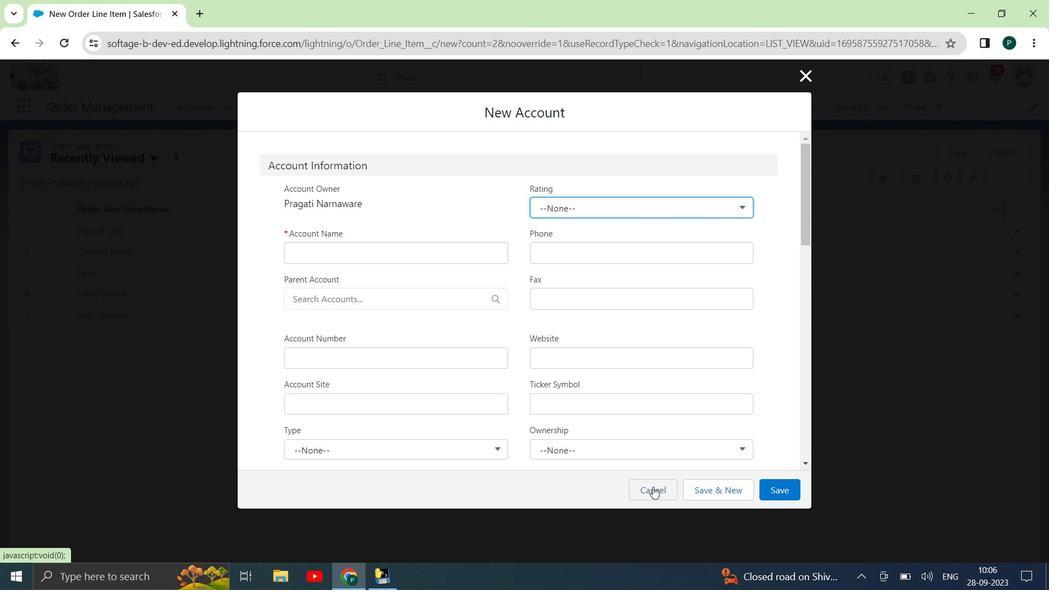 
Action: Mouse pressed left at (653, 487)
Screenshot: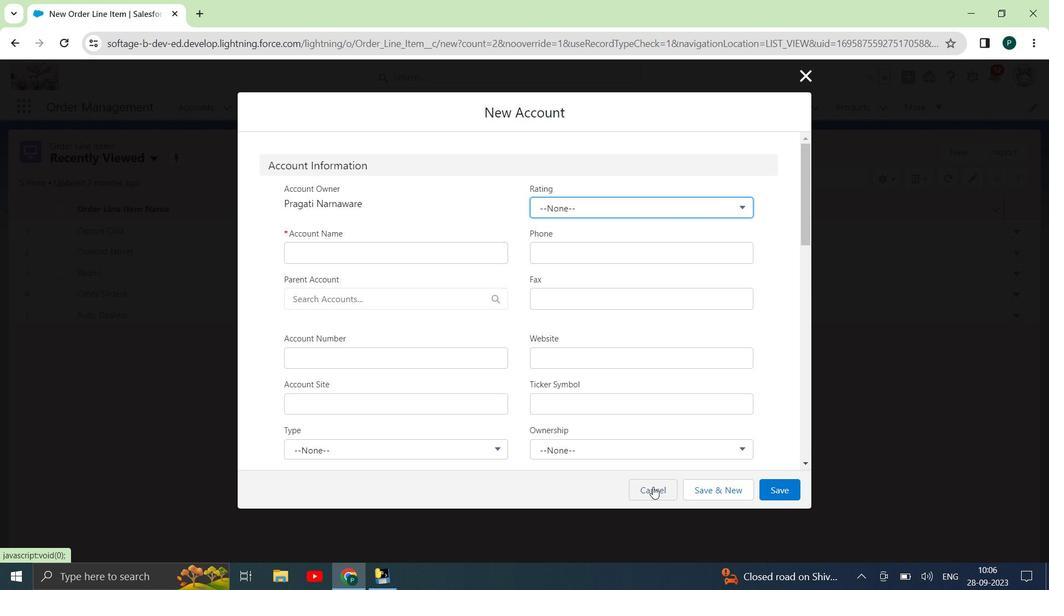 
Action: Mouse moved to (542, 346)
Screenshot: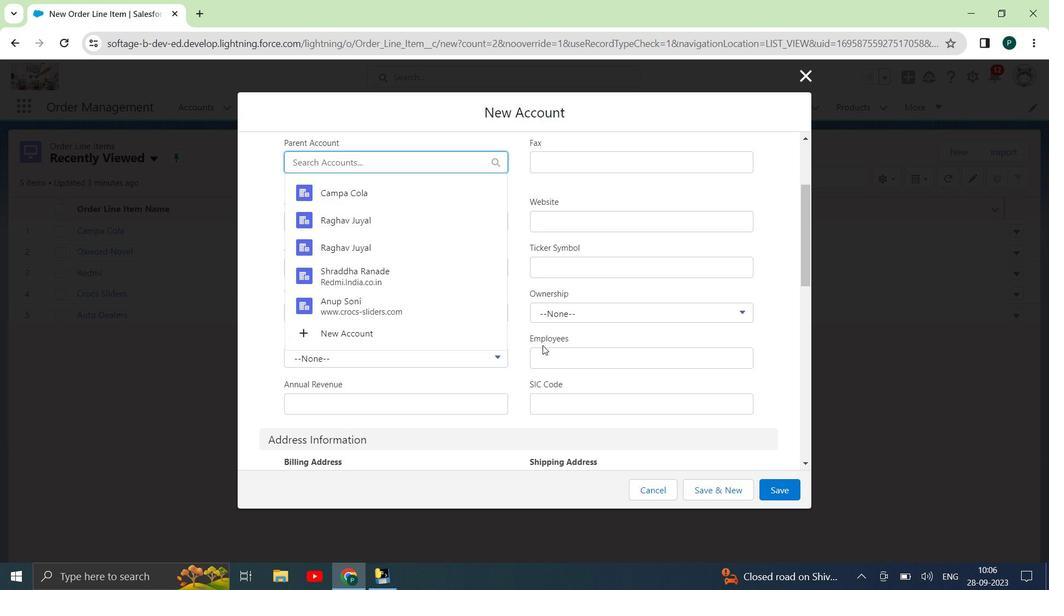
Action: Mouse scrolled (542, 346) with delta (0, 0)
Screenshot: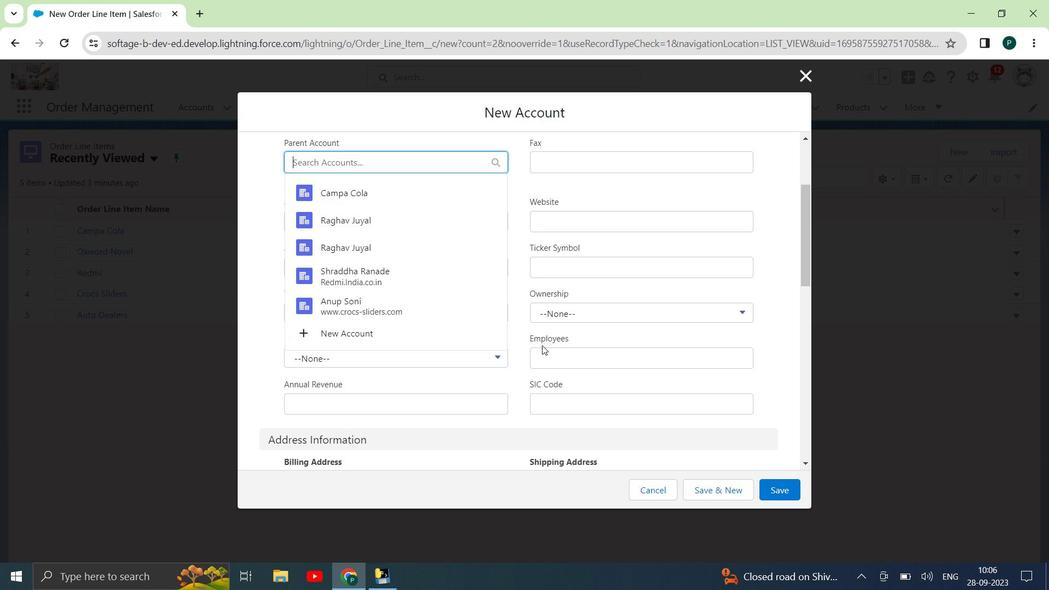 
Action: Mouse scrolled (542, 346) with delta (0, 0)
Screenshot: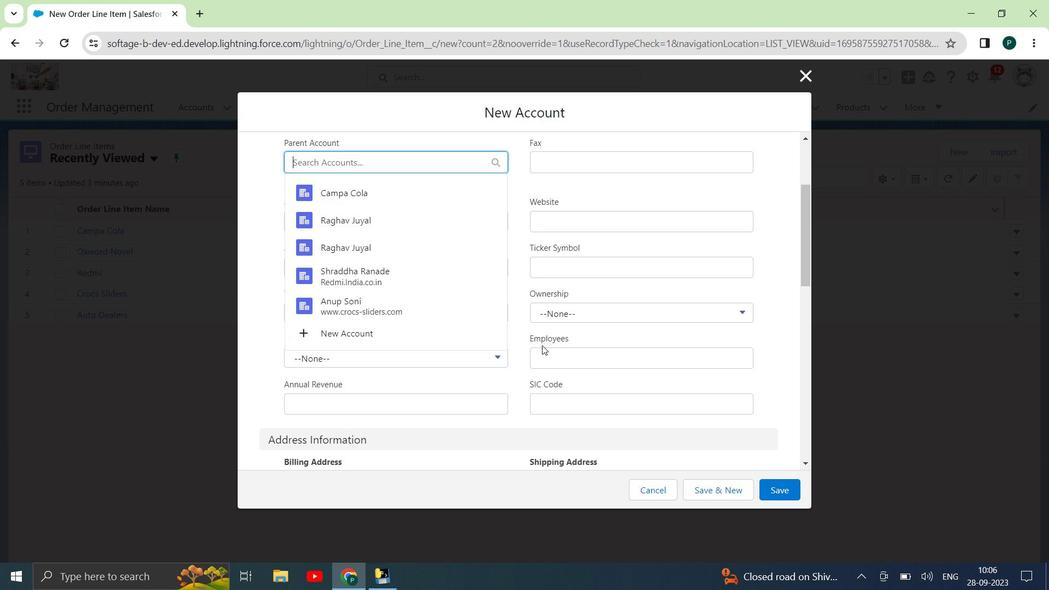 
Action: Mouse scrolled (542, 346) with delta (0, 0)
Screenshot: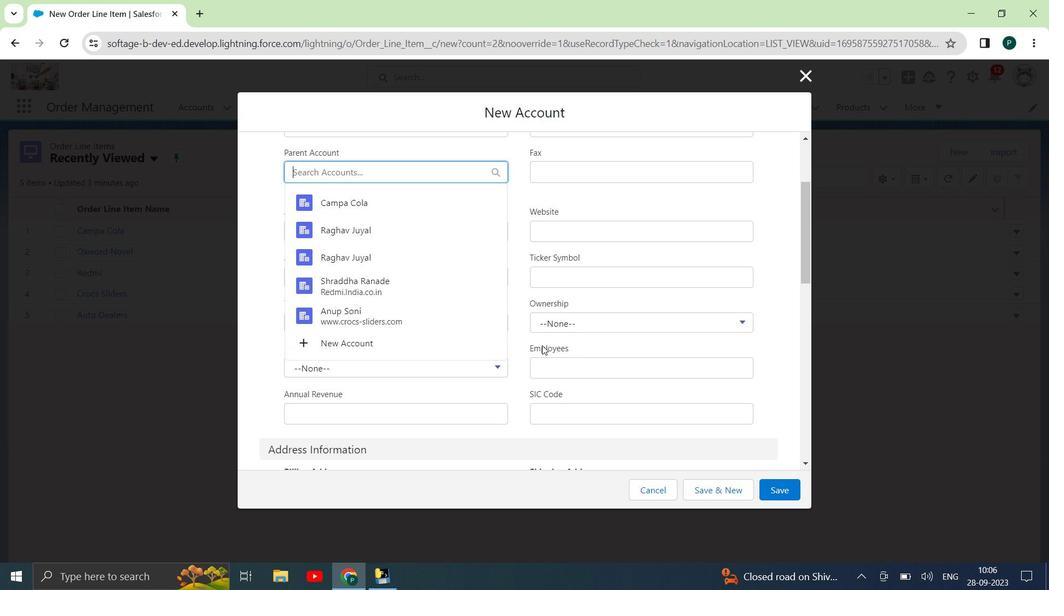 
Action: Mouse moved to (458, 277)
Screenshot: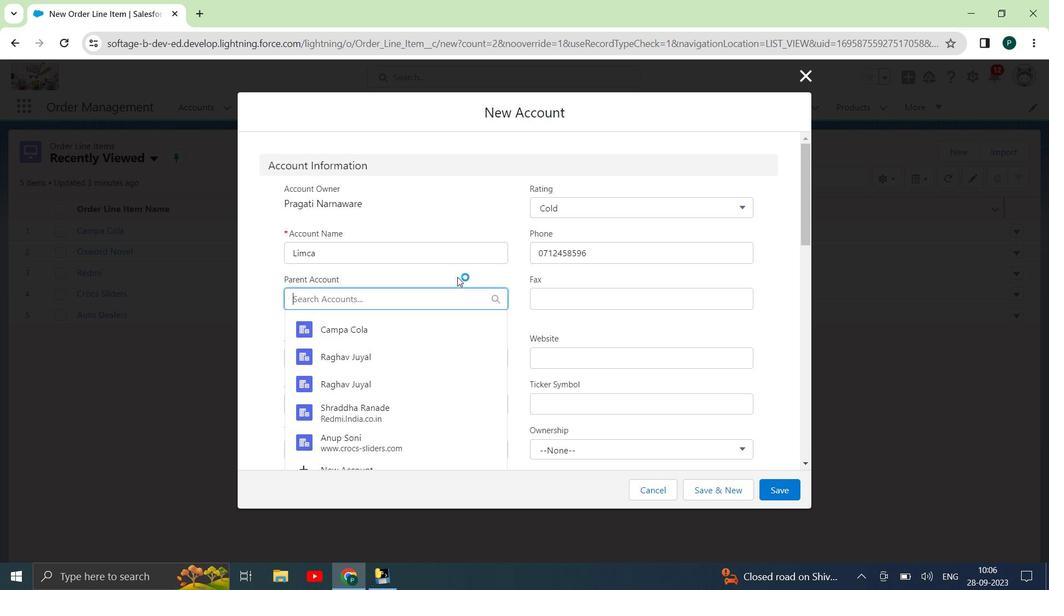 
Action: Mouse pressed left at (458, 277)
Screenshot: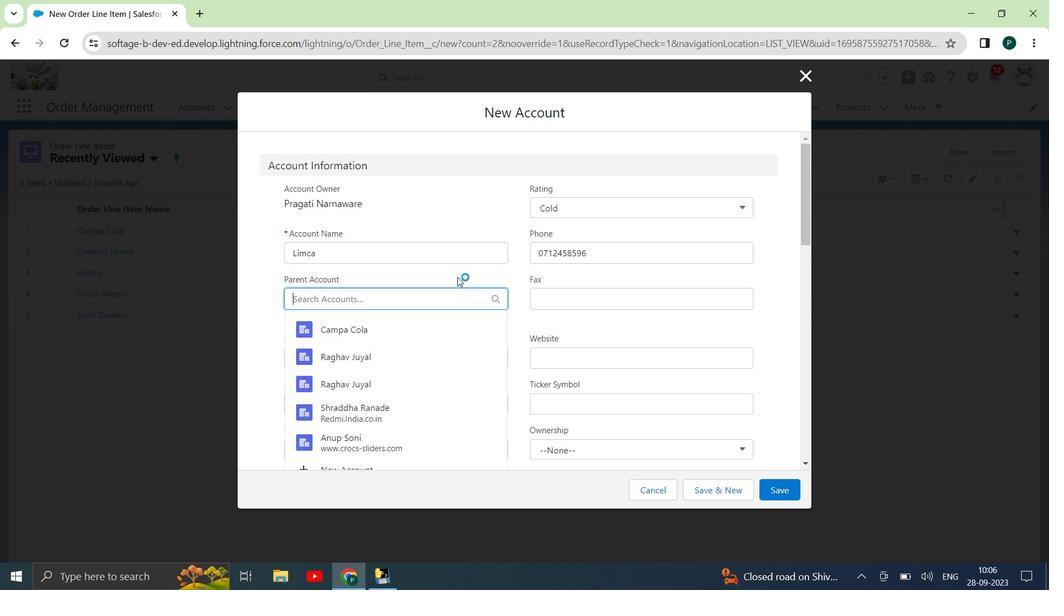 
Action: Mouse moved to (453, 278)
Screenshot: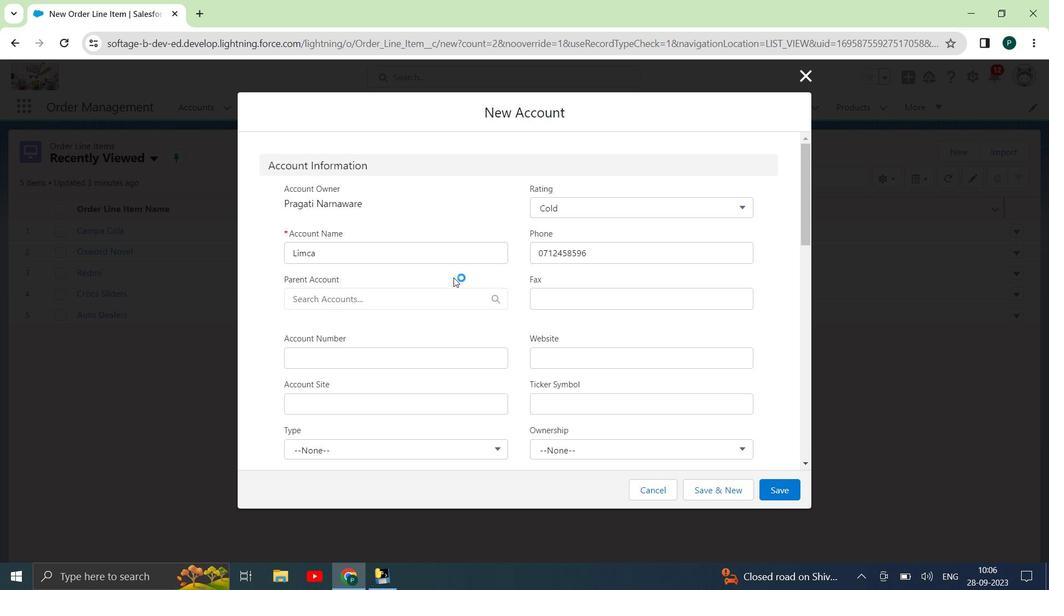 
Action: Mouse scrolled (453, 277) with delta (0, 0)
Screenshot: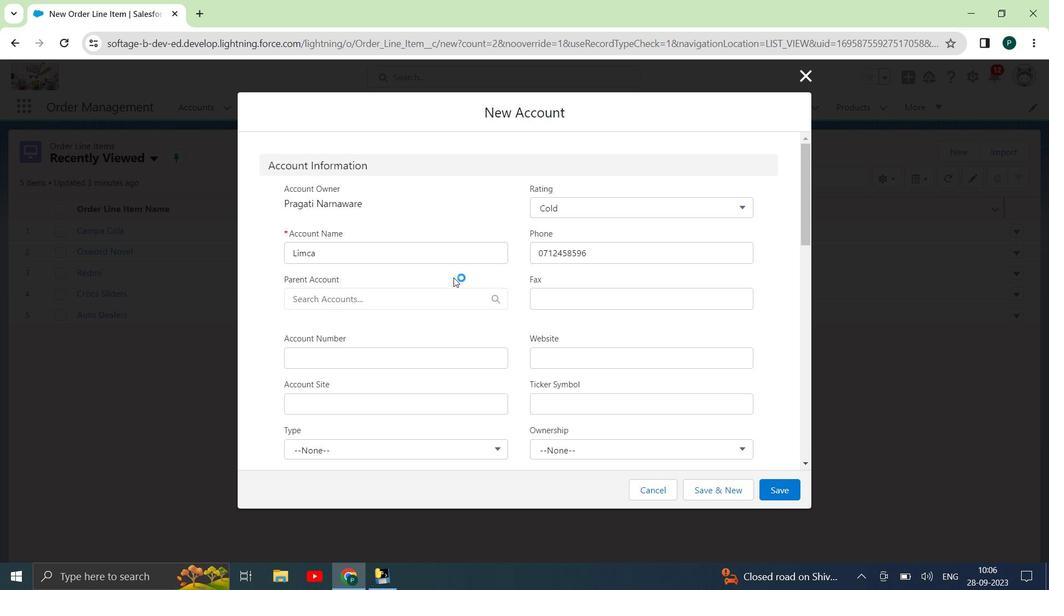 
Action: Mouse moved to (398, 286)
Screenshot: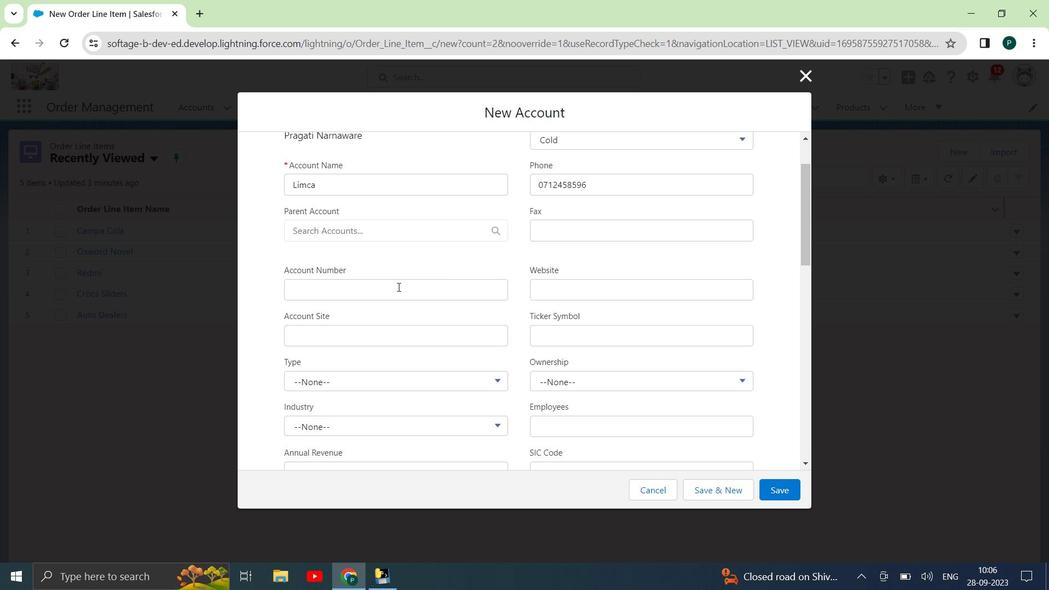 
Action: Mouse pressed left at (398, 286)
Screenshot: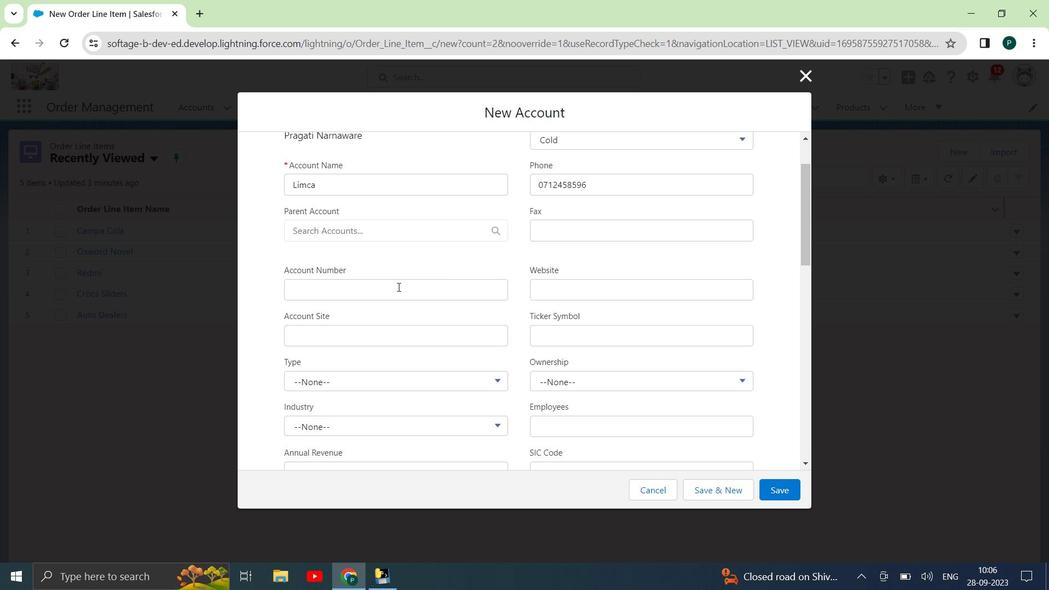 
Action: Key pressed 37615285974100
Screenshot: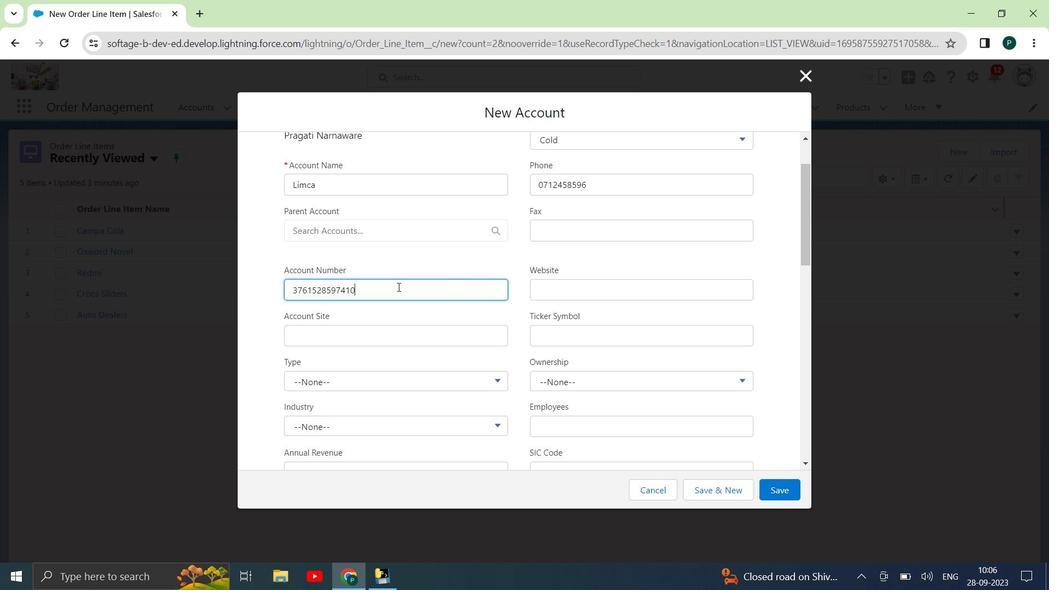 
Action: Mouse moved to (571, 283)
Screenshot: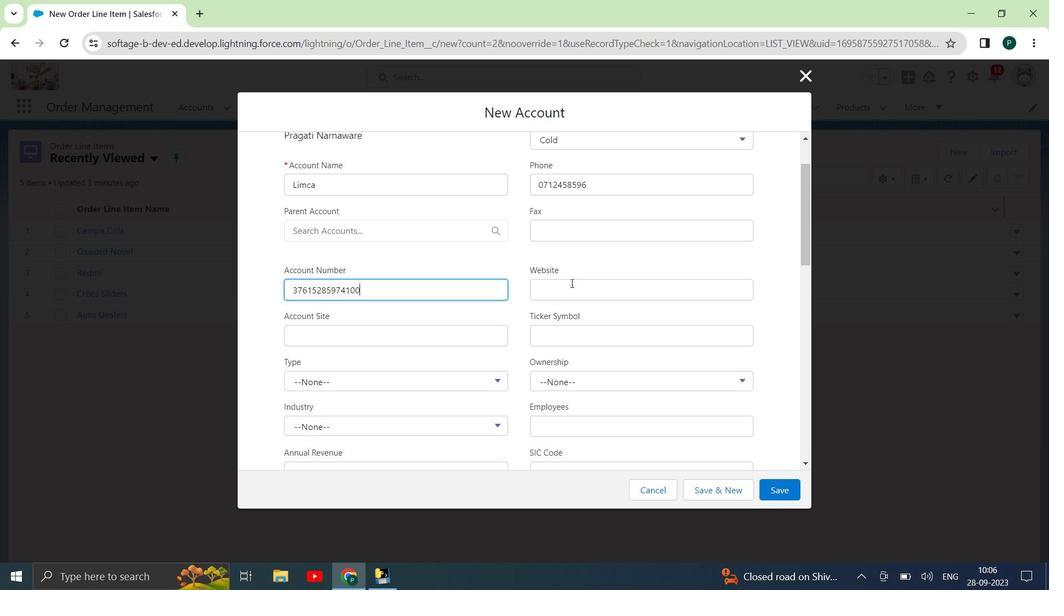 
Action: Mouse pressed left at (571, 283)
Screenshot: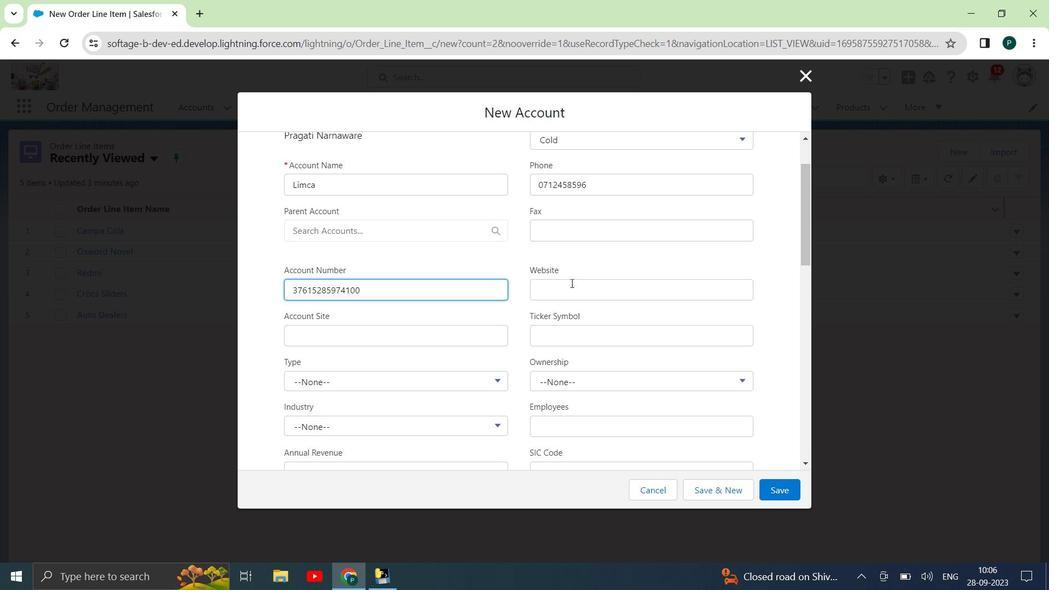 
Action: Key pressed www.limca<Key.shift_r><Key.shift_r><Key.shift_r><Key.shift_r><Key.shift_r><Key.shift_r><Key.shift_r><Key.shift_r><Key.shift_r><Key.shift_r><Key.shift_r><Key.shift_r><Key.shift_r>_india.co.in
Screenshot: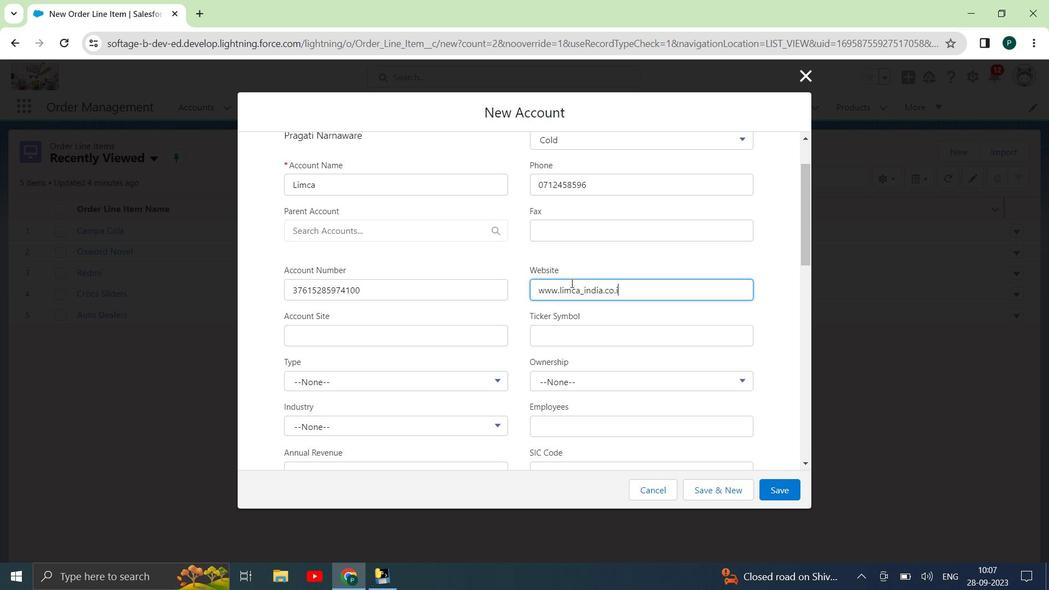 
Action: Mouse moved to (450, 341)
Screenshot: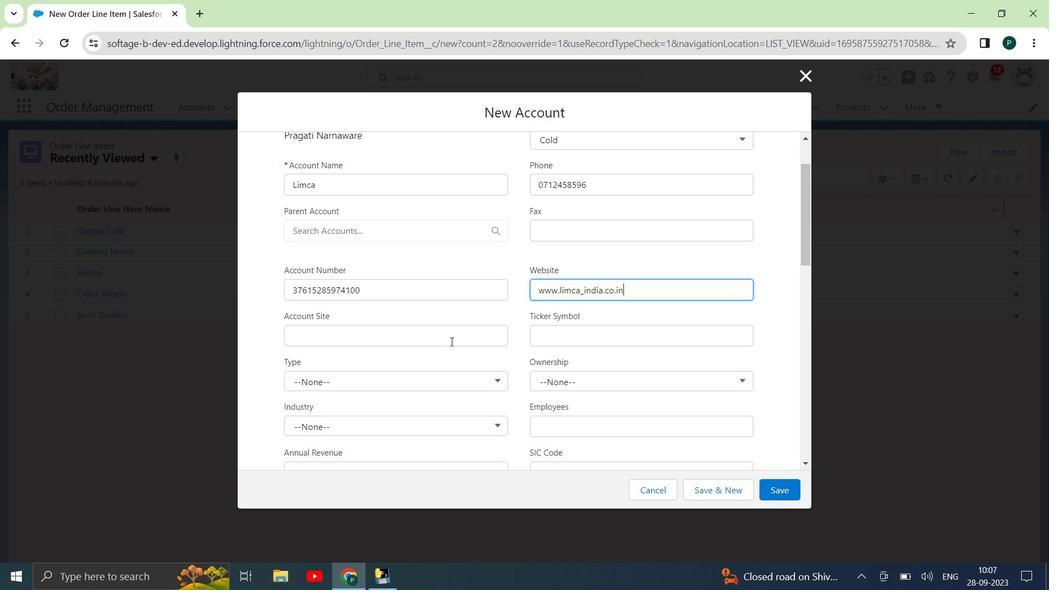 
Action: Mouse pressed left at (450, 341)
Screenshot: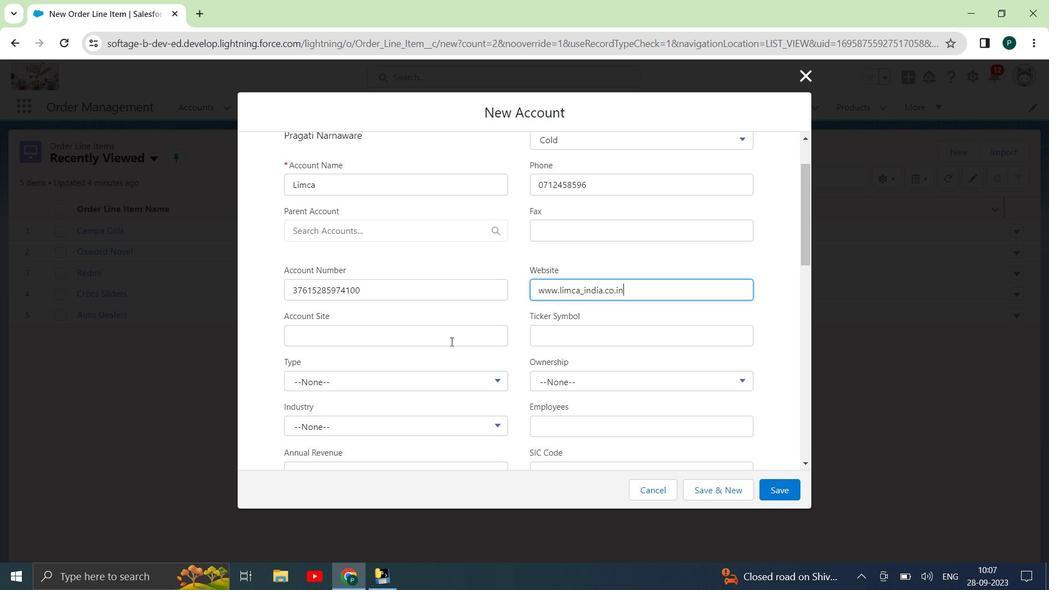 
Action: Key pressed <Key.shift><Key.shift><Key.shift><Key.shift><Key.shift><Key.shift><Key.shift><Key.shift><Key.shift><Key.shift><Key.shift><Key.shift><Key.shift><Key.shift><Key.shift><Key.shift><Key.shift><Key.shift><Key.shift><Key.shift><Key.shift><Key.shift><Key.shift><Key.shift><Key.shift><Key.shift><Key.shift><Key.shift><Key.shift>Nagpur
Screenshot: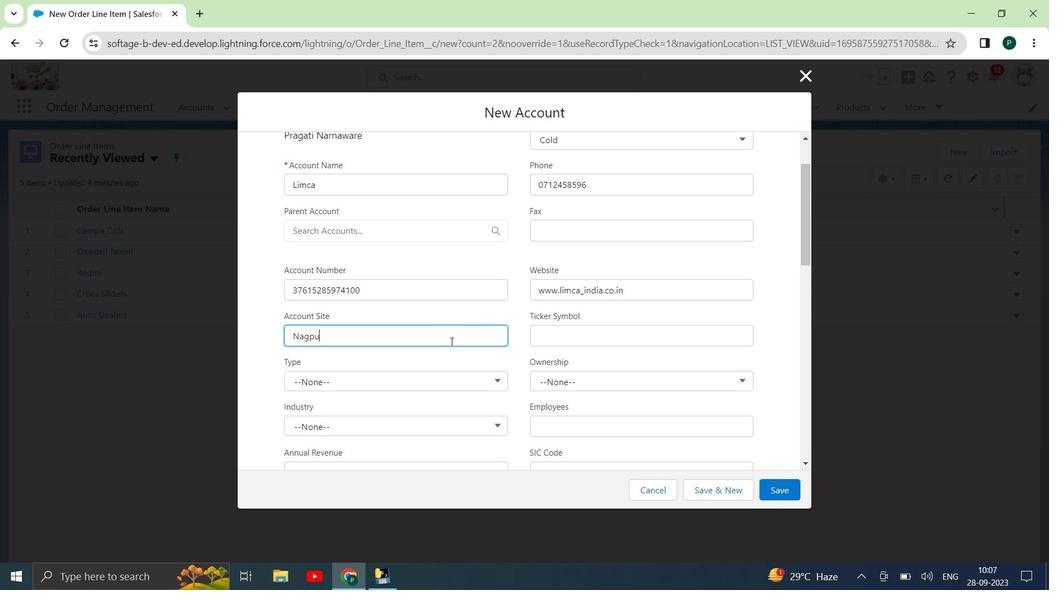 
Action: Mouse moved to (325, 380)
Screenshot: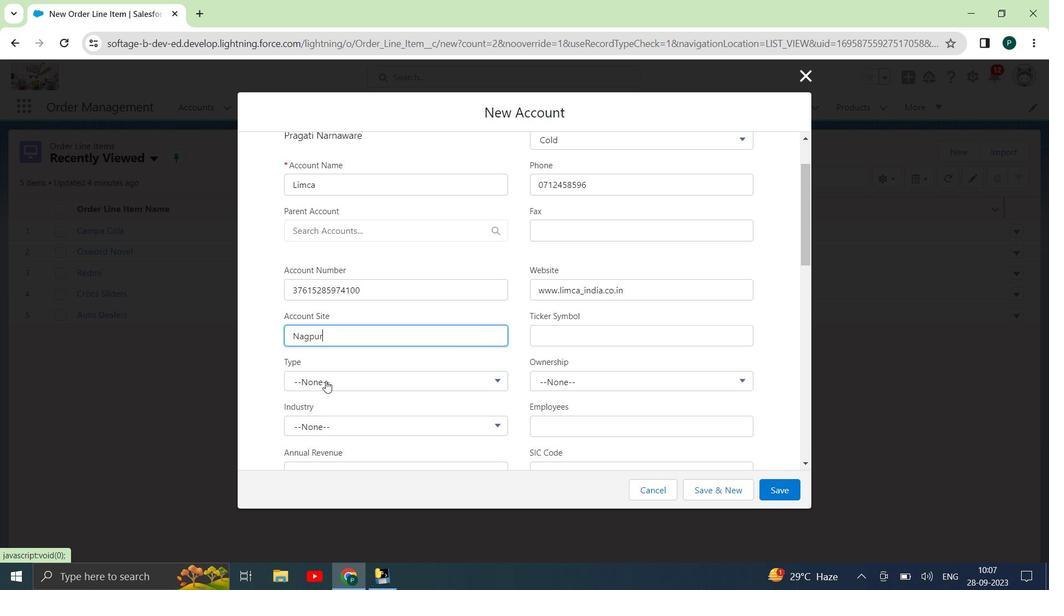 
Action: Mouse pressed left at (325, 380)
Screenshot: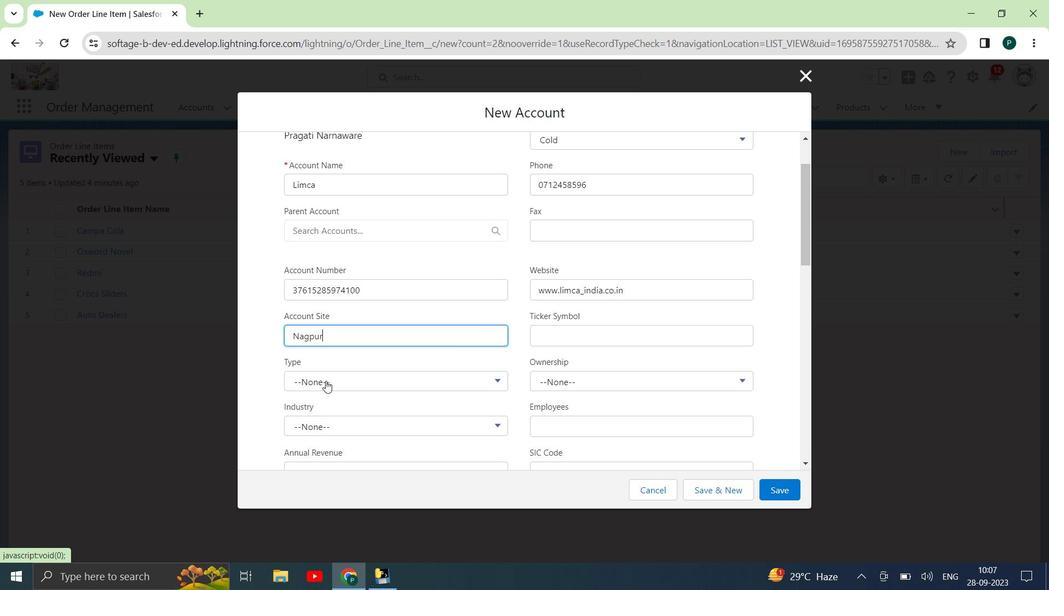 
Action: Mouse moved to (349, 327)
Screenshot: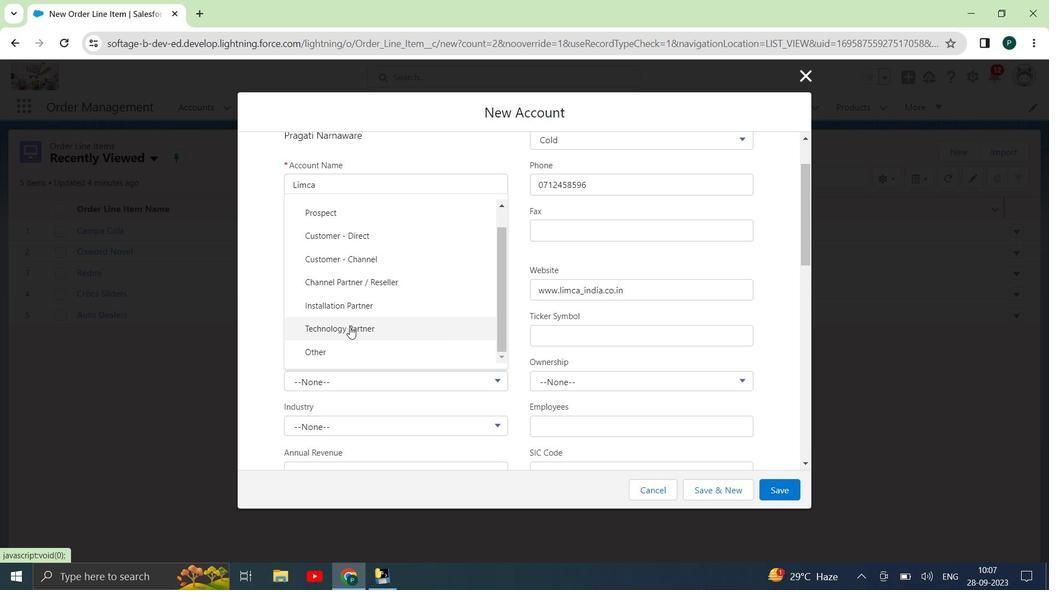 
Action: Mouse pressed left at (349, 327)
Screenshot: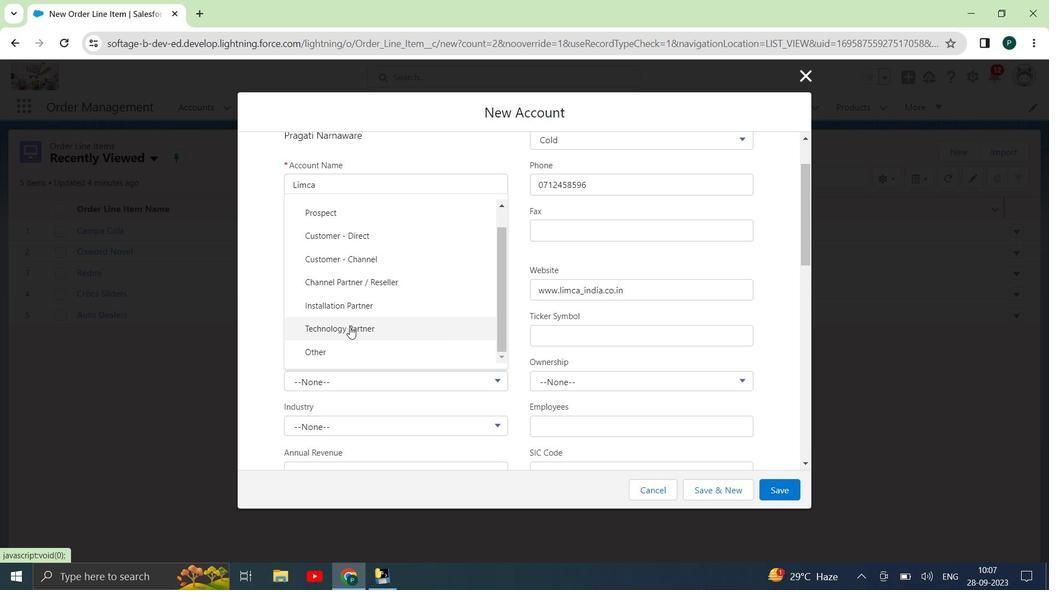 
Action: Mouse moved to (384, 309)
Screenshot: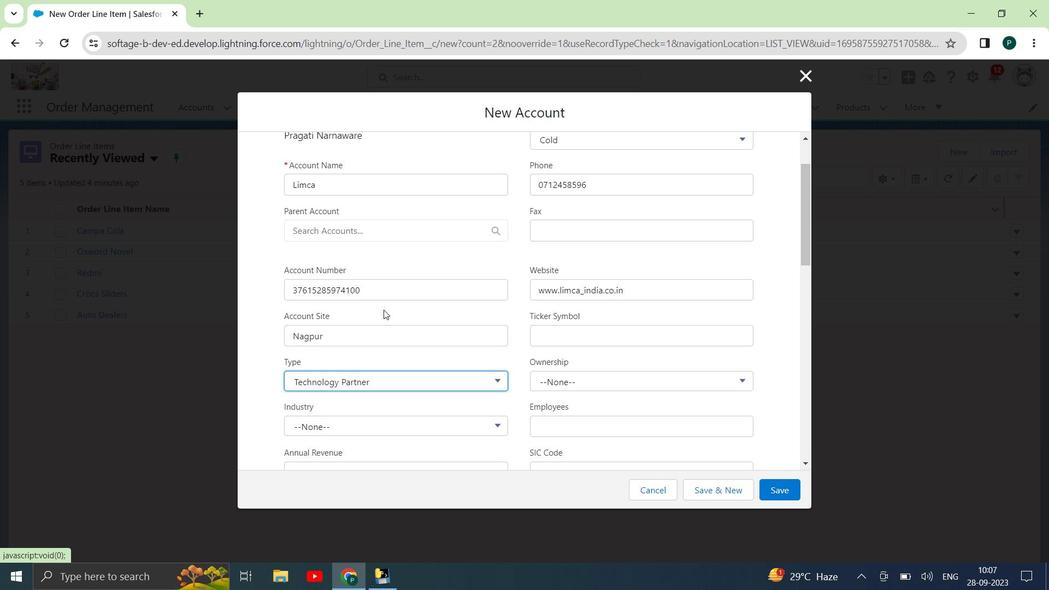 
Action: Mouse scrolled (384, 308) with delta (0, 0)
Screenshot: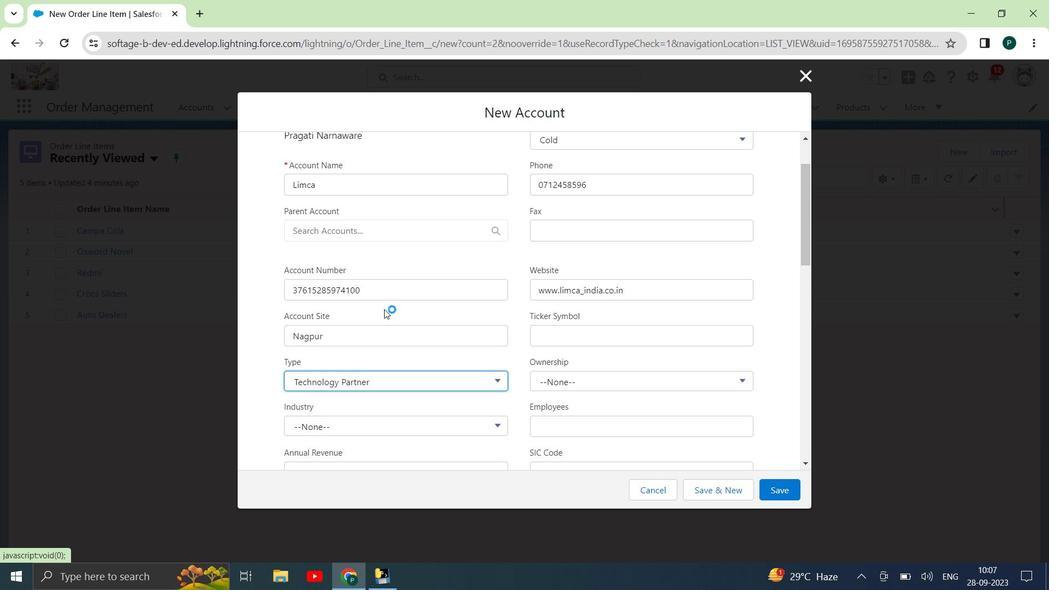 
Action: Mouse moved to (604, 317)
Screenshot: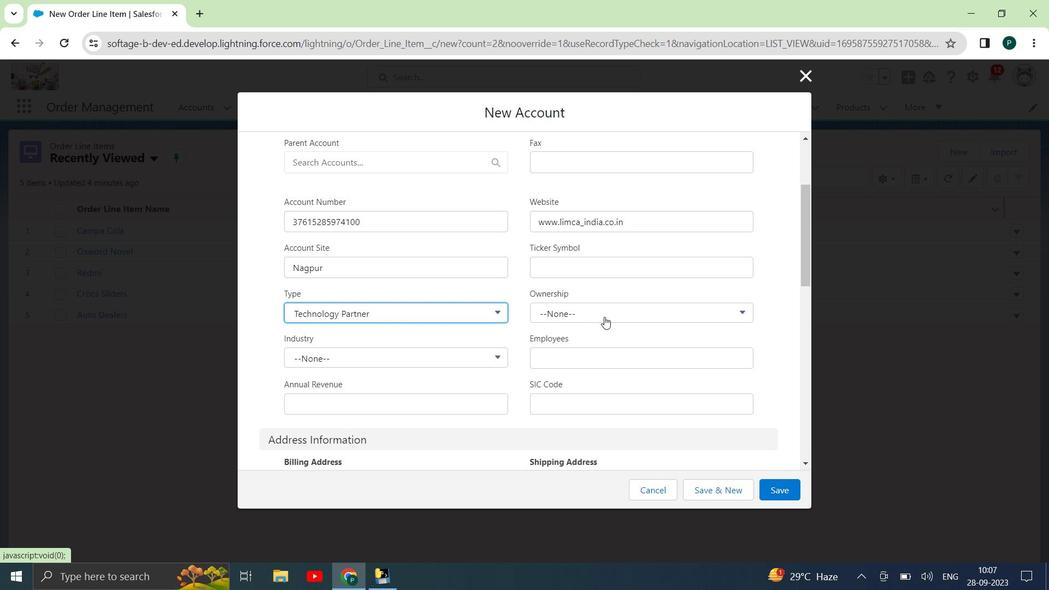 
Action: Mouse pressed left at (604, 317)
Screenshot: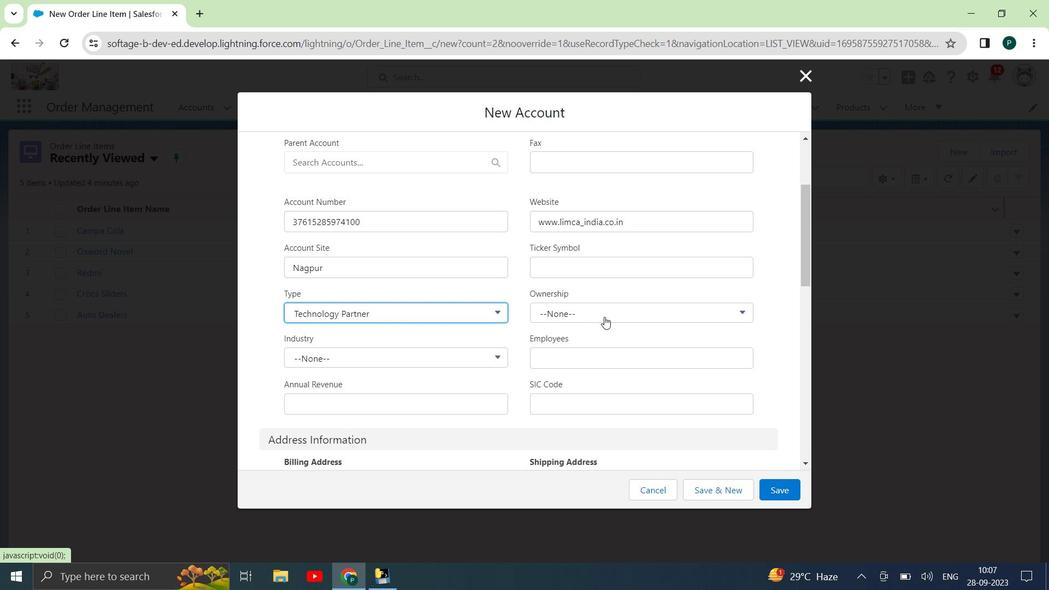 
Action: Mouse moved to (569, 404)
Screenshot: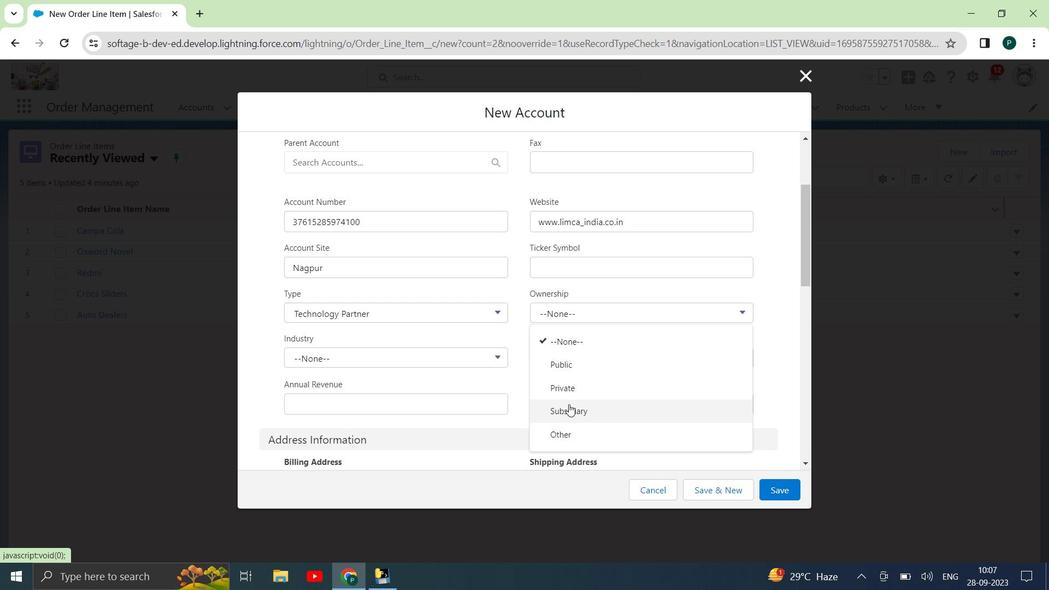 
Action: Mouse pressed left at (569, 404)
Screenshot: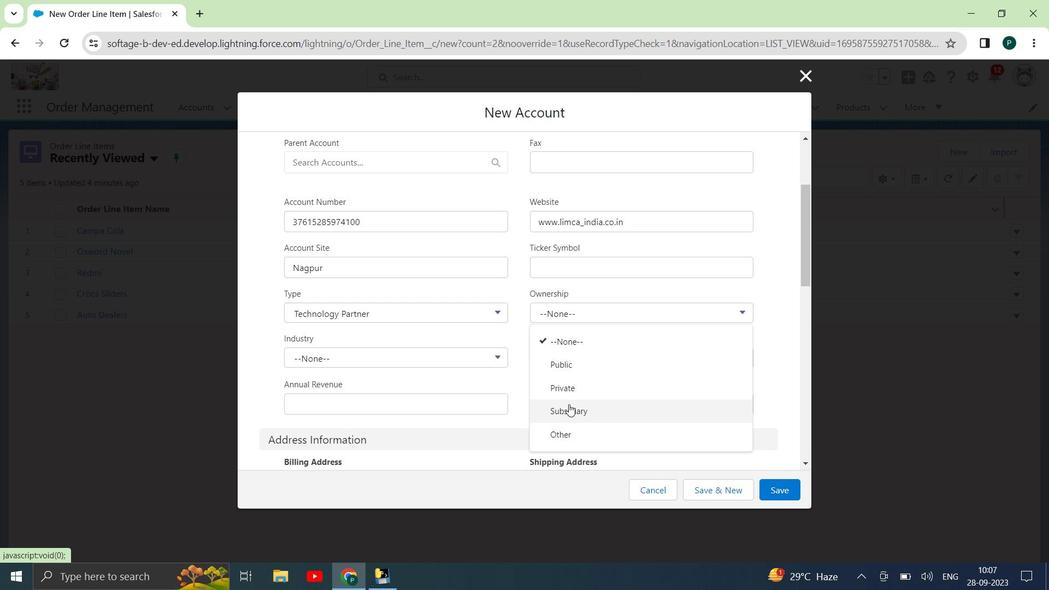 
Action: Mouse moved to (360, 368)
Screenshot: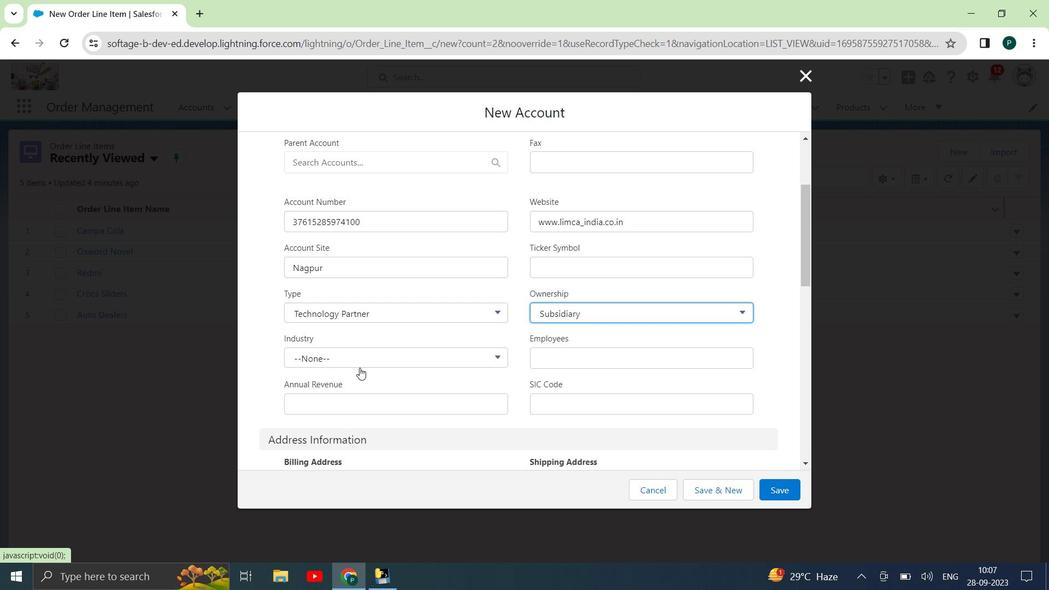 
Action: Mouse pressed left at (360, 368)
